 Task: Reply to email with the signature Cody Rivera with the subject Request for a product demo from softage.1@softage.net with the message I need your assistance in resolving an issue that has come up in the project. Undo the message and rewrite the message as Please let me know if there are any updates on this issue. Send the email
Action: Mouse pressed left at (608, 765)
Screenshot: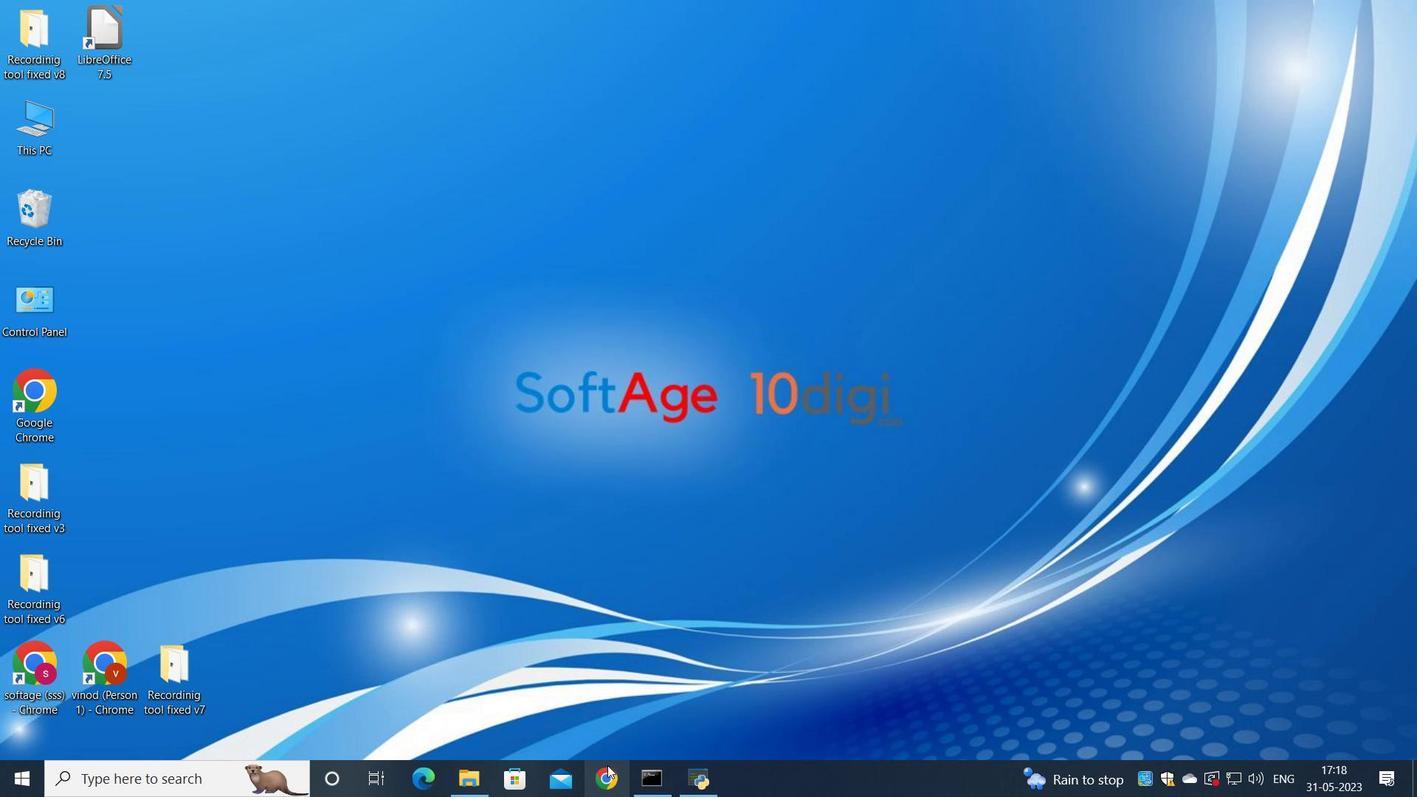 
Action: Mouse moved to (620, 492)
Screenshot: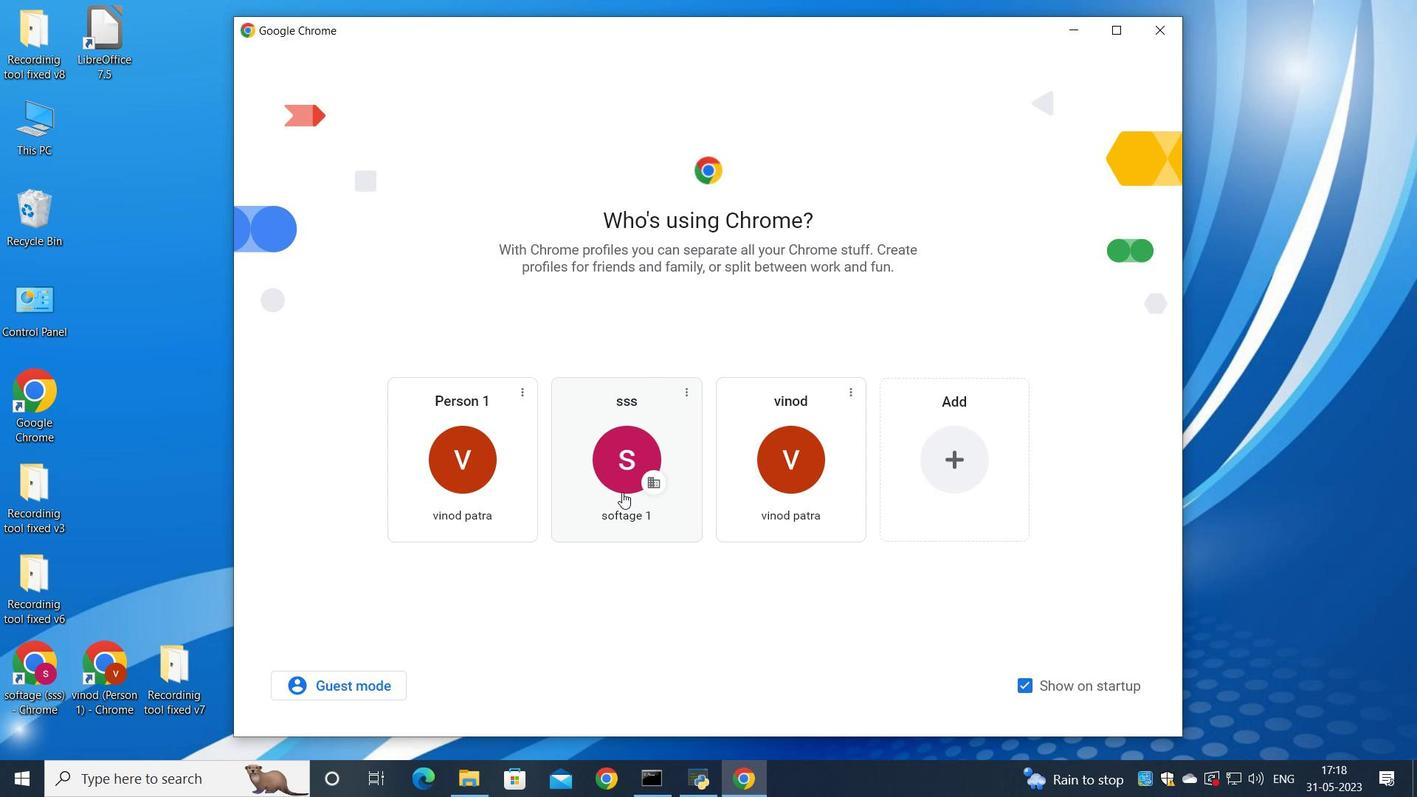 
Action: Mouse pressed left at (620, 492)
Screenshot: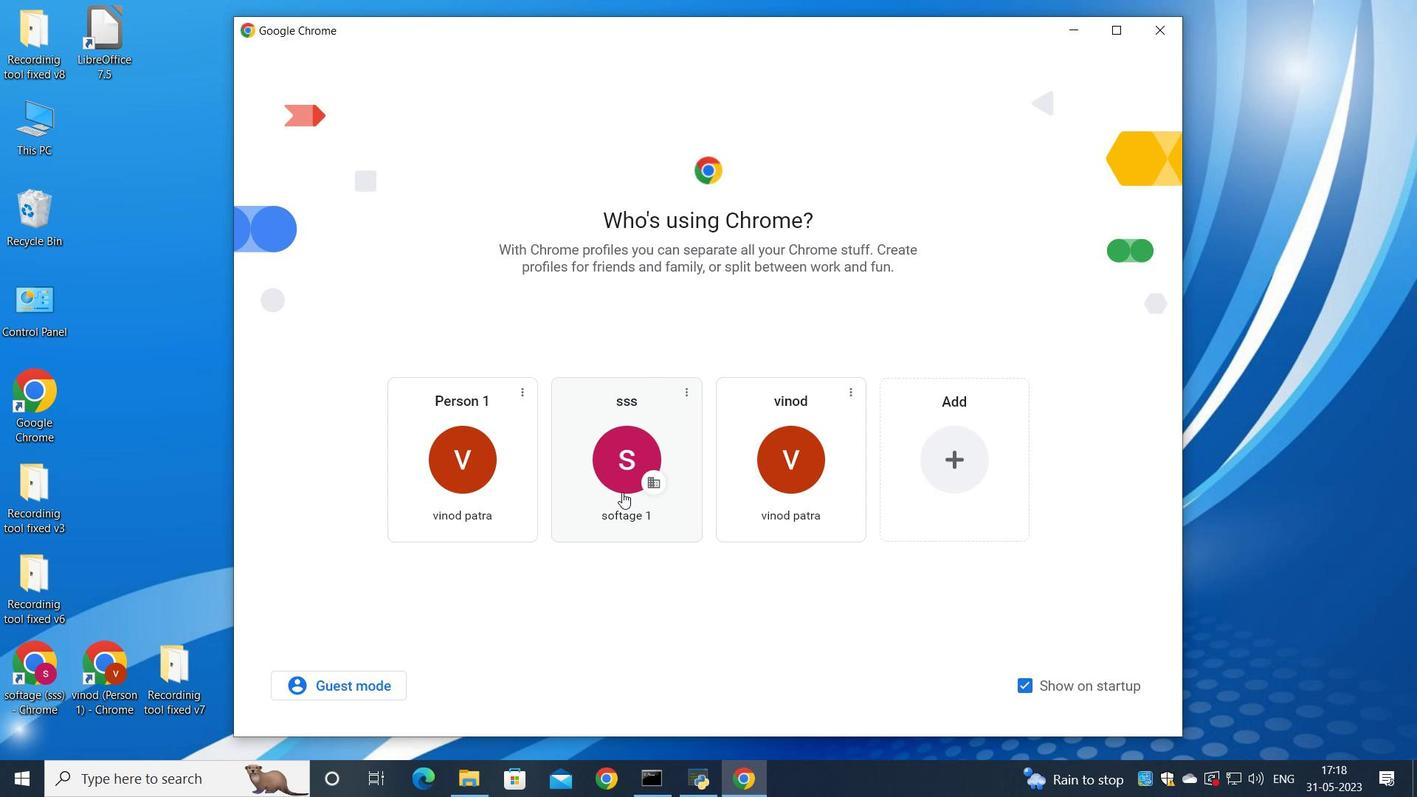 
Action: Mouse moved to (1246, 93)
Screenshot: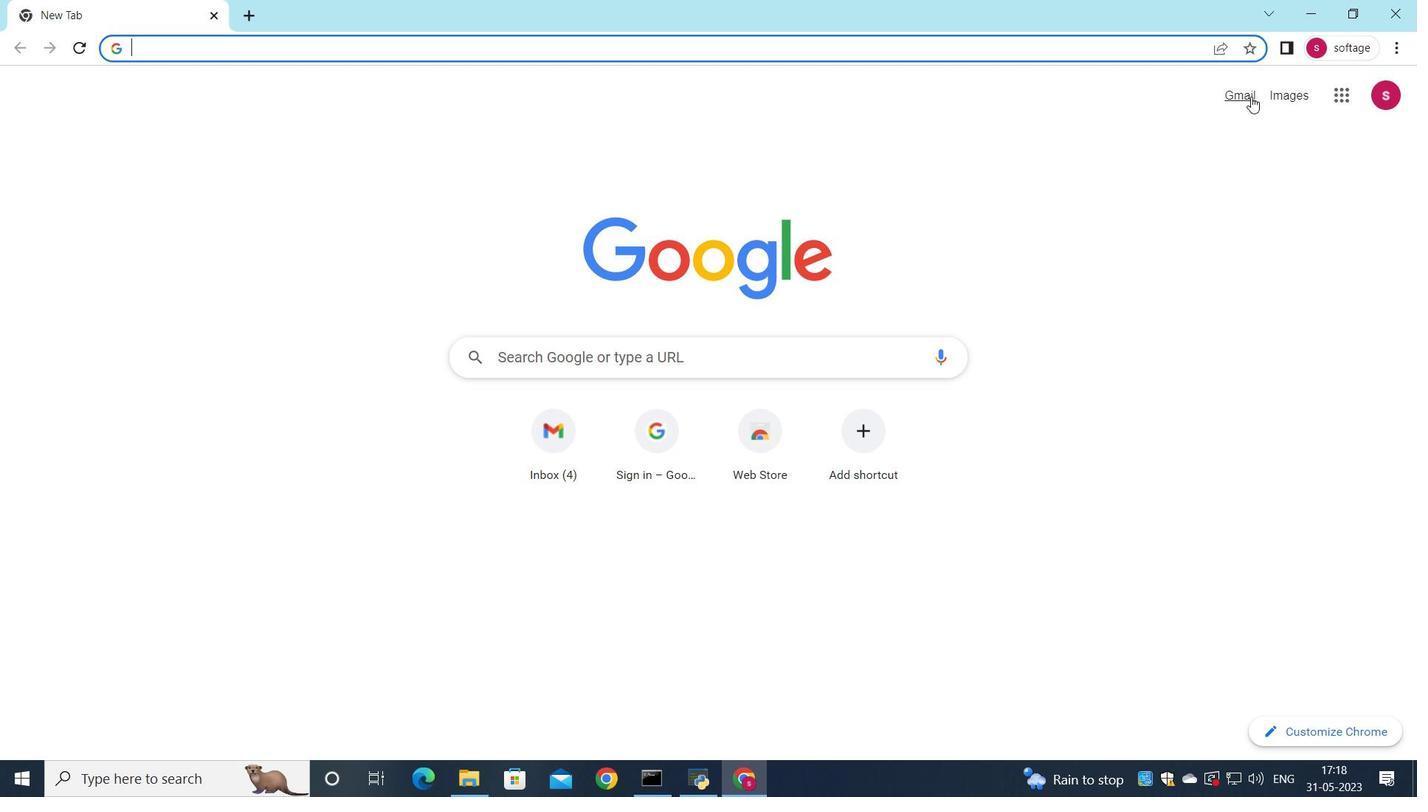 
Action: Mouse pressed left at (1246, 93)
Screenshot: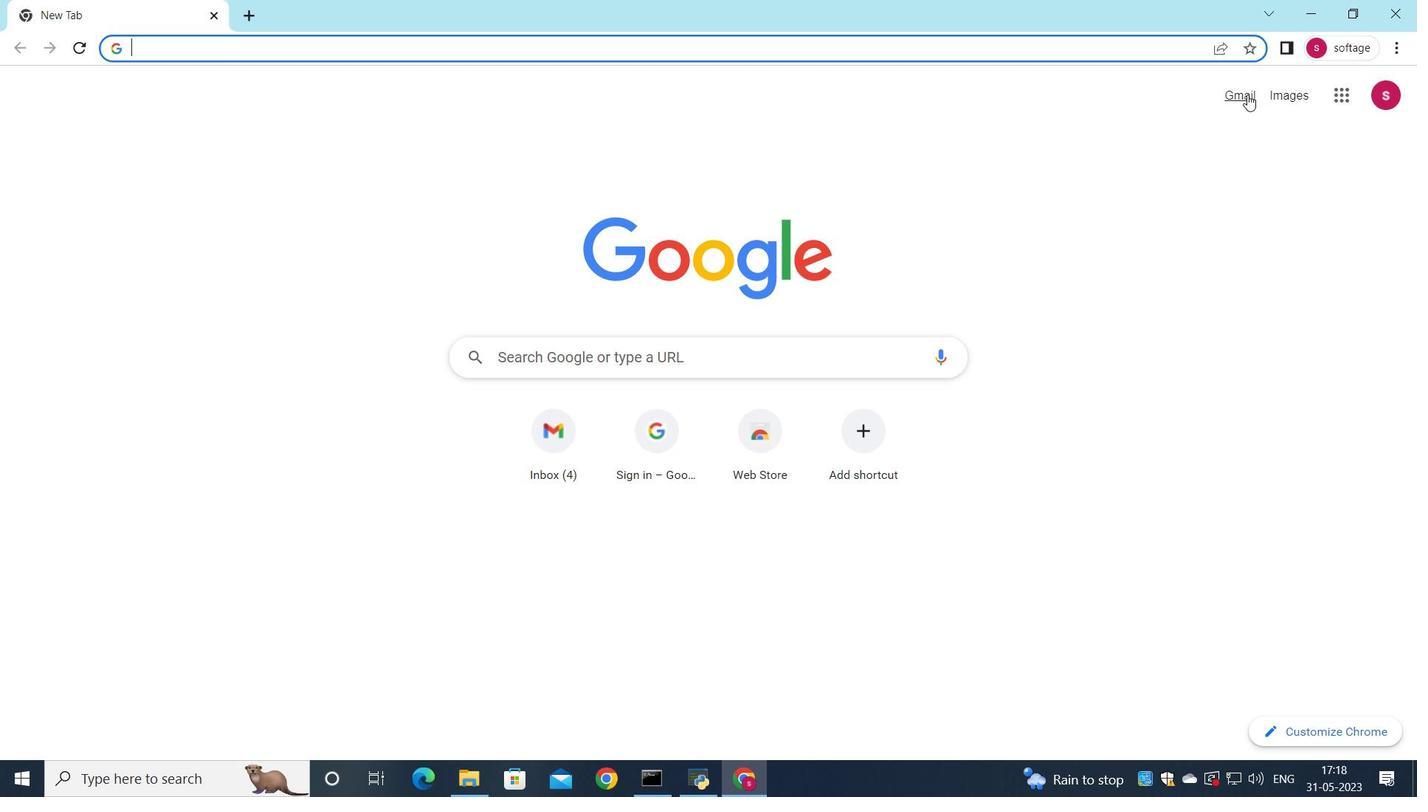 
Action: Mouse moved to (1213, 125)
Screenshot: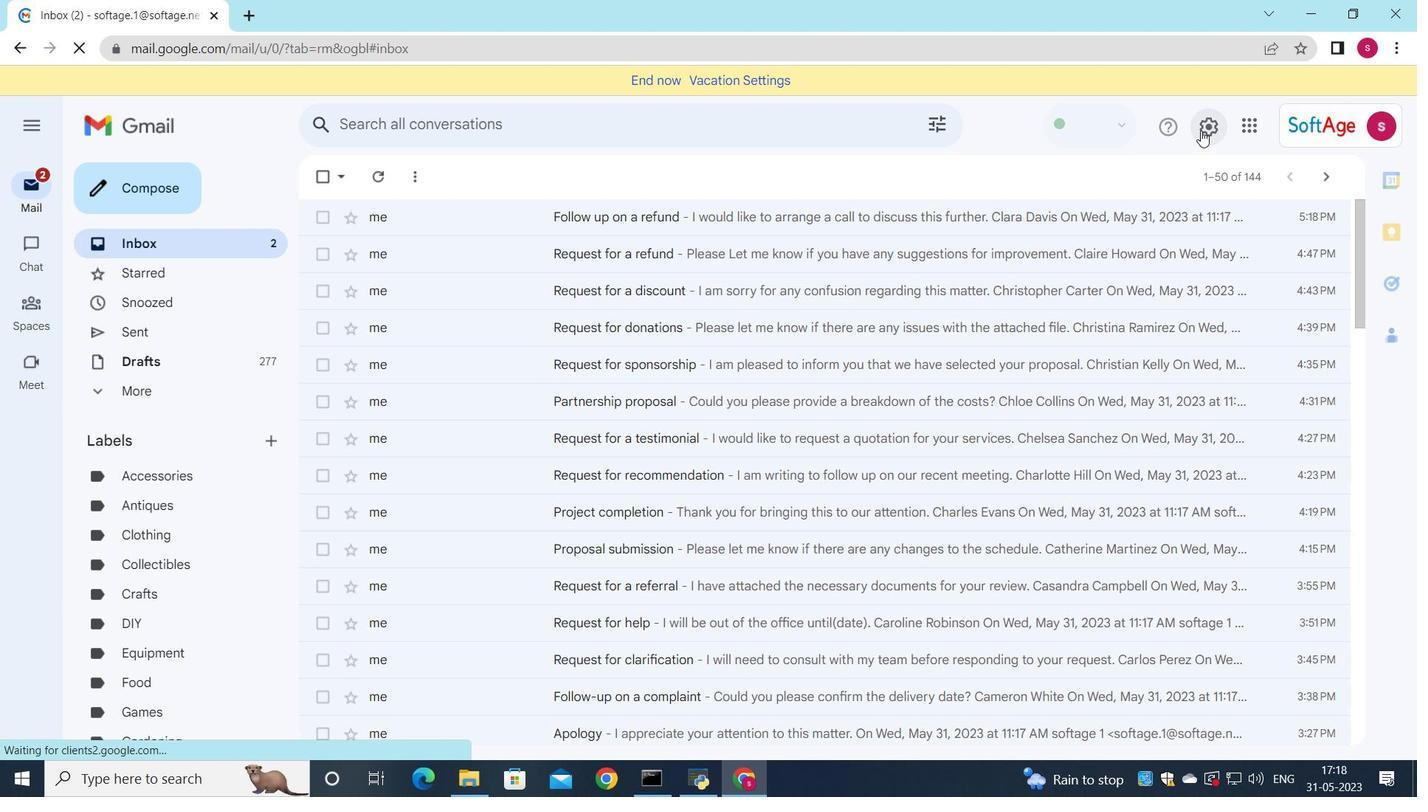 
Action: Mouse pressed left at (1213, 125)
Screenshot: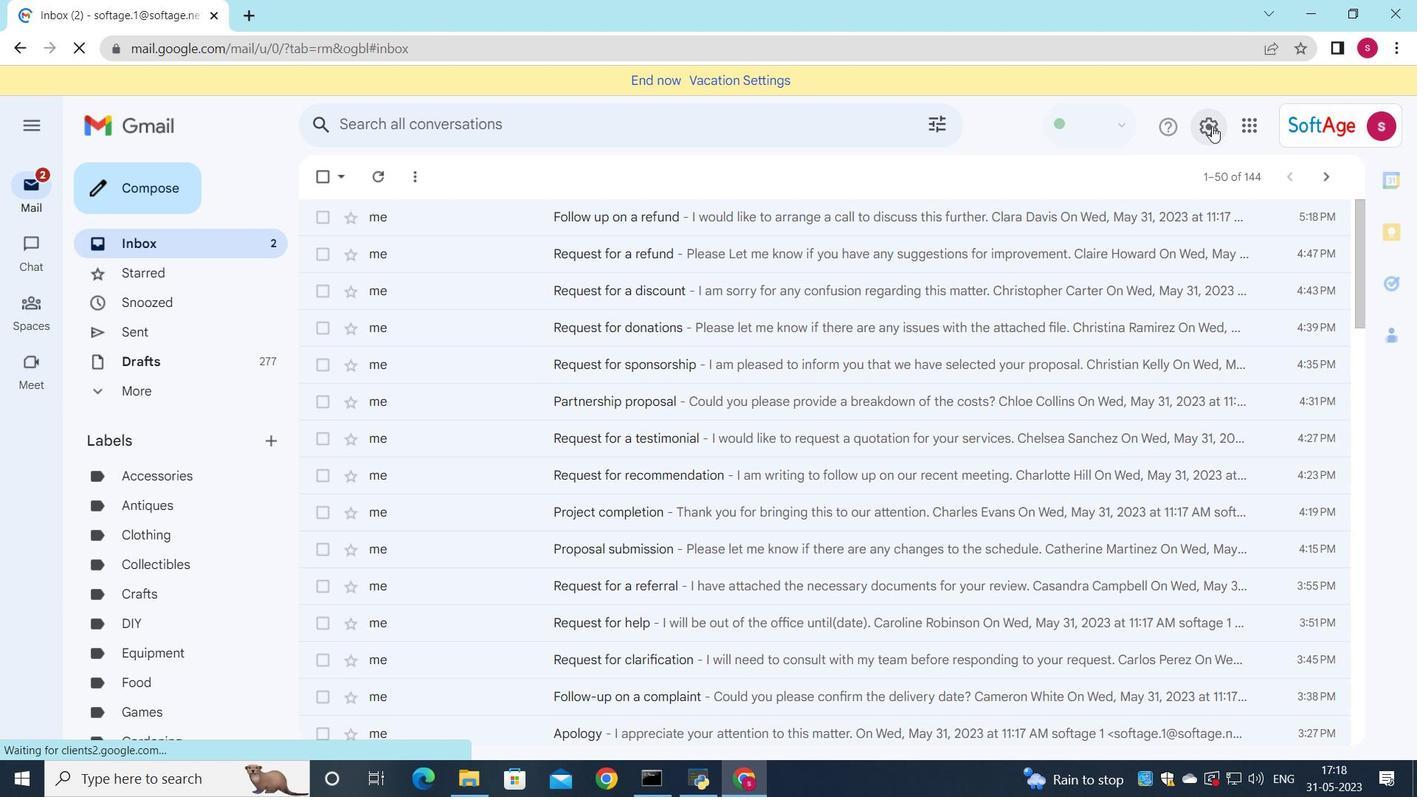 
Action: Mouse moved to (1242, 221)
Screenshot: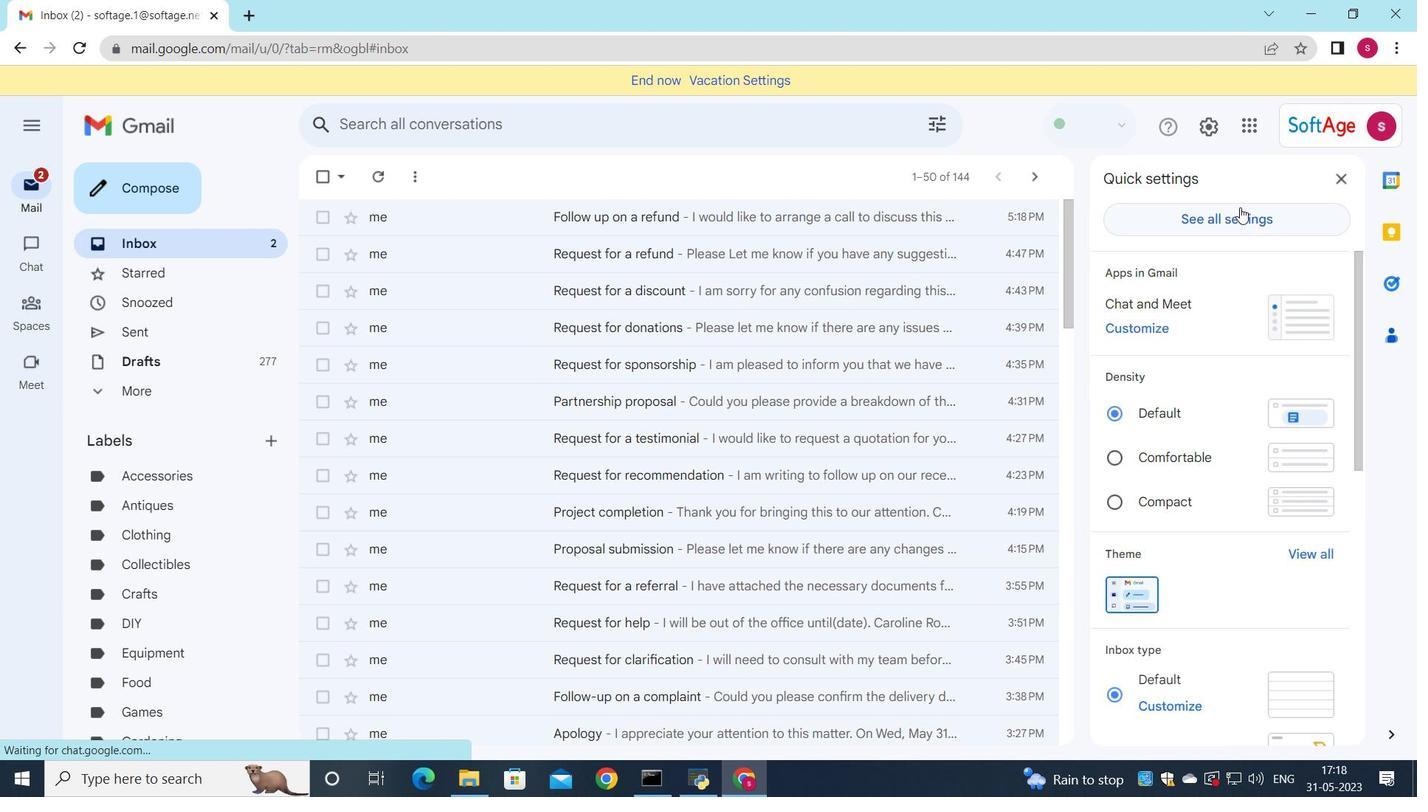 
Action: Mouse pressed left at (1242, 221)
Screenshot: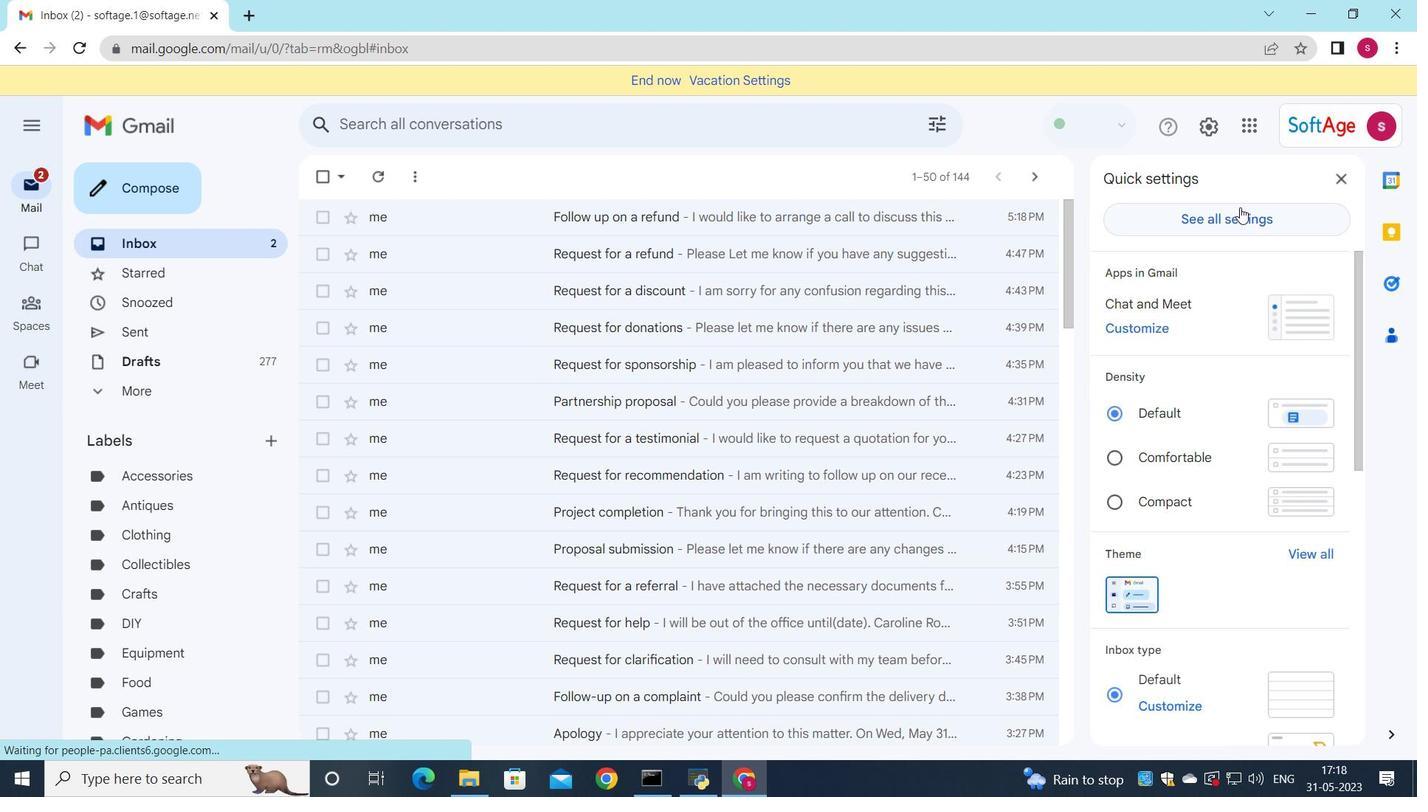 
Action: Mouse moved to (1211, 218)
Screenshot: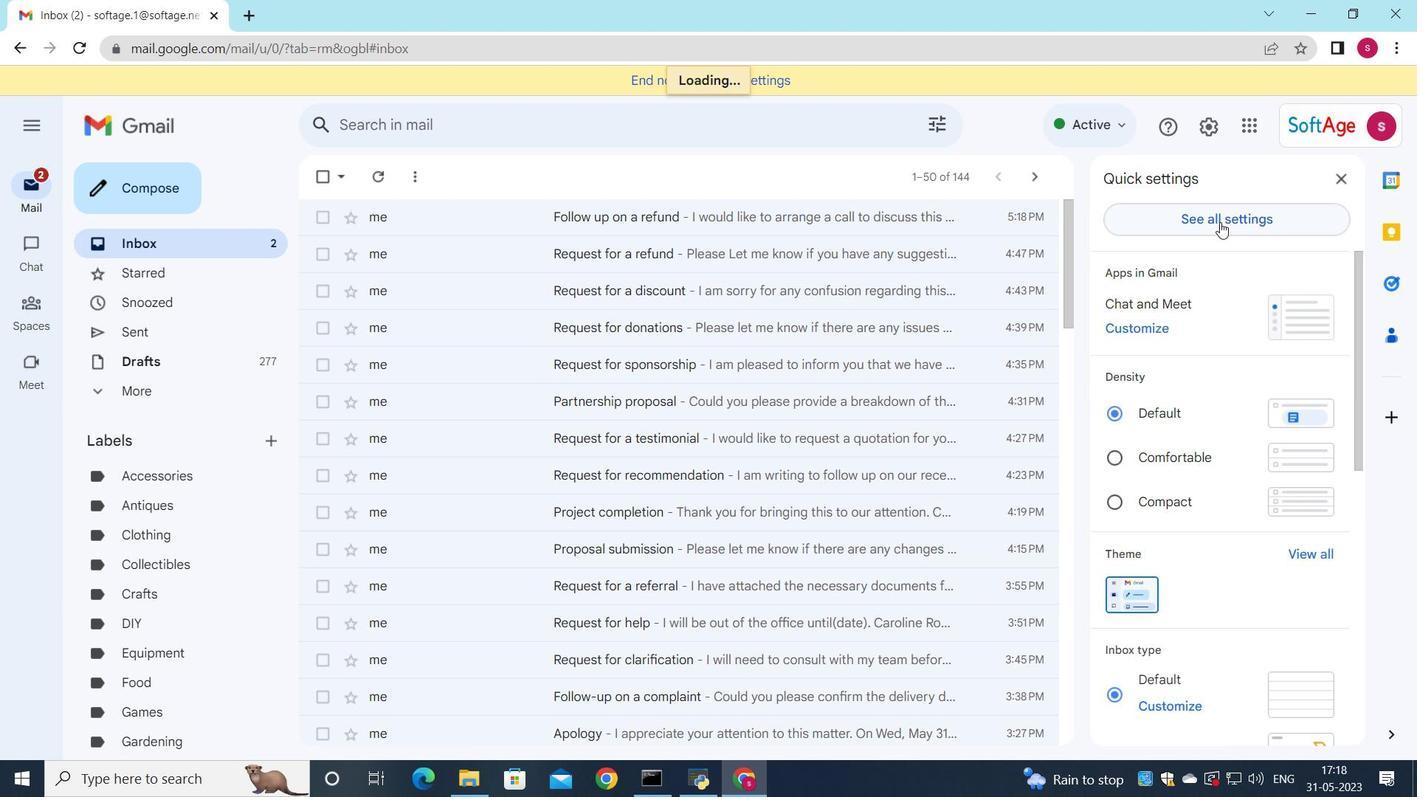 
Action: Mouse pressed left at (1211, 218)
Screenshot: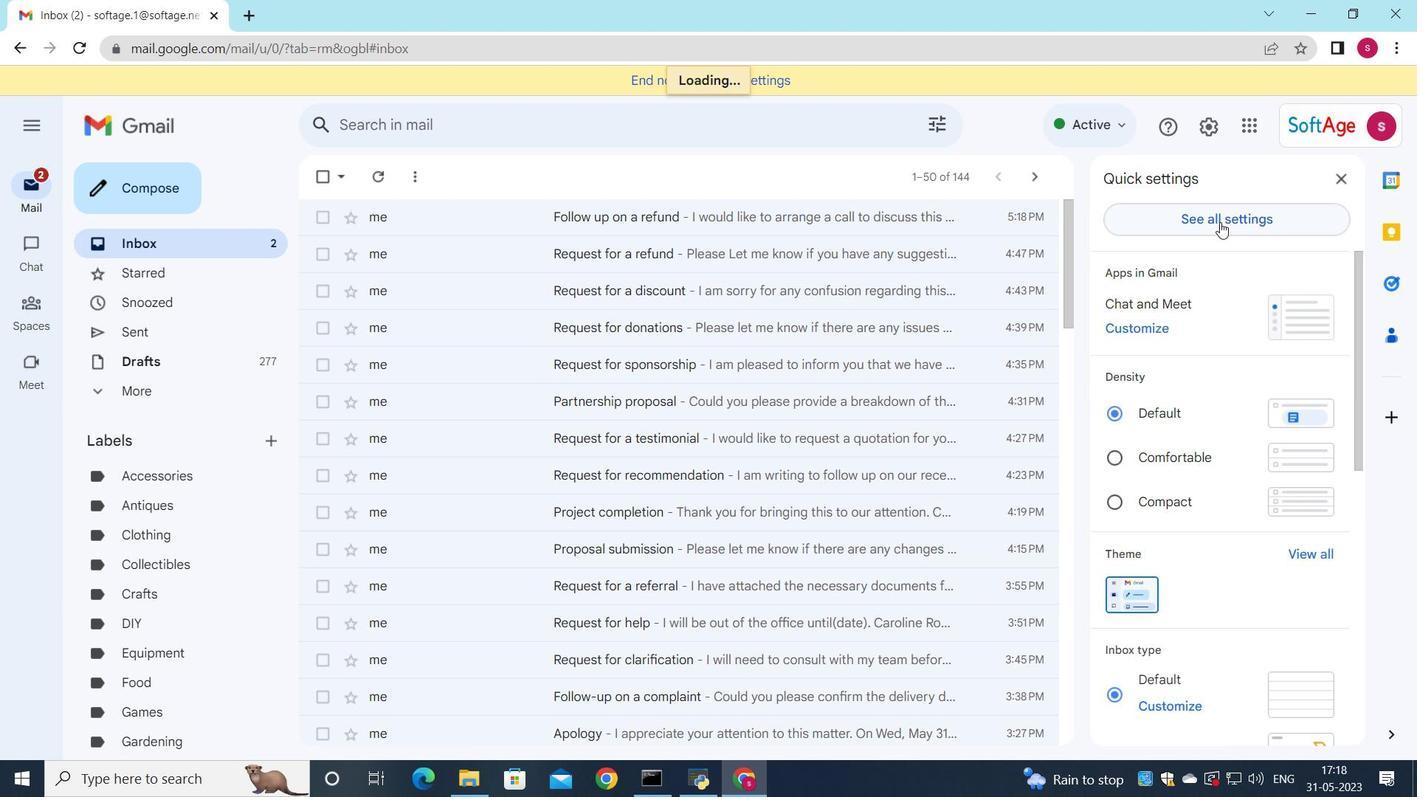 
Action: Mouse moved to (829, 269)
Screenshot: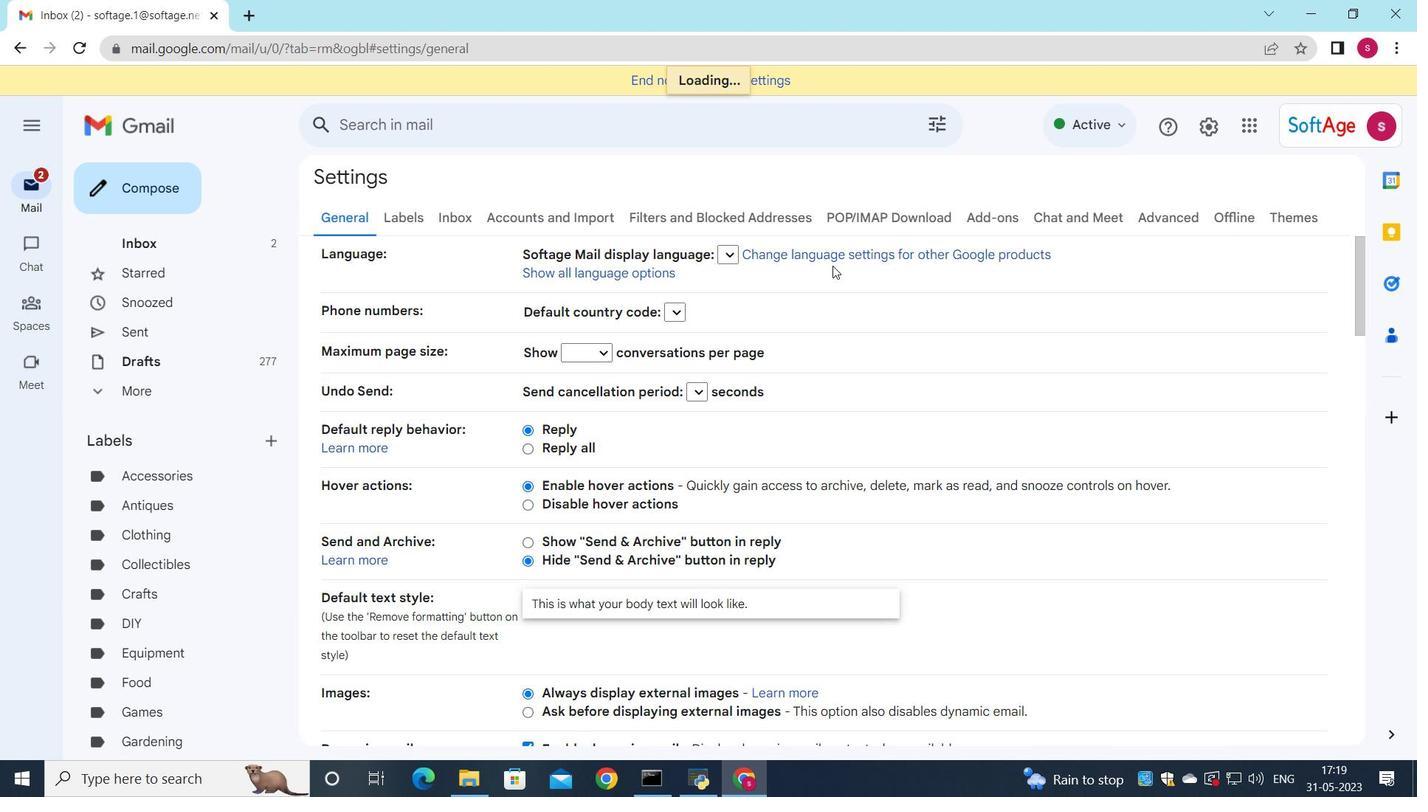 
Action: Mouse scrolled (829, 268) with delta (0, 0)
Screenshot: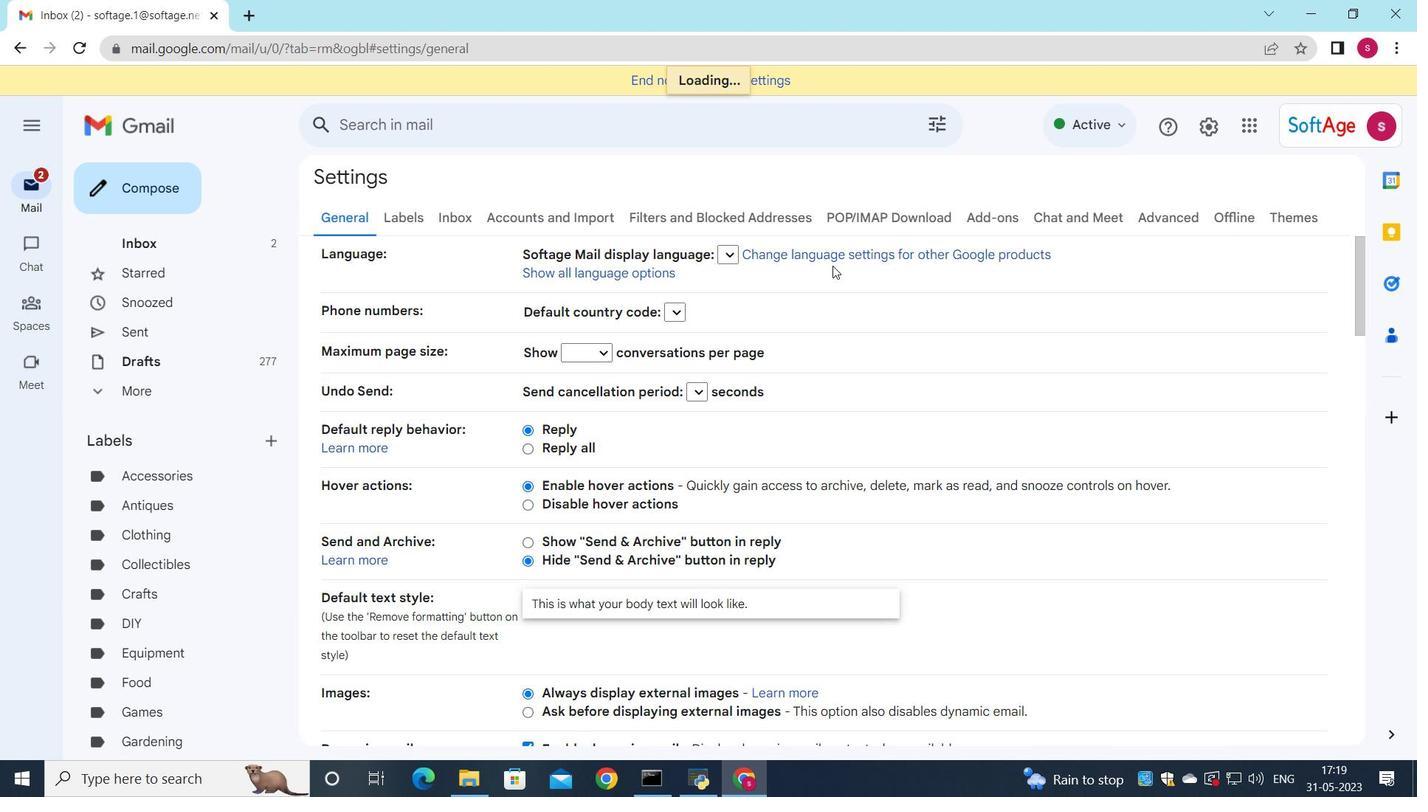 
Action: Mouse moved to (829, 270)
Screenshot: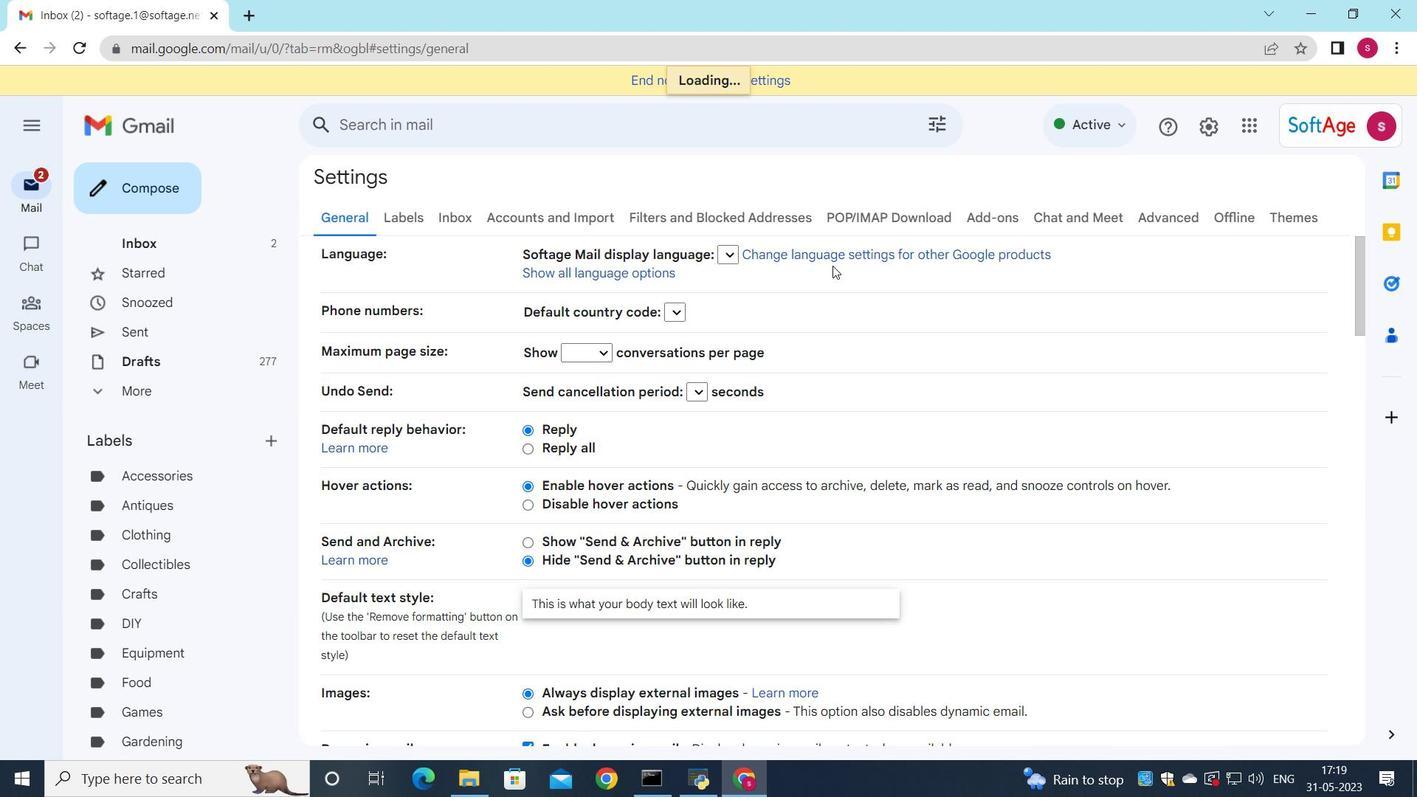 
Action: Mouse scrolled (829, 269) with delta (0, 0)
Screenshot: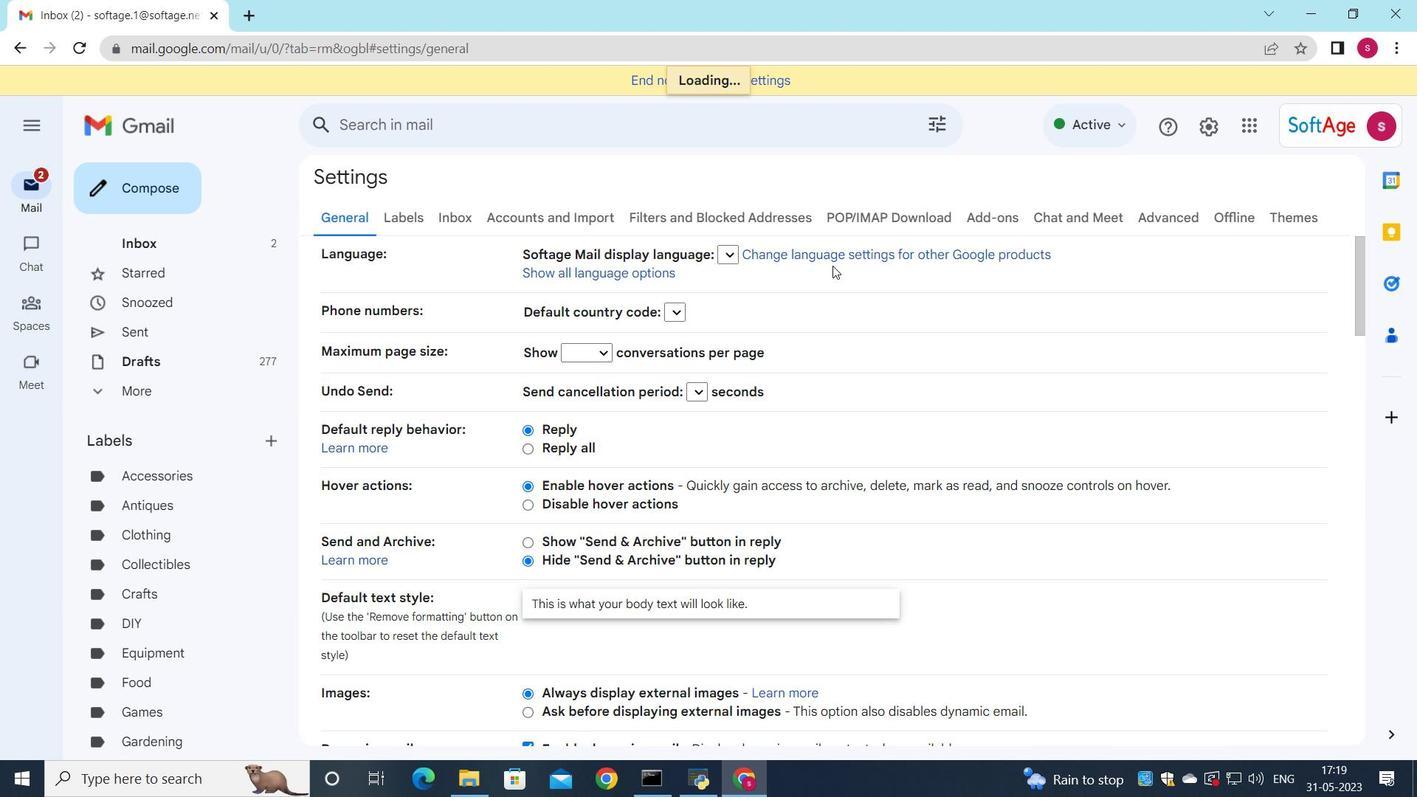 
Action: Mouse moved to (826, 272)
Screenshot: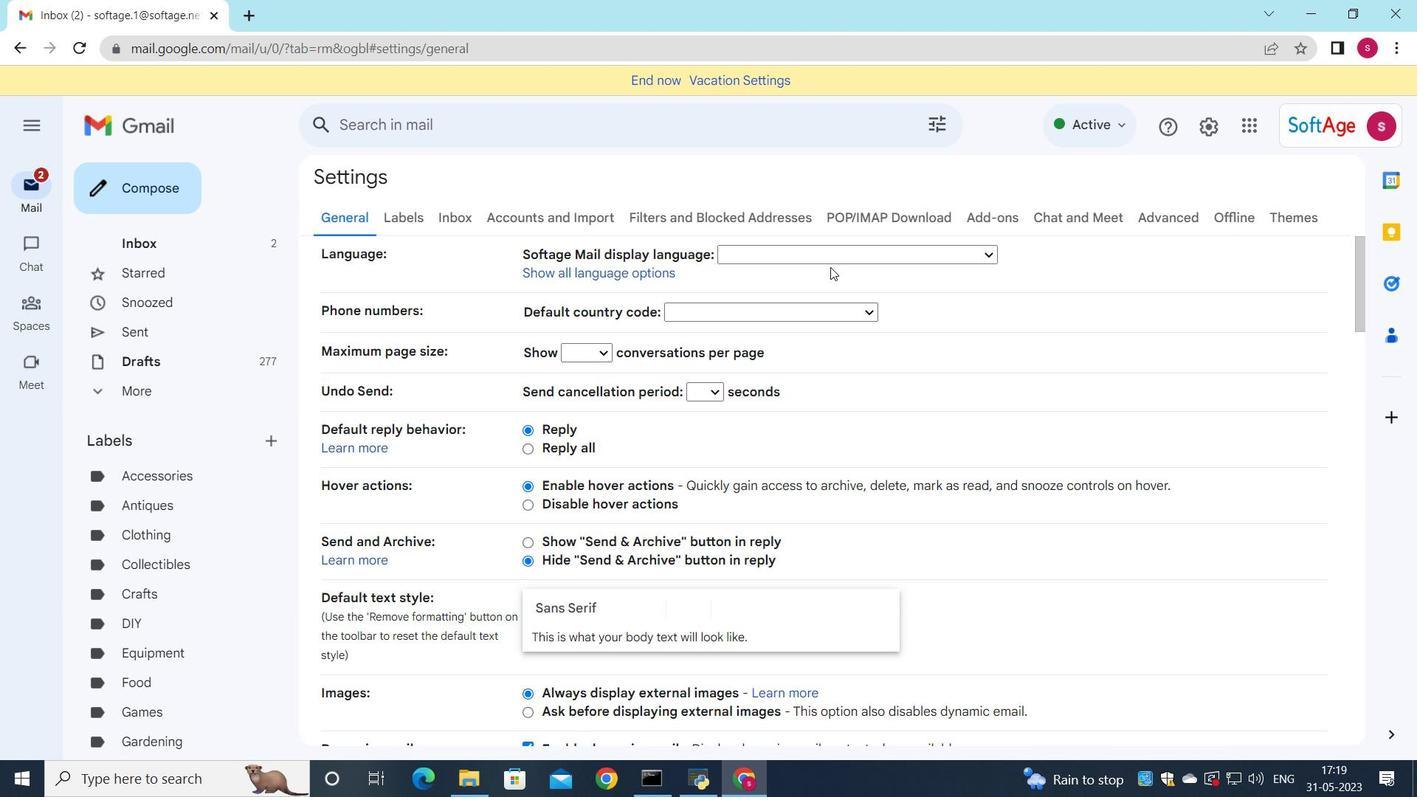 
Action: Mouse scrolled (826, 271) with delta (0, 0)
Screenshot: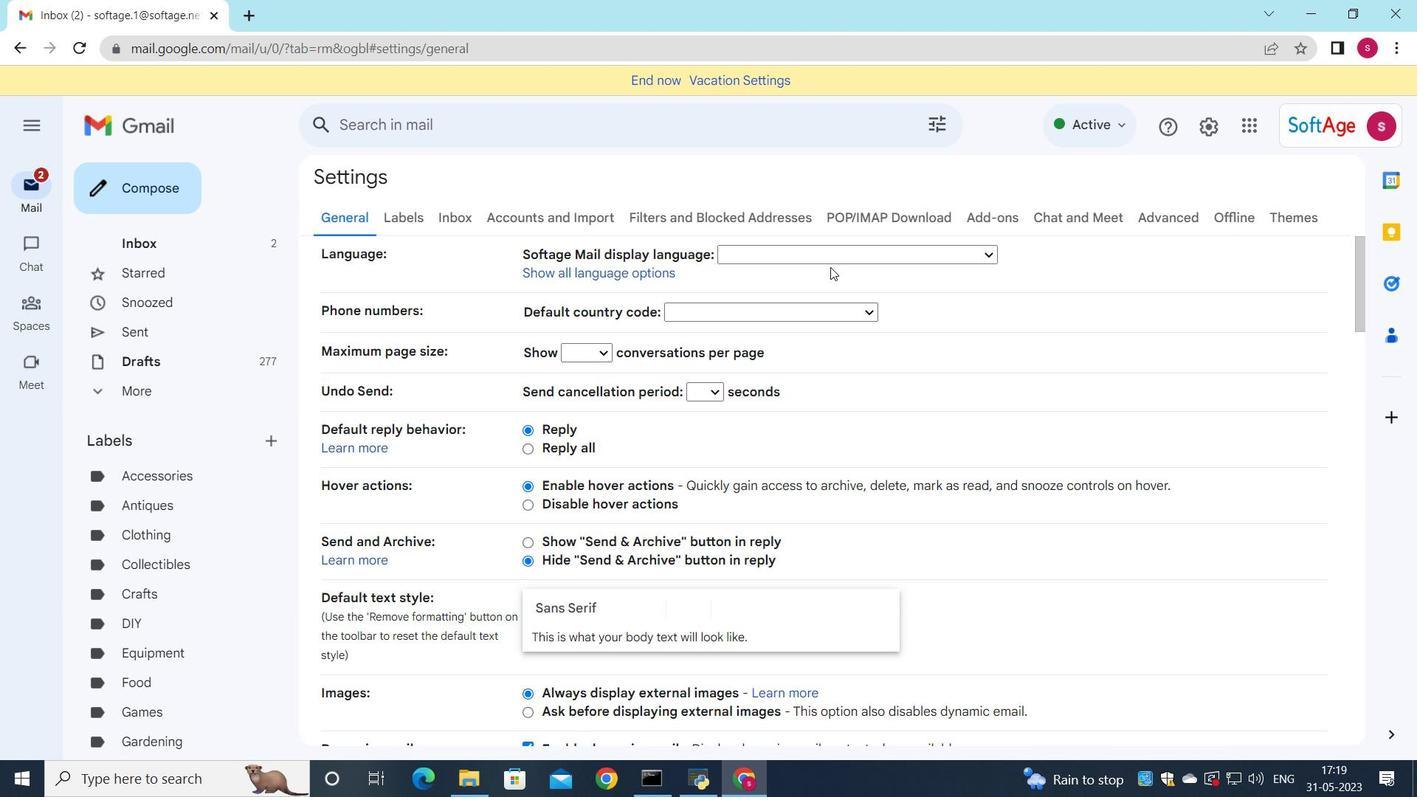 
Action: Mouse moved to (794, 295)
Screenshot: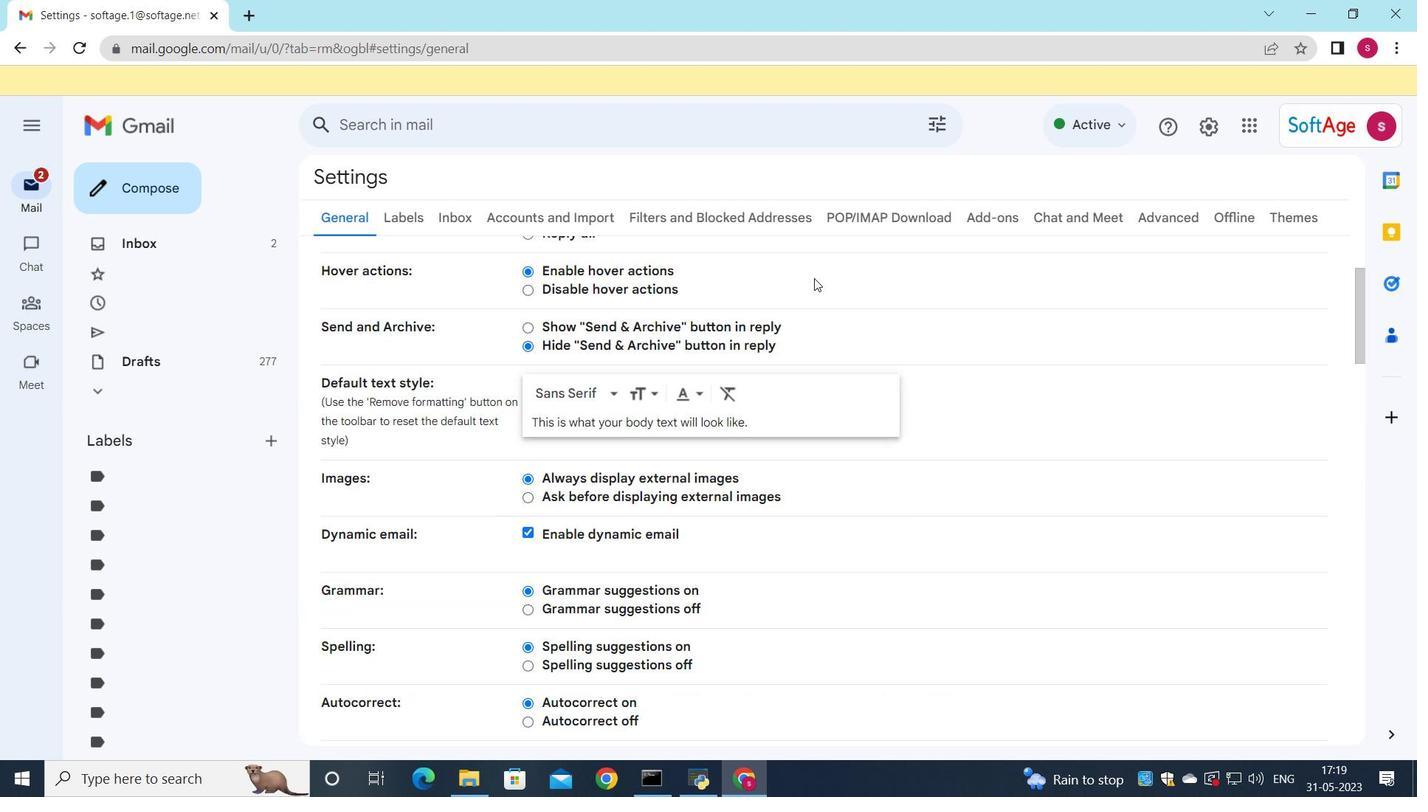 
Action: Mouse scrolled (794, 294) with delta (0, 0)
Screenshot: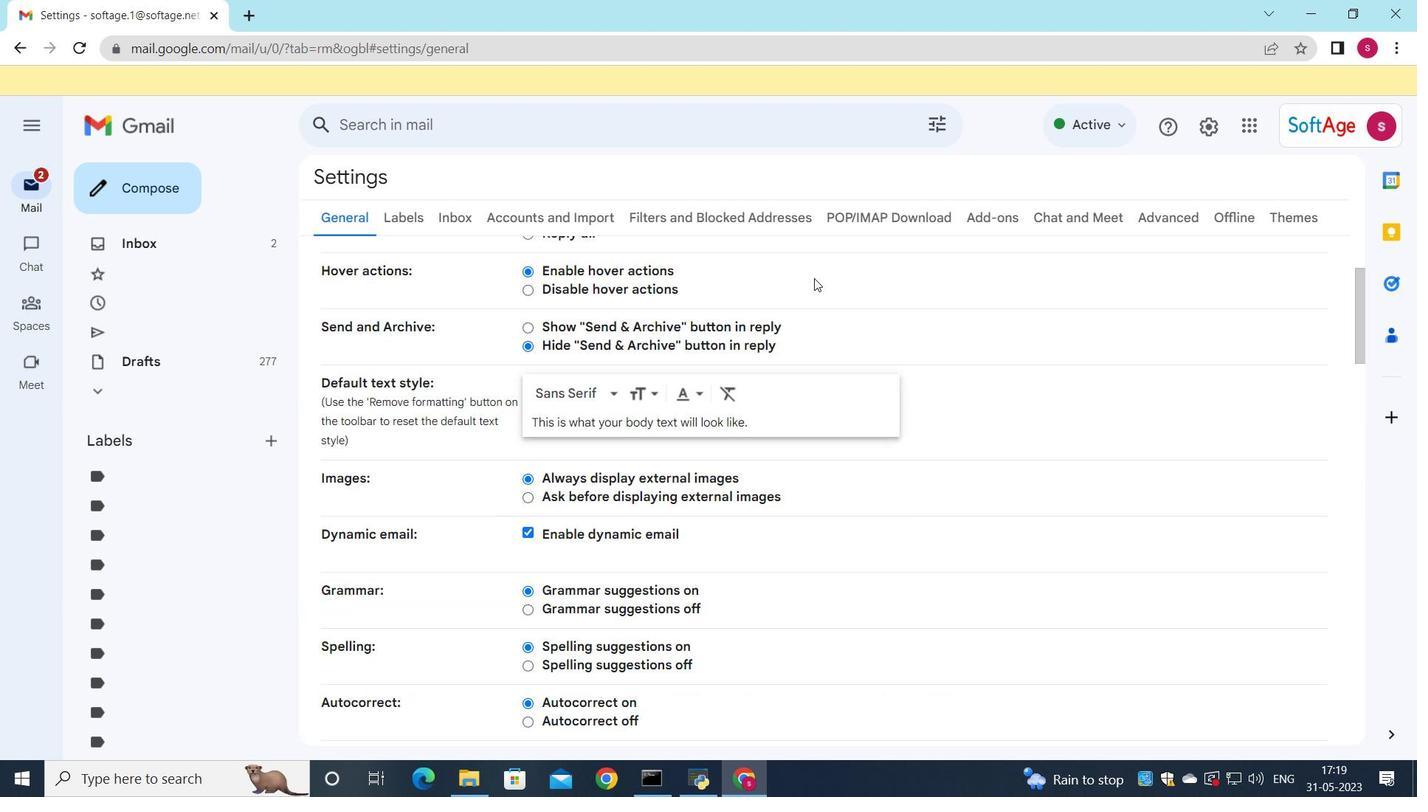 
Action: Mouse moved to (792, 298)
Screenshot: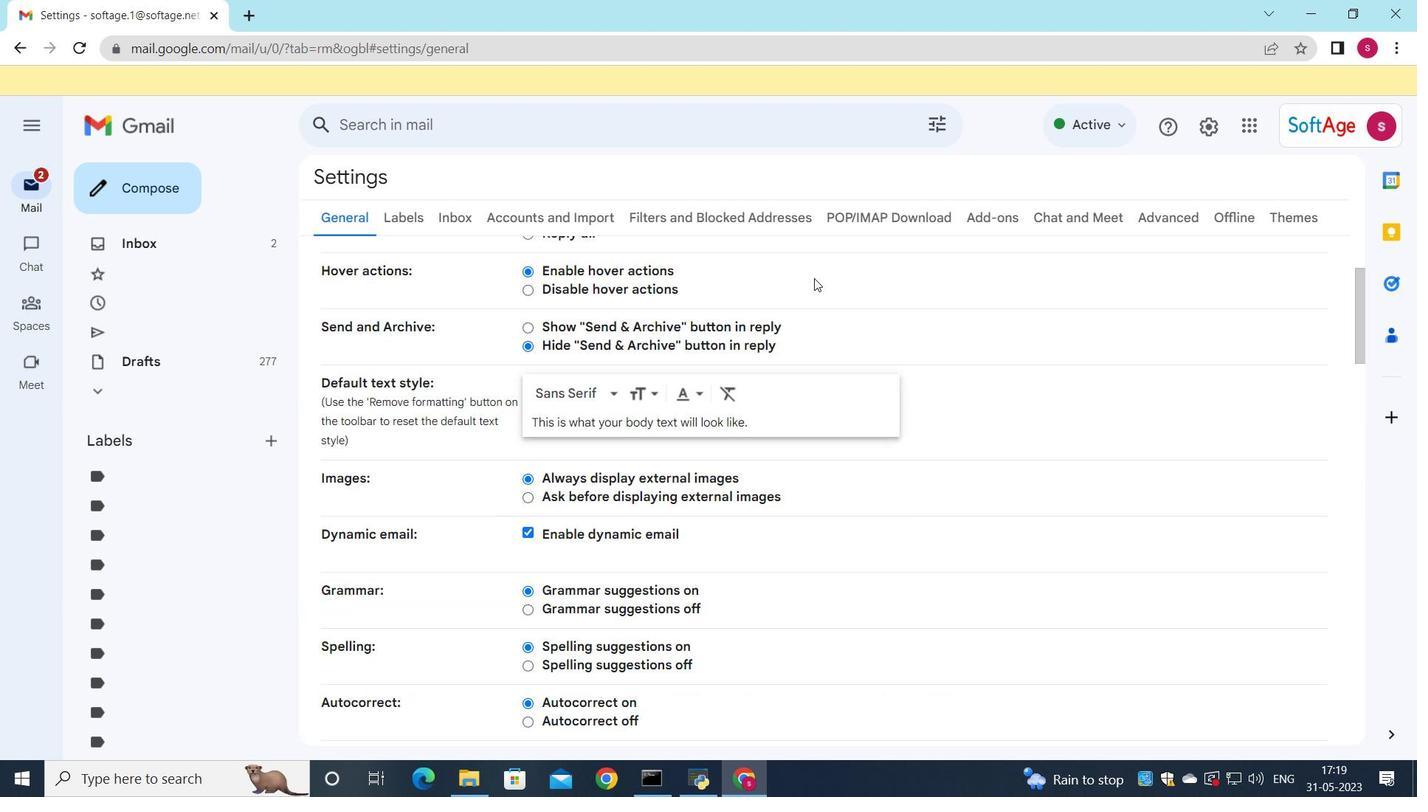
Action: Mouse scrolled (792, 298) with delta (0, 0)
Screenshot: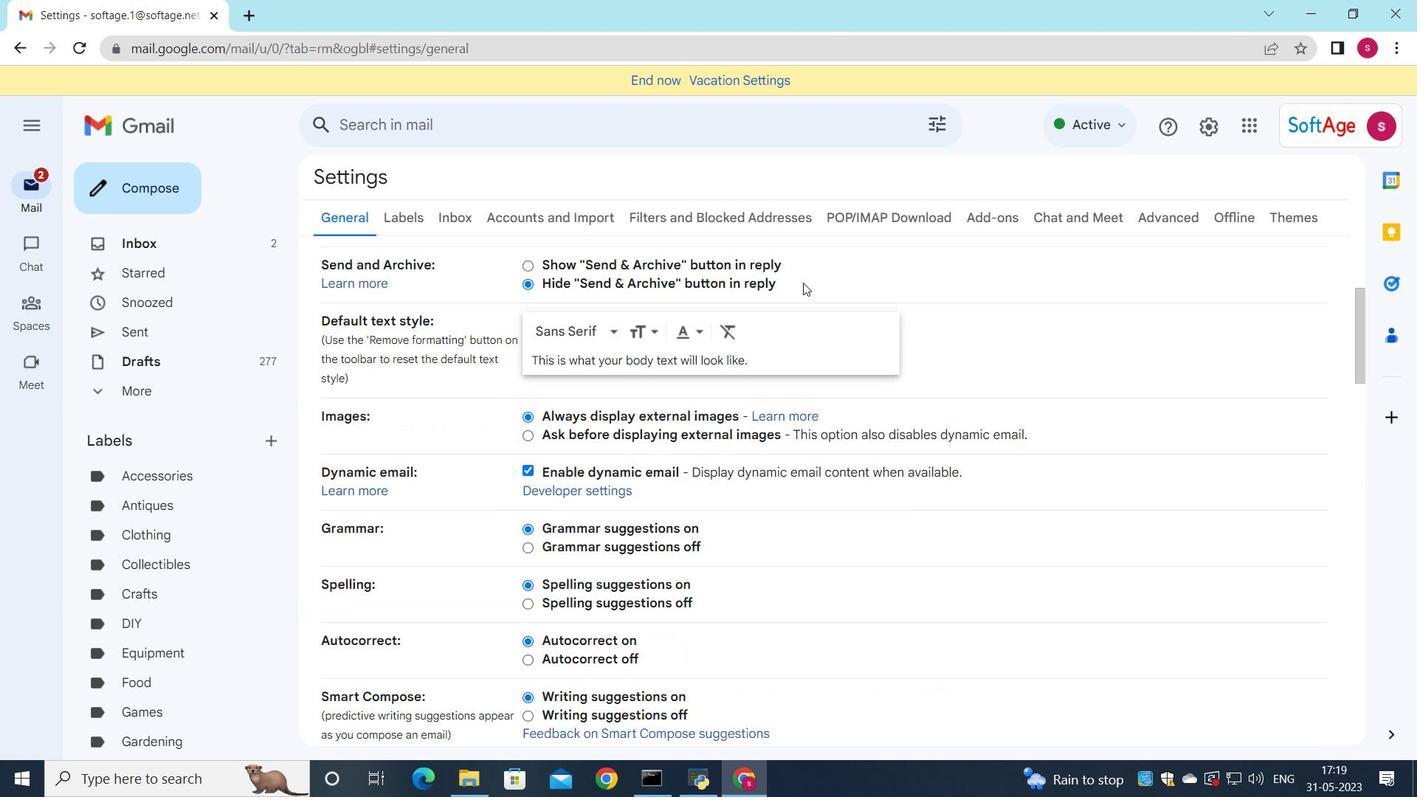 
Action: Mouse moved to (792, 300)
Screenshot: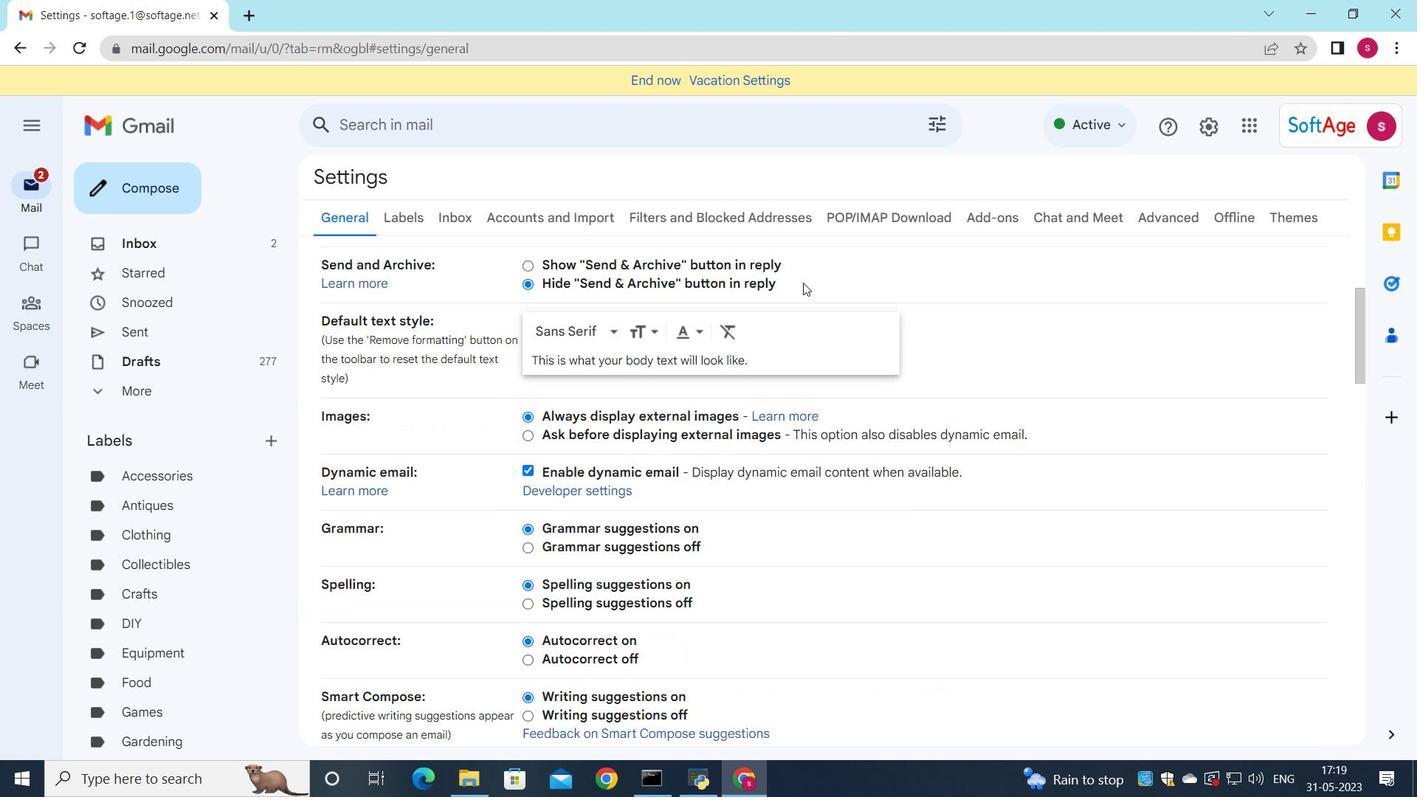 
Action: Mouse scrolled (792, 299) with delta (0, 0)
Screenshot: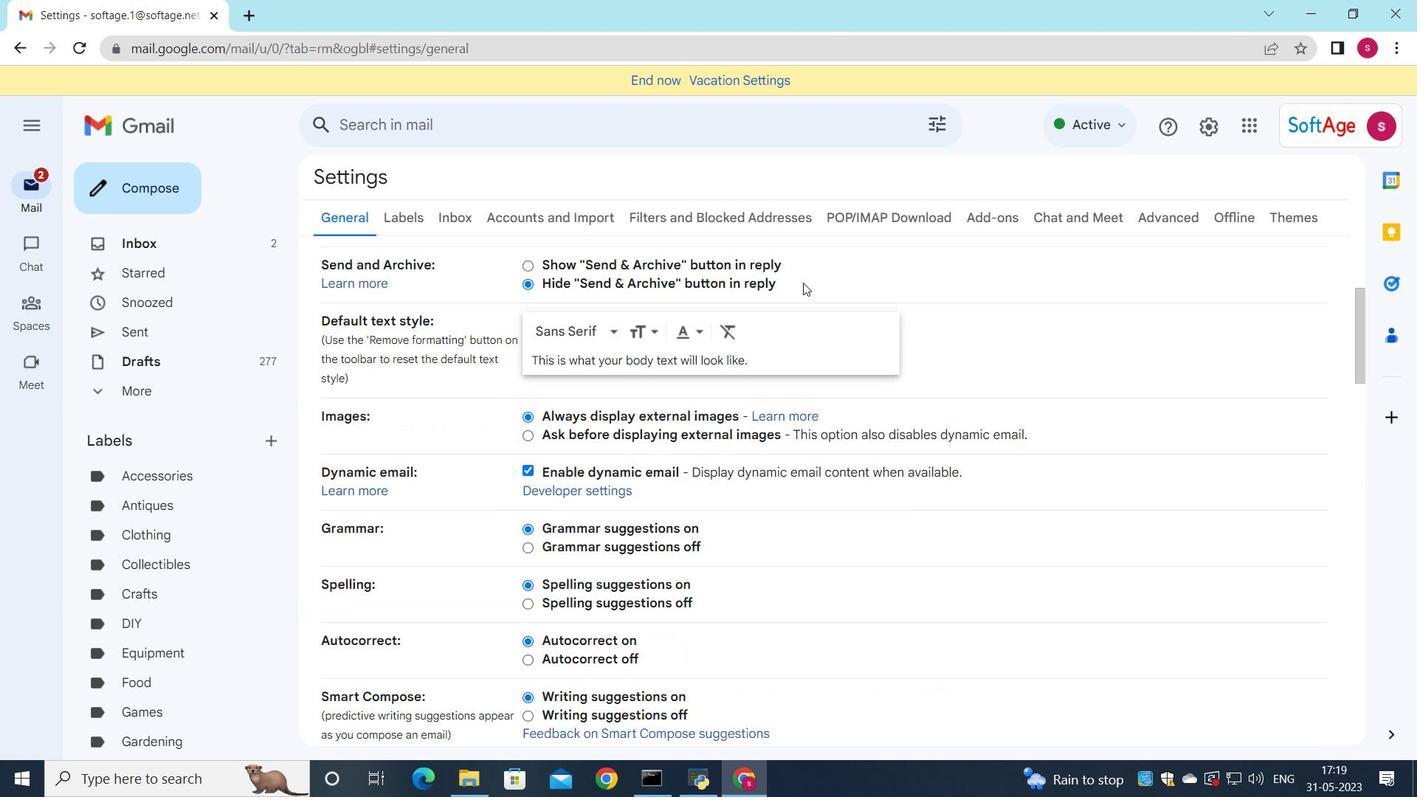 
Action: Mouse moved to (789, 306)
Screenshot: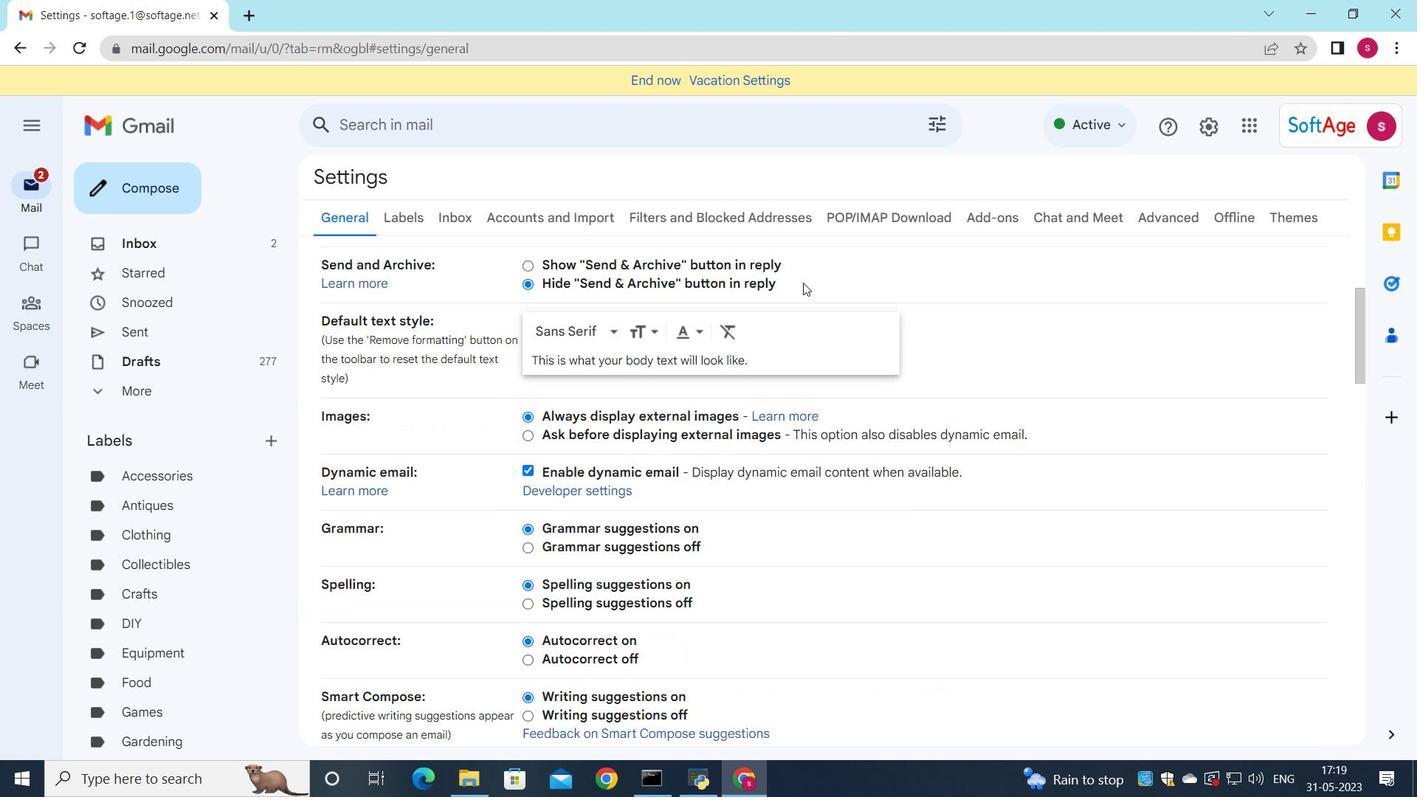 
Action: Mouse scrolled (789, 305) with delta (0, 0)
Screenshot: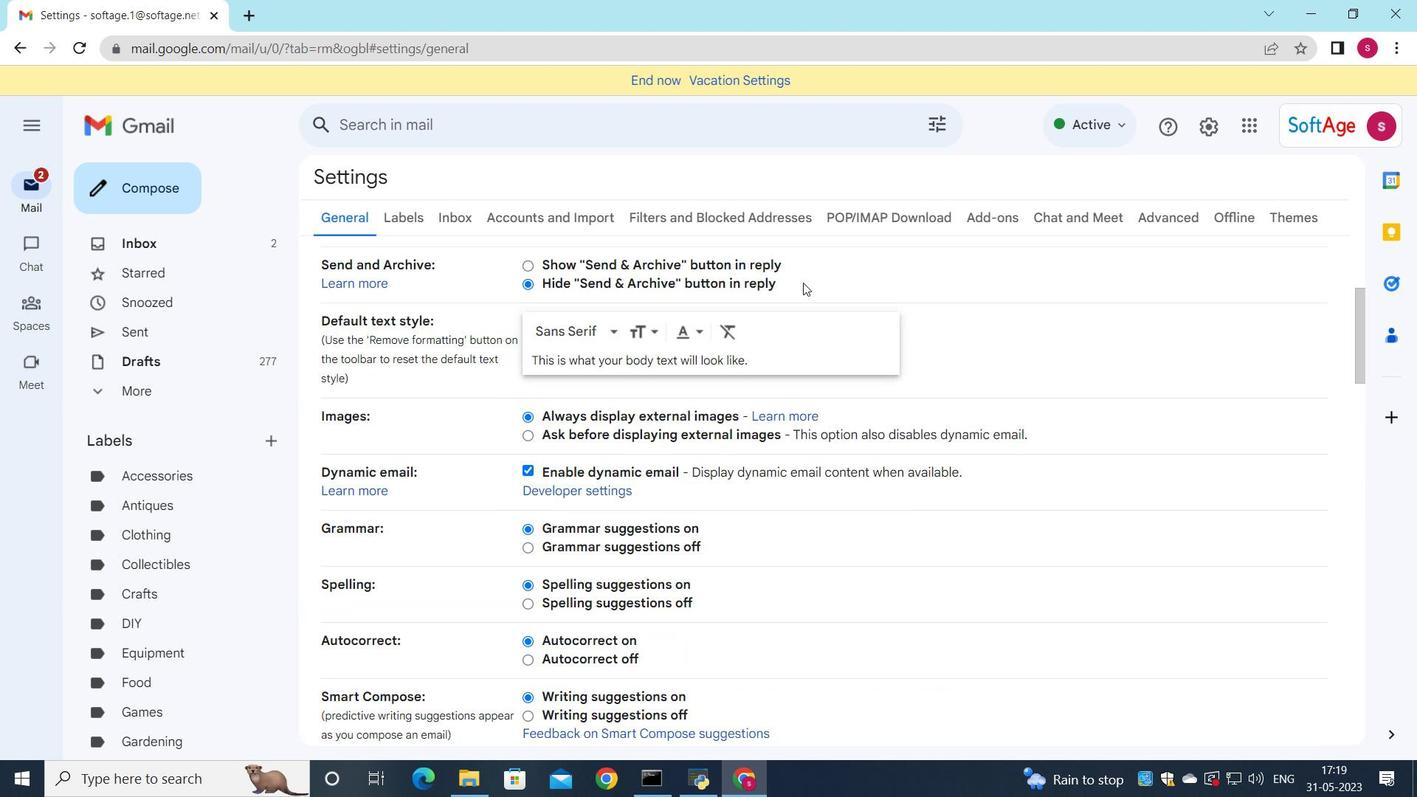 
Action: Mouse moved to (772, 321)
Screenshot: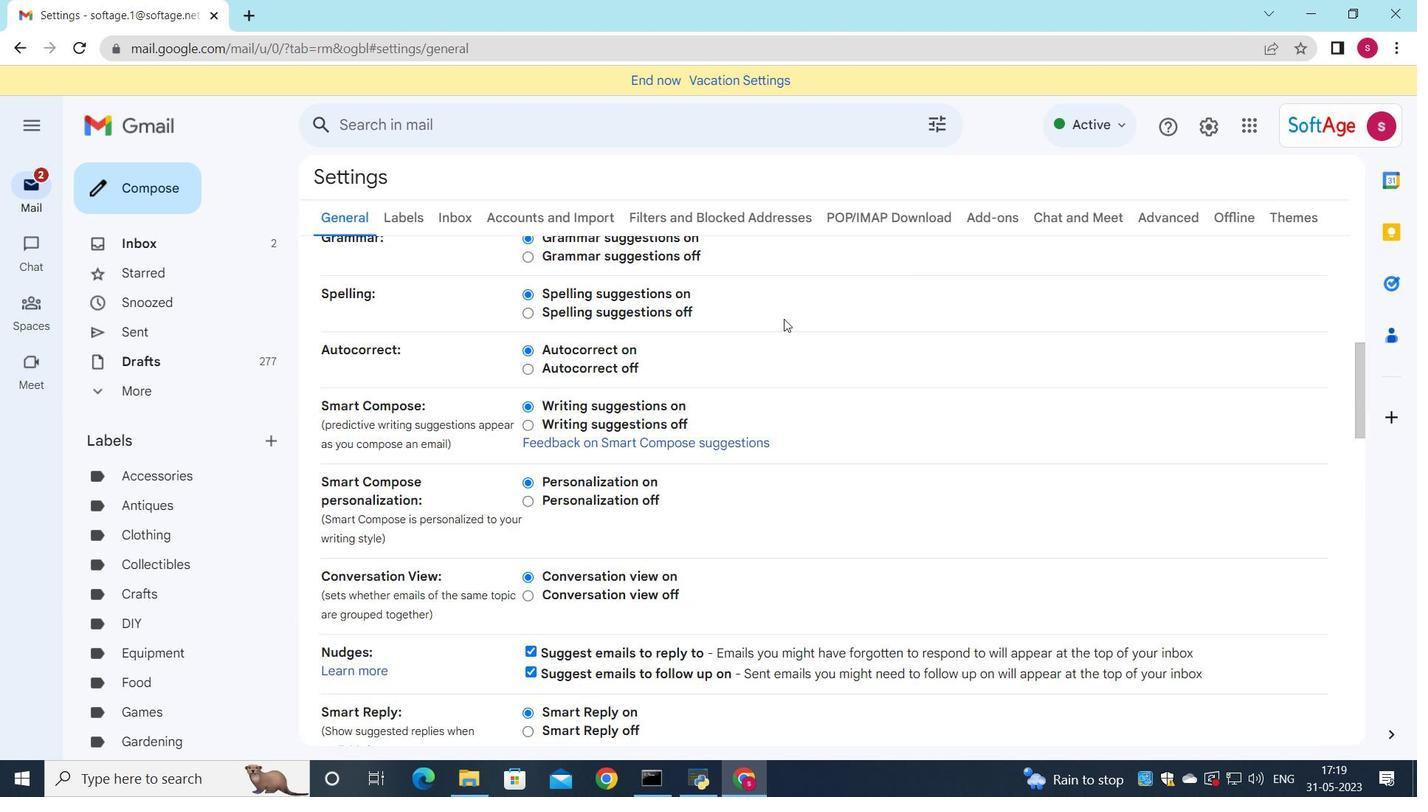 
Action: Mouse scrolled (772, 320) with delta (0, 0)
Screenshot: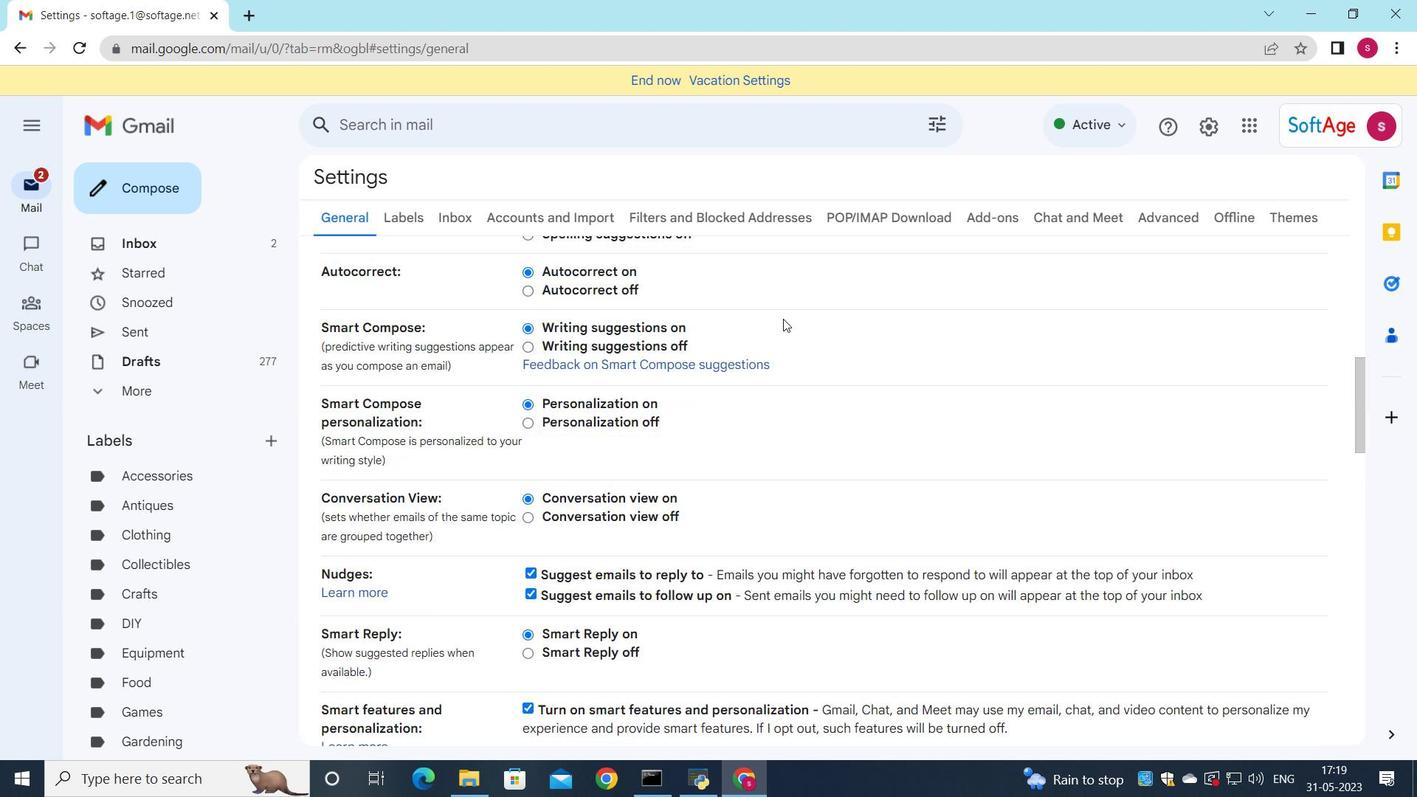
Action: Mouse moved to (772, 321)
Screenshot: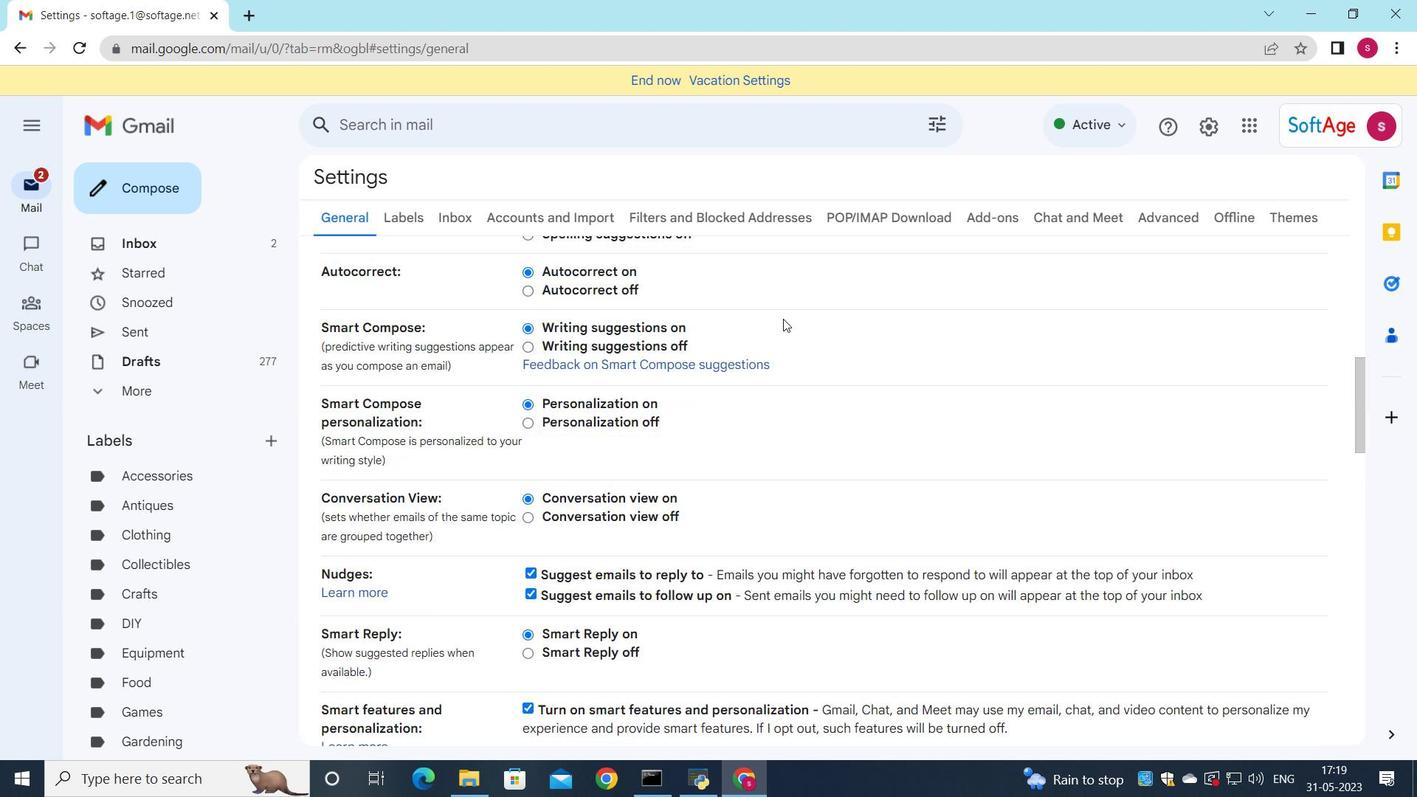 
Action: Mouse scrolled (772, 320) with delta (0, 0)
Screenshot: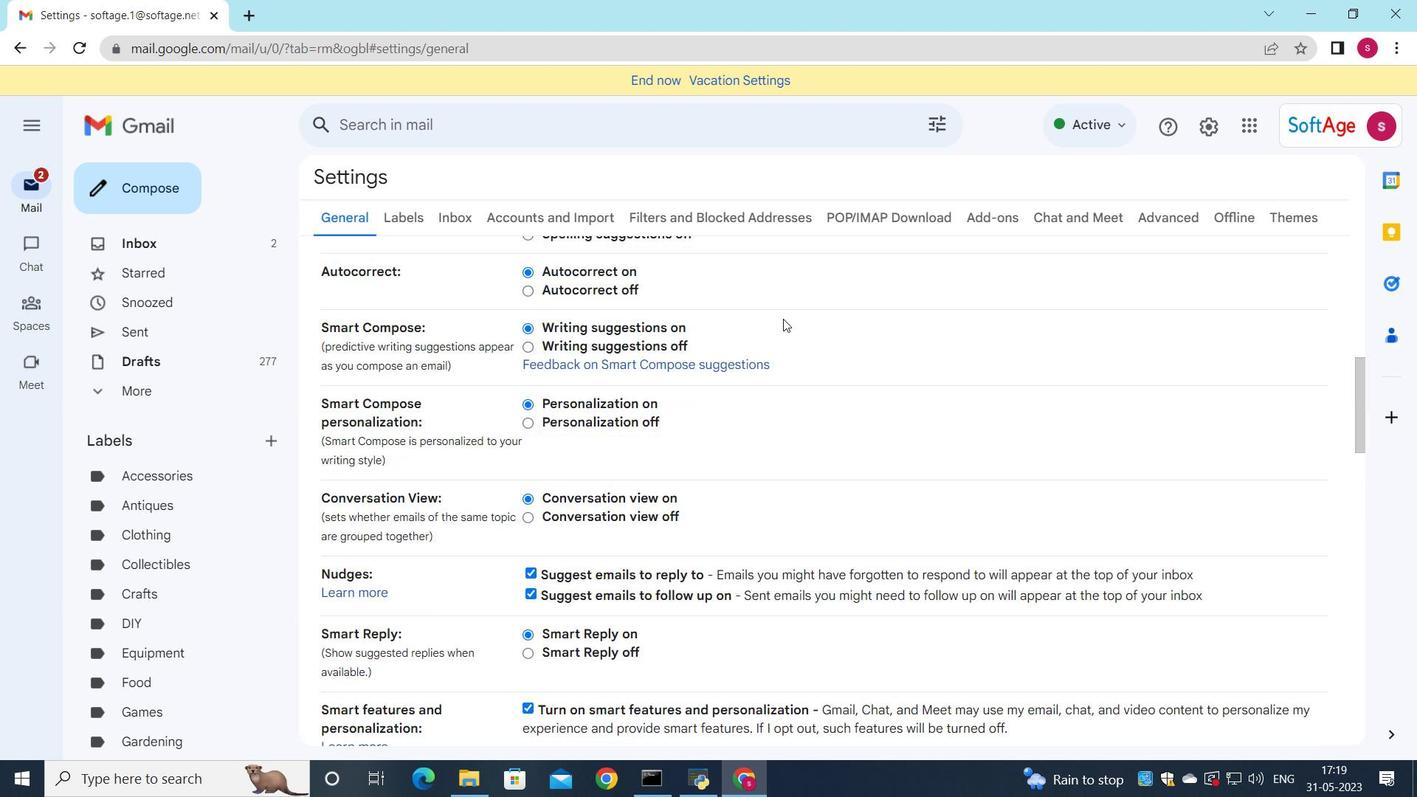
Action: Mouse scrolled (772, 320) with delta (0, 0)
Screenshot: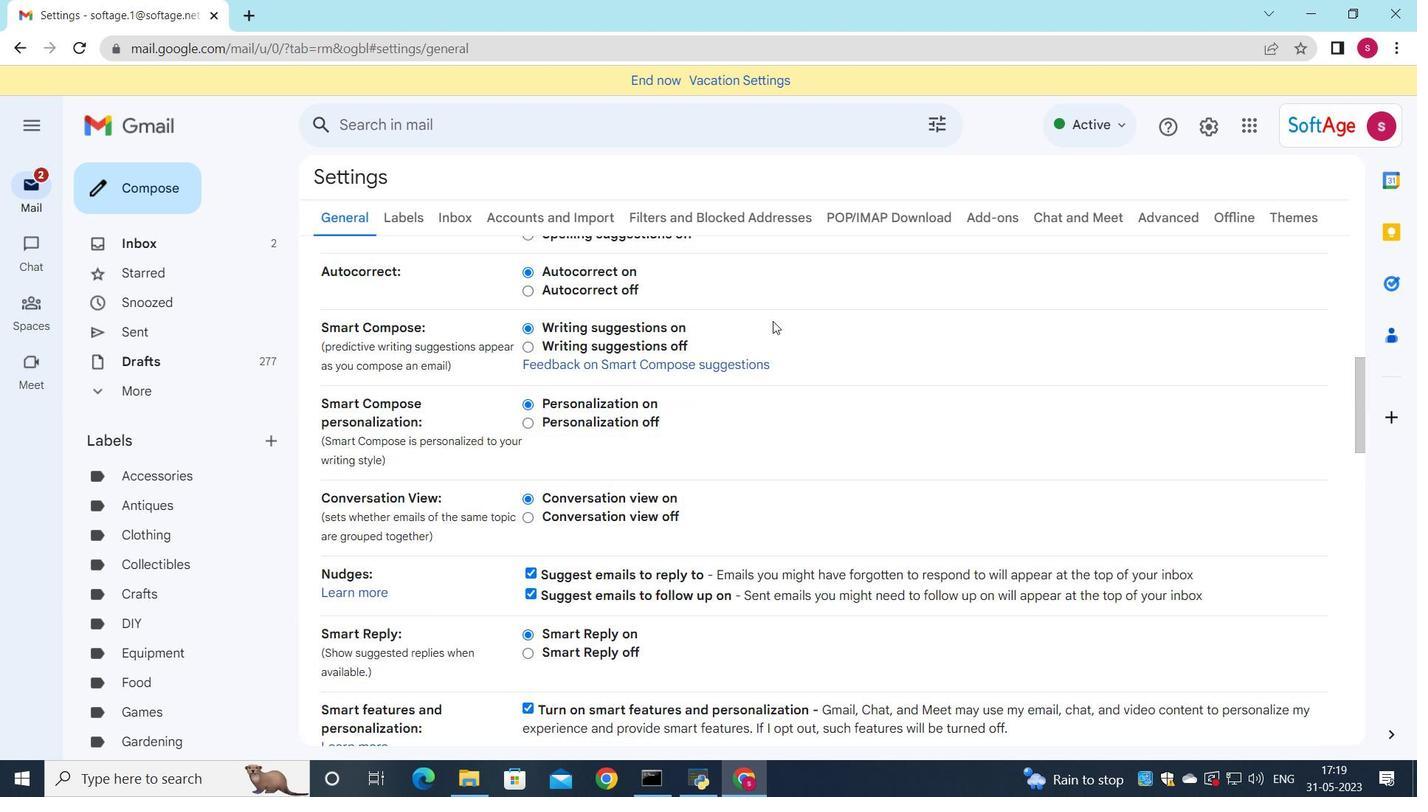 
Action: Mouse scrolled (772, 320) with delta (0, 0)
Screenshot: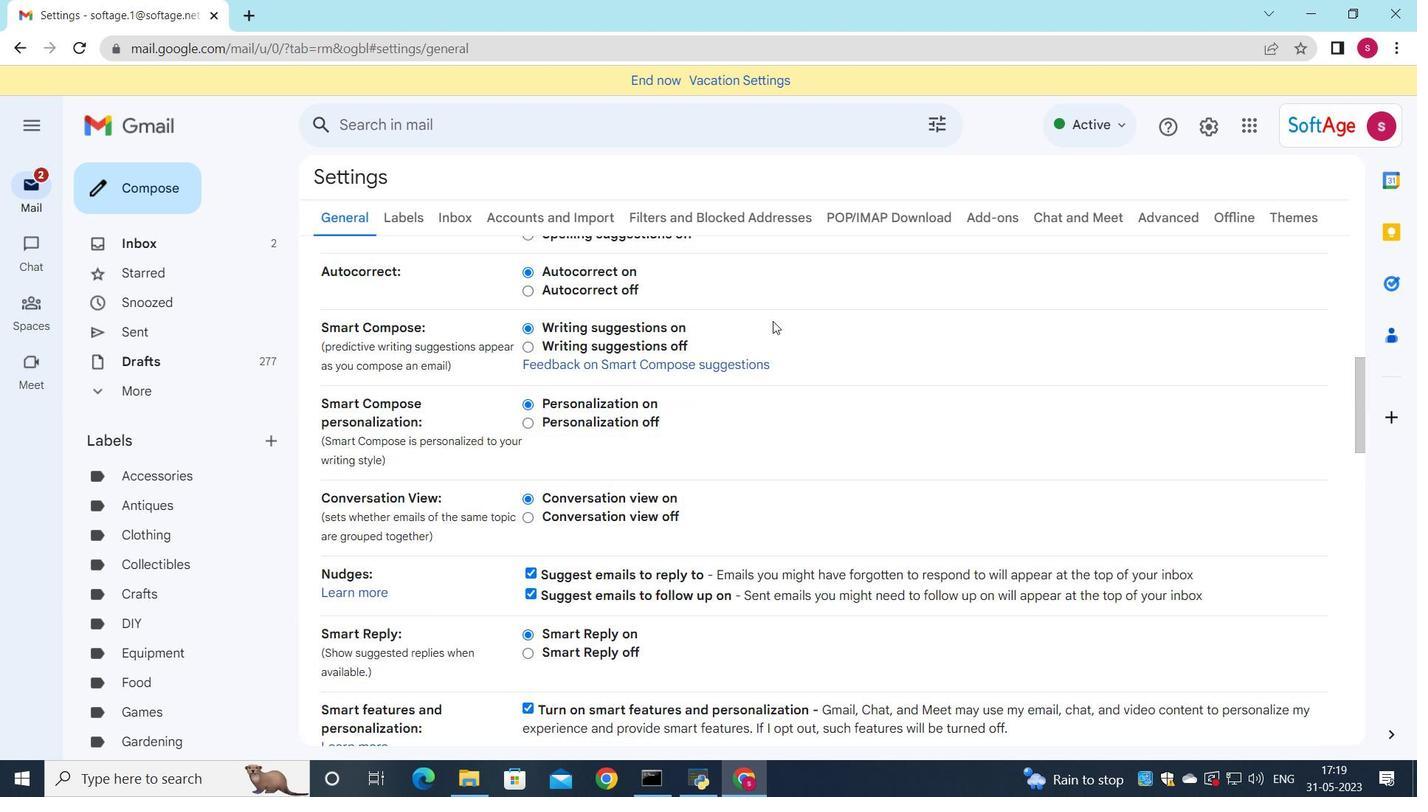 
Action: Mouse moved to (772, 322)
Screenshot: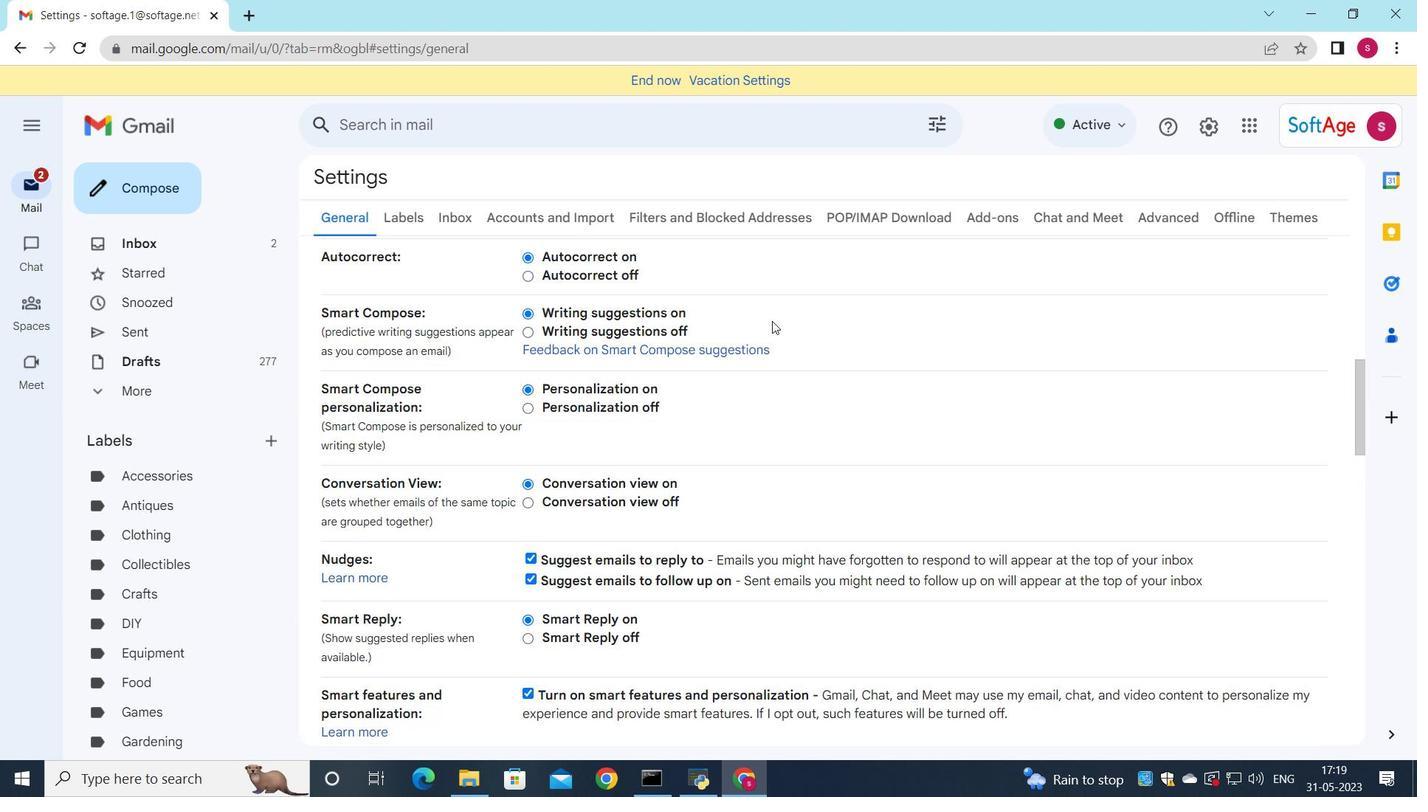 
Action: Mouse scrolled (772, 321) with delta (0, 0)
Screenshot: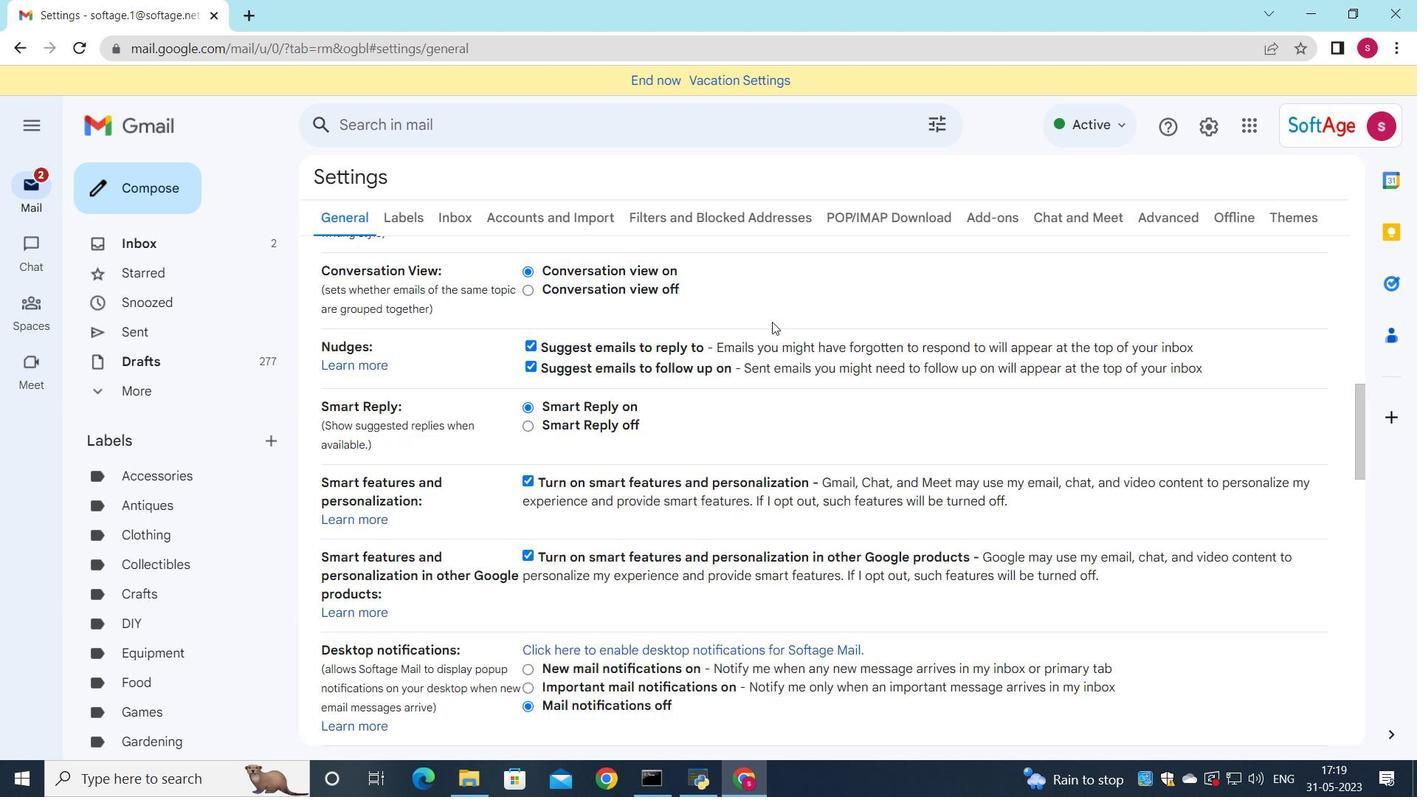 
Action: Mouse scrolled (772, 321) with delta (0, 0)
Screenshot: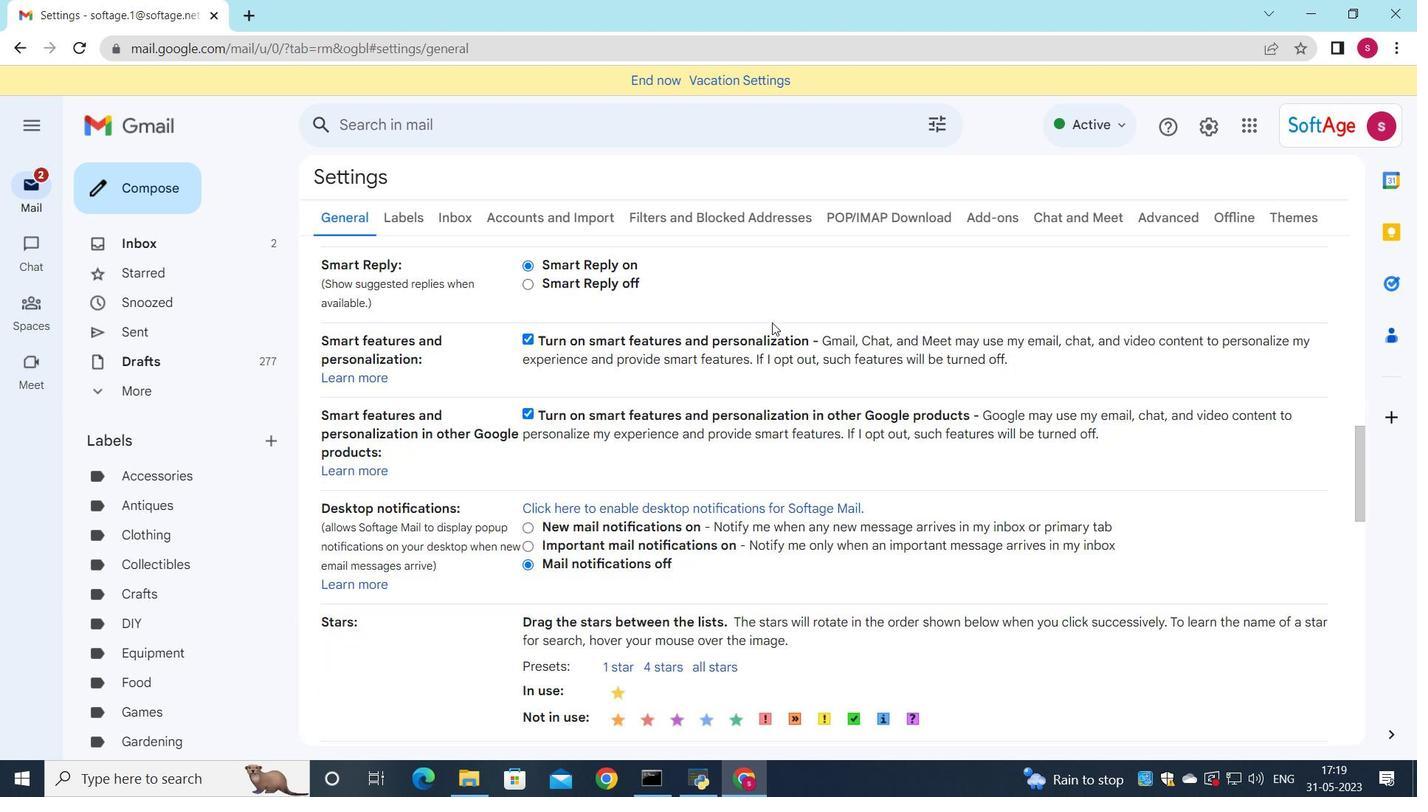
Action: Mouse scrolled (772, 321) with delta (0, 0)
Screenshot: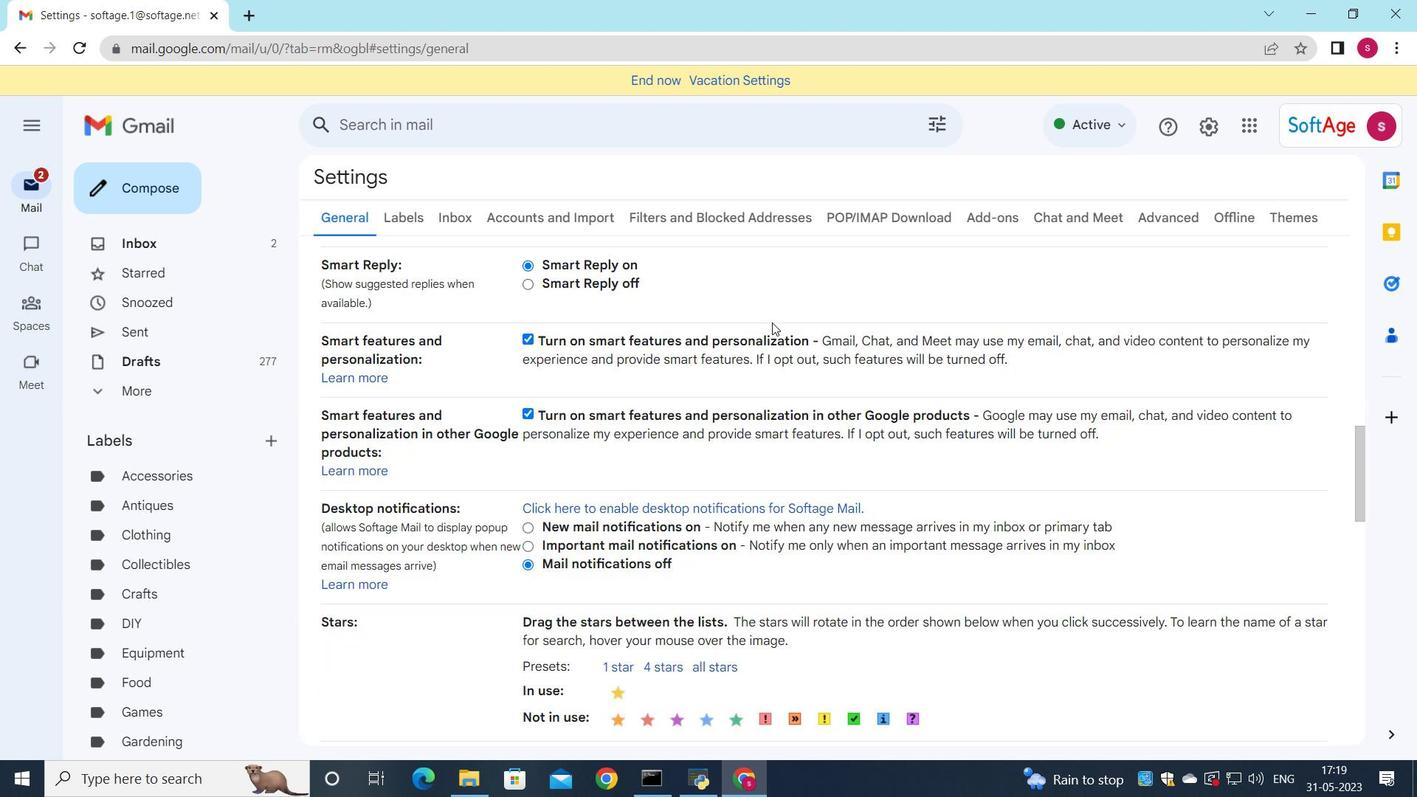 
Action: Mouse scrolled (772, 321) with delta (0, 0)
Screenshot: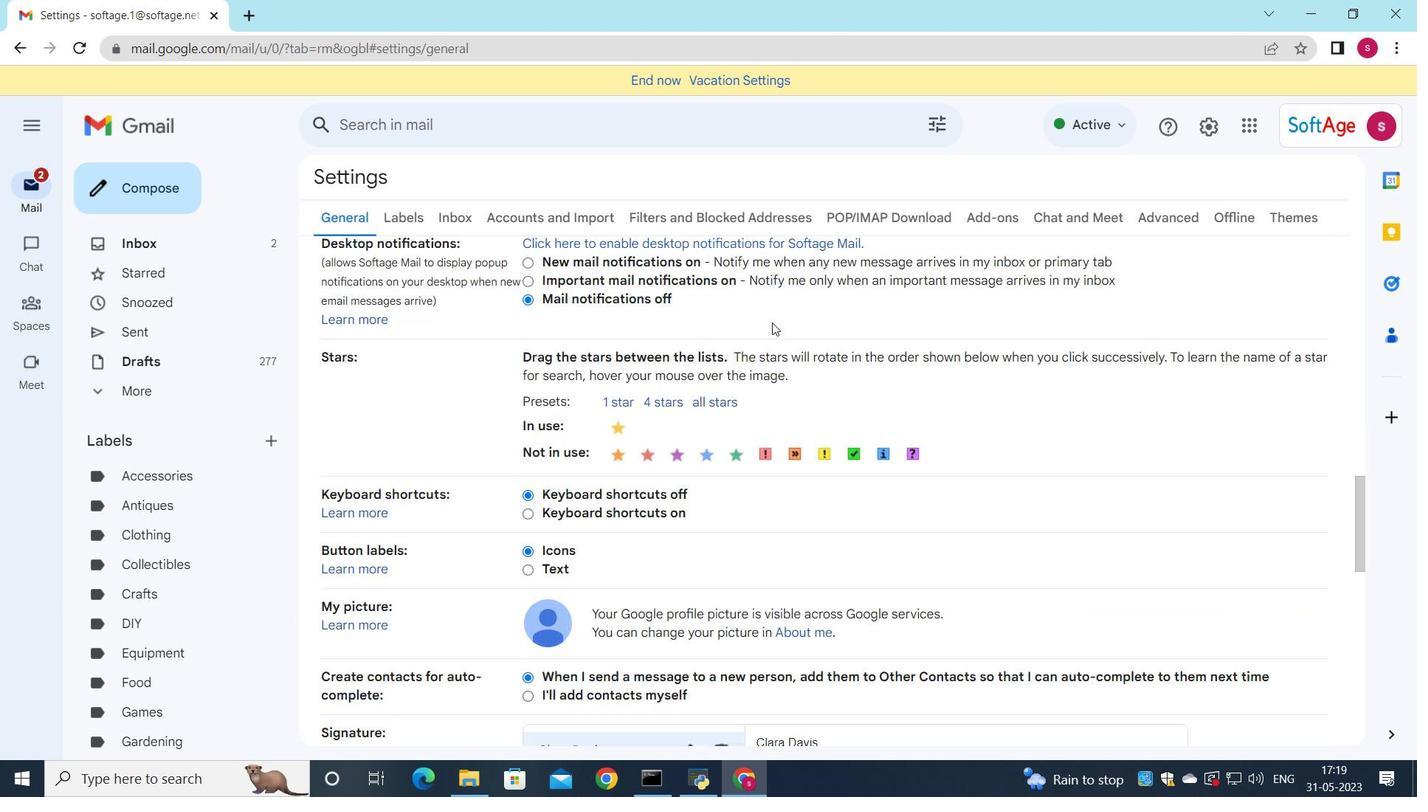 
Action: Mouse scrolled (772, 321) with delta (0, 0)
Screenshot: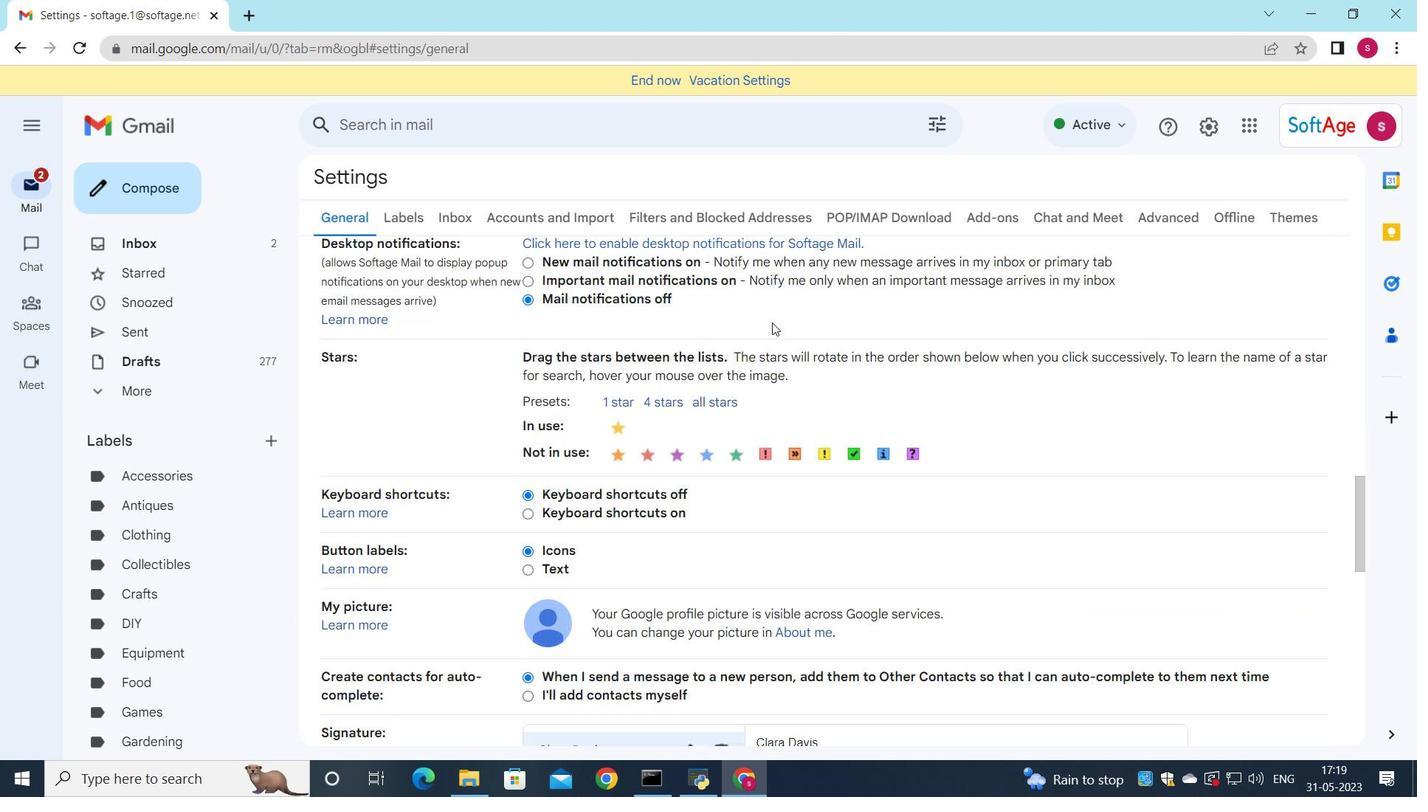 
Action: Mouse scrolled (772, 321) with delta (0, 0)
Screenshot: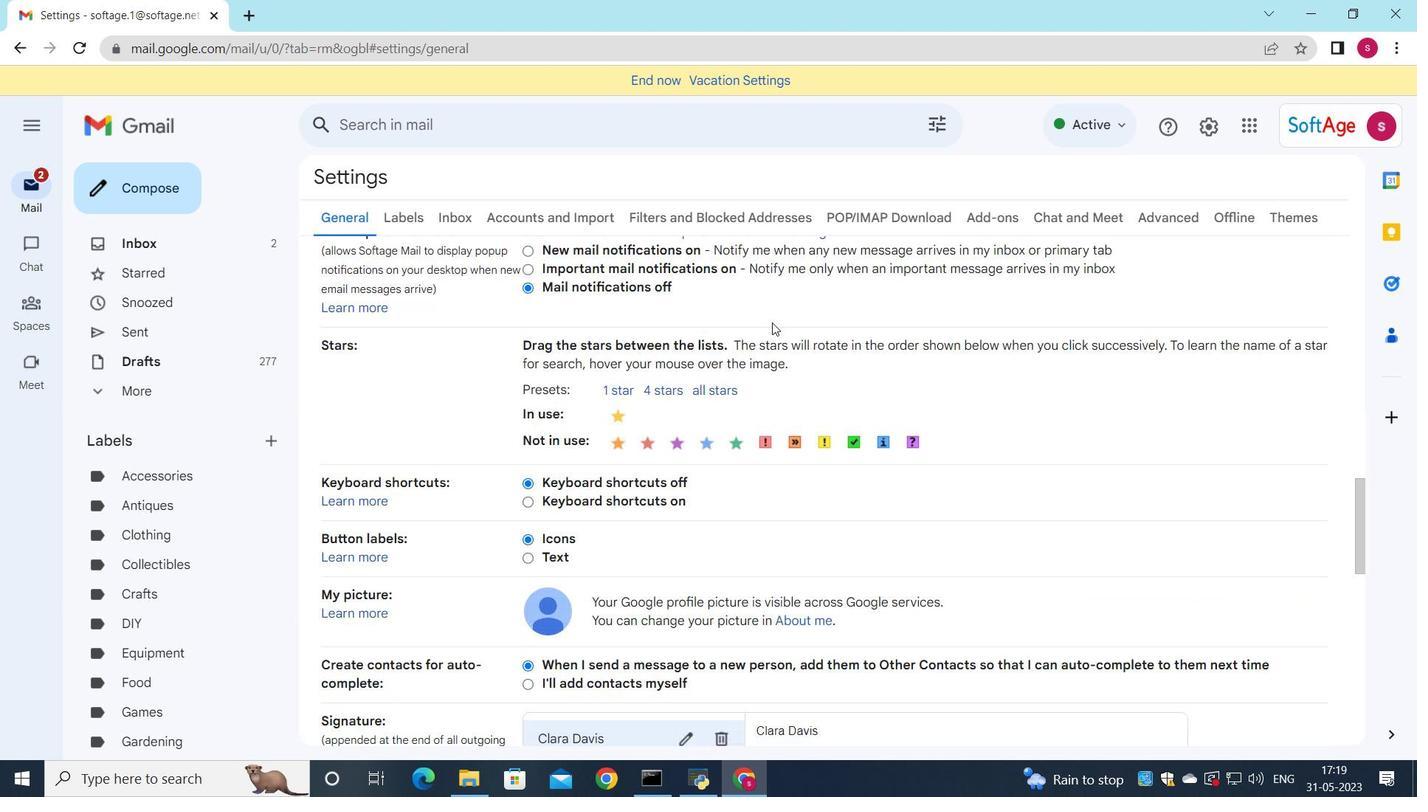 
Action: Mouse scrolled (772, 321) with delta (0, 0)
Screenshot: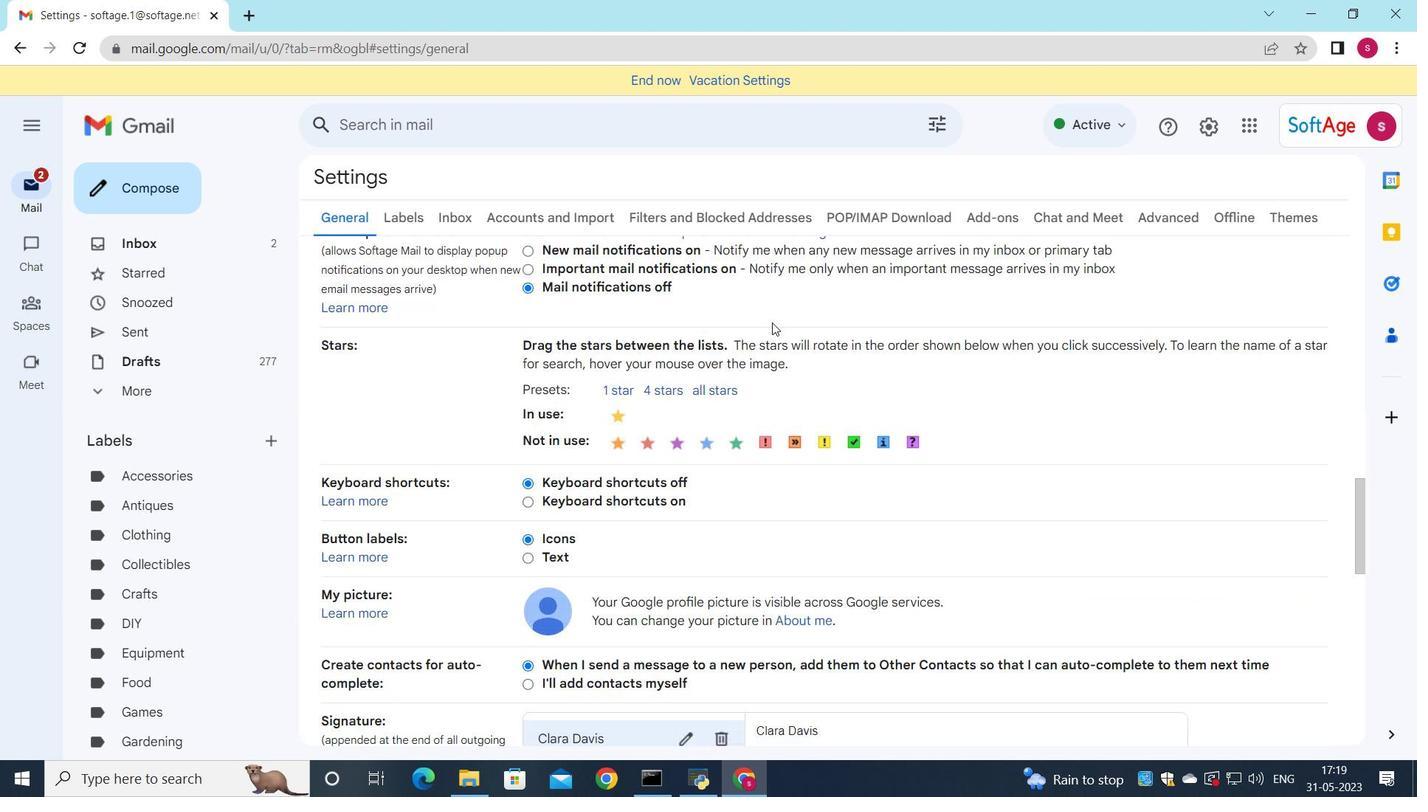 
Action: Mouse moved to (727, 370)
Screenshot: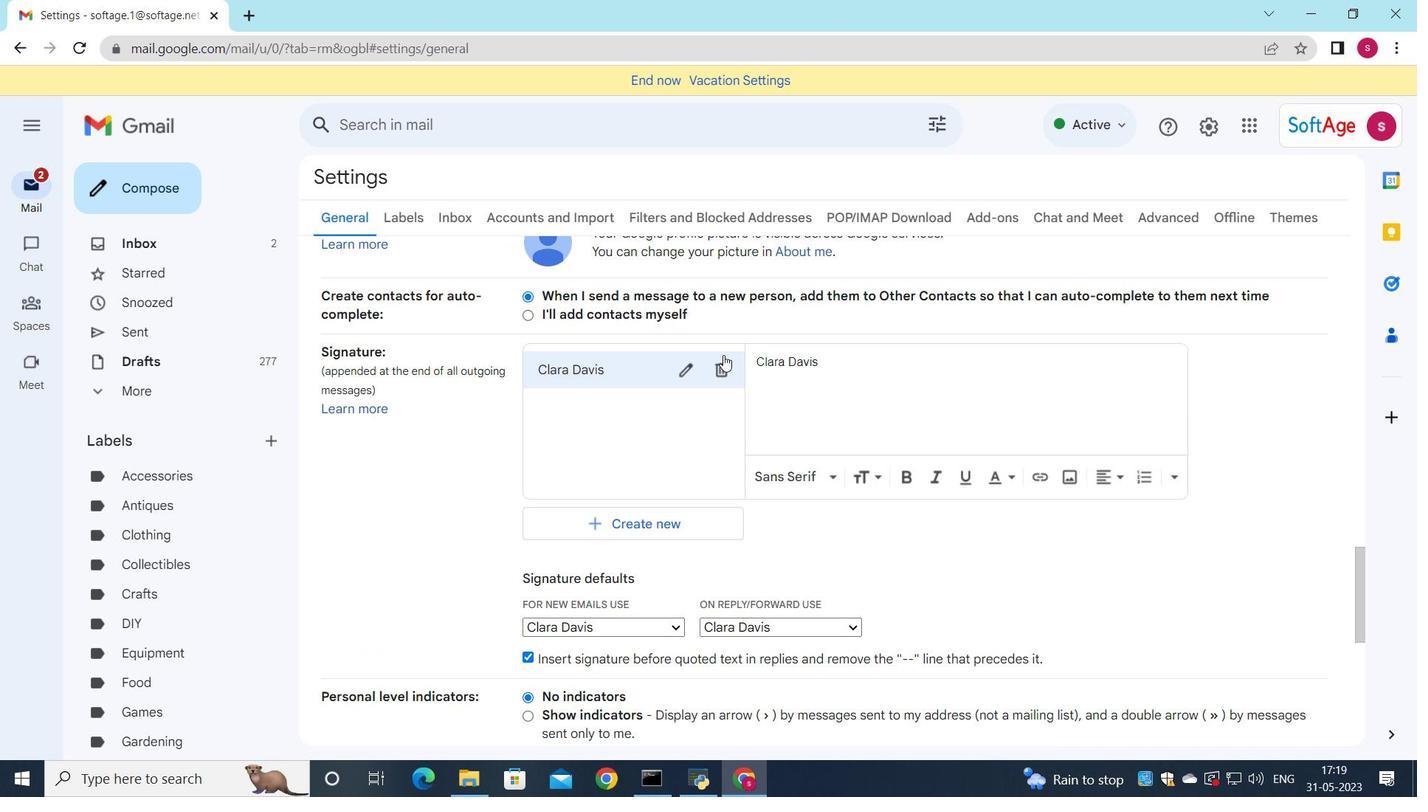 
Action: Mouse pressed left at (727, 370)
Screenshot: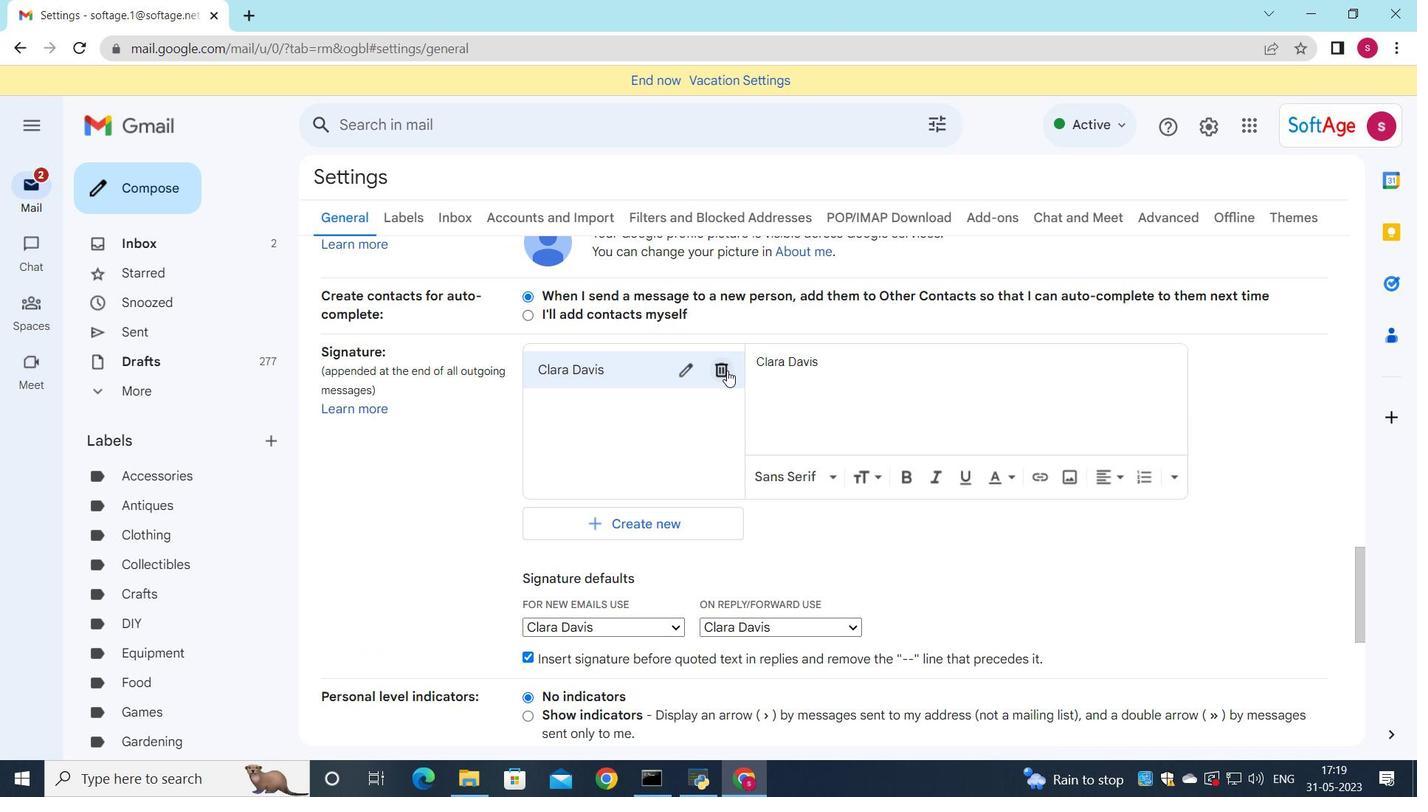 
Action: Mouse moved to (862, 445)
Screenshot: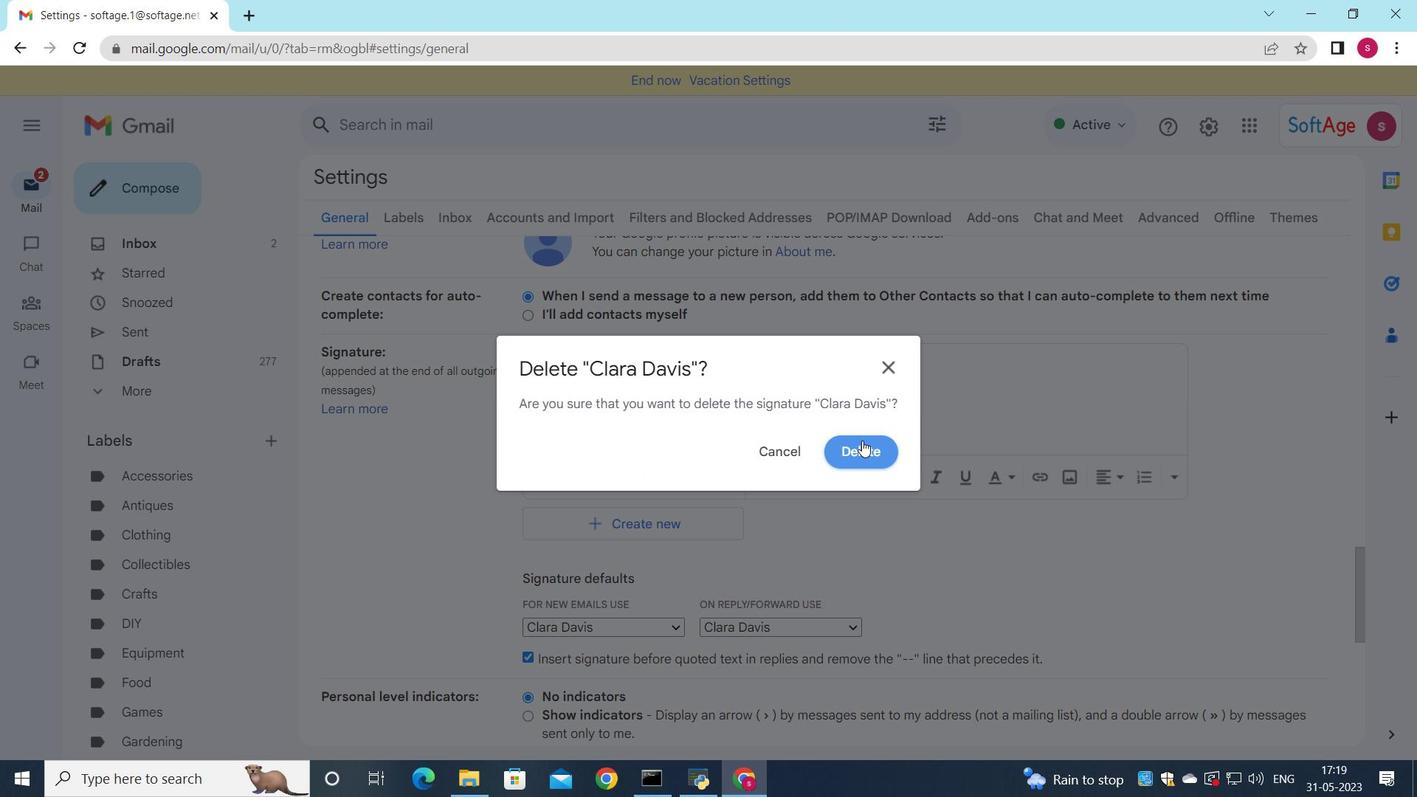 
Action: Mouse pressed left at (862, 445)
Screenshot: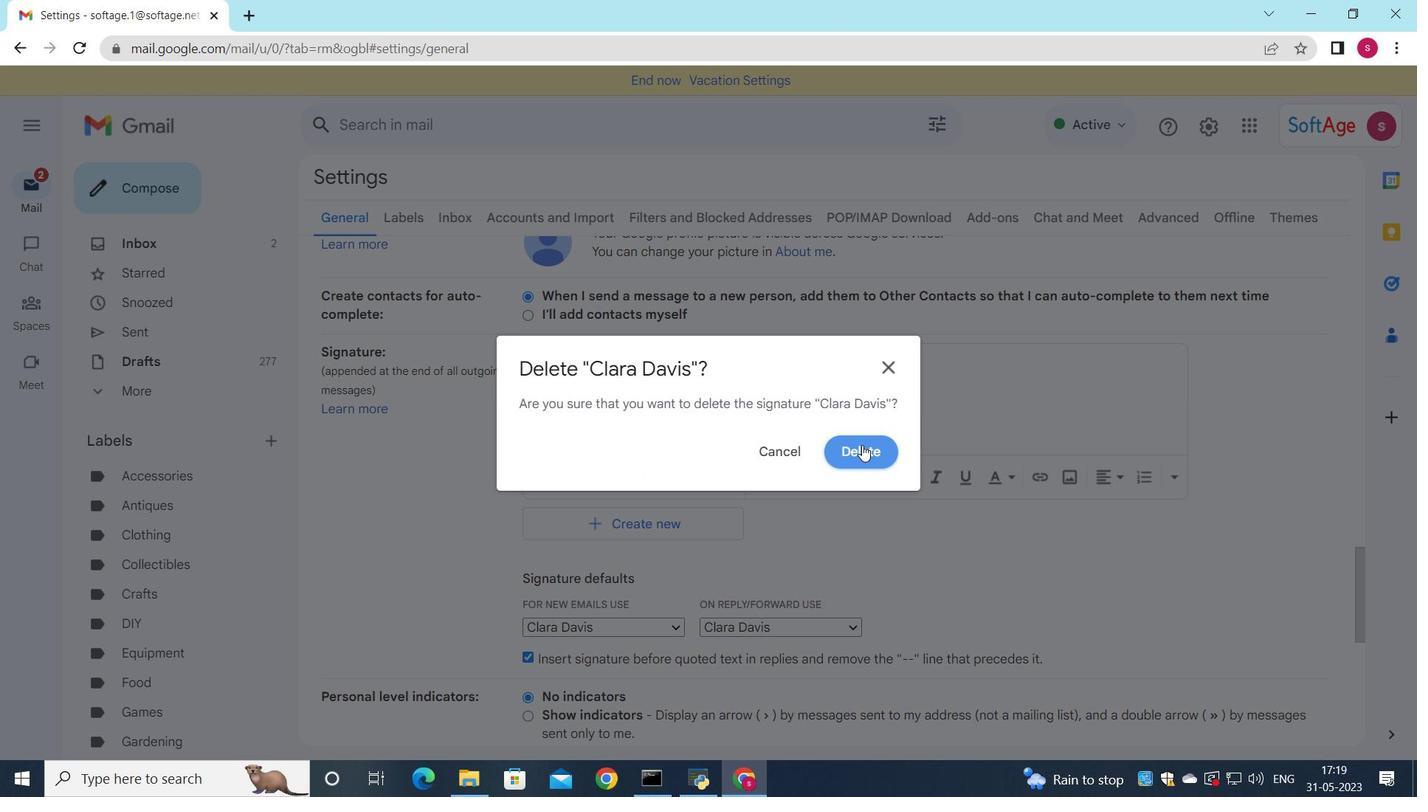 
Action: Mouse moved to (579, 389)
Screenshot: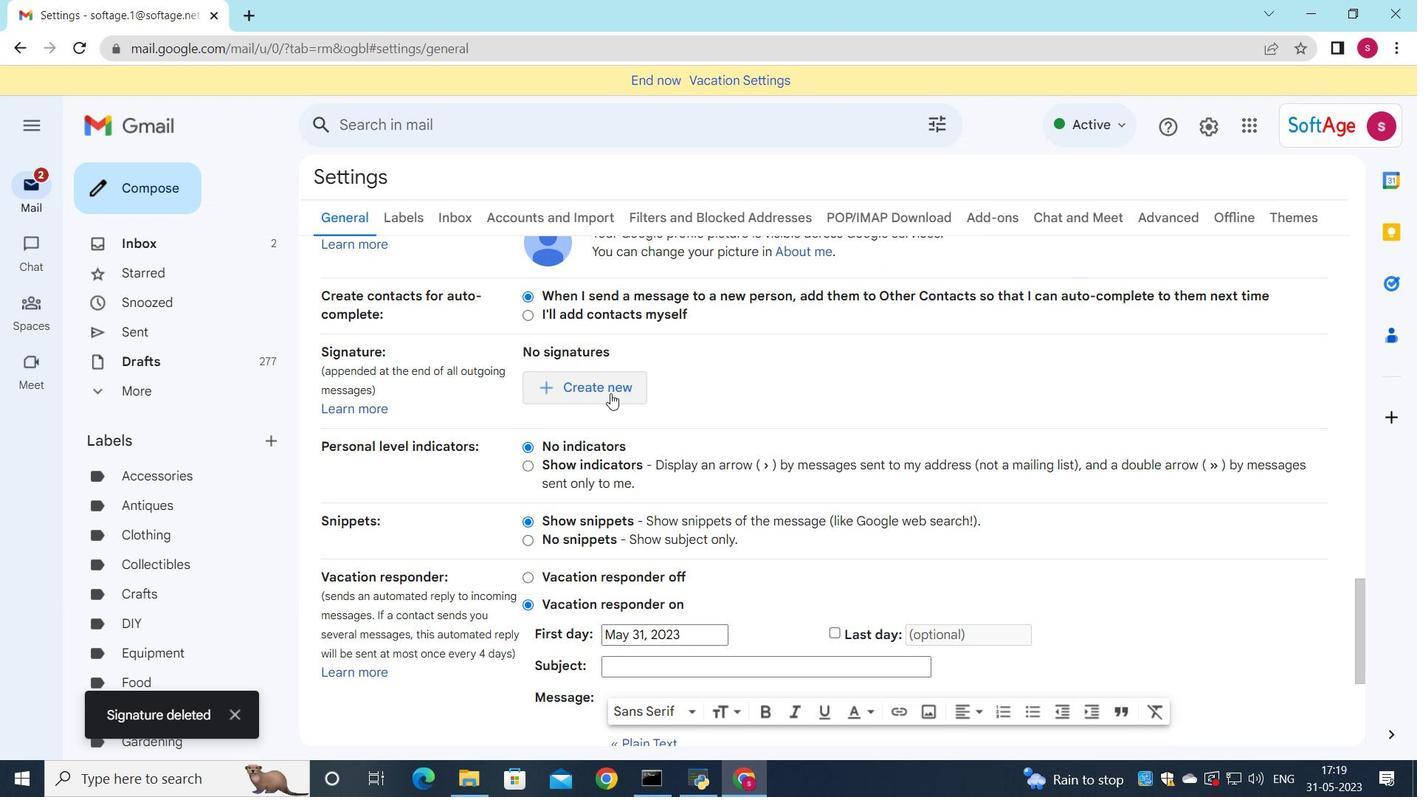 
Action: Mouse pressed left at (579, 389)
Screenshot: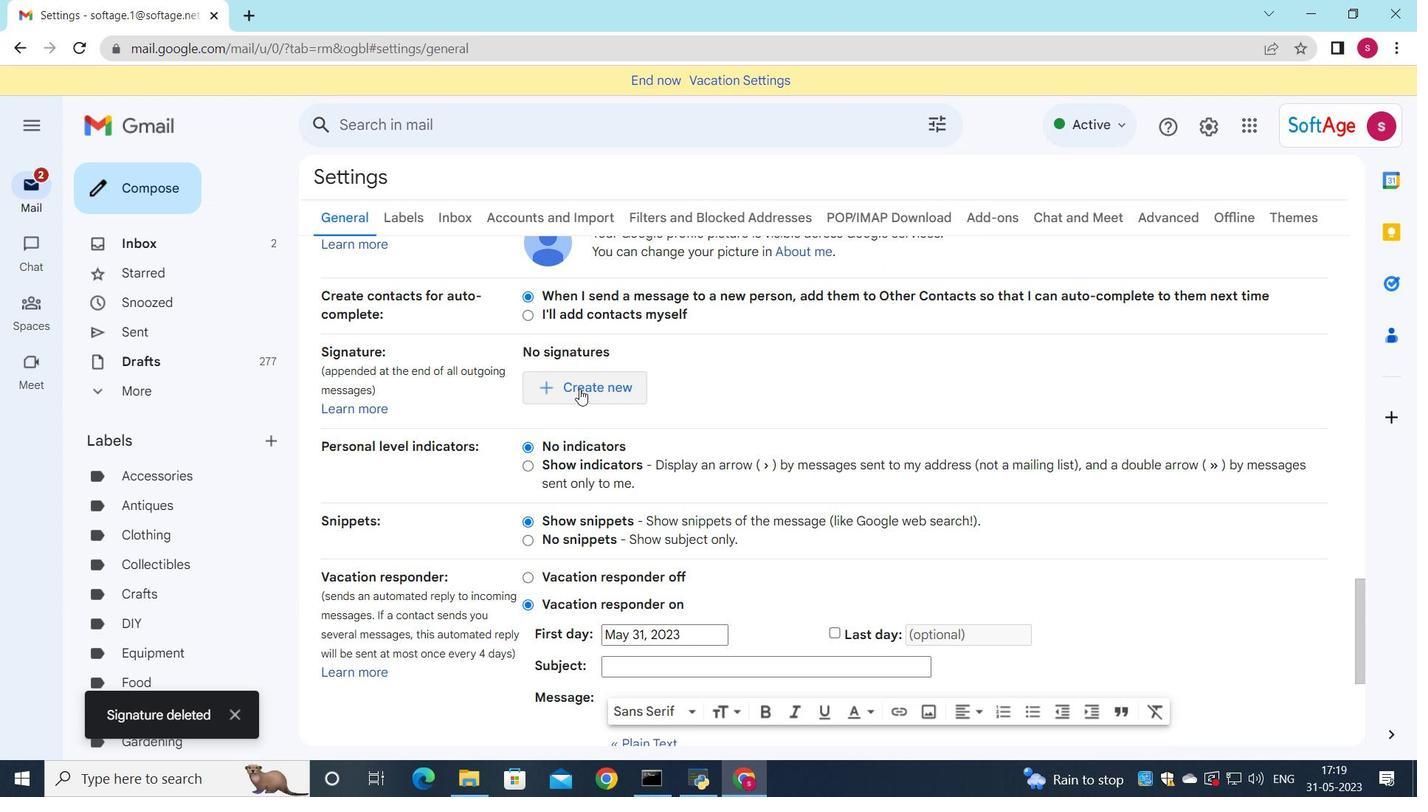 
Action: Mouse moved to (736, 383)
Screenshot: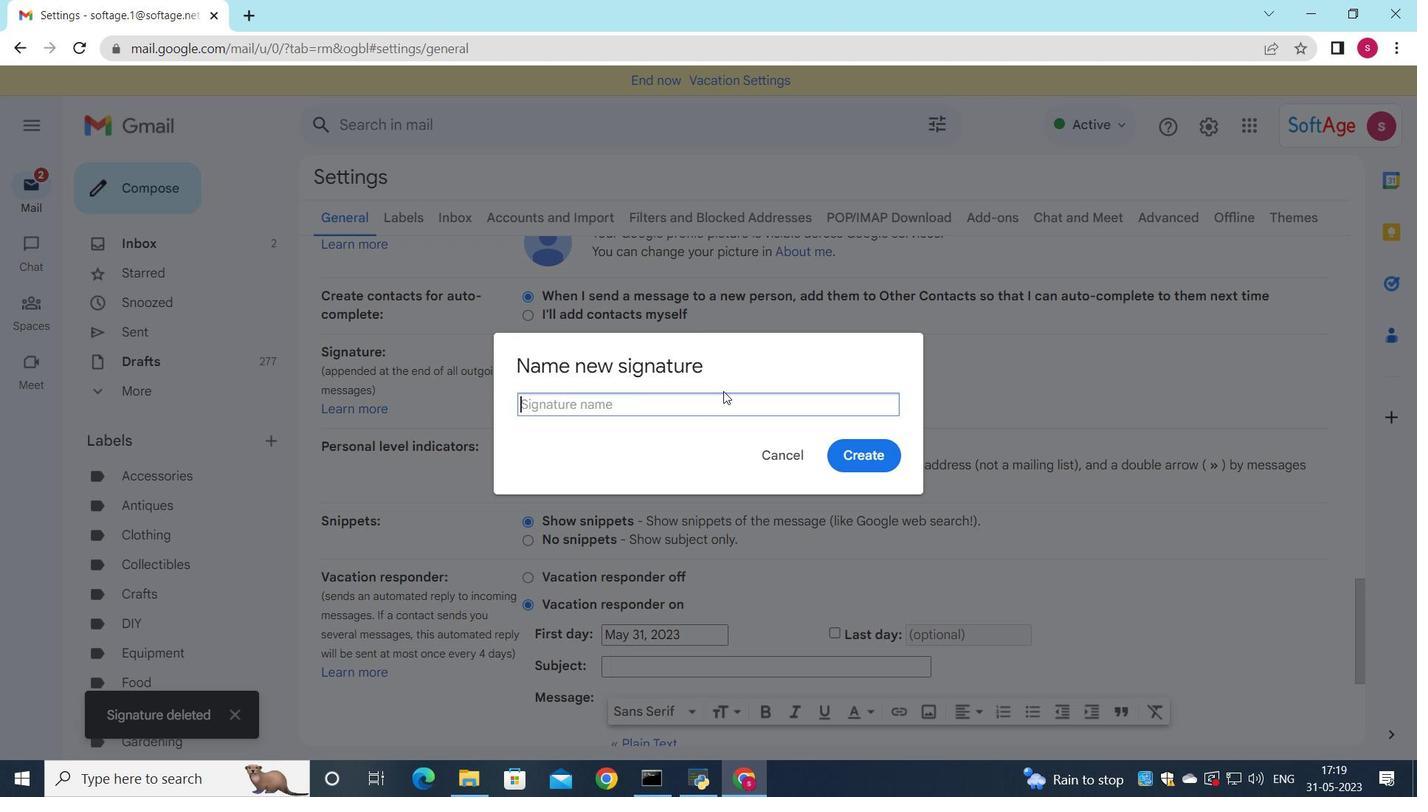 
Action: Key pressed <Key.shift>cody<Key.space><Key.shift>Rivera
Screenshot: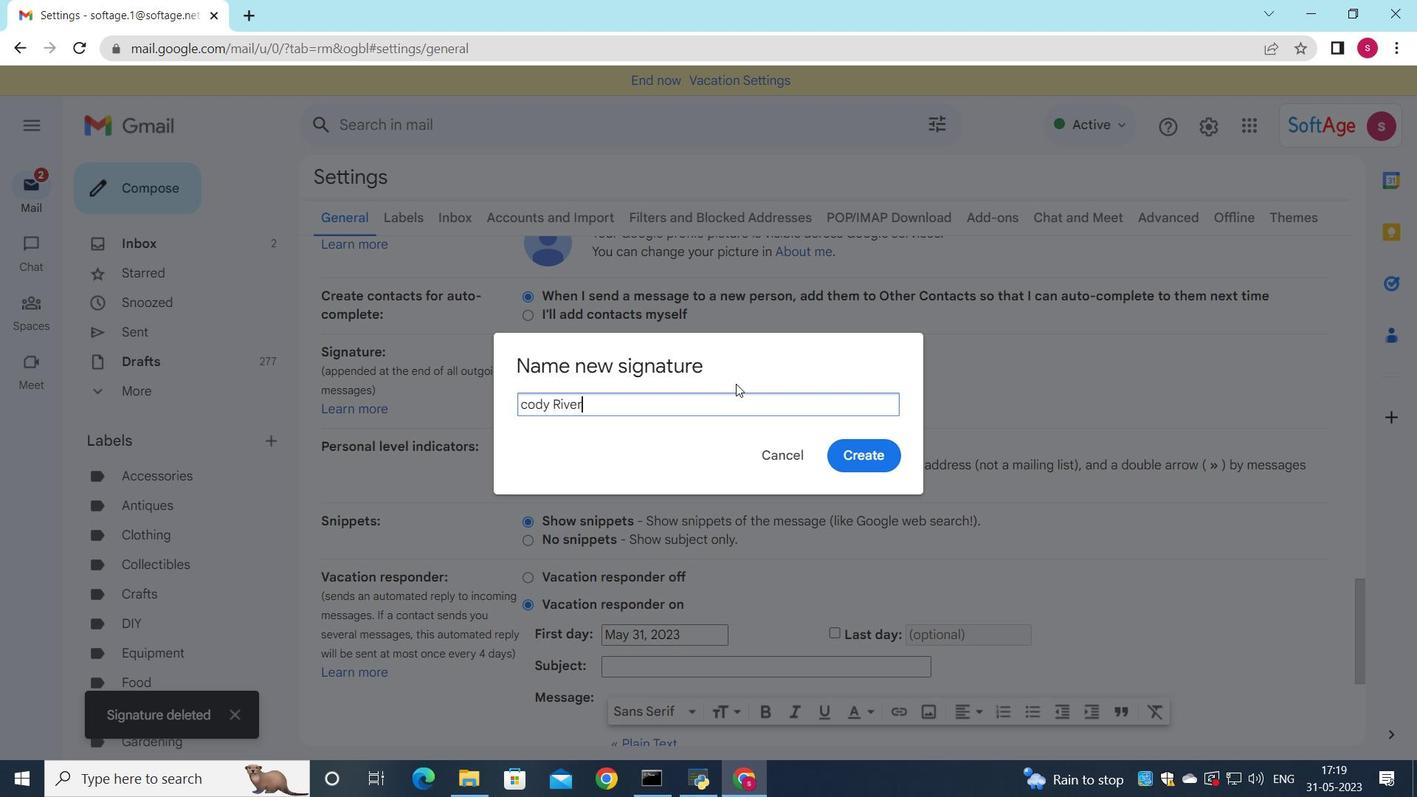 
Action: Mouse moved to (527, 406)
Screenshot: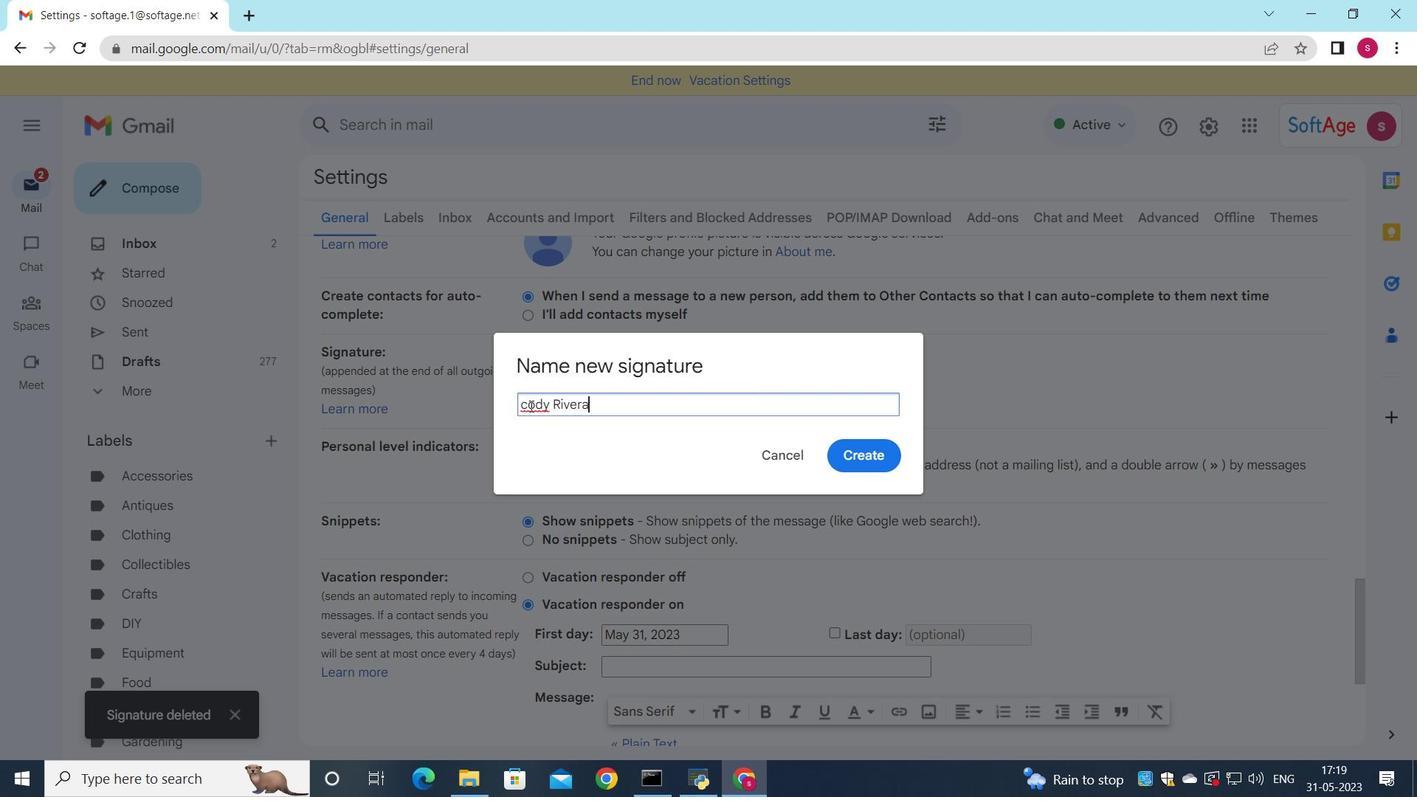 
Action: Mouse pressed left at (527, 406)
Screenshot: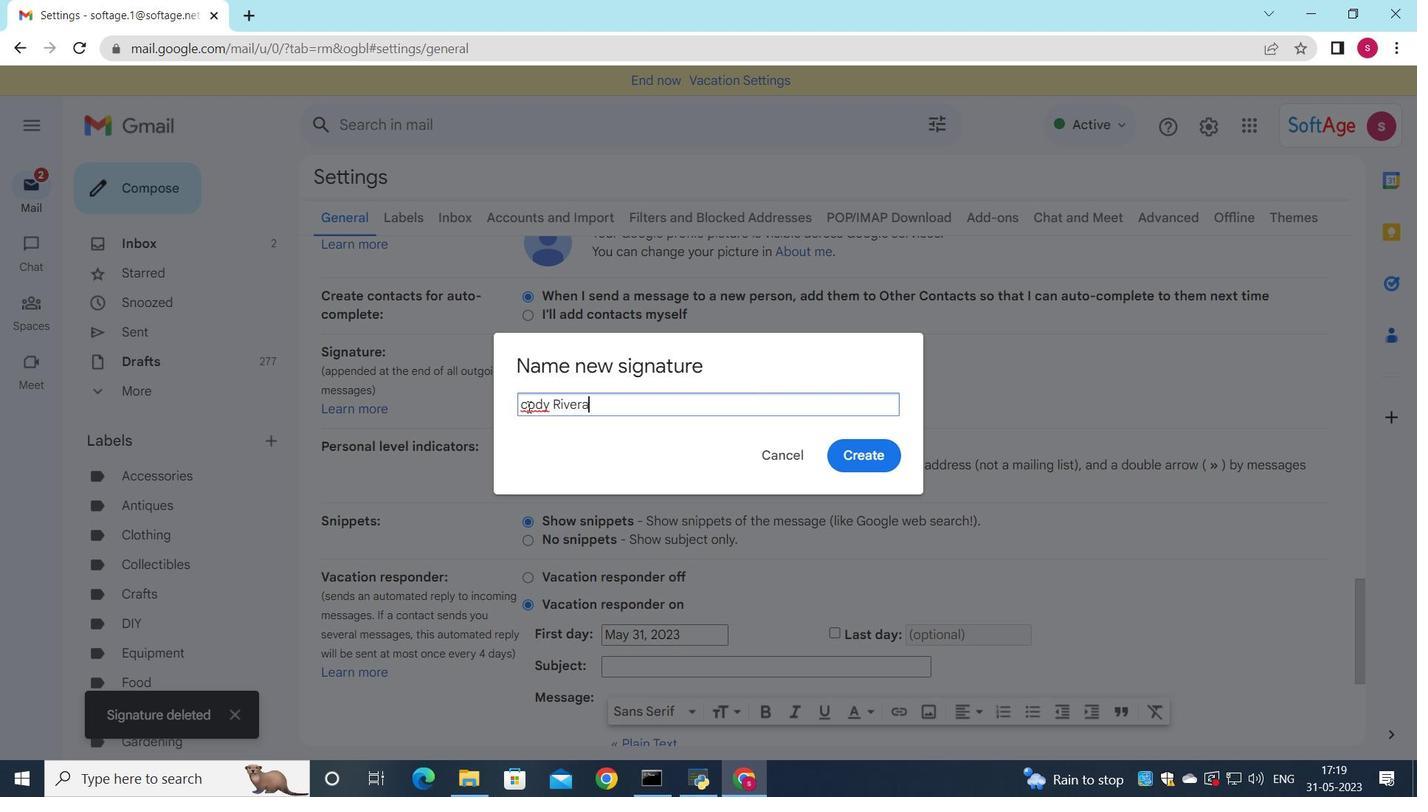 
Action: Key pressed <Key.backspace><Key.shift>c<Key.backspace><Key.shift><Key.shift>C
Screenshot: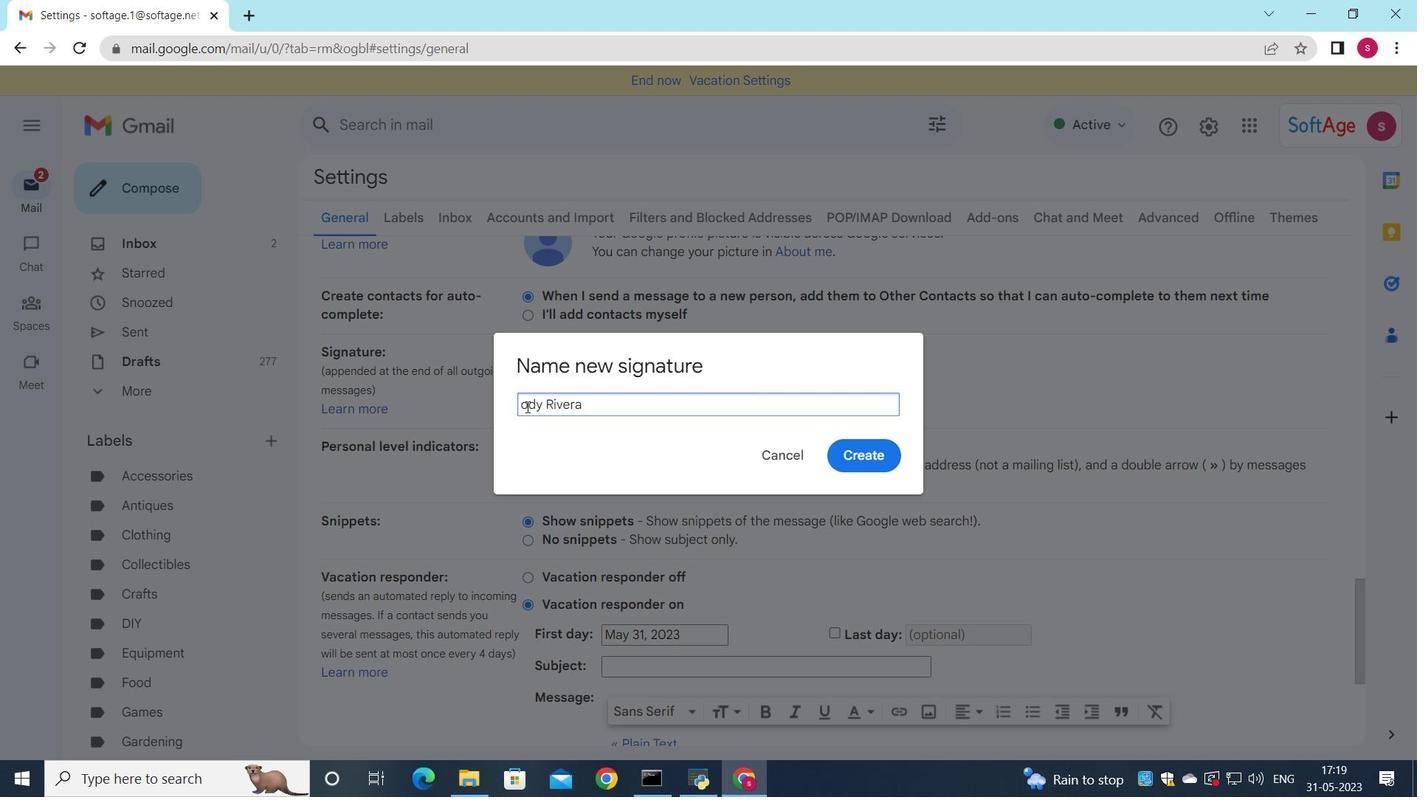 
Action: Mouse moved to (878, 453)
Screenshot: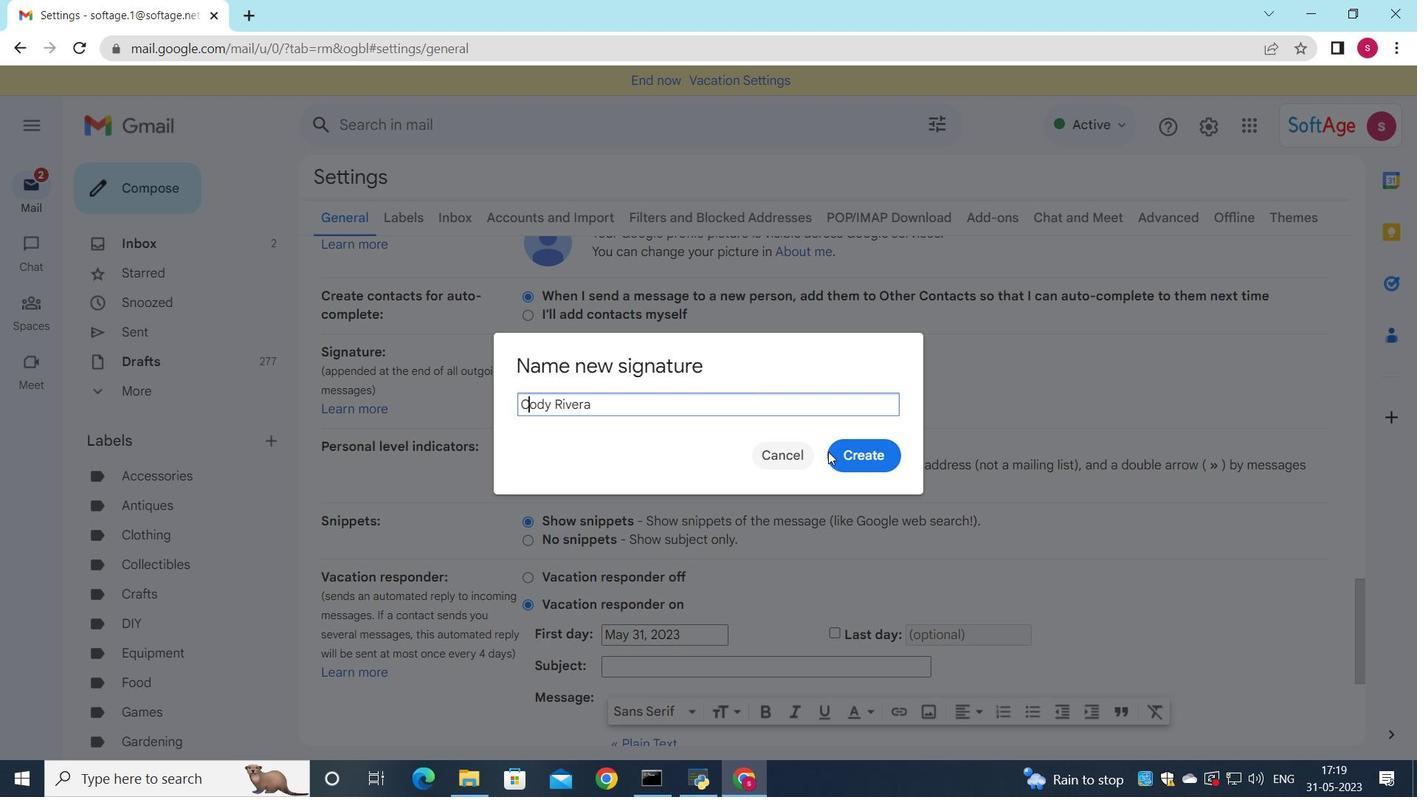 
Action: Mouse pressed left at (878, 453)
Screenshot: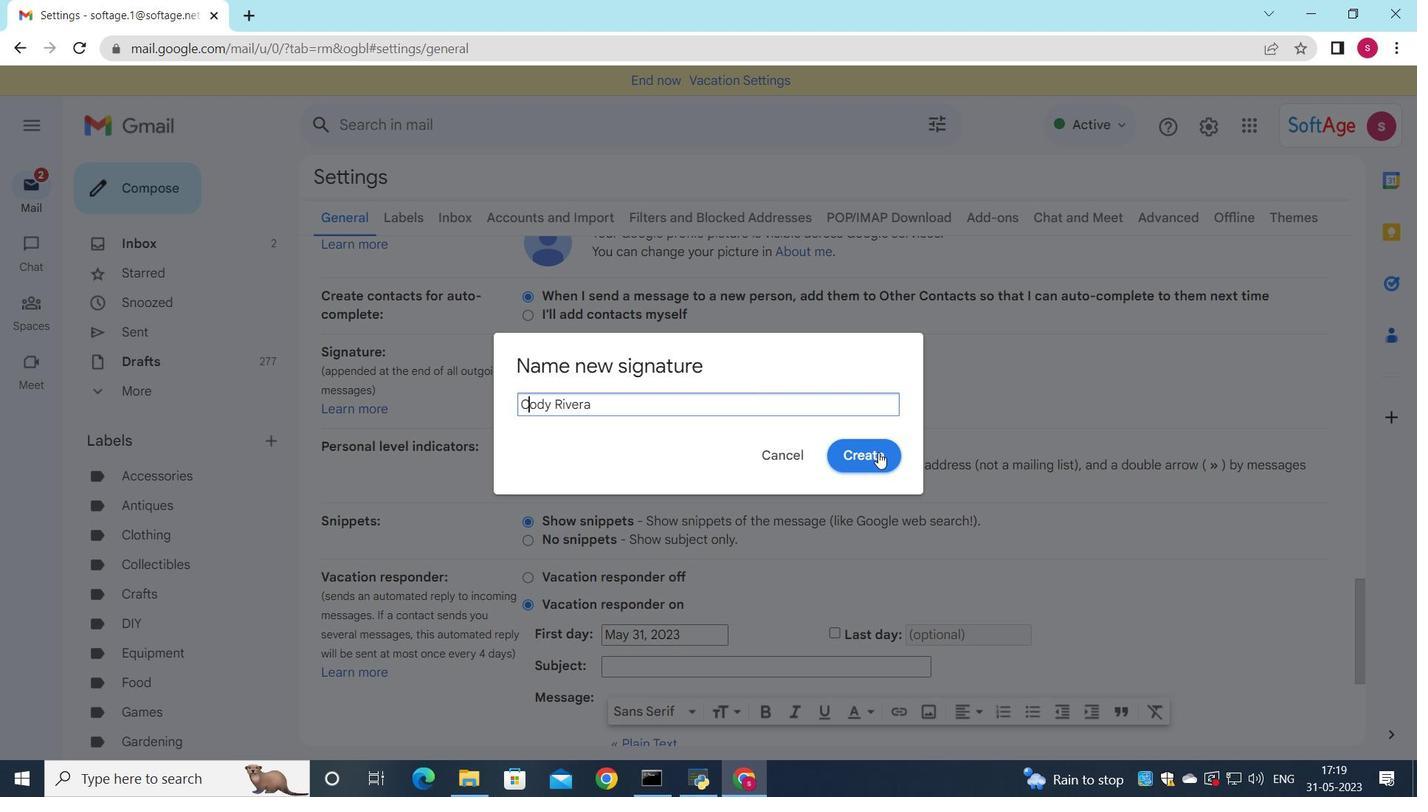 
Action: Mouse moved to (851, 391)
Screenshot: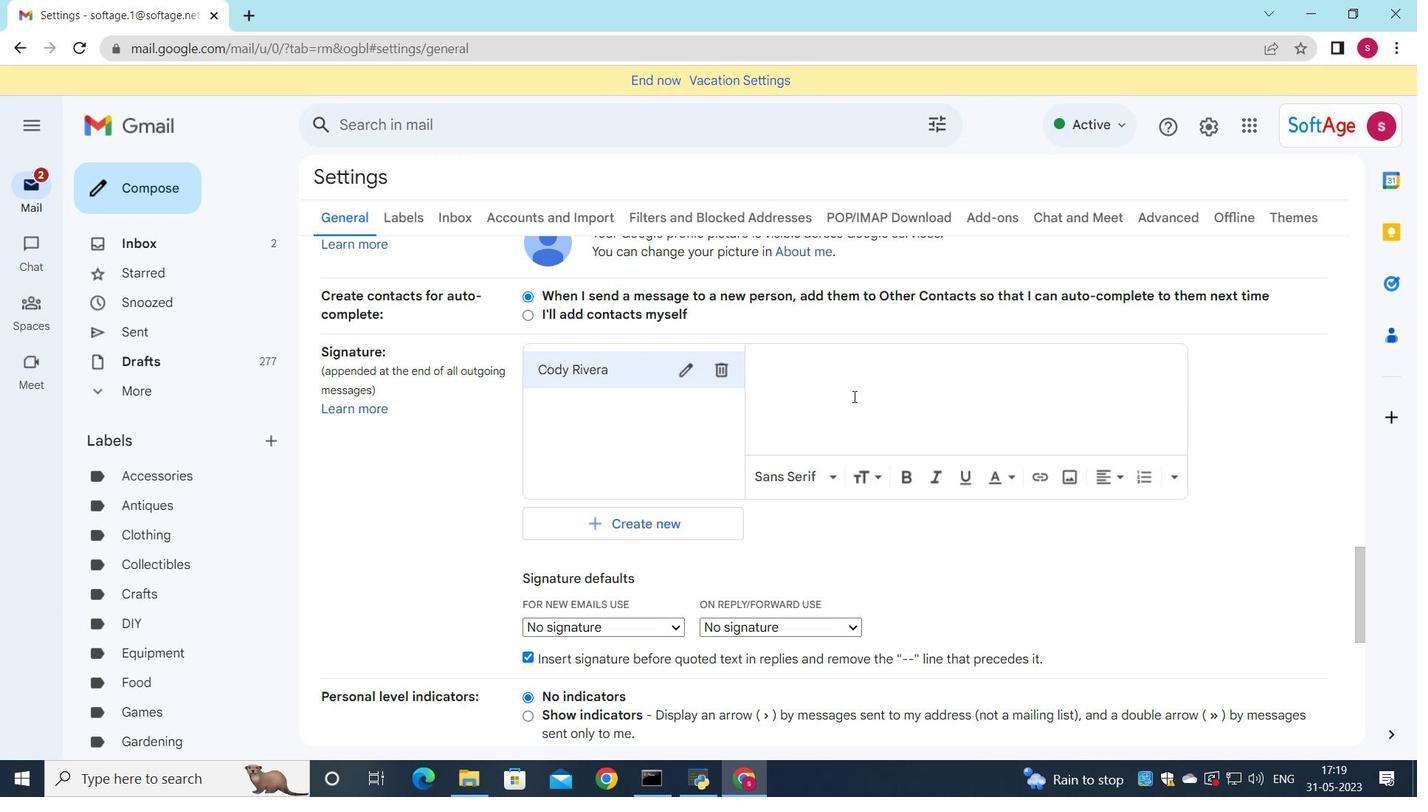 
Action: Mouse pressed left at (851, 391)
Screenshot: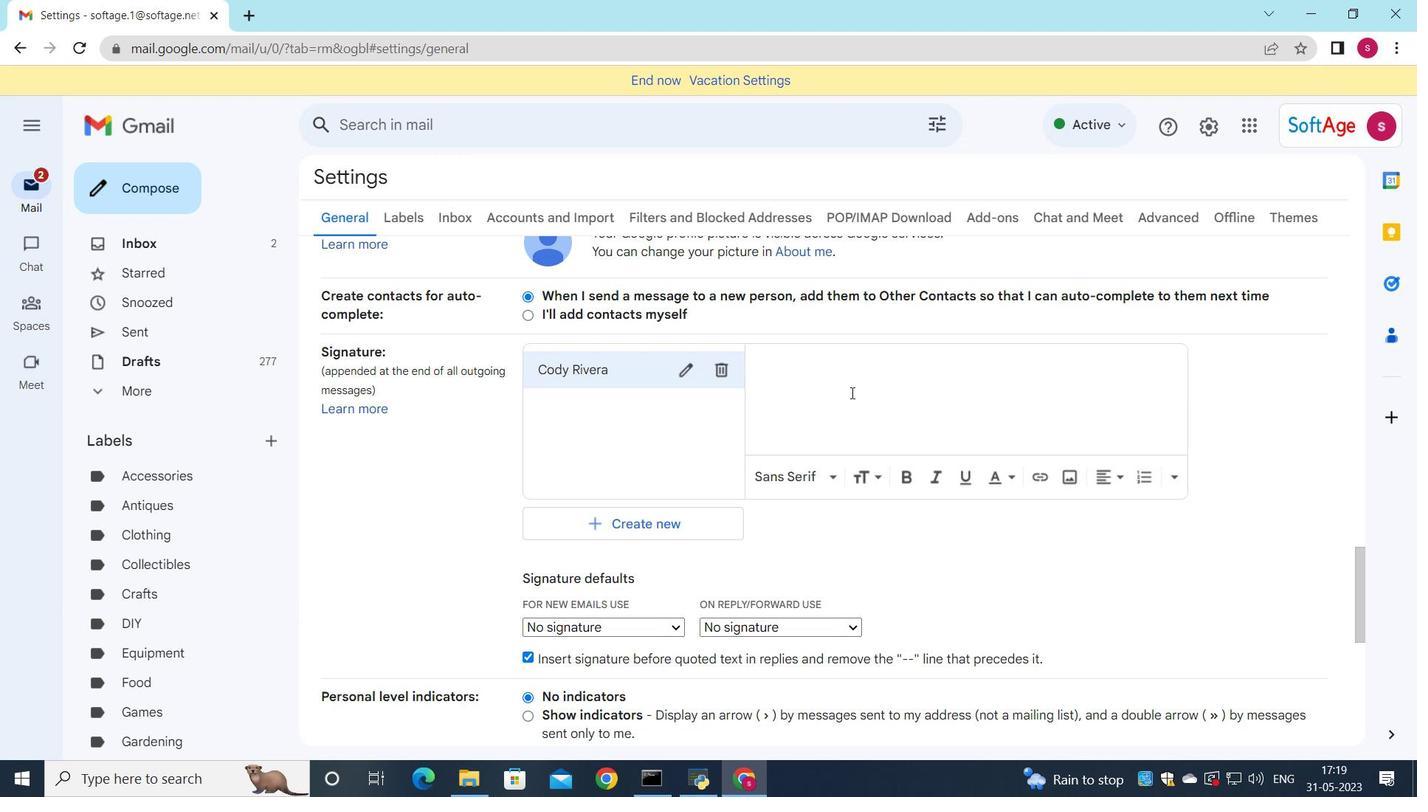 
Action: Key pressed <Key.shift><Key.shift><Key.shift><Key.shift><Key.shift><Key.shift>Cody<Key.space><Key.shift>Rivera
Screenshot: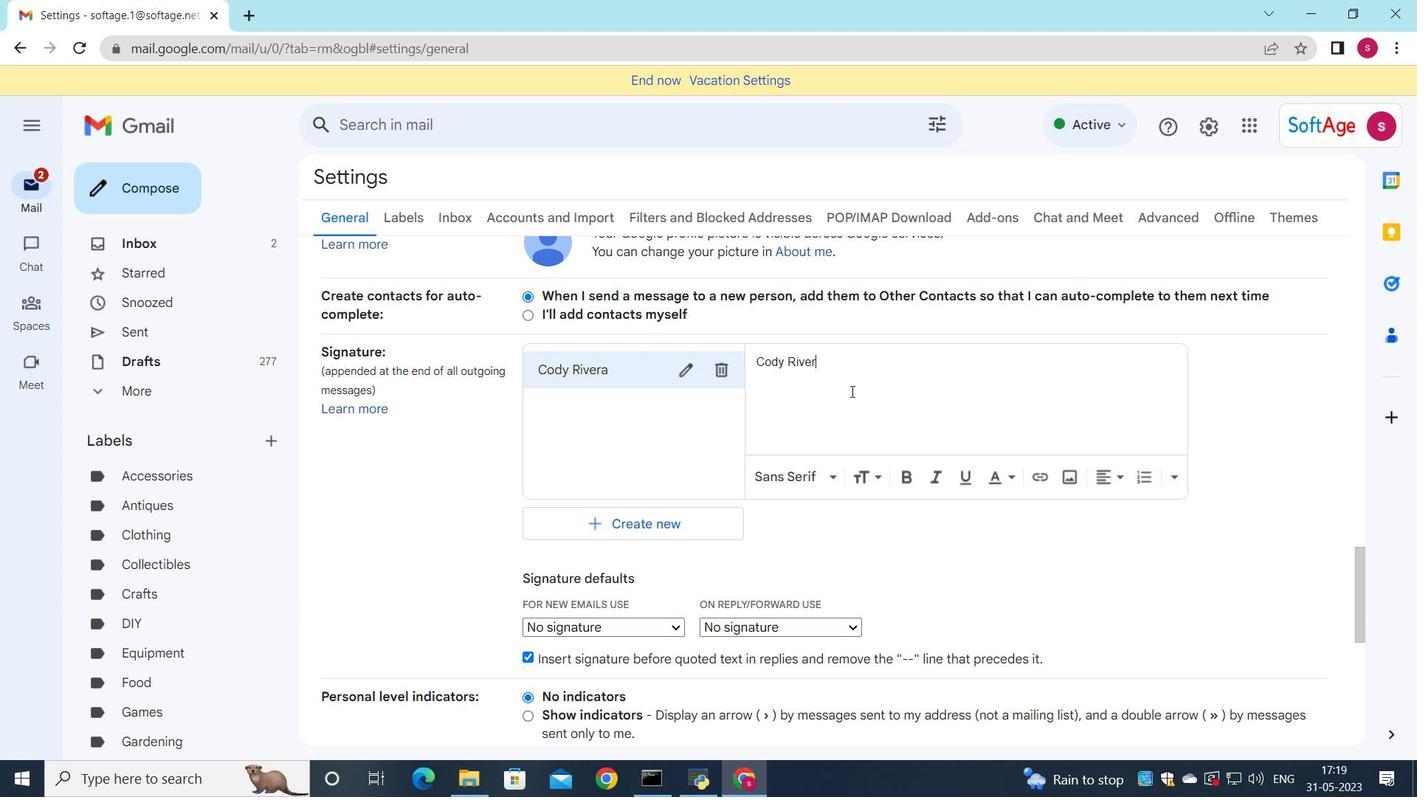 
Action: Mouse moved to (555, 575)
Screenshot: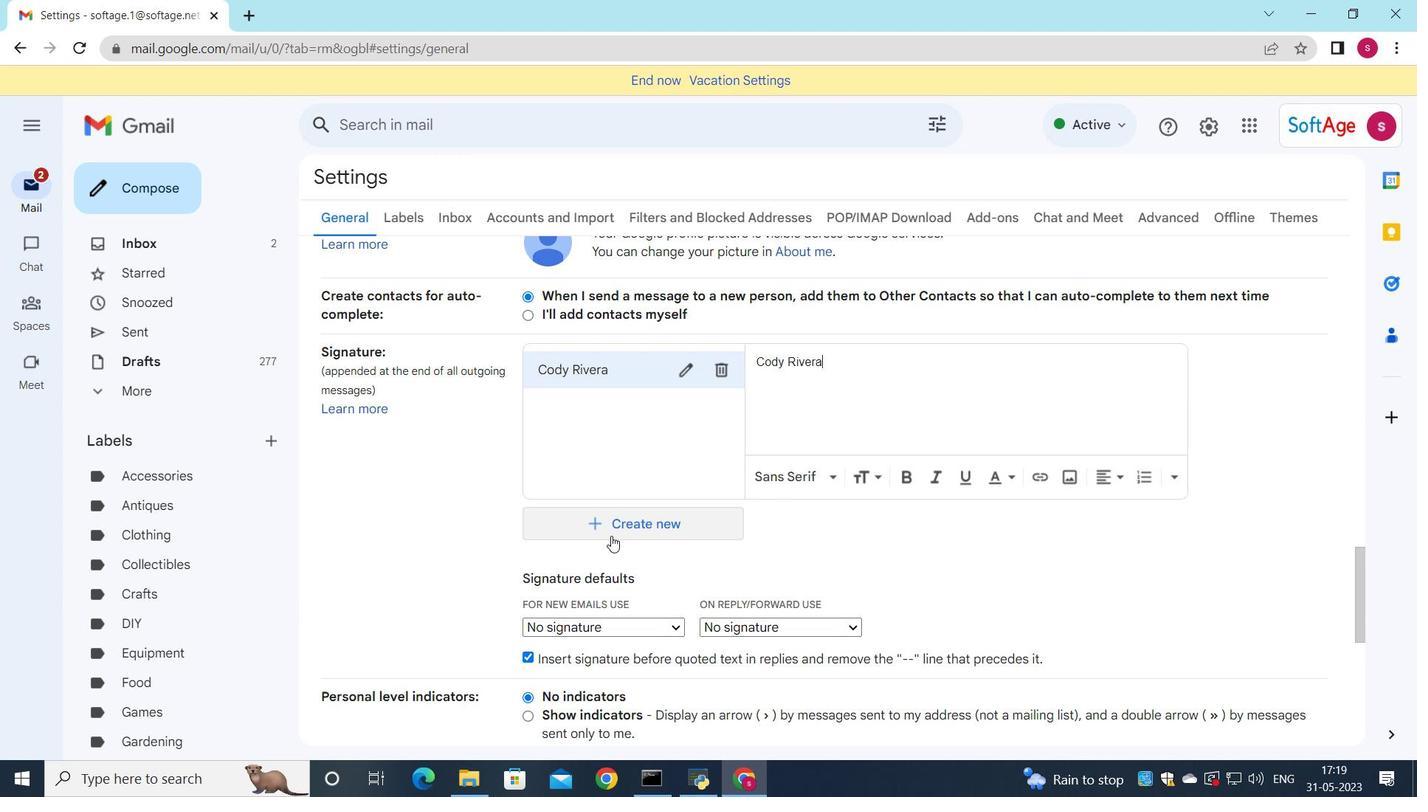 
Action: Mouse scrolled (555, 574) with delta (0, 0)
Screenshot: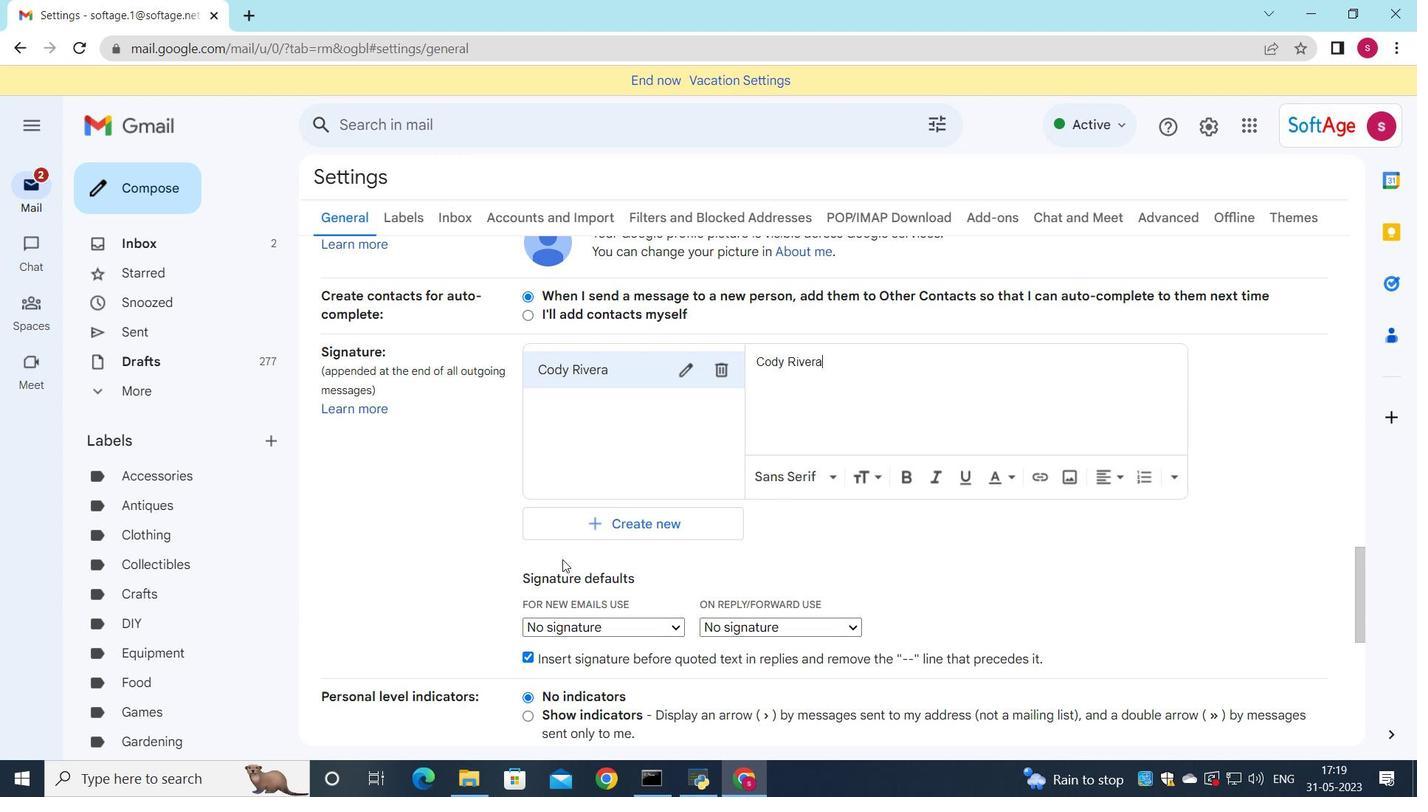 
Action: Mouse moved to (609, 536)
Screenshot: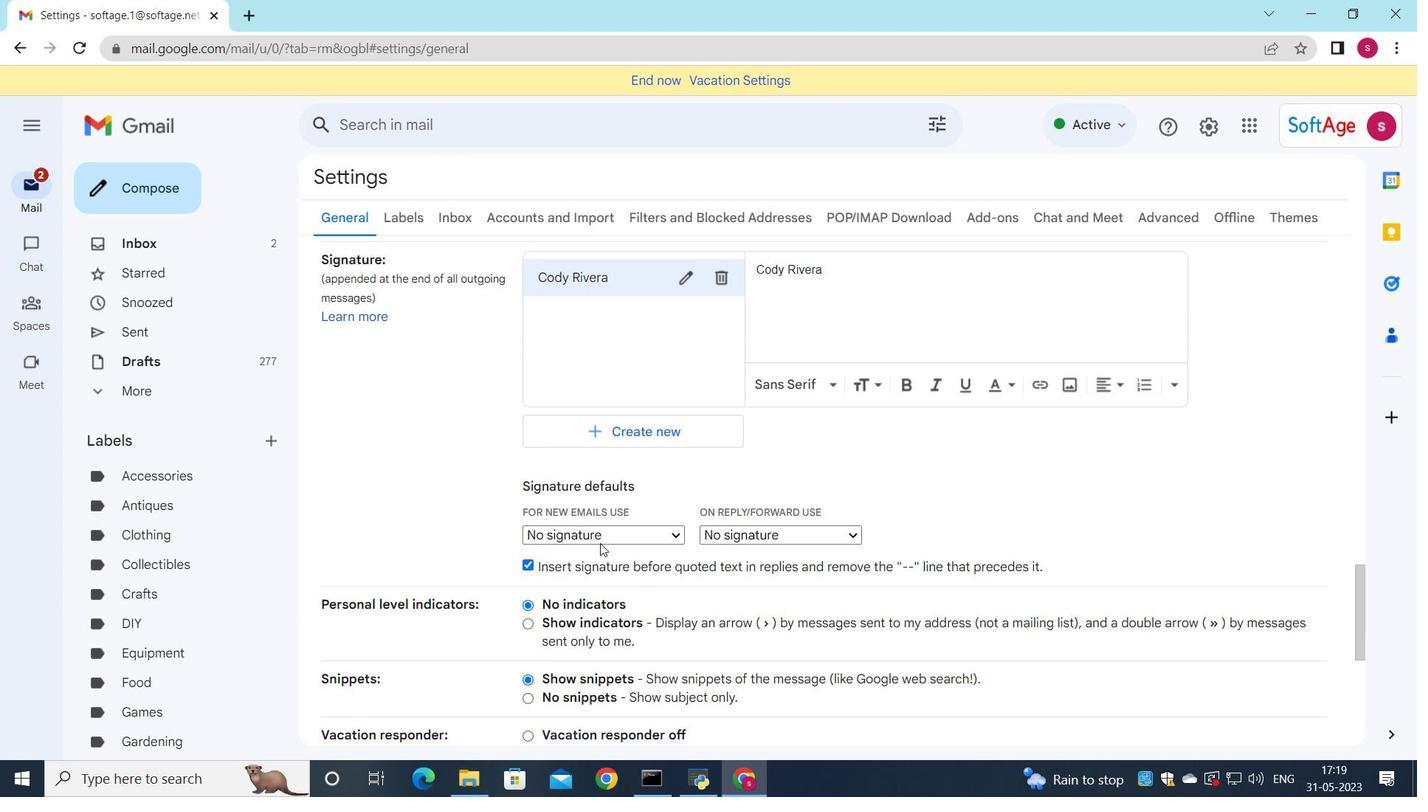 
Action: Mouse pressed left at (609, 536)
Screenshot: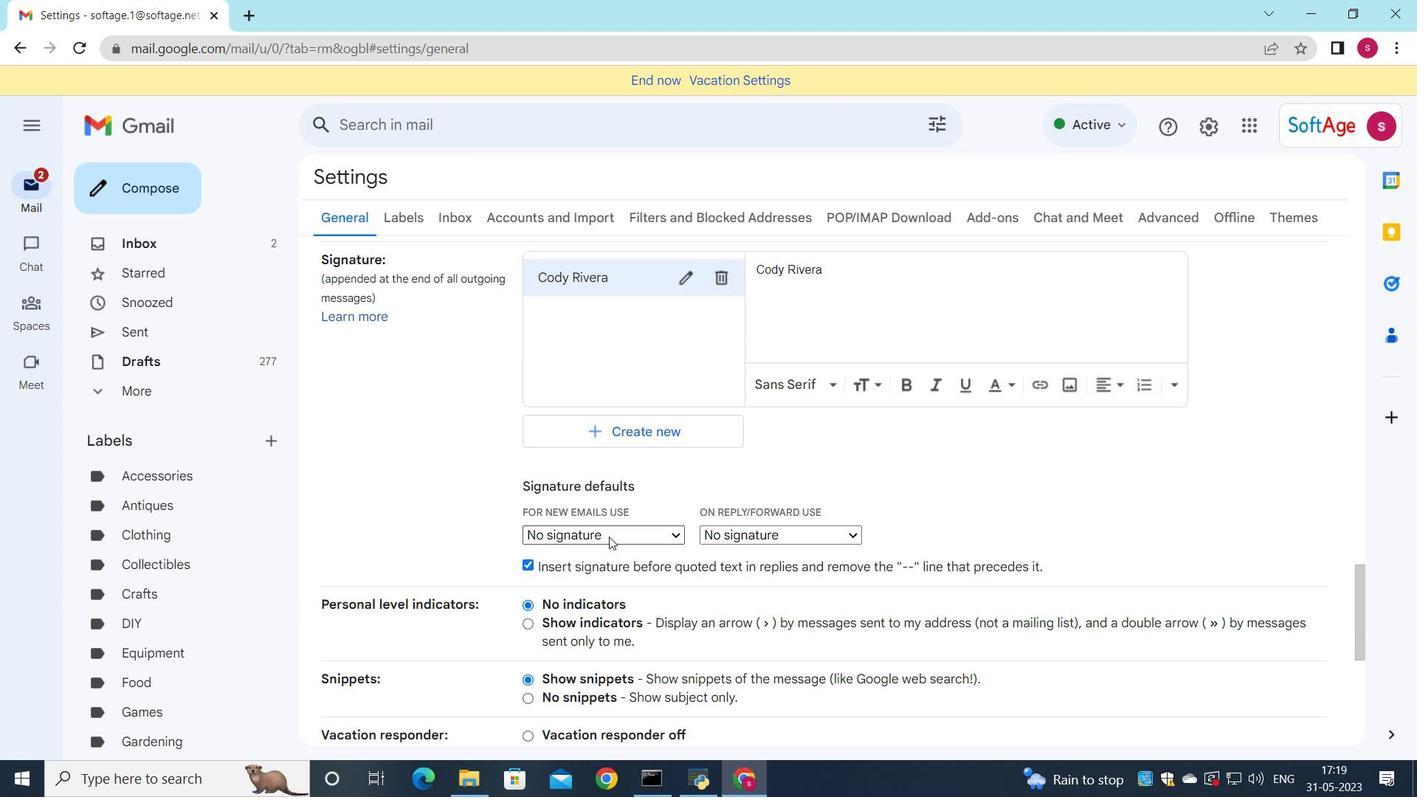 
Action: Mouse moved to (609, 578)
Screenshot: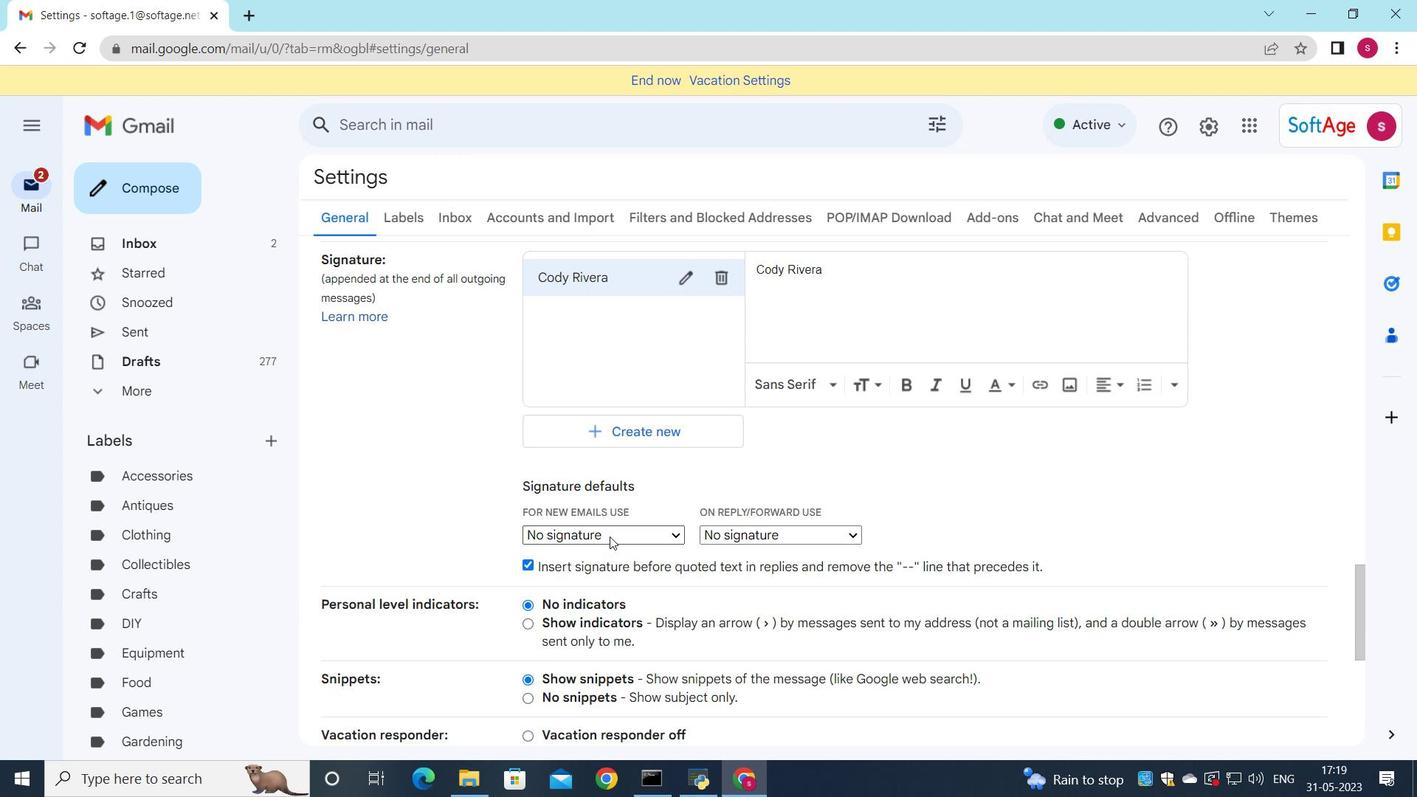 
Action: Mouse pressed left at (609, 578)
Screenshot: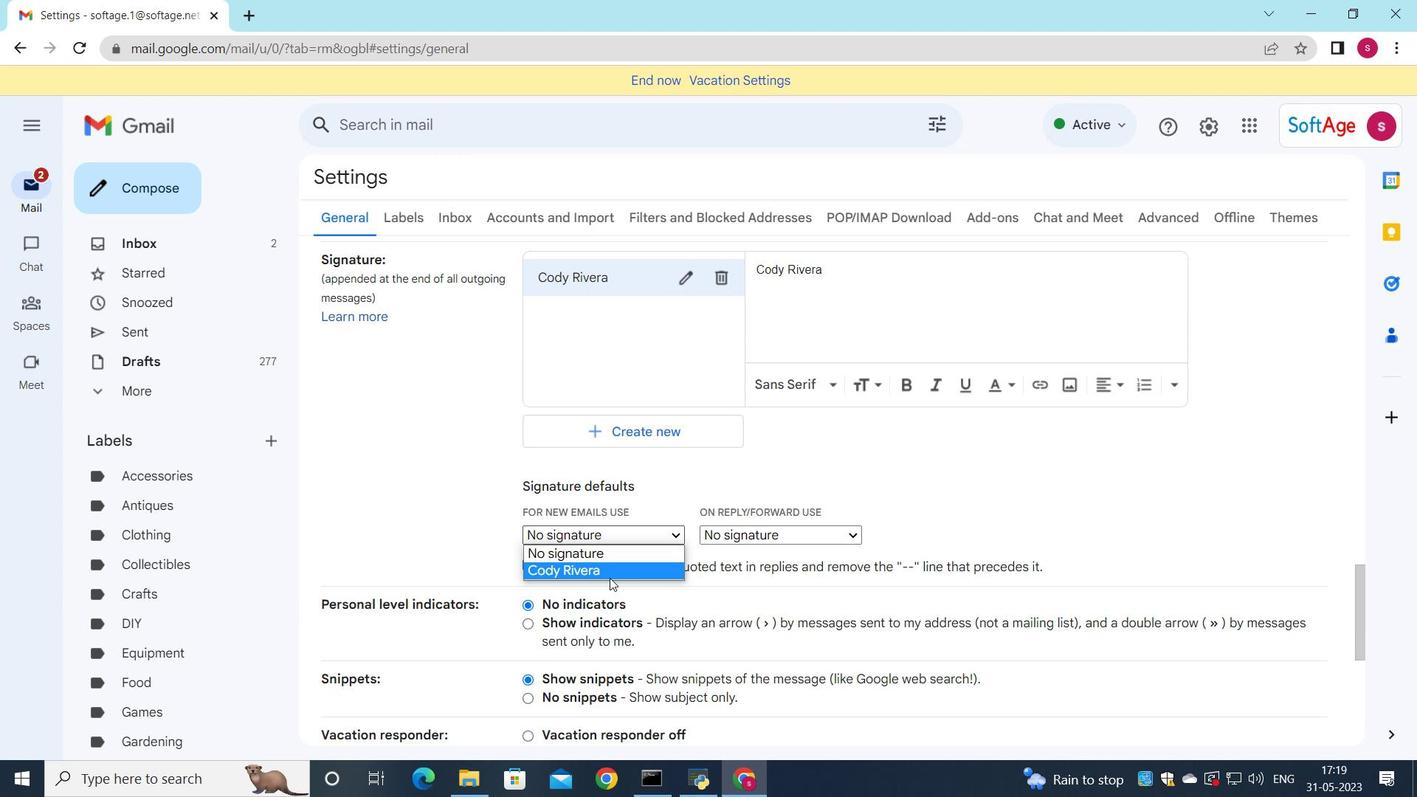 
Action: Mouse moved to (744, 544)
Screenshot: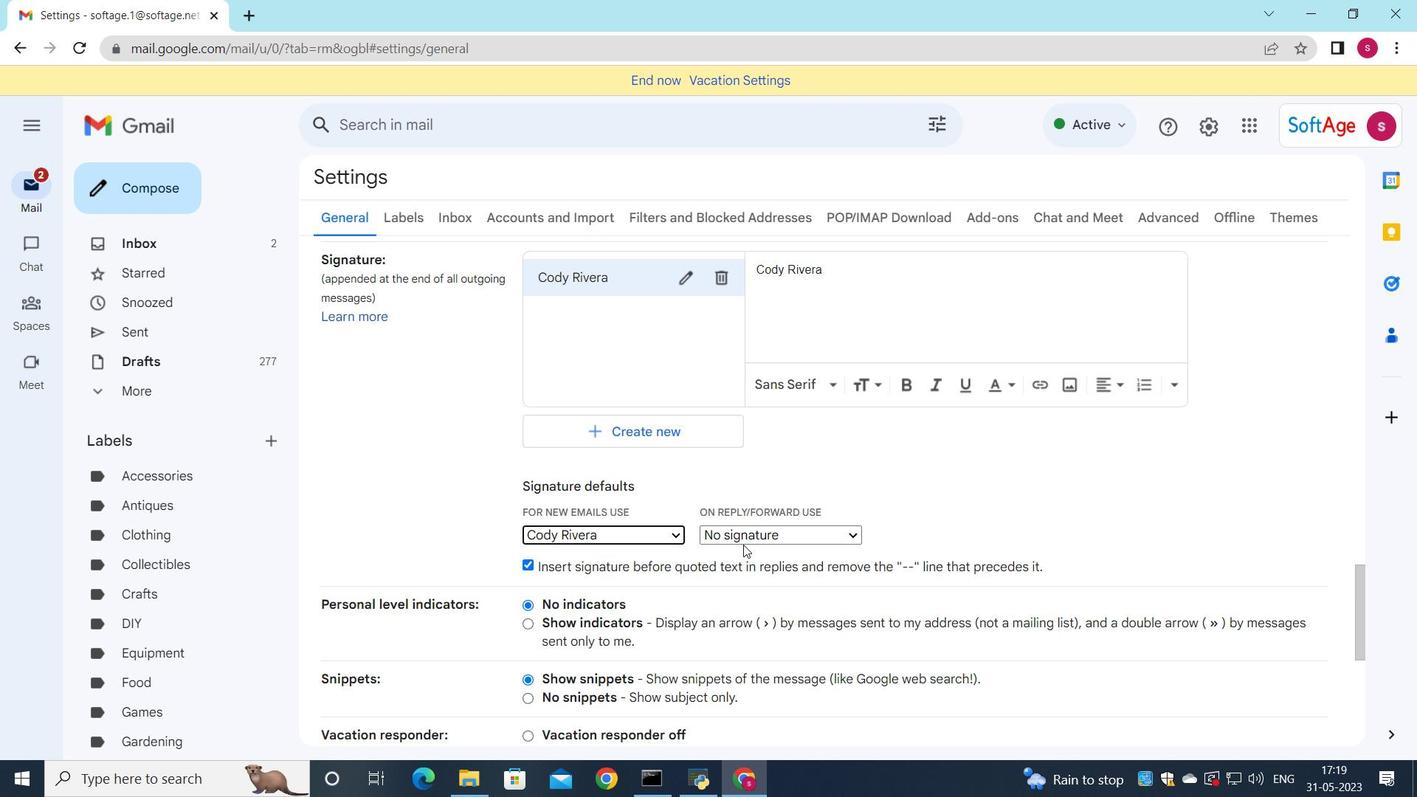 
Action: Mouse pressed left at (744, 544)
Screenshot: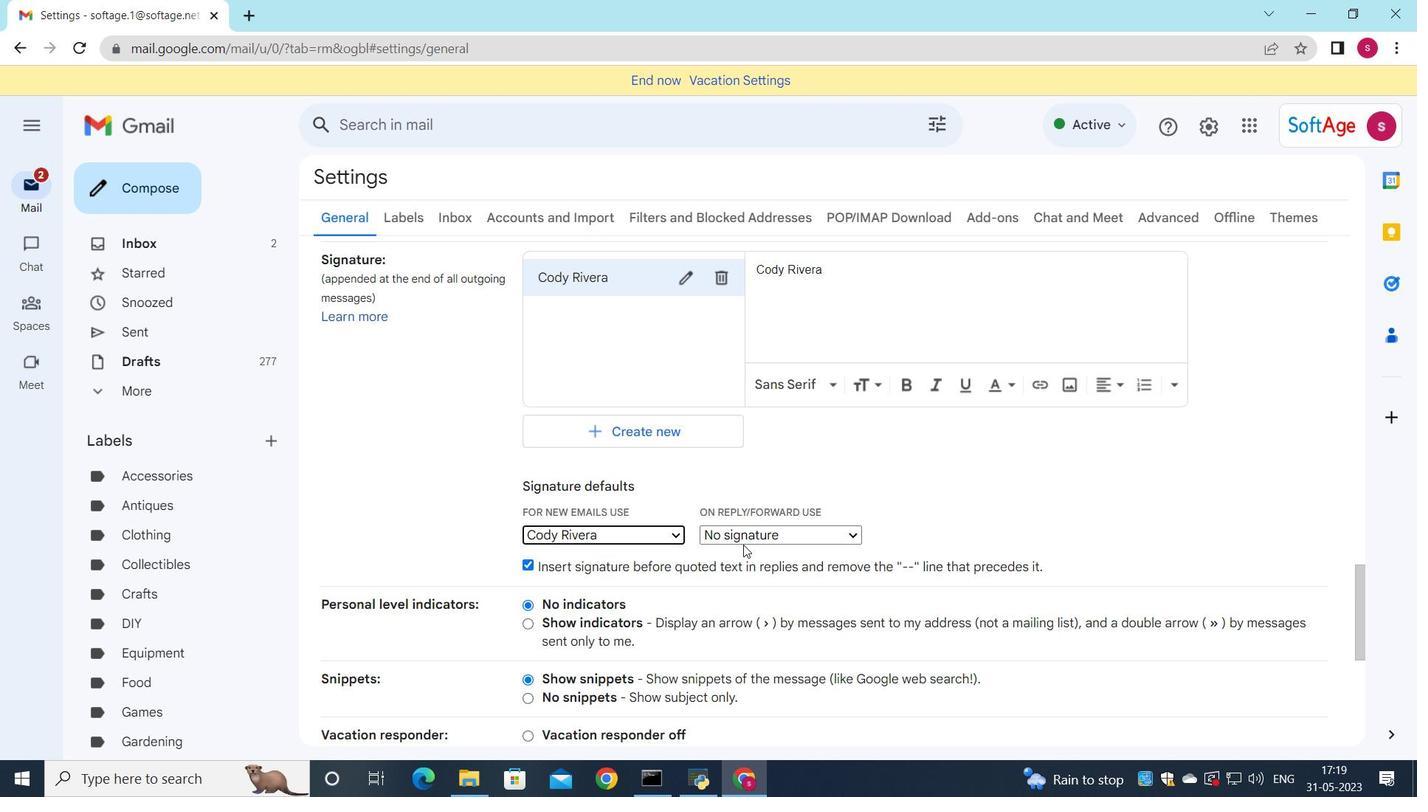 
Action: Mouse moved to (747, 538)
Screenshot: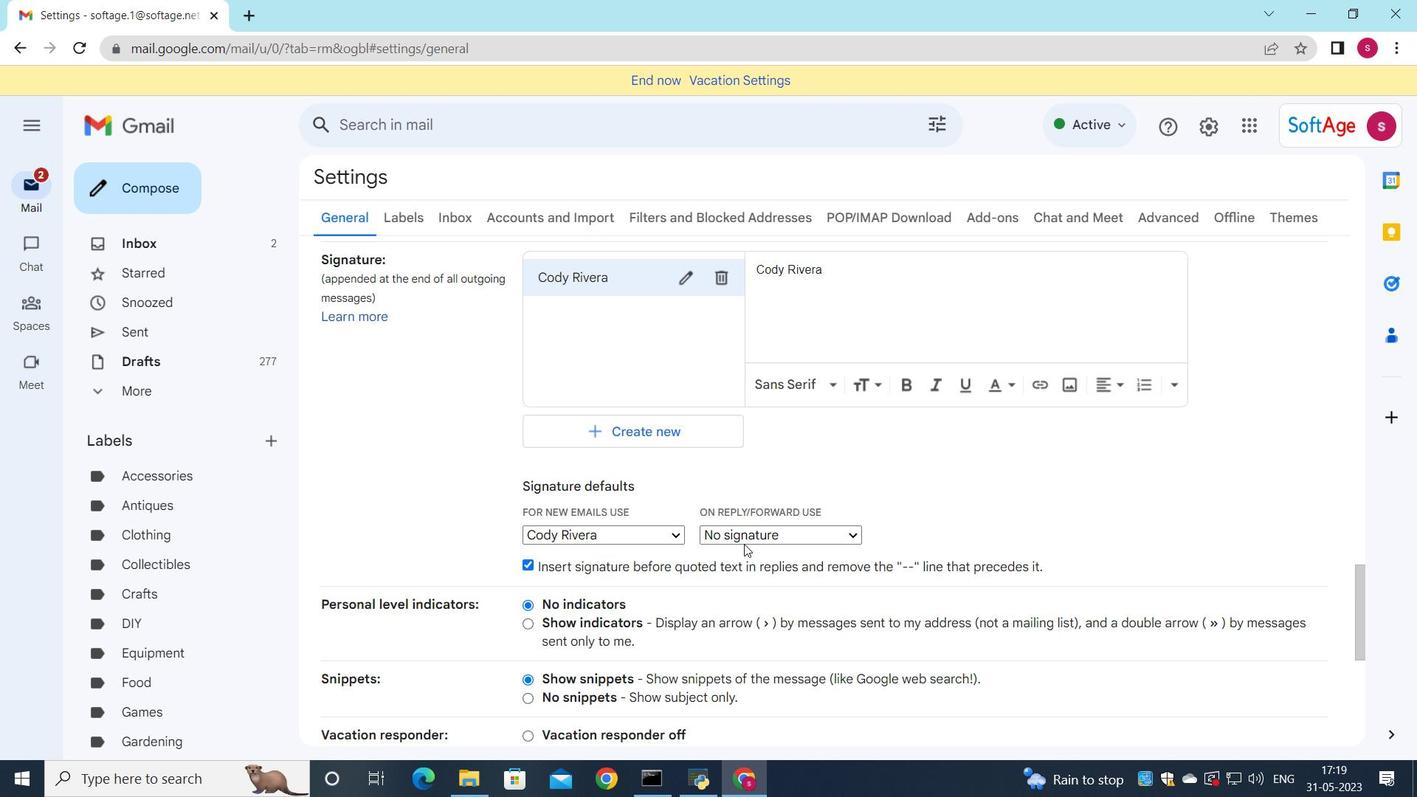 
Action: Mouse pressed left at (747, 538)
Screenshot: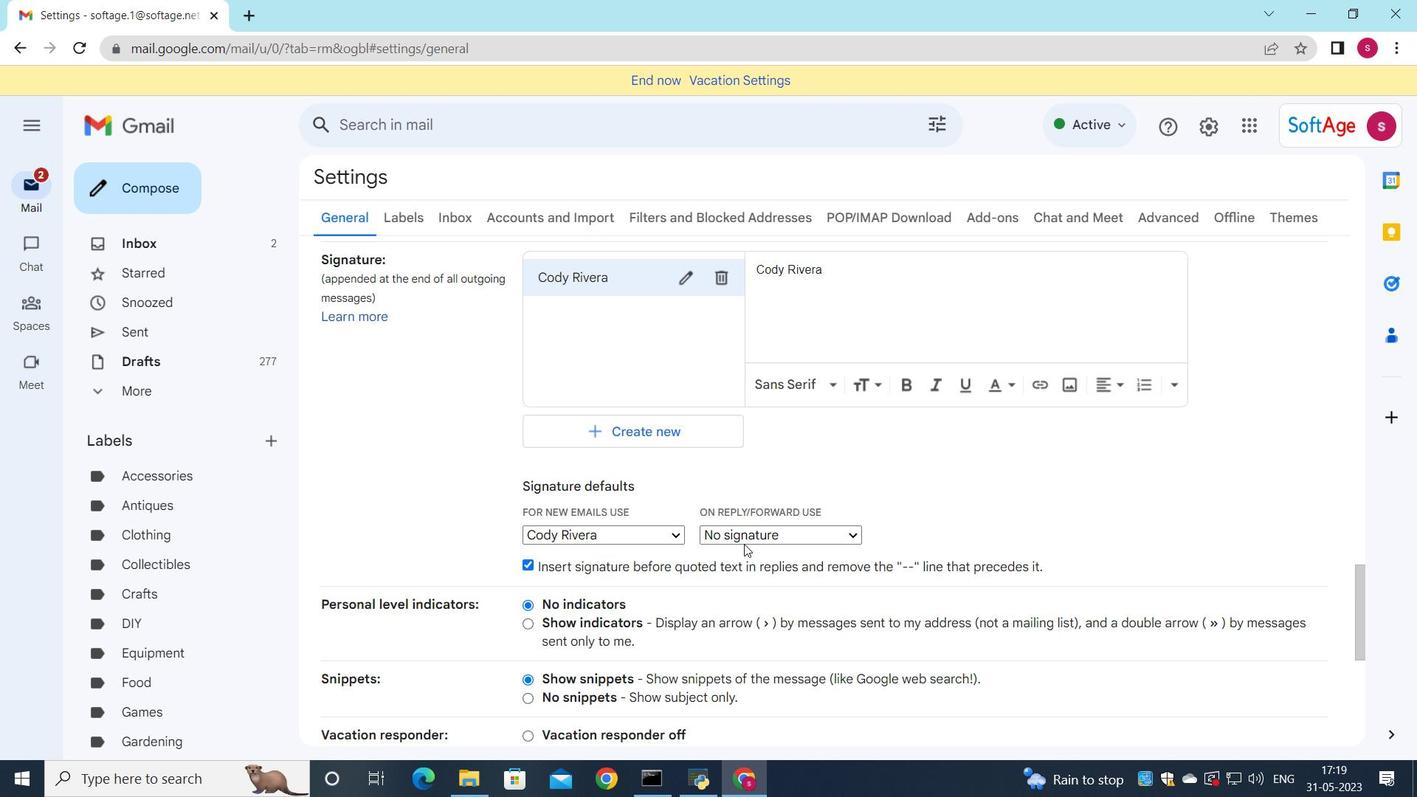 
Action: Mouse moved to (748, 574)
Screenshot: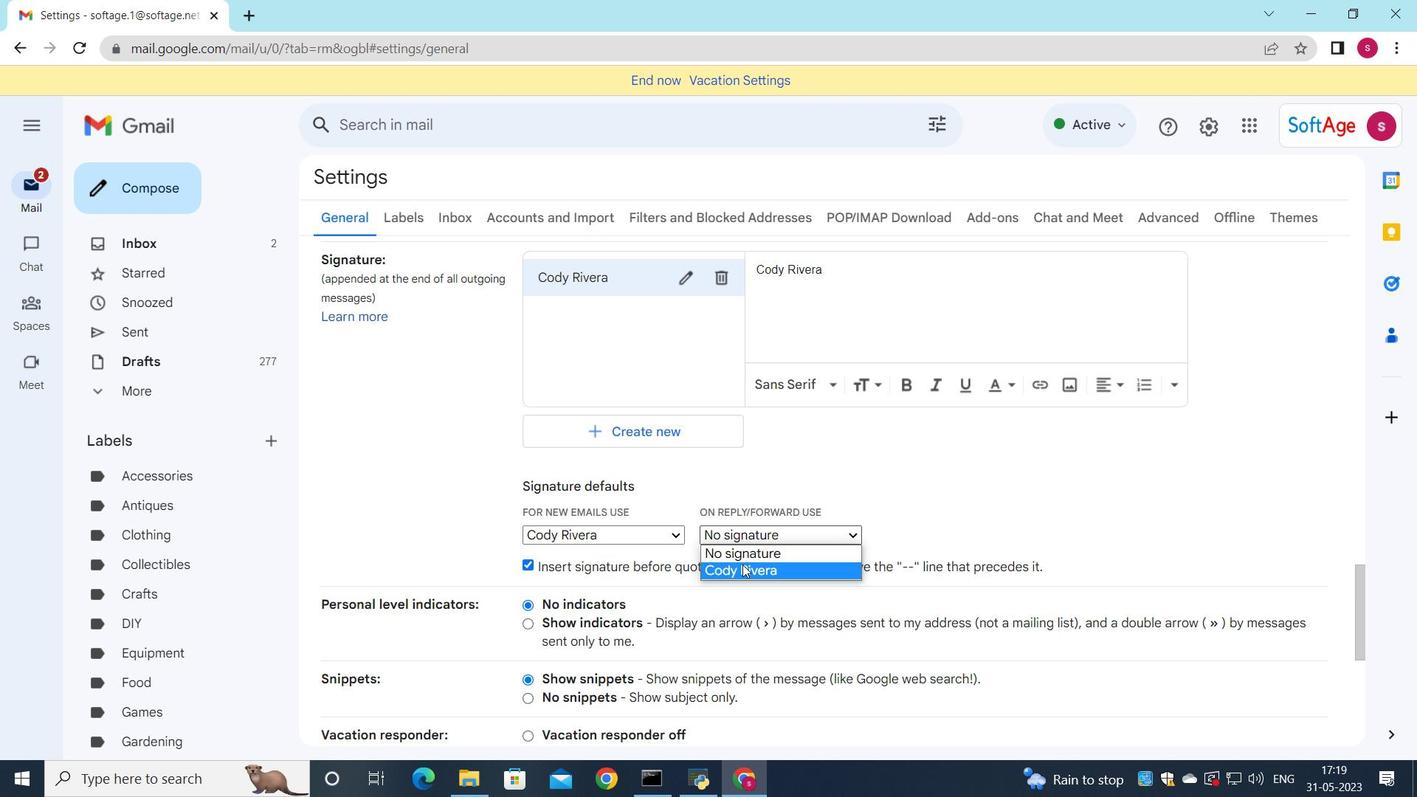 
Action: Mouse pressed left at (748, 574)
Screenshot: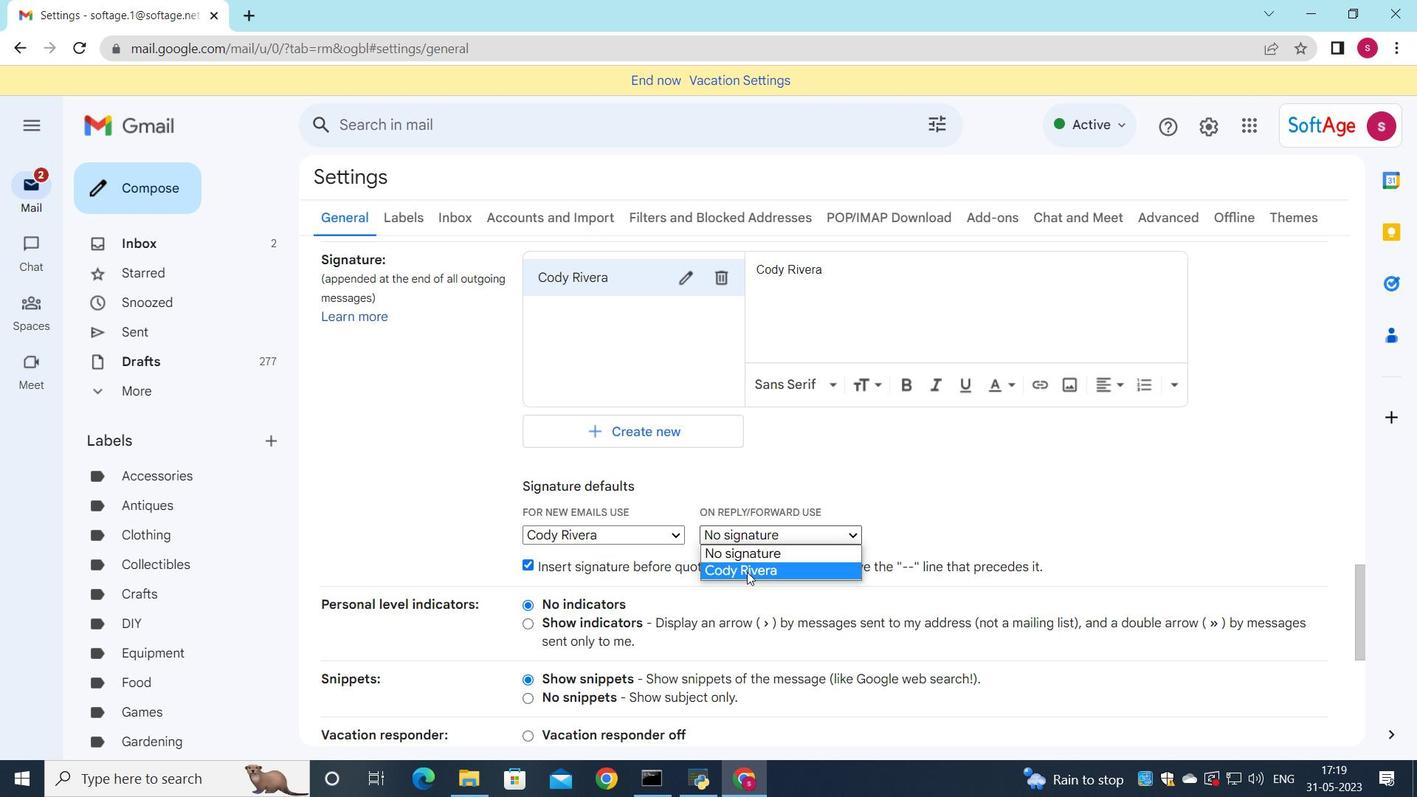 
Action: Mouse moved to (746, 542)
Screenshot: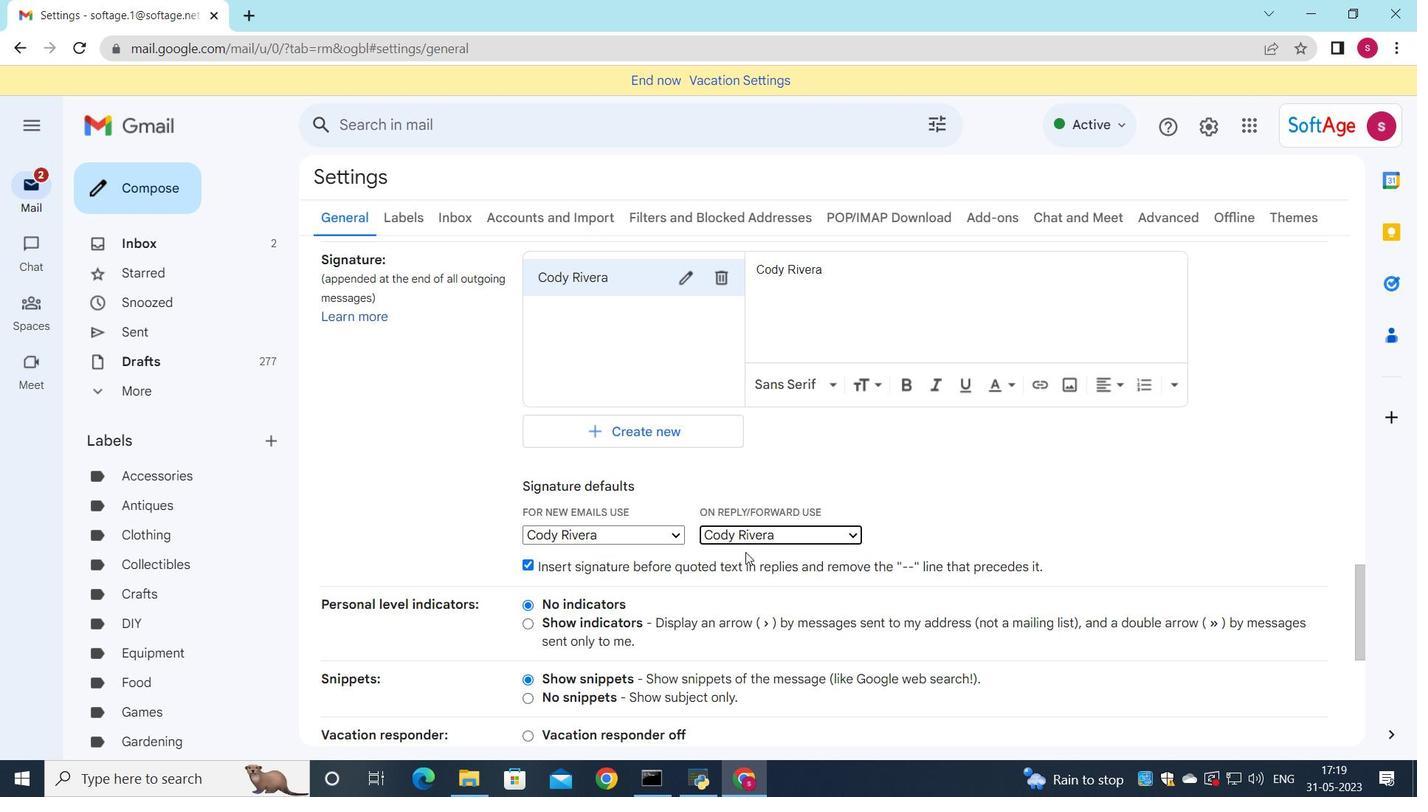 
Action: Mouse scrolled (746, 541) with delta (0, 0)
Screenshot: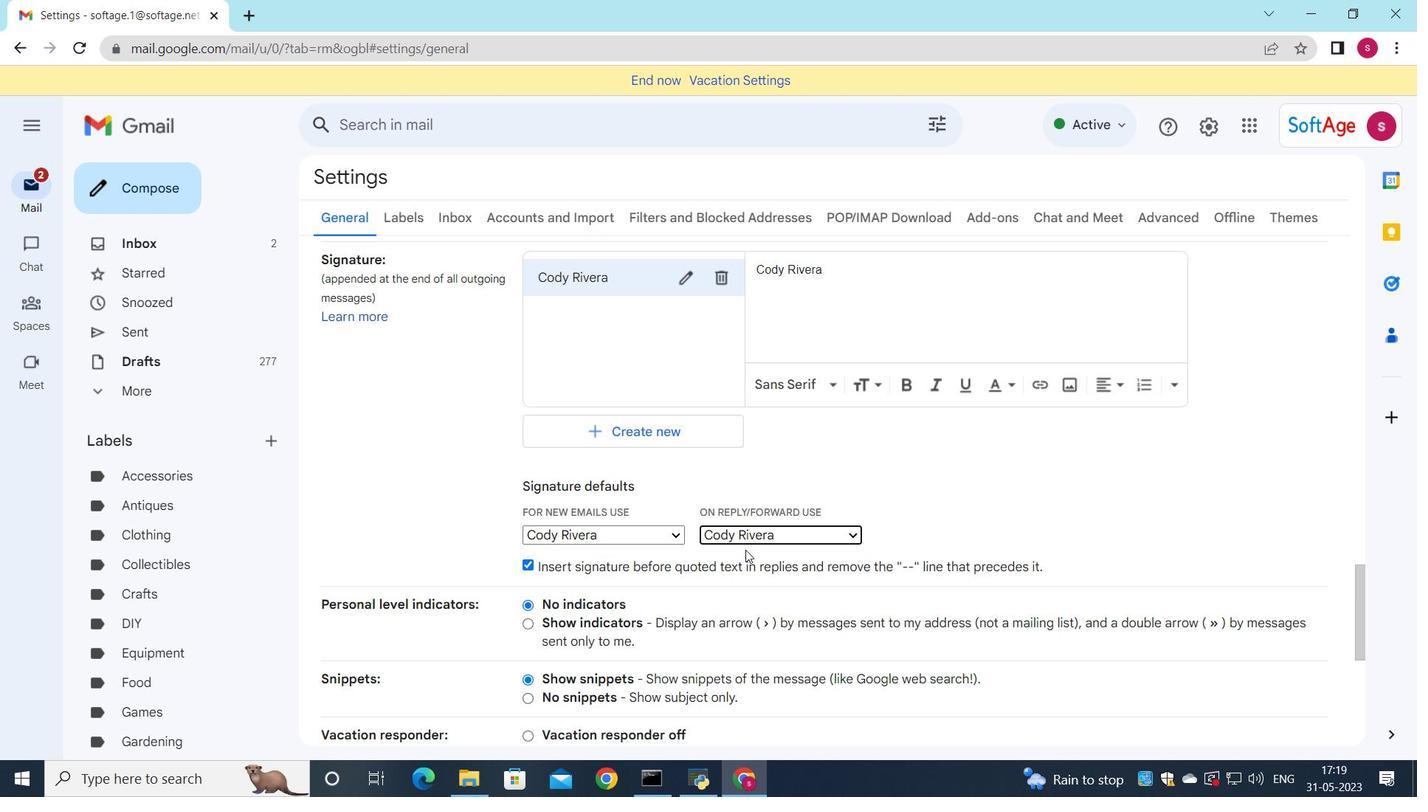 
Action: Mouse scrolled (746, 541) with delta (0, 0)
Screenshot: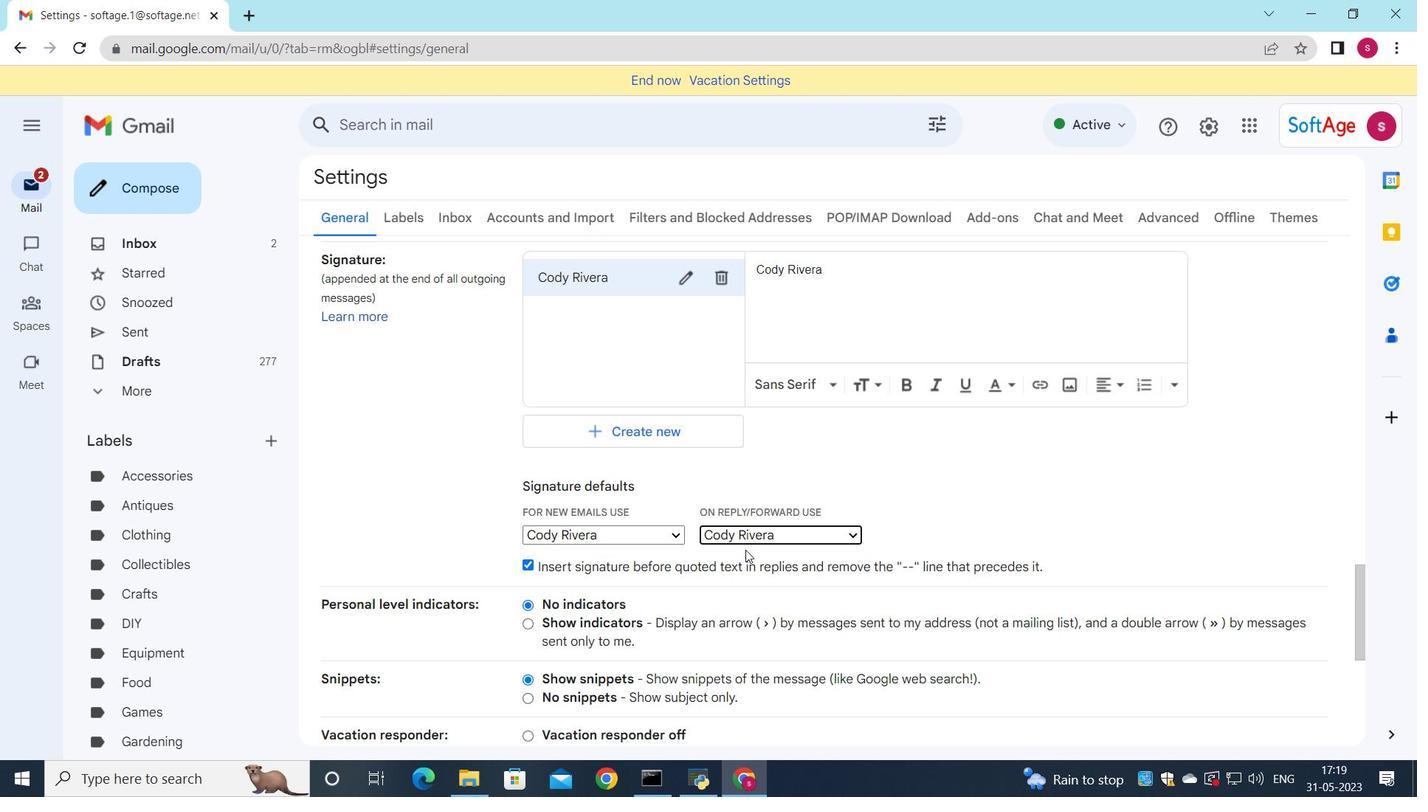 
Action: Mouse scrolled (746, 541) with delta (0, 0)
Screenshot: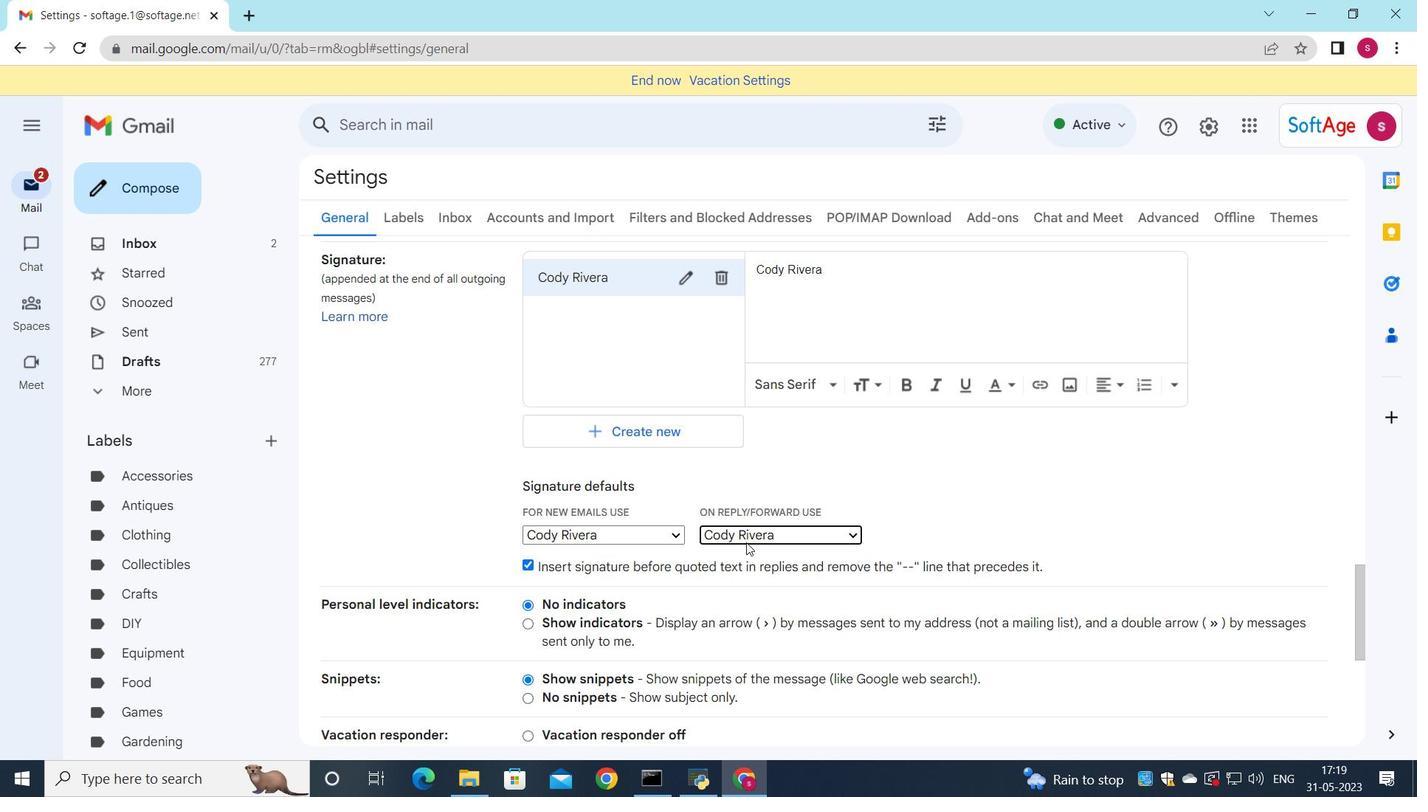 
Action: Mouse moved to (746, 541)
Screenshot: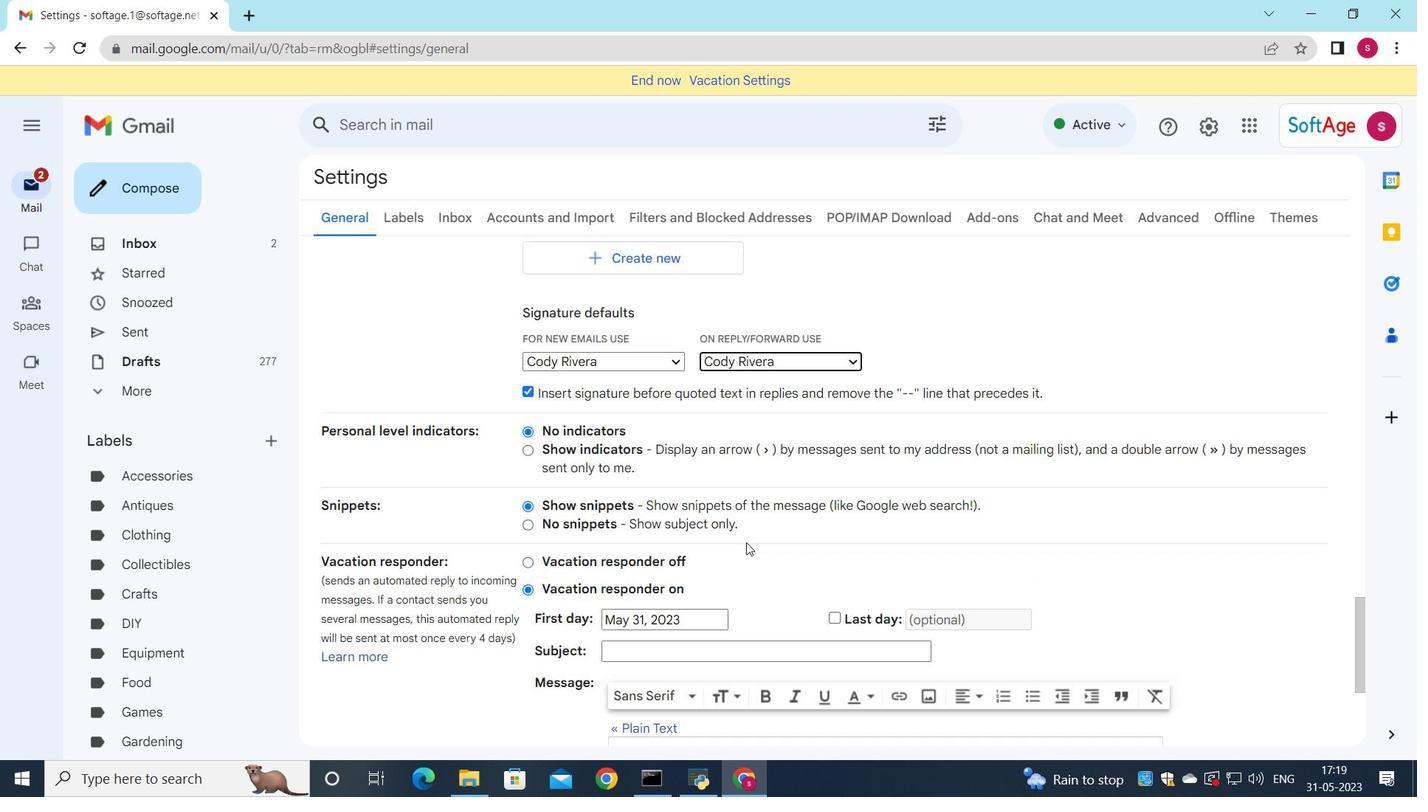 
Action: Mouse scrolled (746, 541) with delta (0, 0)
Screenshot: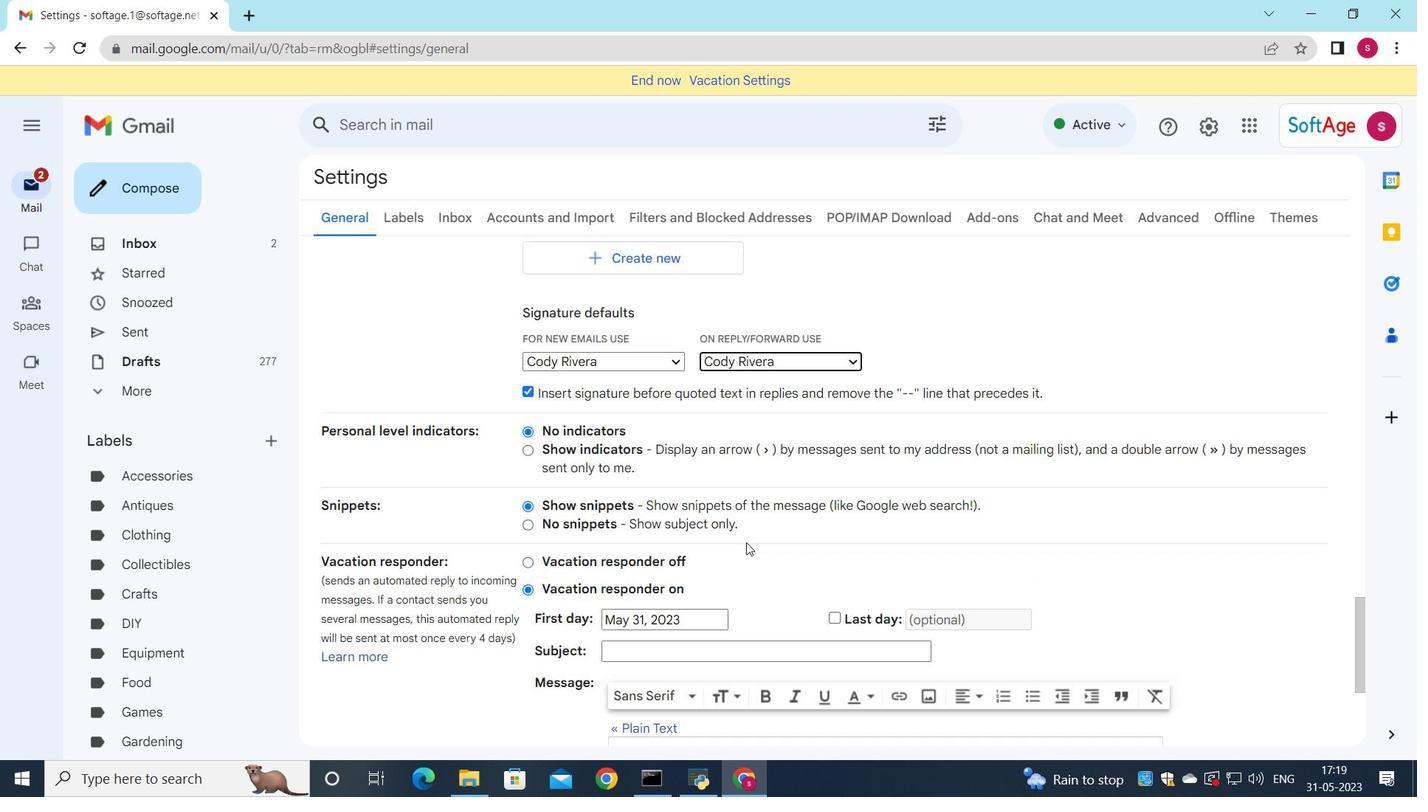 
Action: Mouse moved to (747, 537)
Screenshot: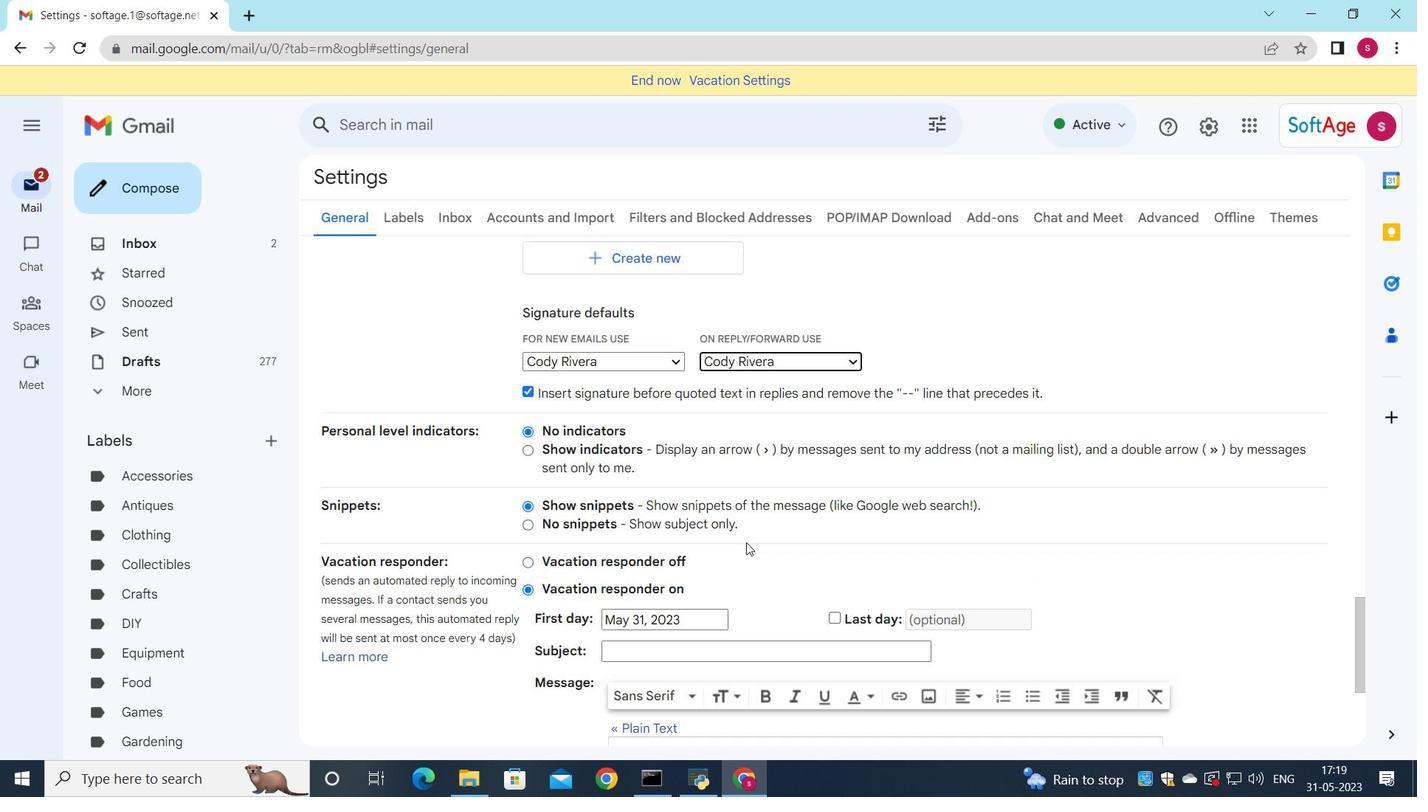 
Action: Mouse scrolled (747, 536) with delta (0, 0)
Screenshot: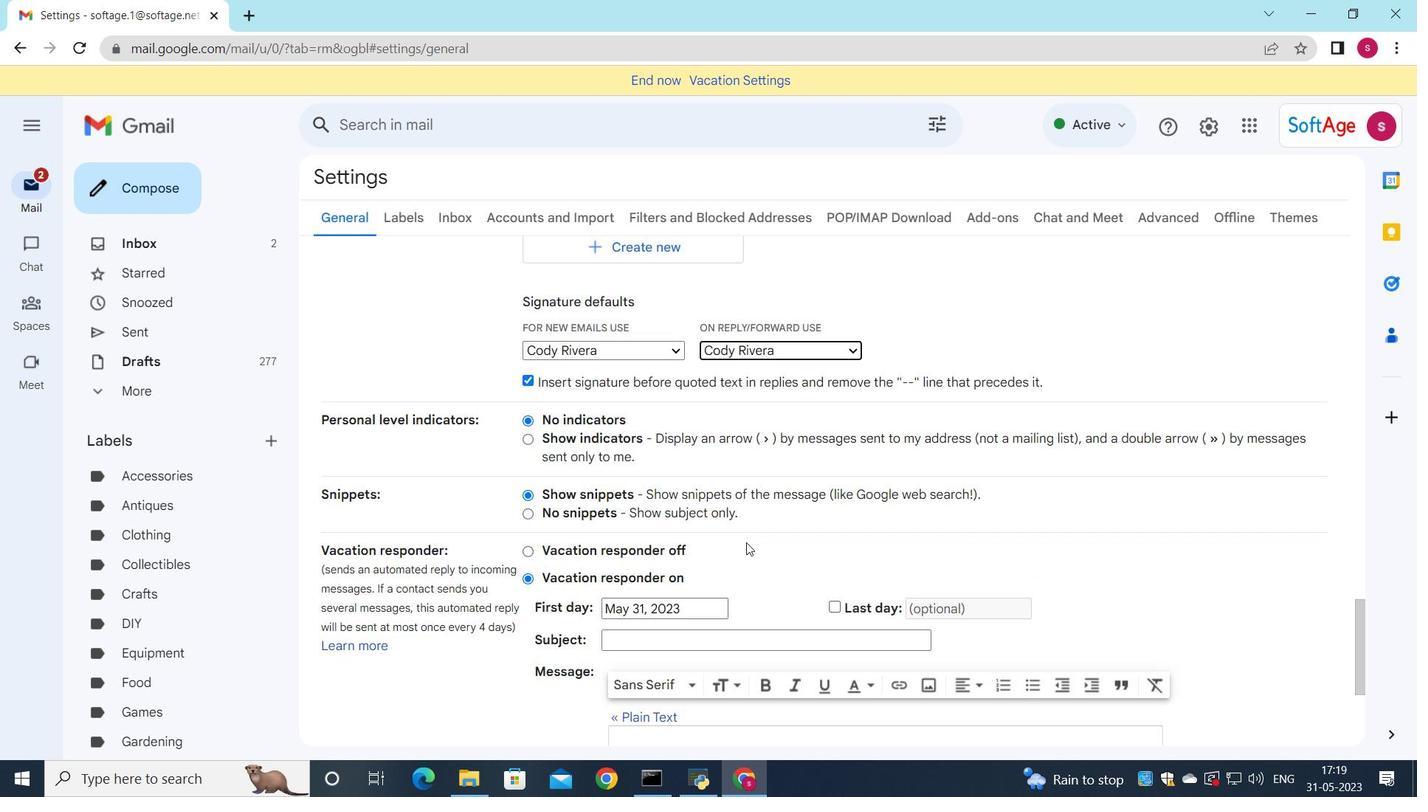 
Action: Mouse scrolled (747, 536) with delta (0, 0)
Screenshot: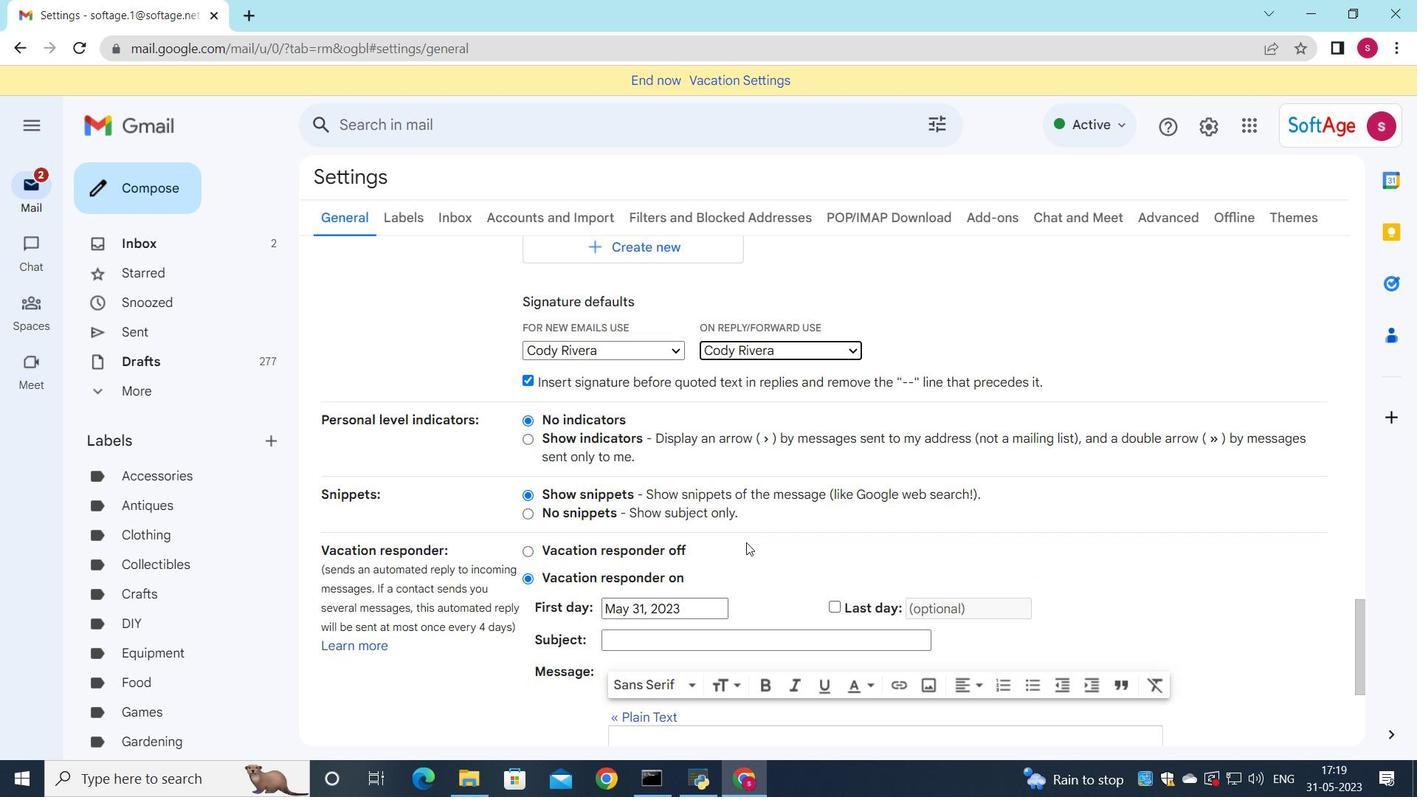 
Action: Mouse scrolled (747, 536) with delta (0, 0)
Screenshot: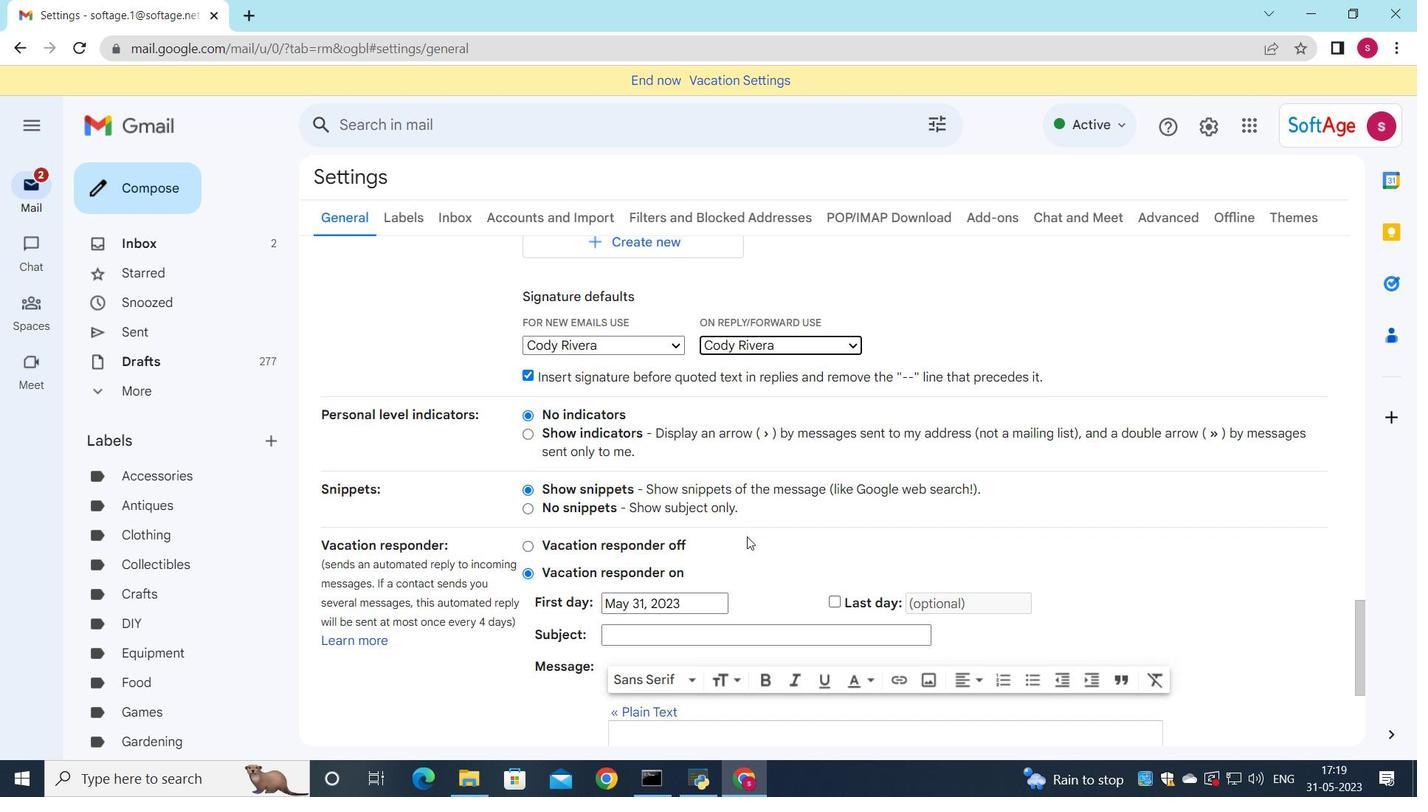 
Action: Mouse scrolled (747, 536) with delta (0, 0)
Screenshot: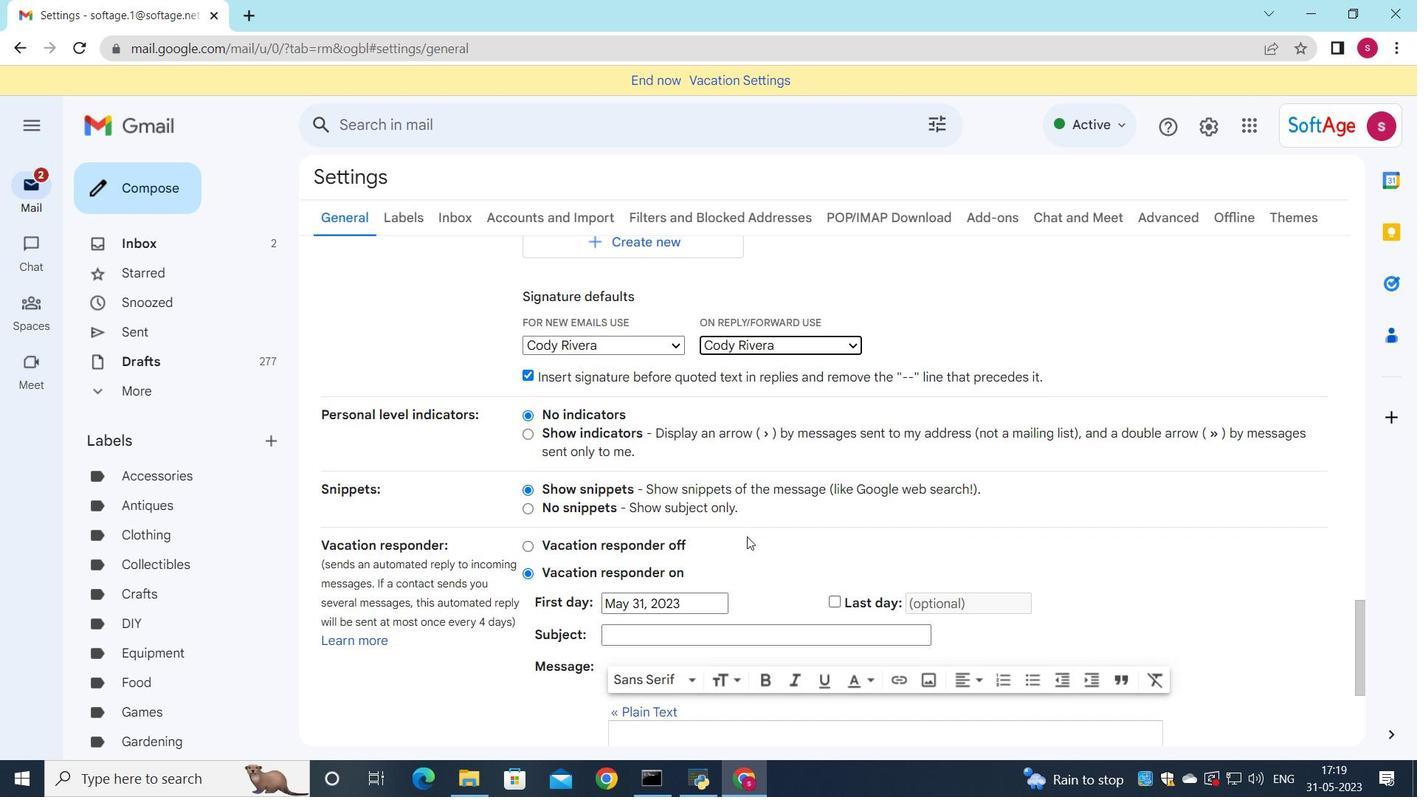 
Action: Mouse moved to (769, 650)
Screenshot: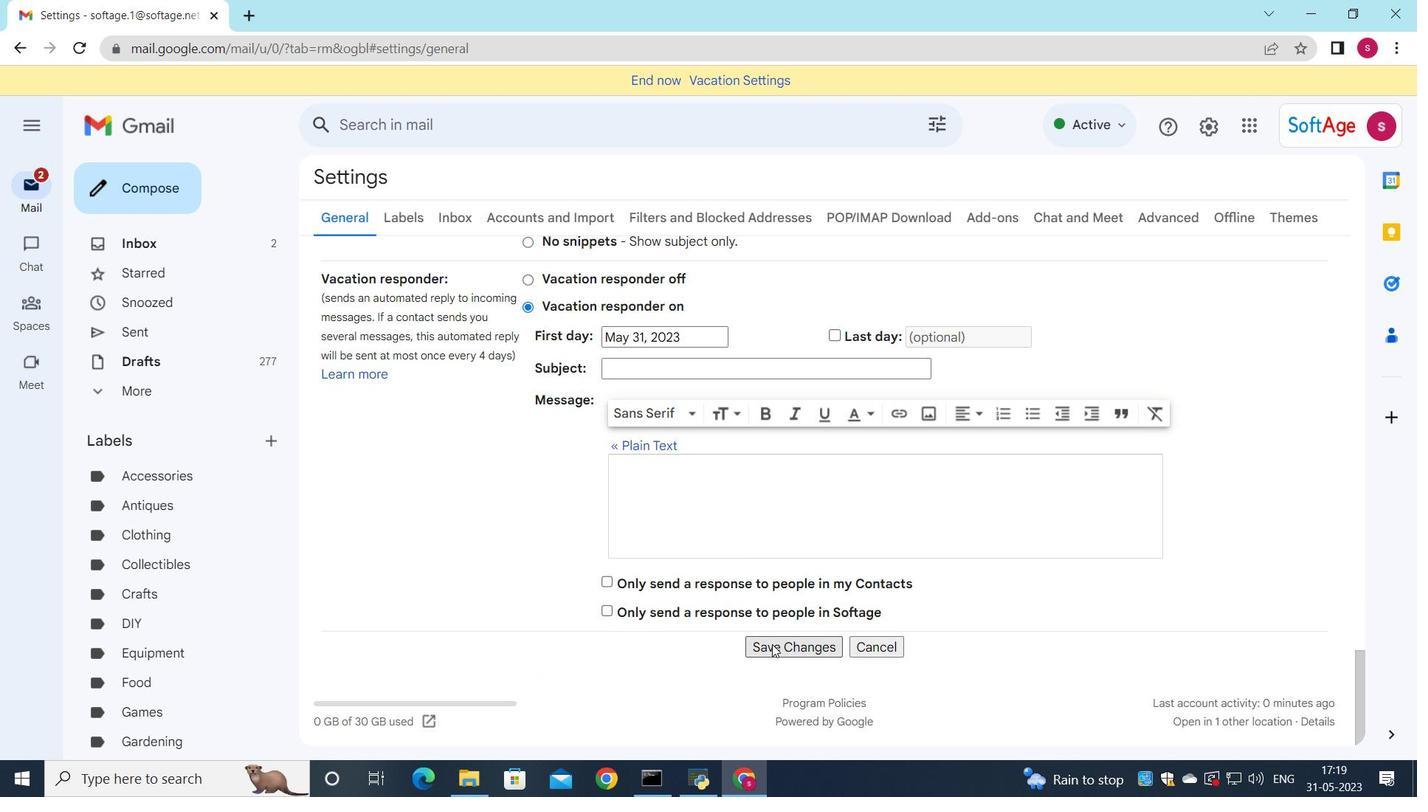 
Action: Mouse pressed left at (769, 650)
Screenshot: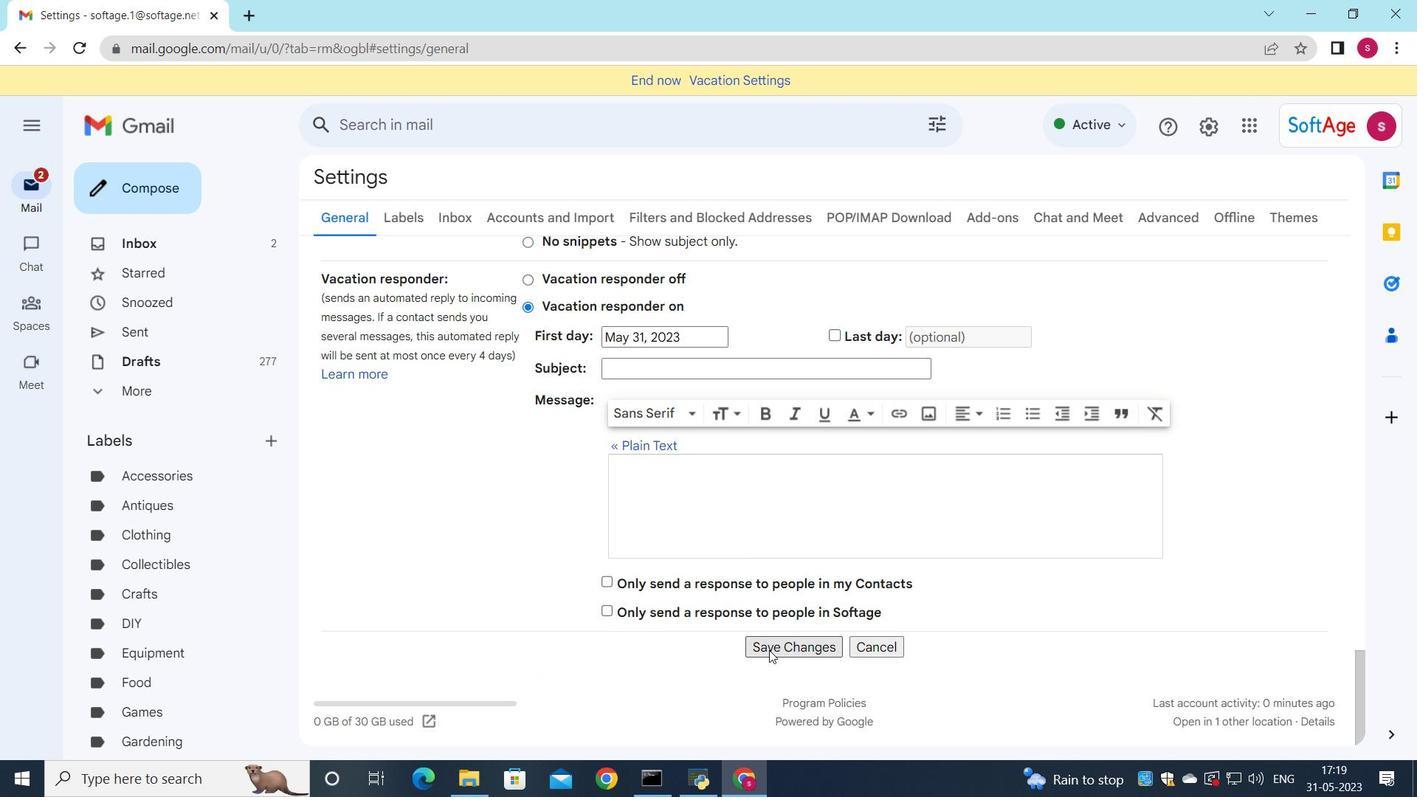 
Action: Mouse moved to (264, 236)
Screenshot: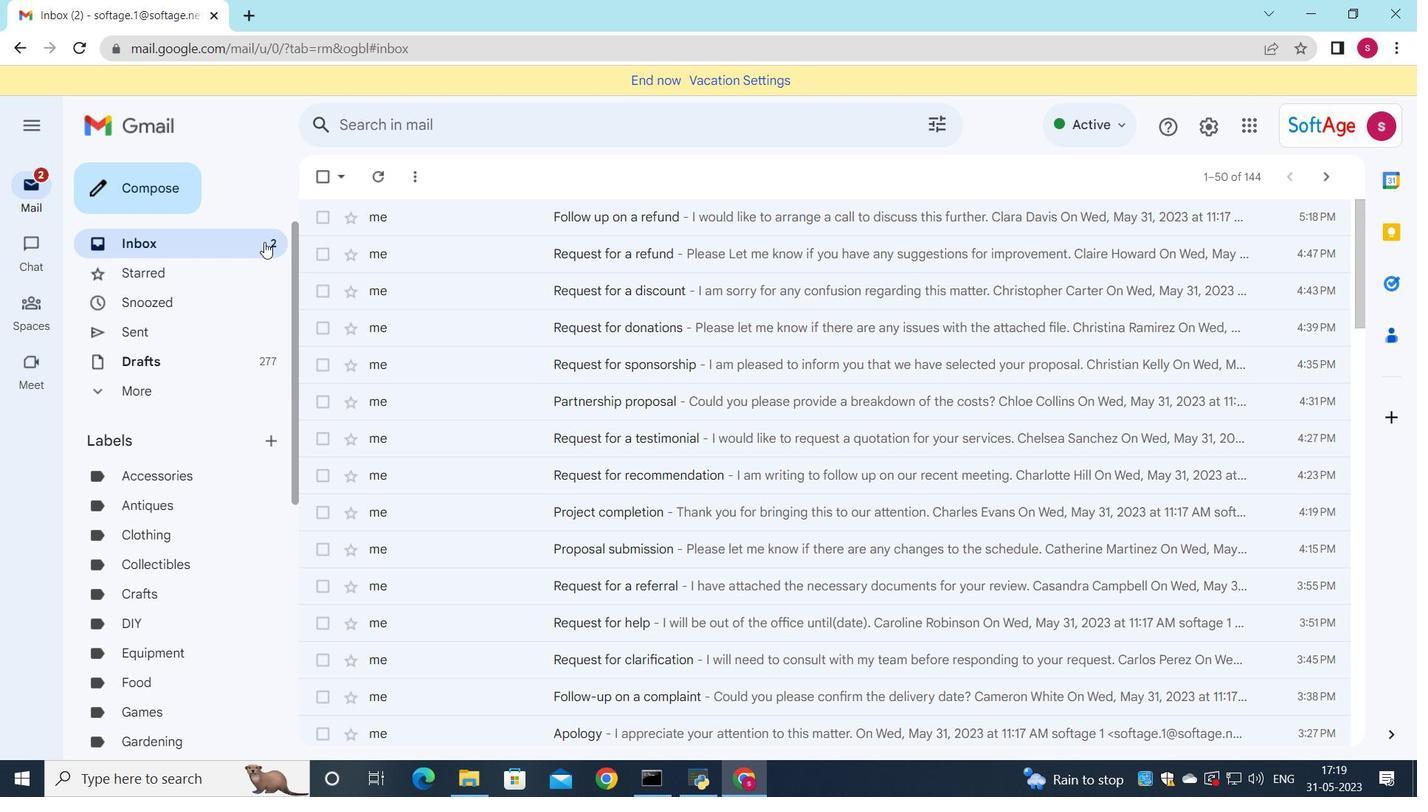 
Action: Mouse pressed left at (264, 236)
Screenshot: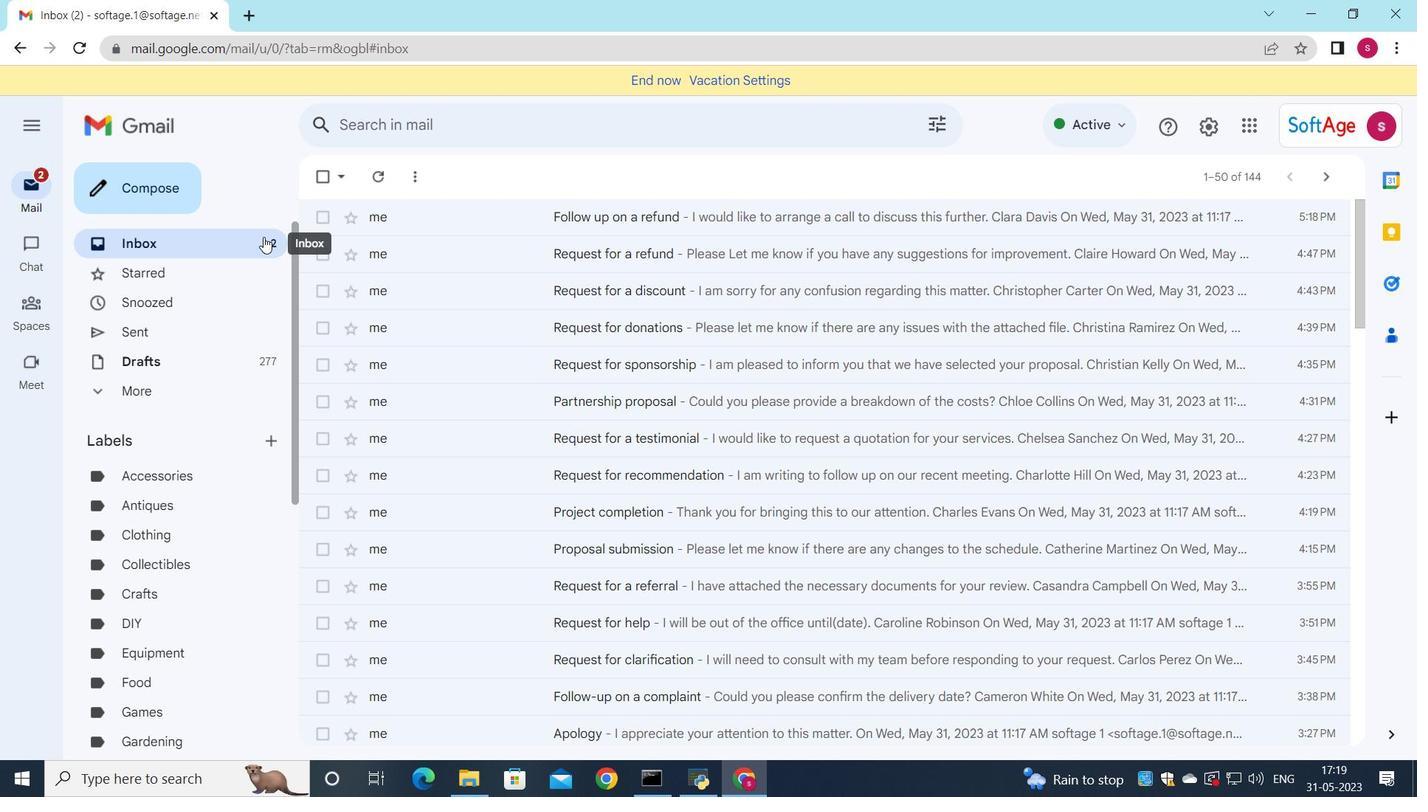 
Action: Mouse moved to (221, 234)
Screenshot: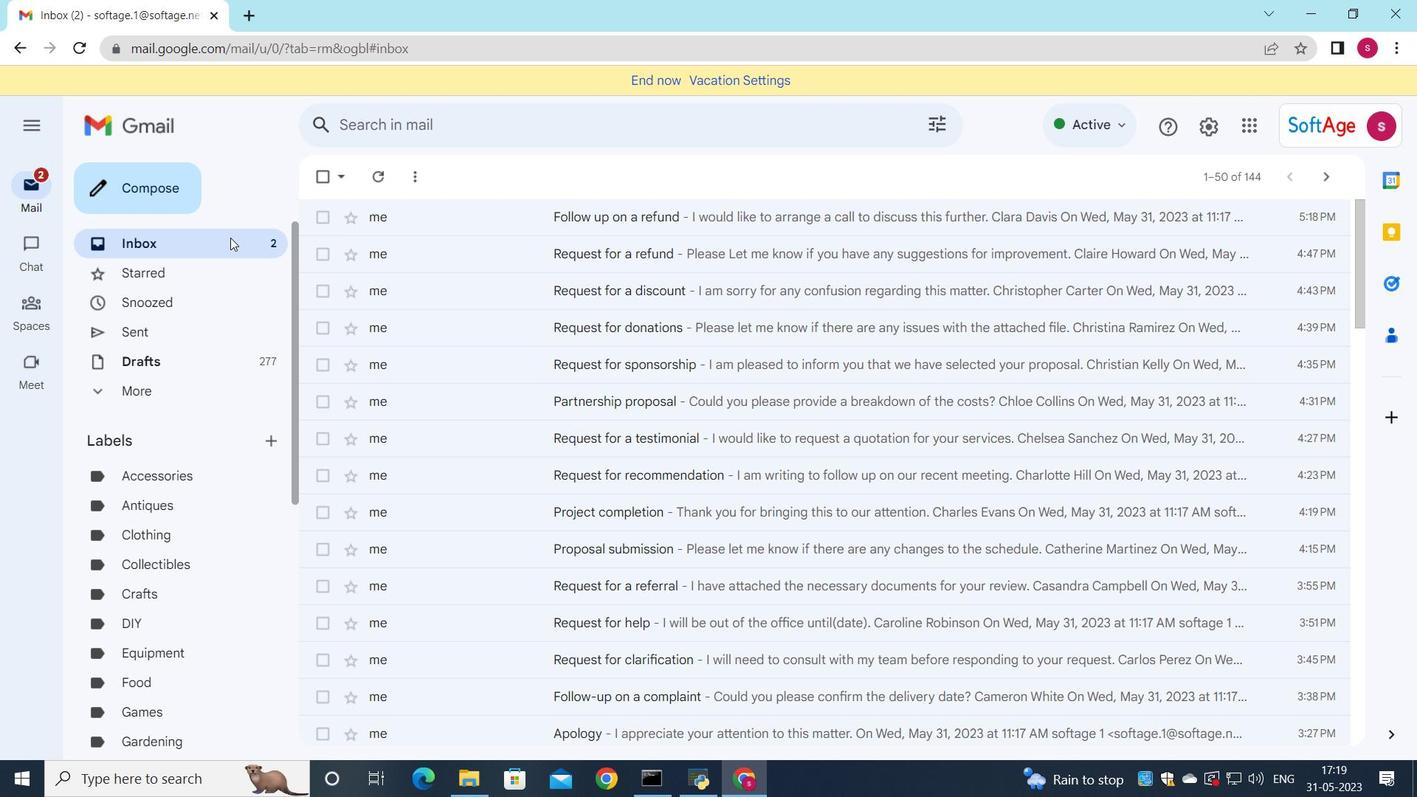 
Action: Mouse pressed left at (221, 234)
Screenshot: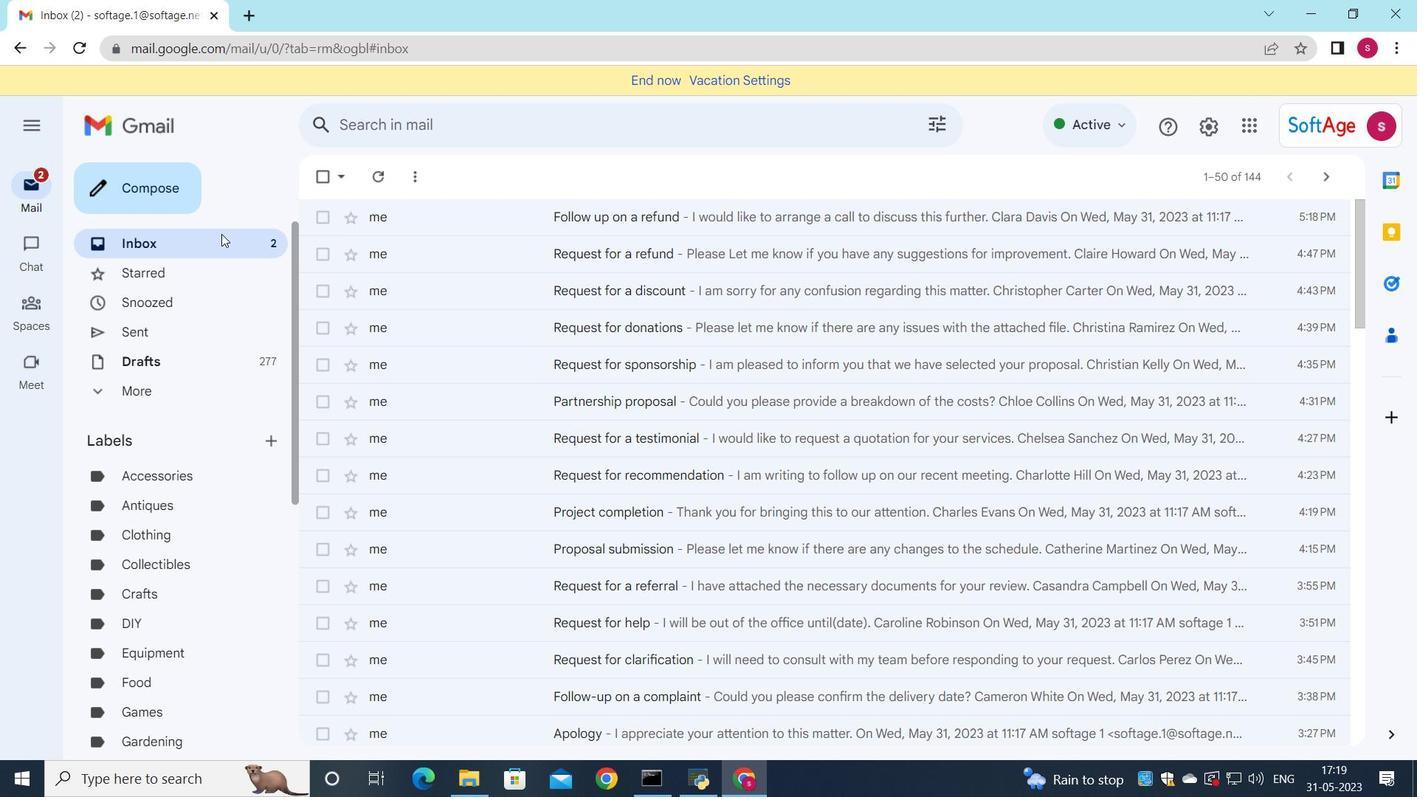 
Action: Mouse moved to (614, 479)
Screenshot: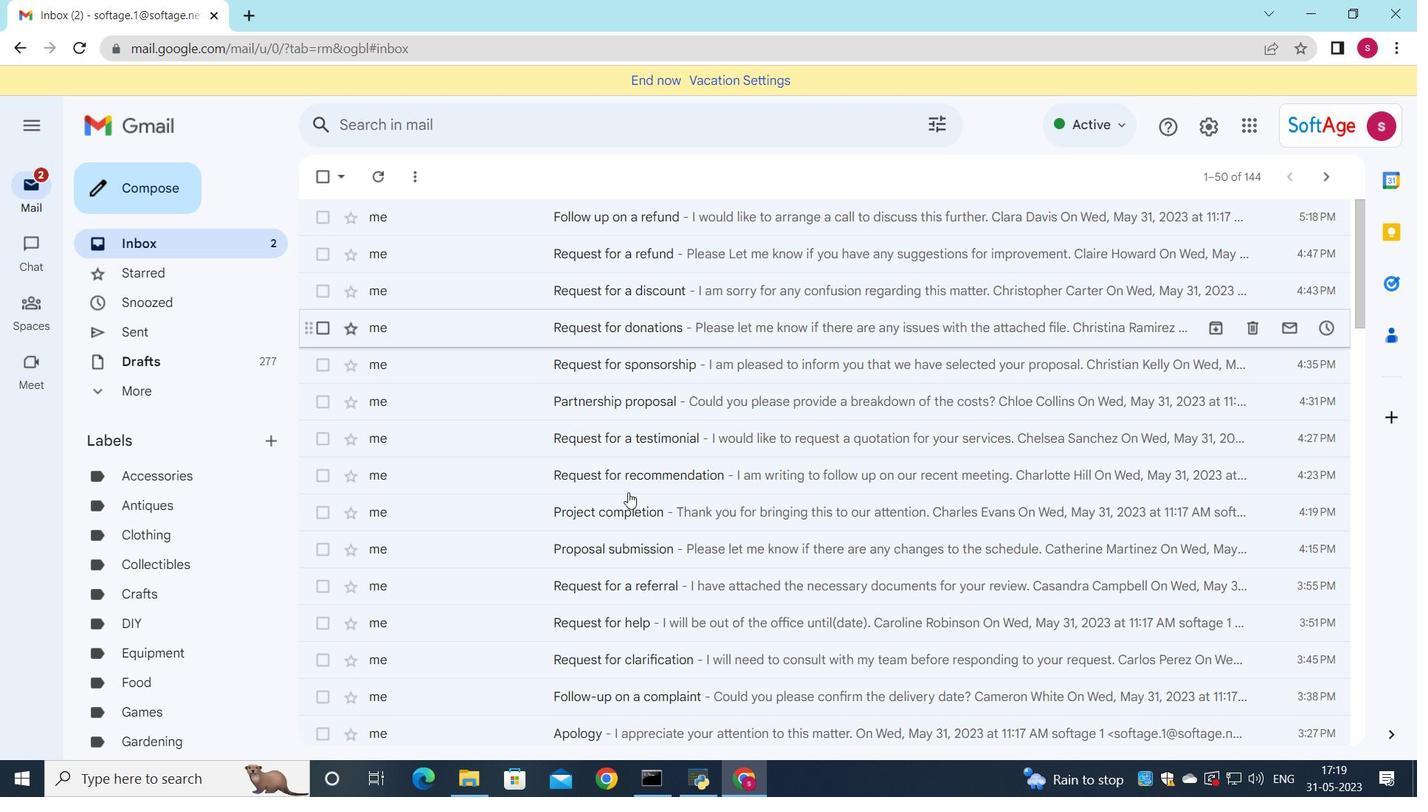 
Action: Mouse scrolled (614, 479) with delta (0, 0)
Screenshot: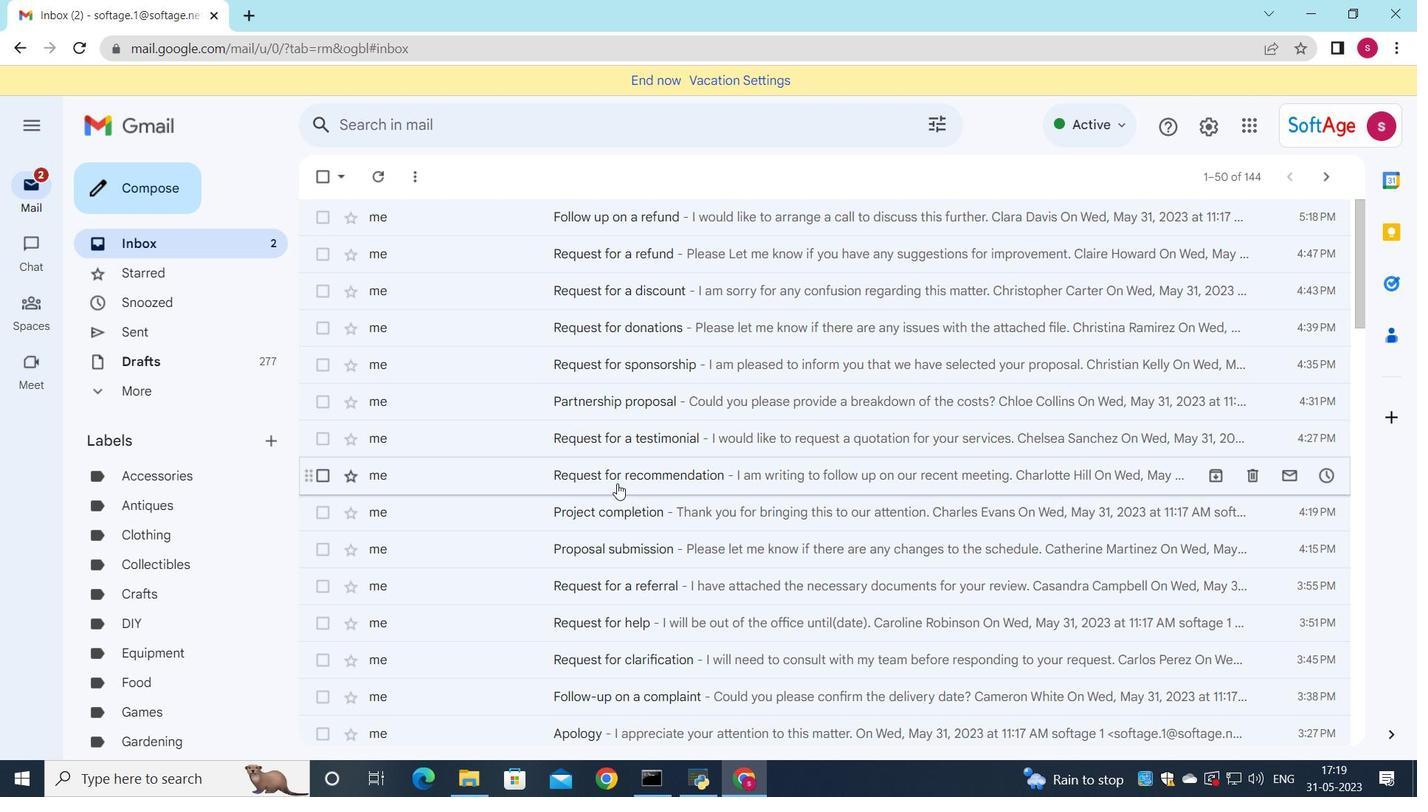 
Action: Mouse scrolled (614, 479) with delta (0, 0)
Screenshot: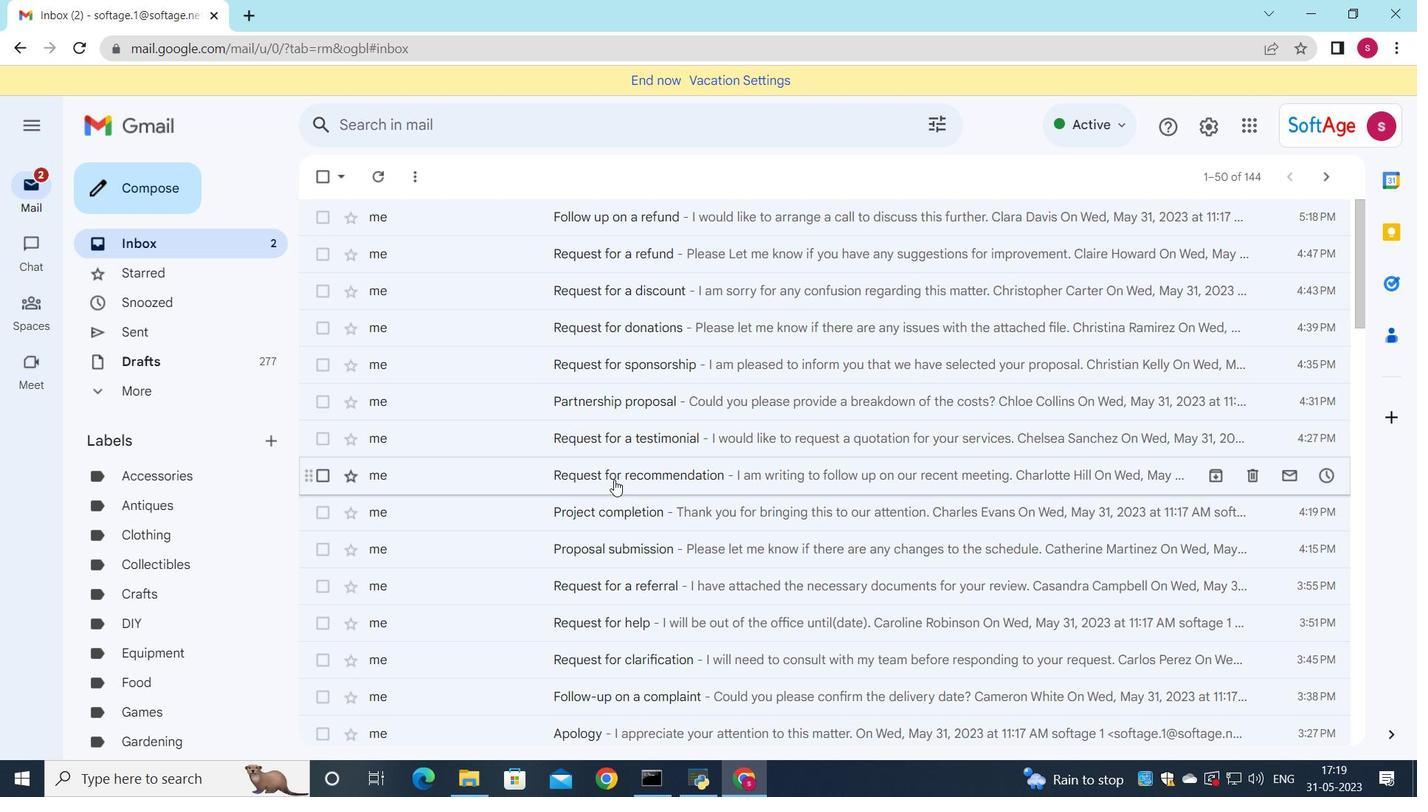 
Action: Mouse scrolled (614, 479) with delta (0, 0)
Screenshot: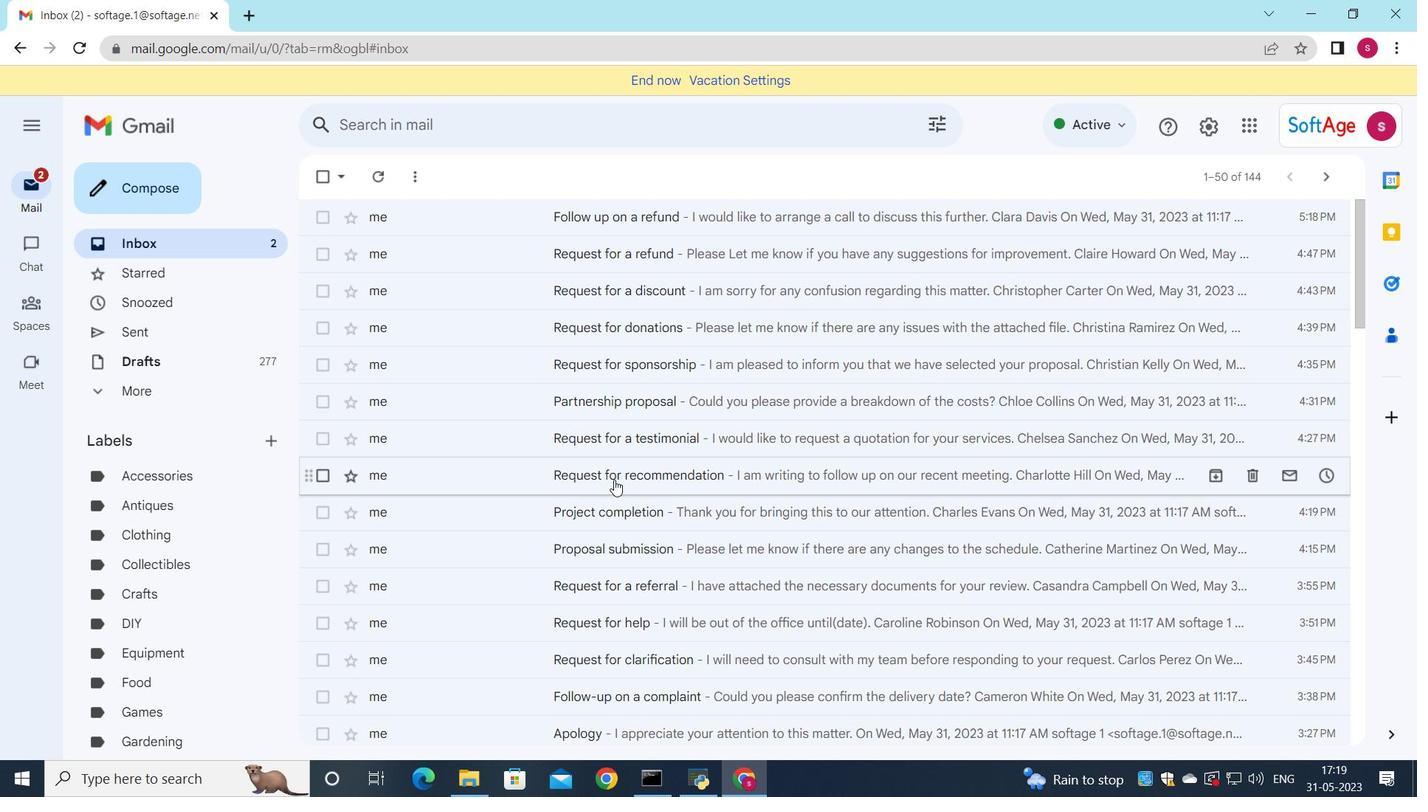 
Action: Mouse scrolled (614, 479) with delta (0, 0)
Screenshot: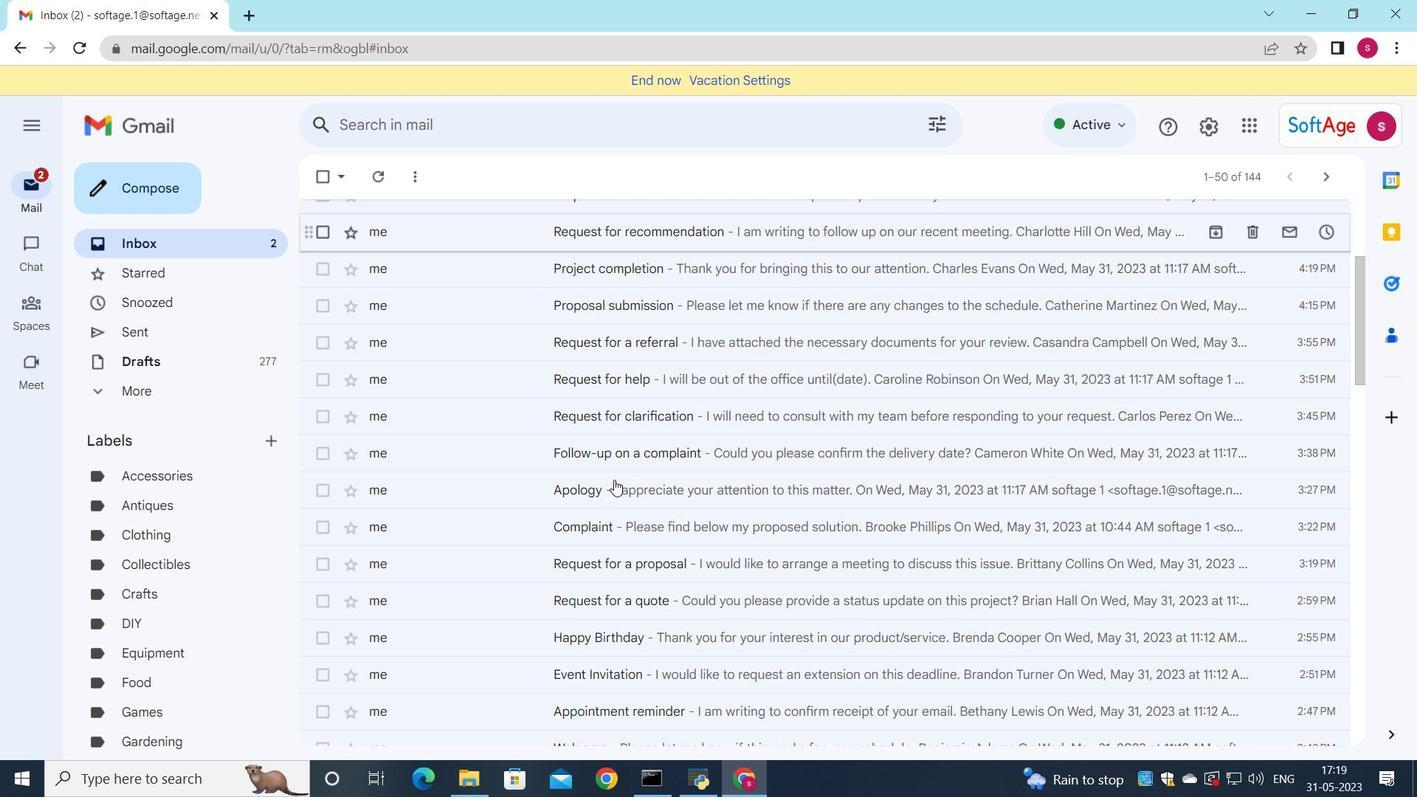 
Action: Mouse scrolled (614, 479) with delta (0, 0)
Screenshot: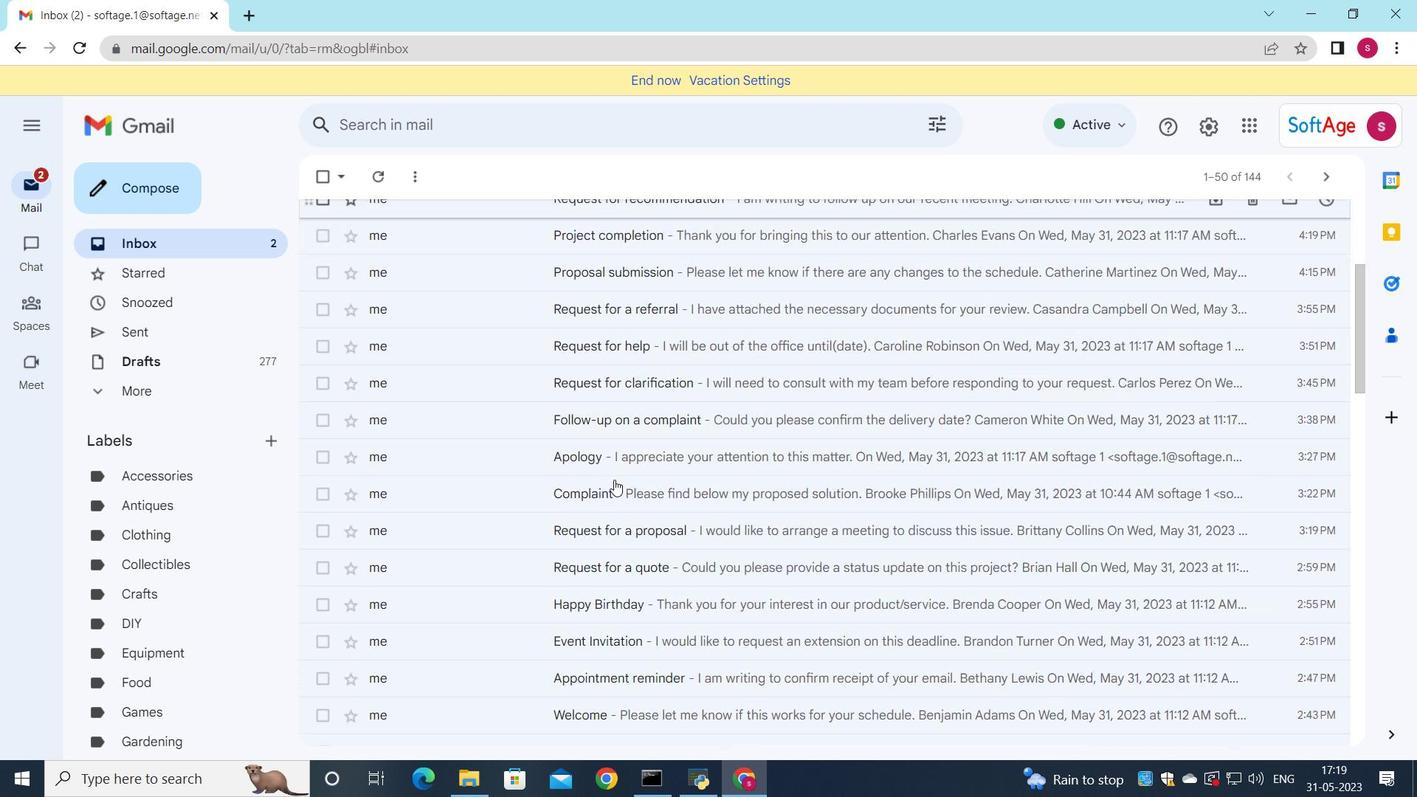 
Action: Mouse moved to (611, 480)
Screenshot: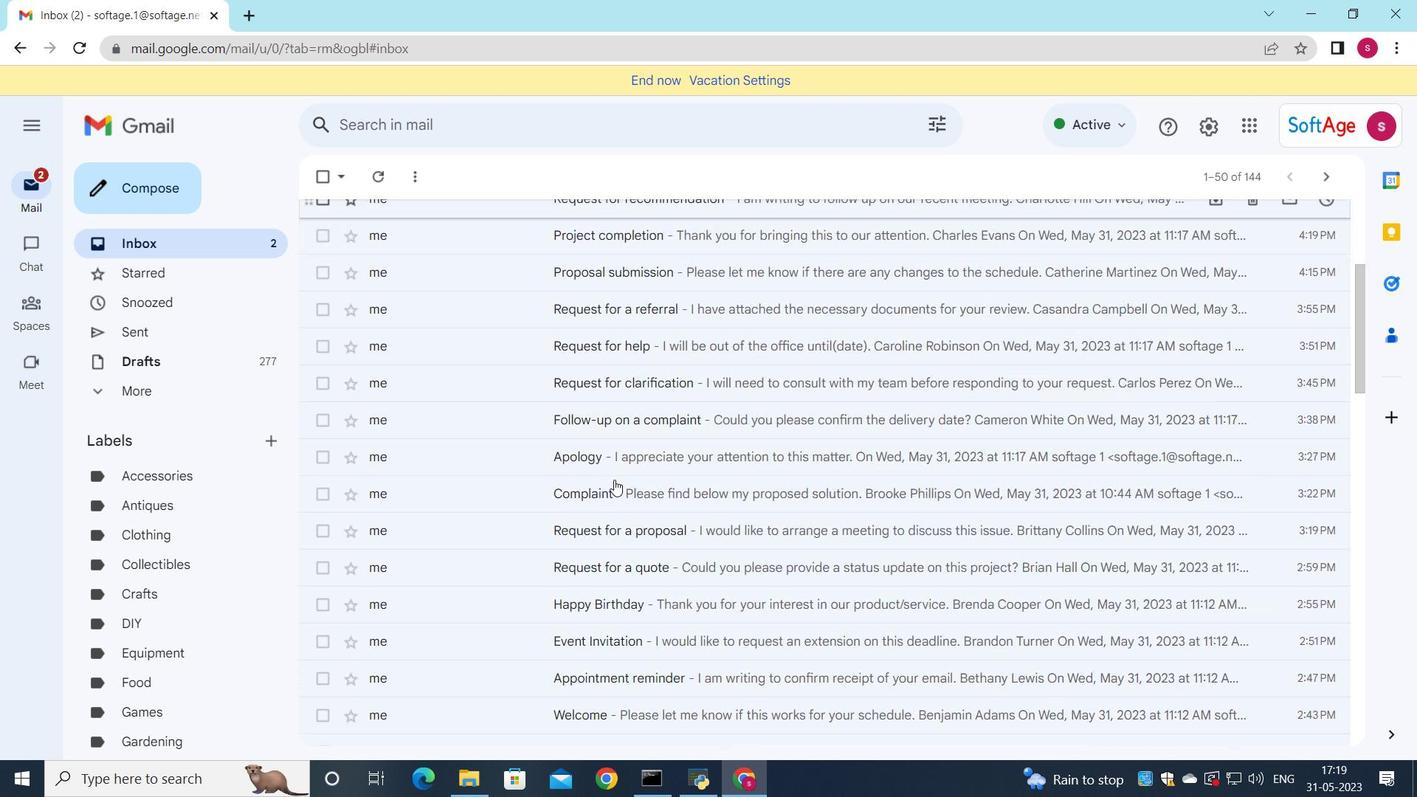 
Action: Mouse scrolled (611, 479) with delta (0, 0)
Screenshot: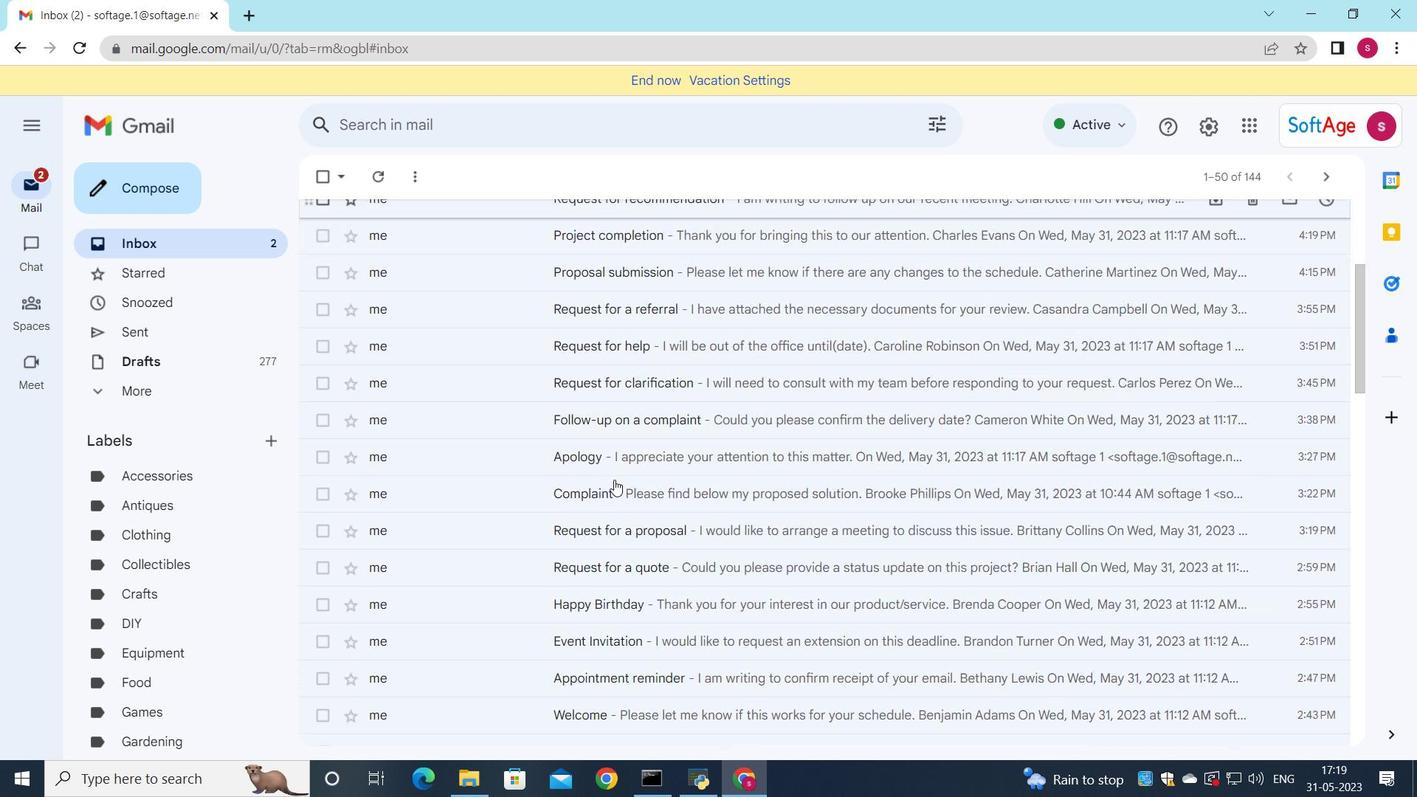 
Action: Mouse moved to (609, 481)
Screenshot: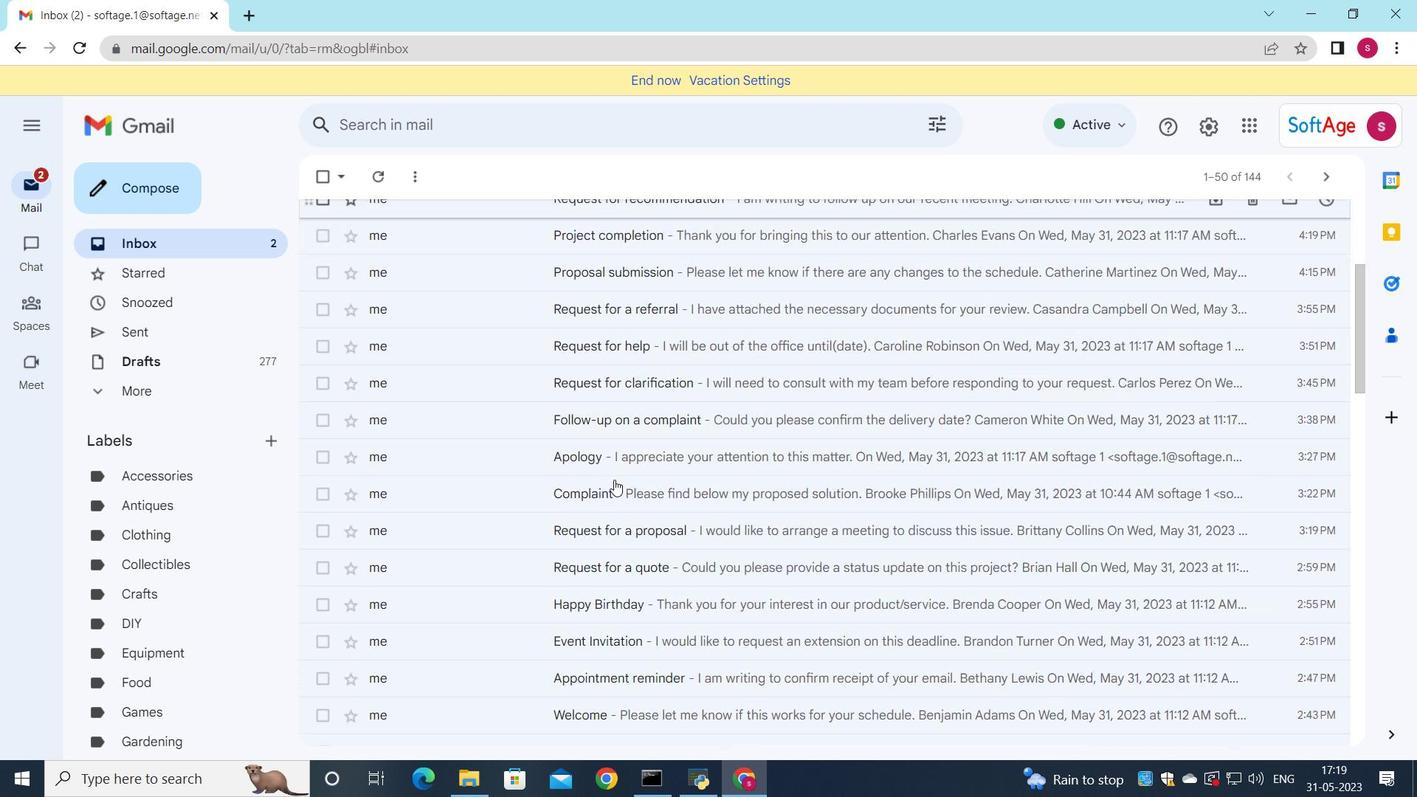 
Action: Mouse scrolled (609, 480) with delta (0, 0)
Screenshot: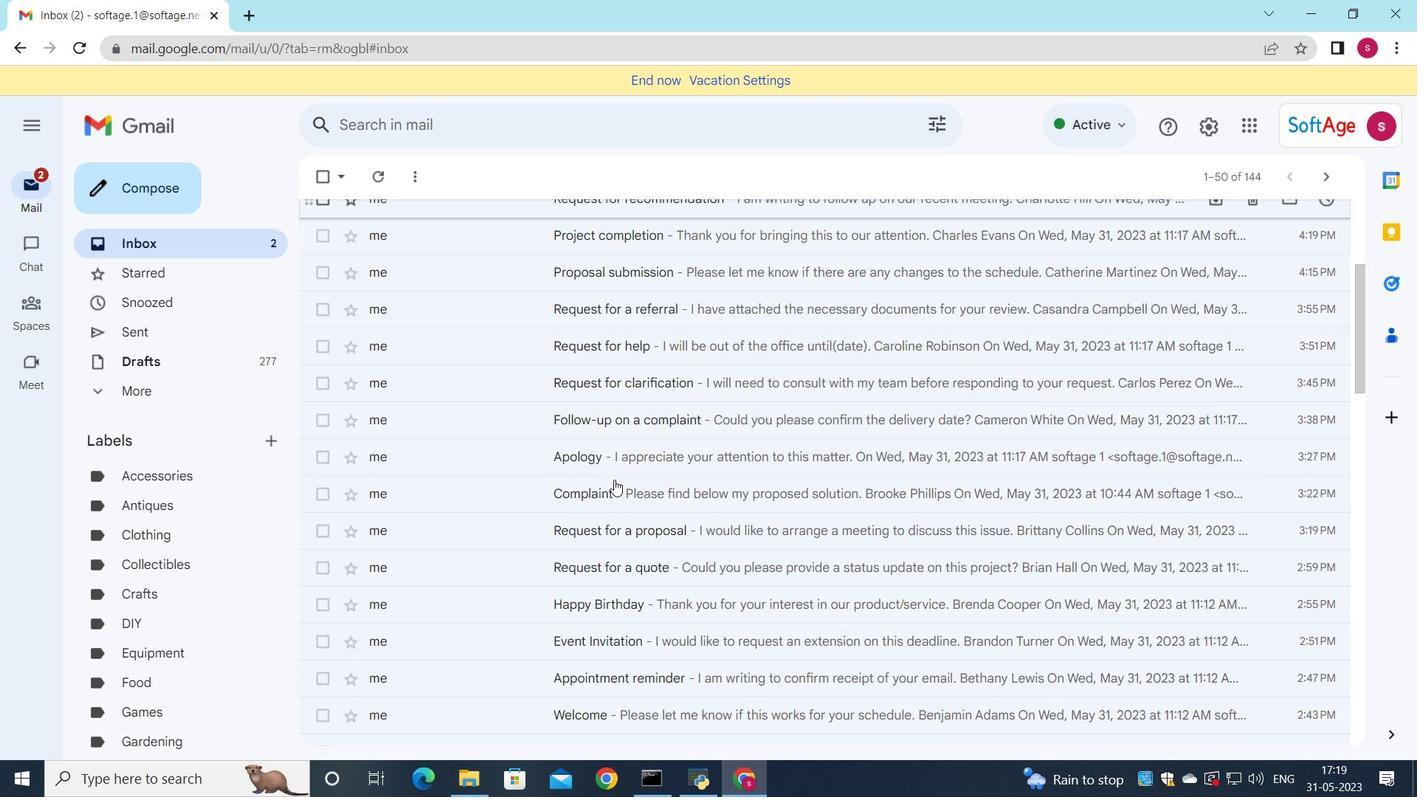
Action: Mouse moved to (608, 482)
Screenshot: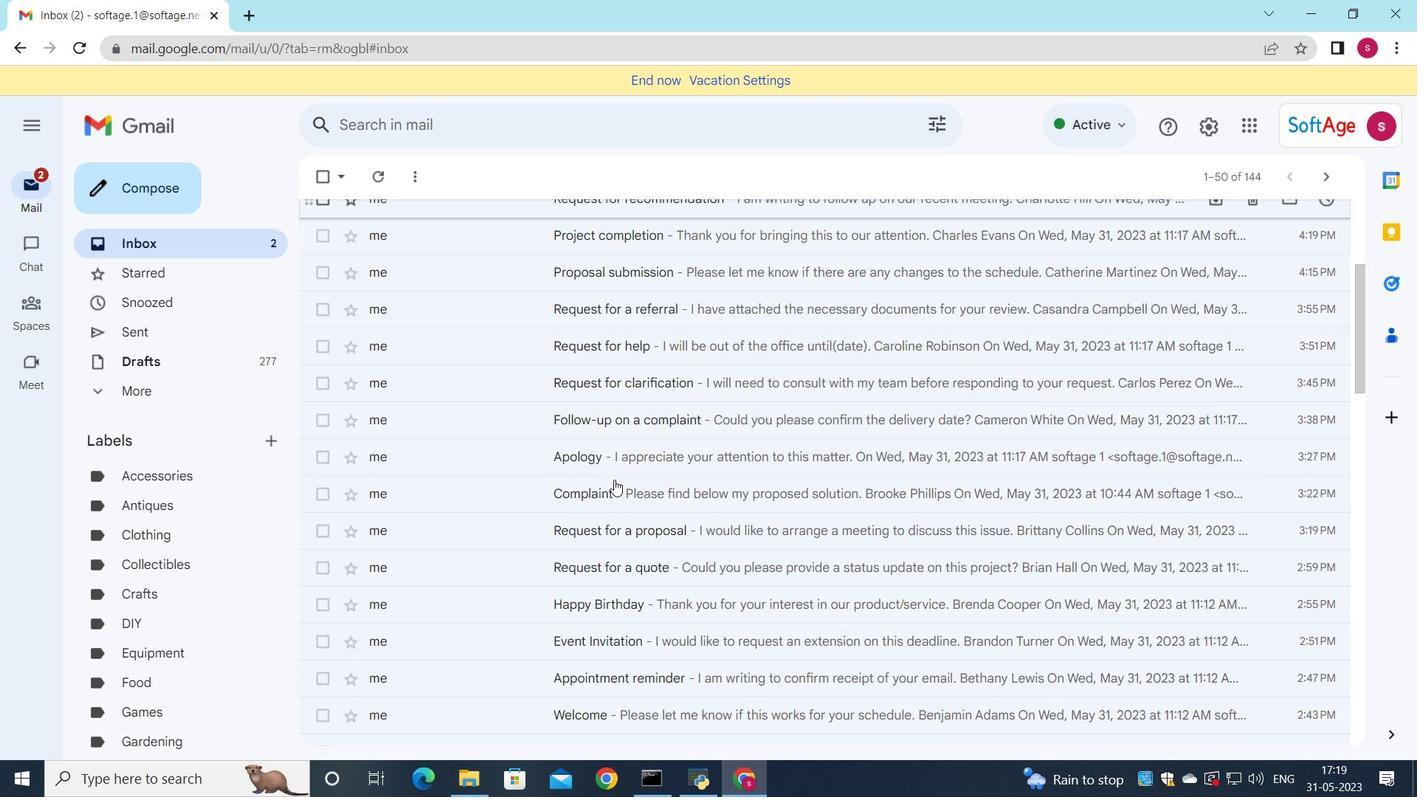 
Action: Mouse scrolled (608, 482) with delta (0, 0)
Screenshot: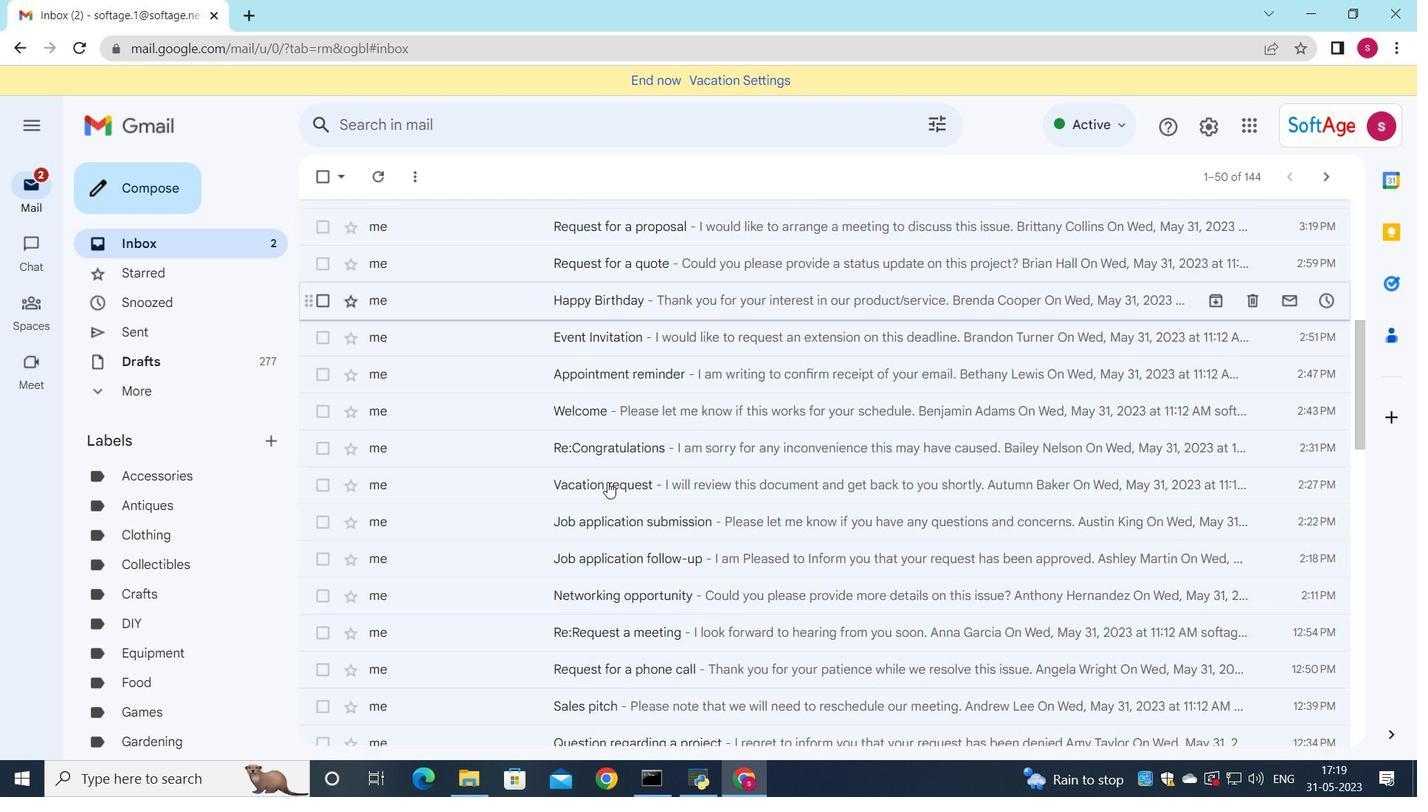 
Action: Mouse scrolled (608, 482) with delta (0, 0)
Screenshot: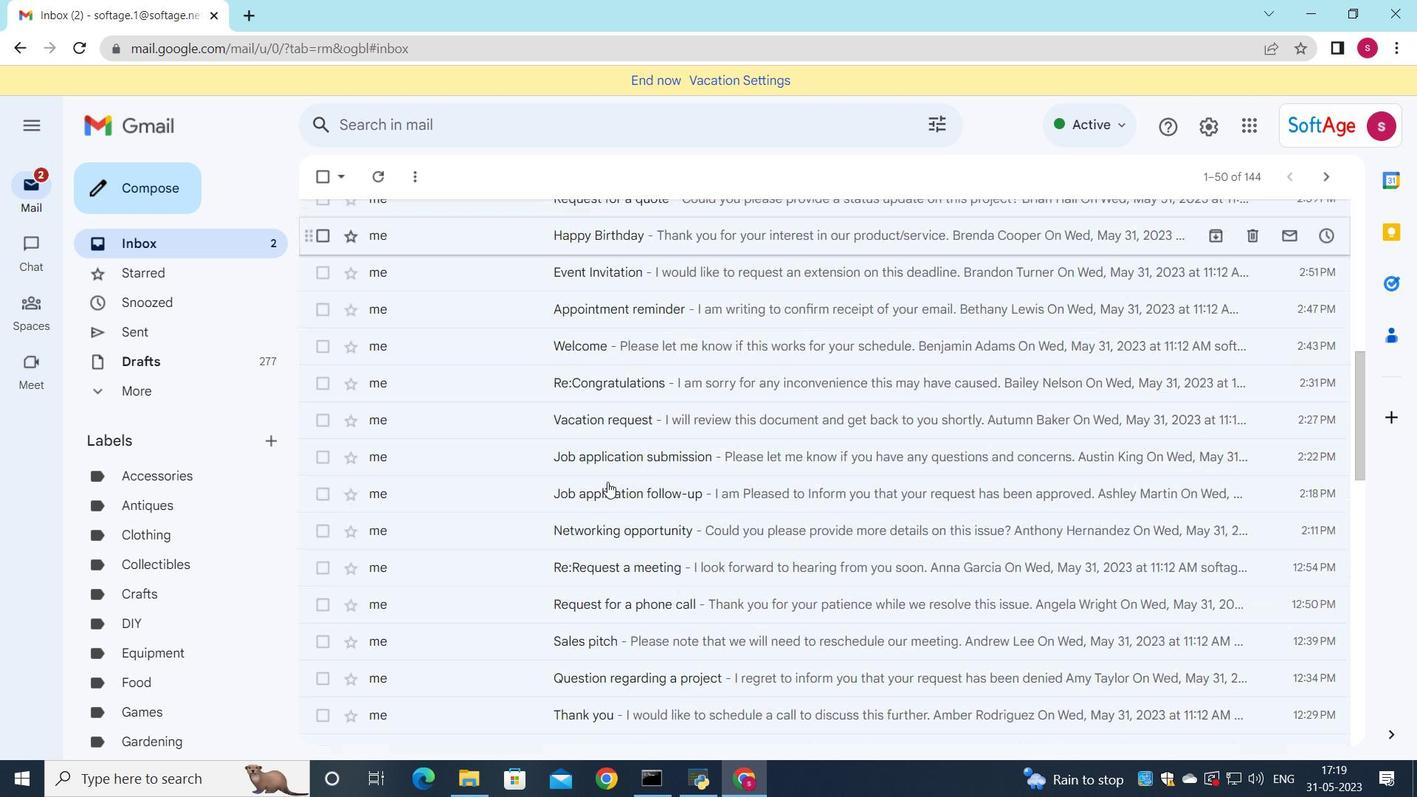 
Action: Mouse scrolled (608, 482) with delta (0, 0)
Screenshot: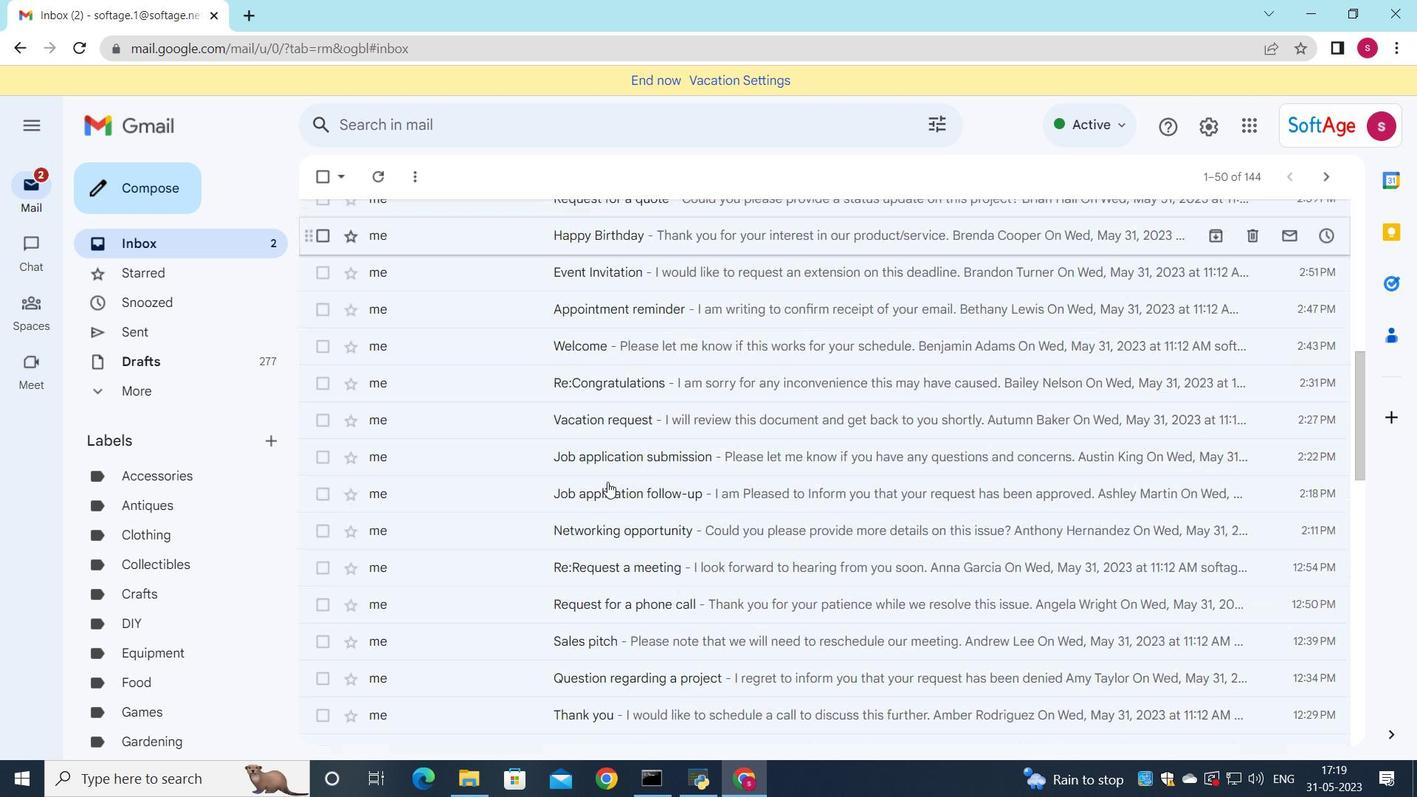 
Action: Mouse scrolled (608, 482) with delta (0, 0)
Screenshot: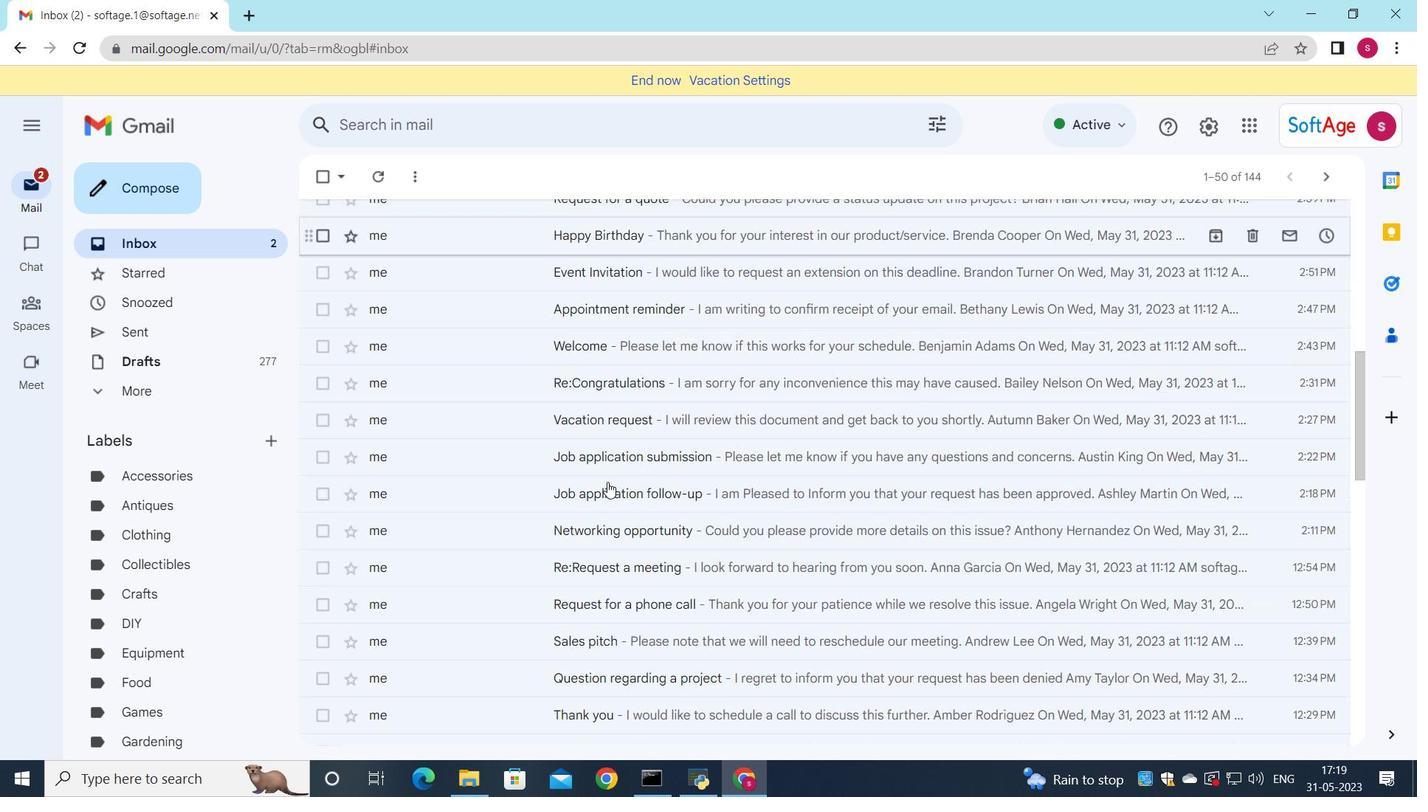 
Action: Mouse scrolled (608, 482) with delta (0, 0)
Screenshot: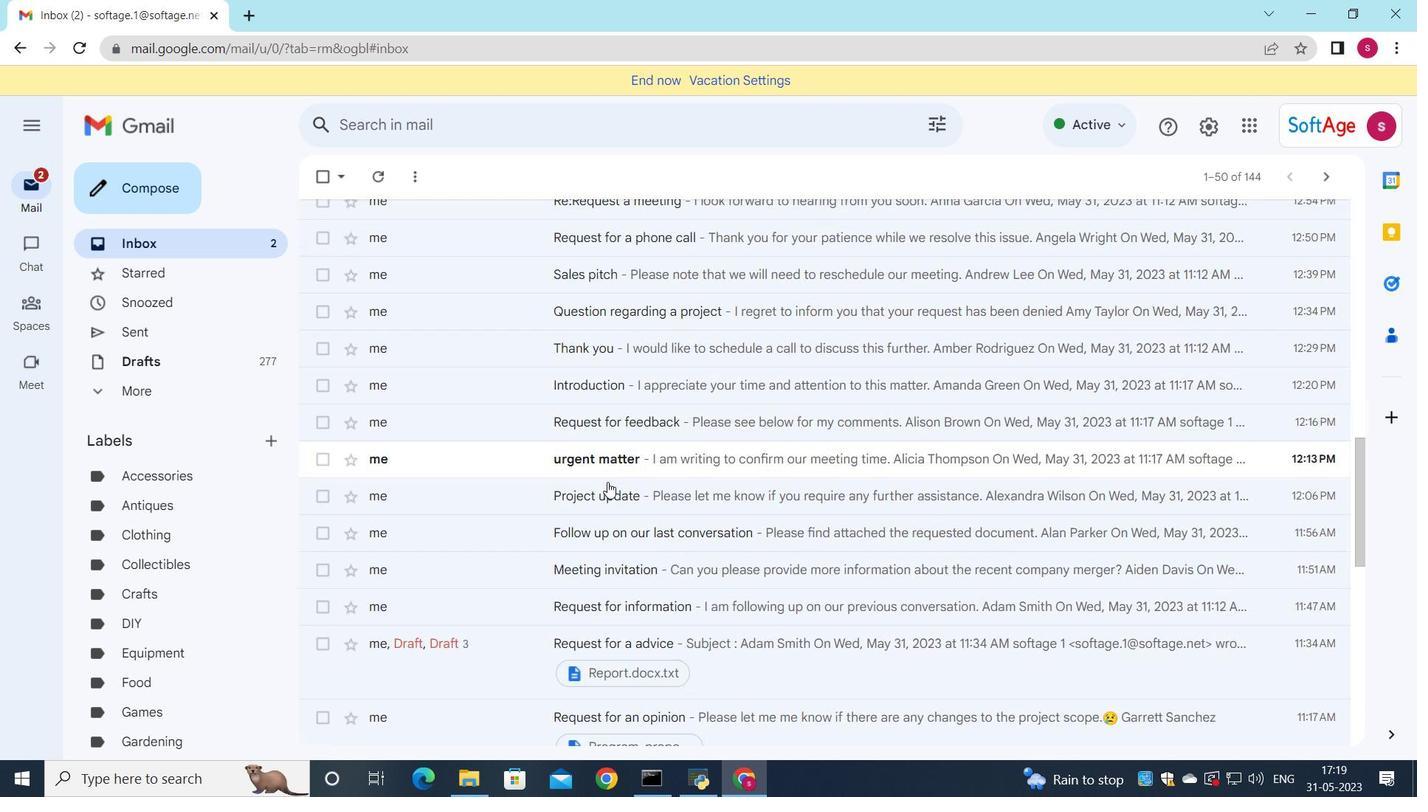 
Action: Mouse scrolled (608, 482) with delta (0, 0)
Screenshot: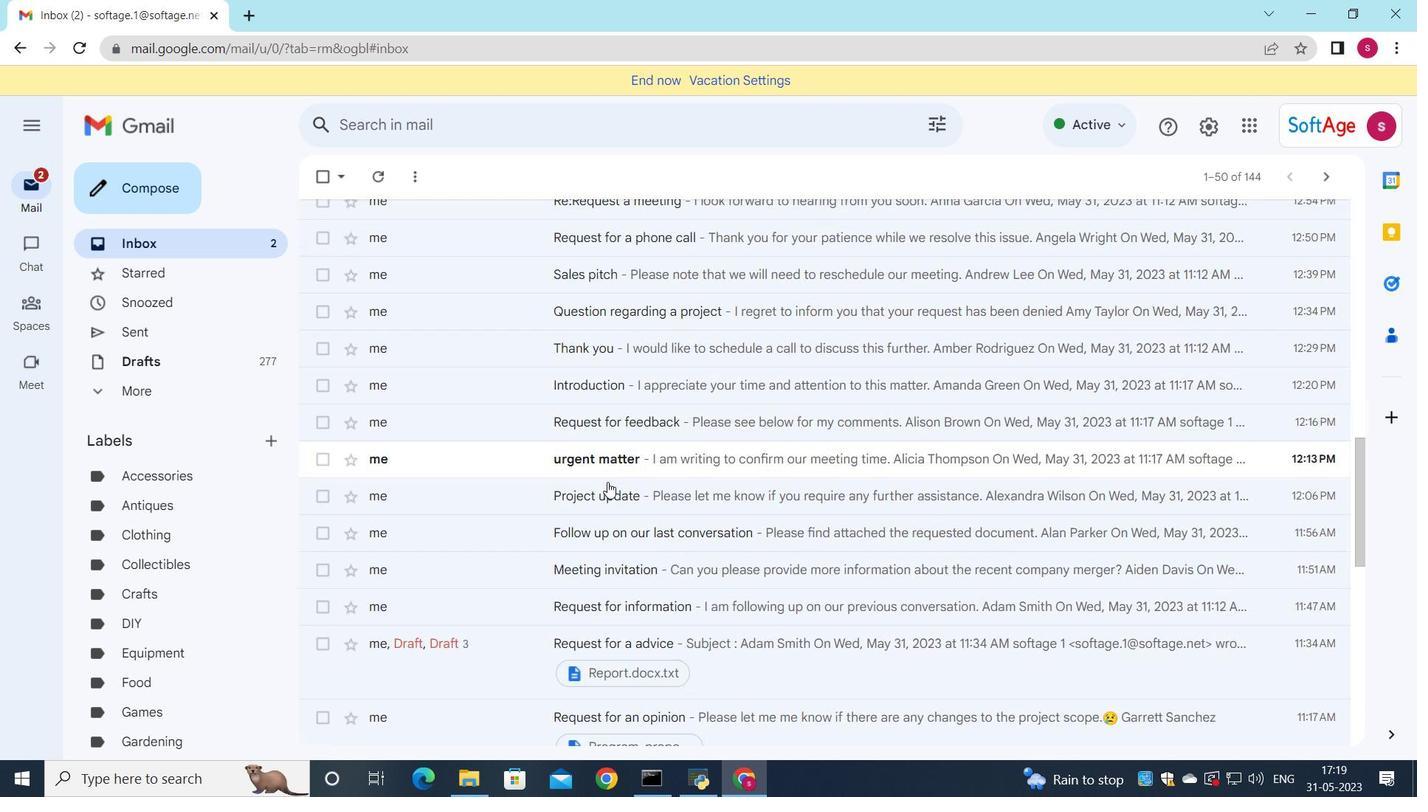 
Action: Mouse scrolled (608, 482) with delta (0, 0)
Screenshot: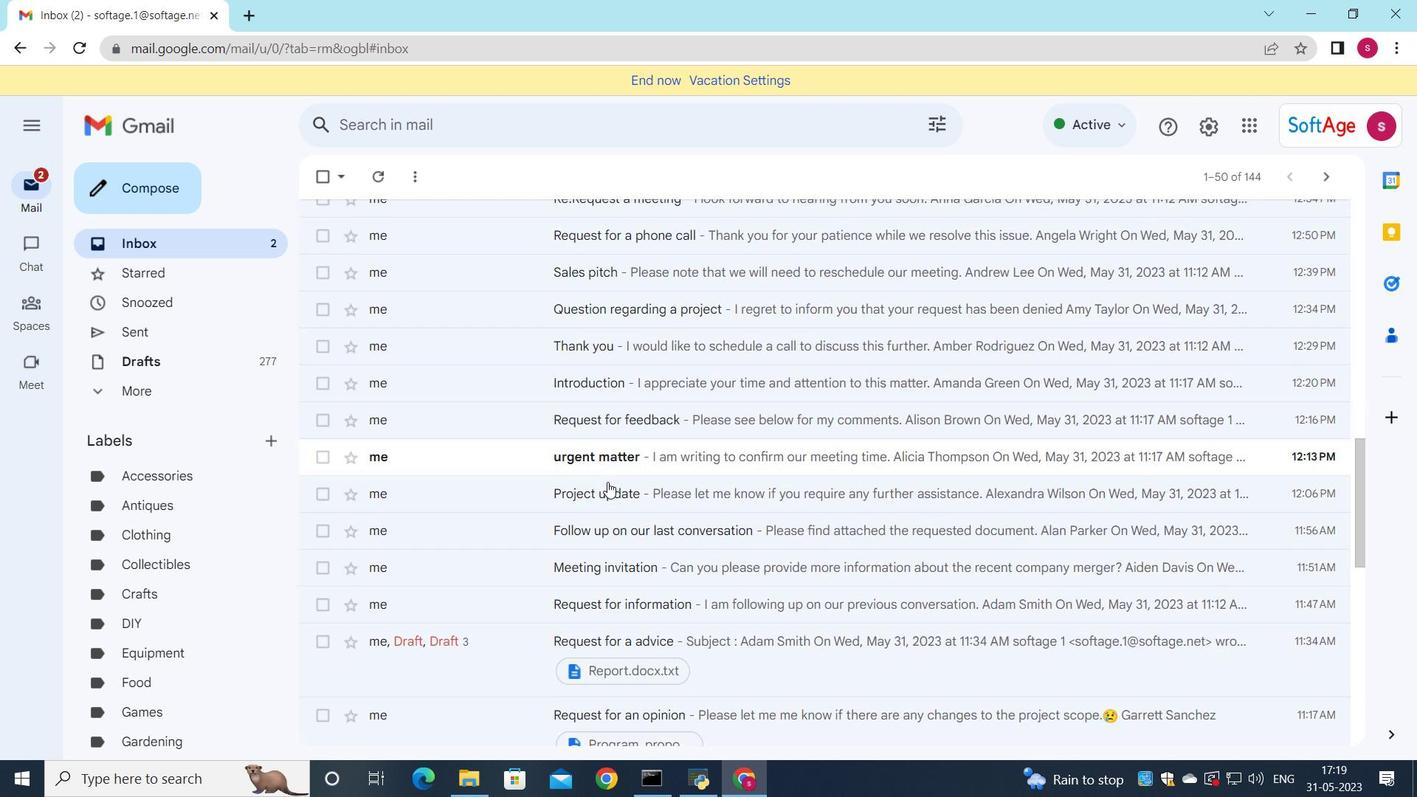
Action: Mouse moved to (736, 523)
Screenshot: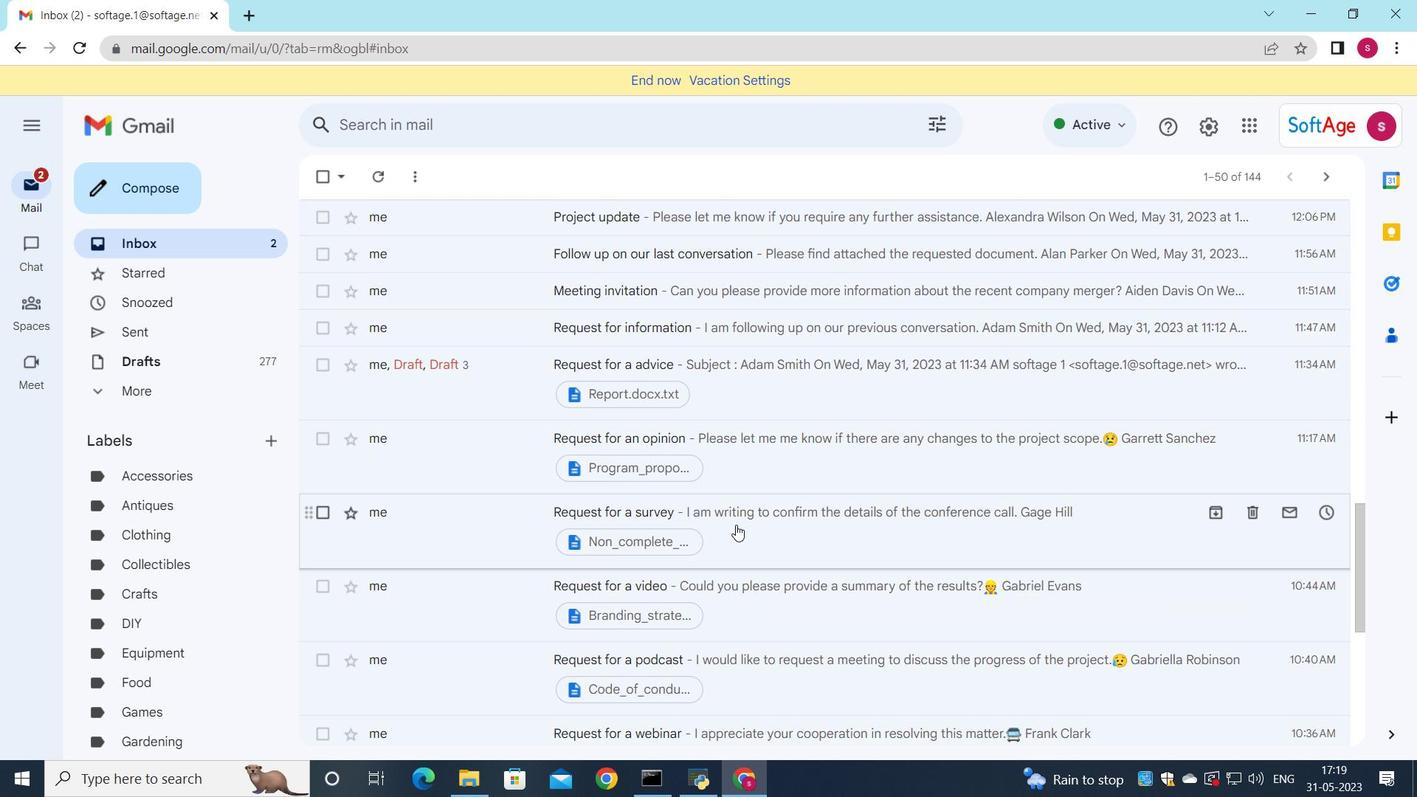 
Action: Mouse pressed left at (736, 523)
Screenshot: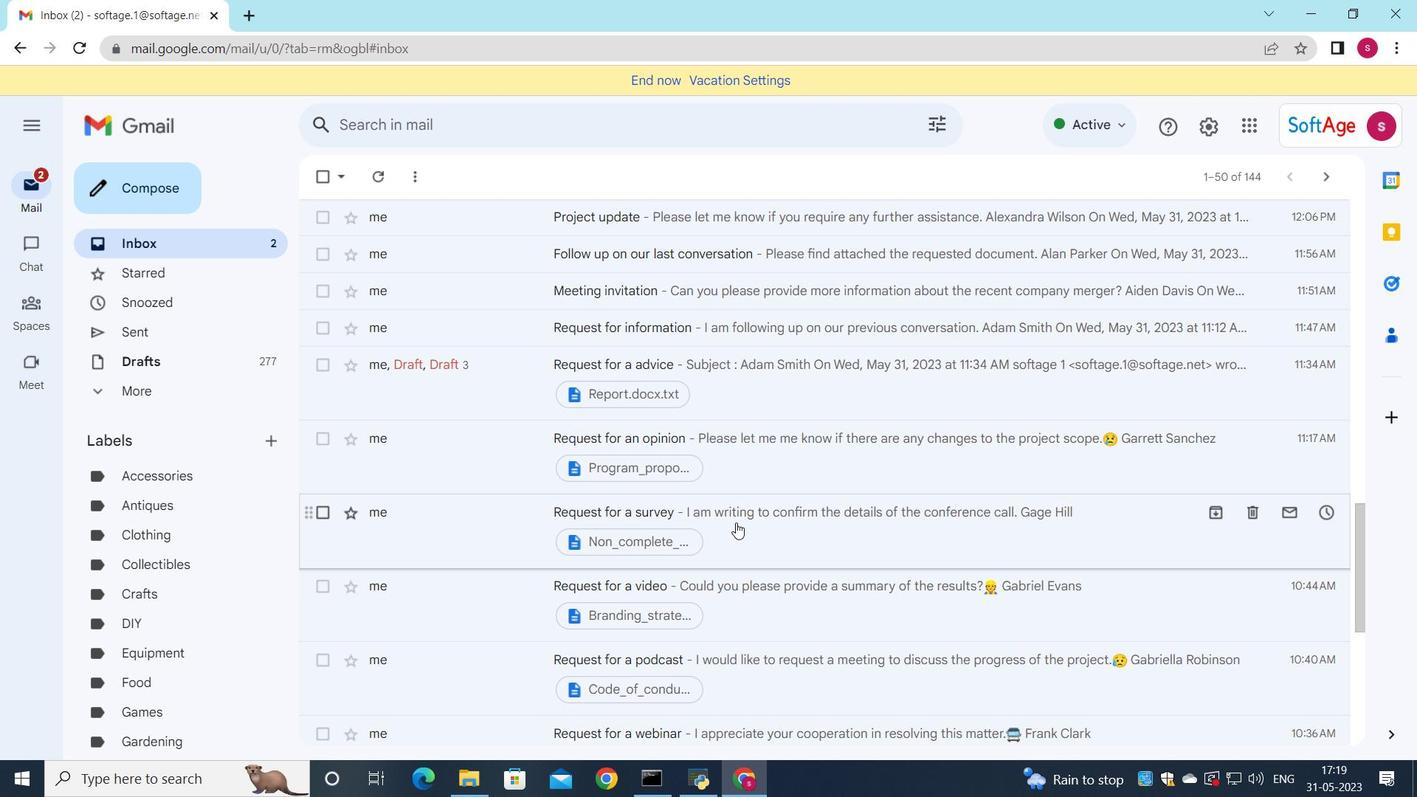 
Action: Mouse moved to (448, 579)
Screenshot: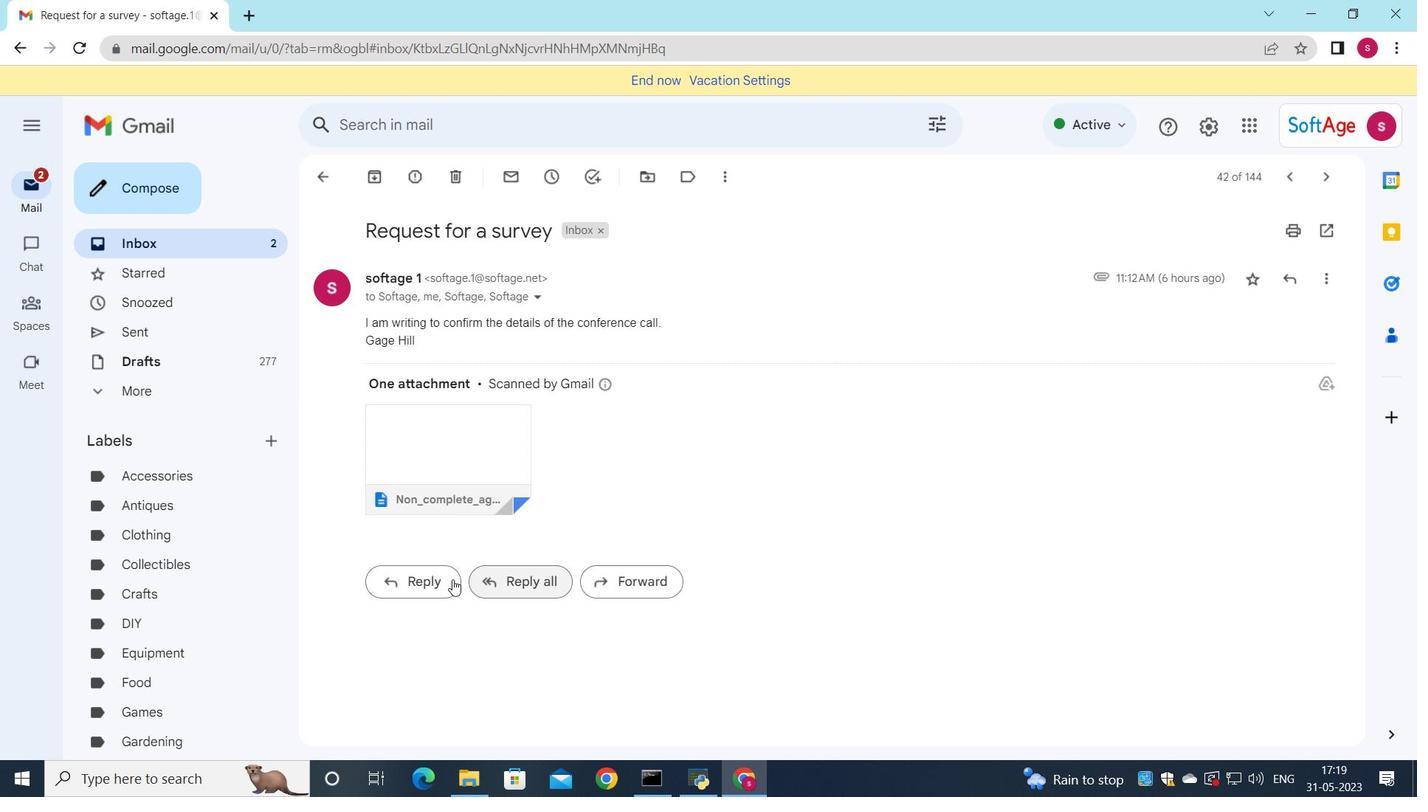 
Action: Mouse pressed left at (448, 579)
Screenshot: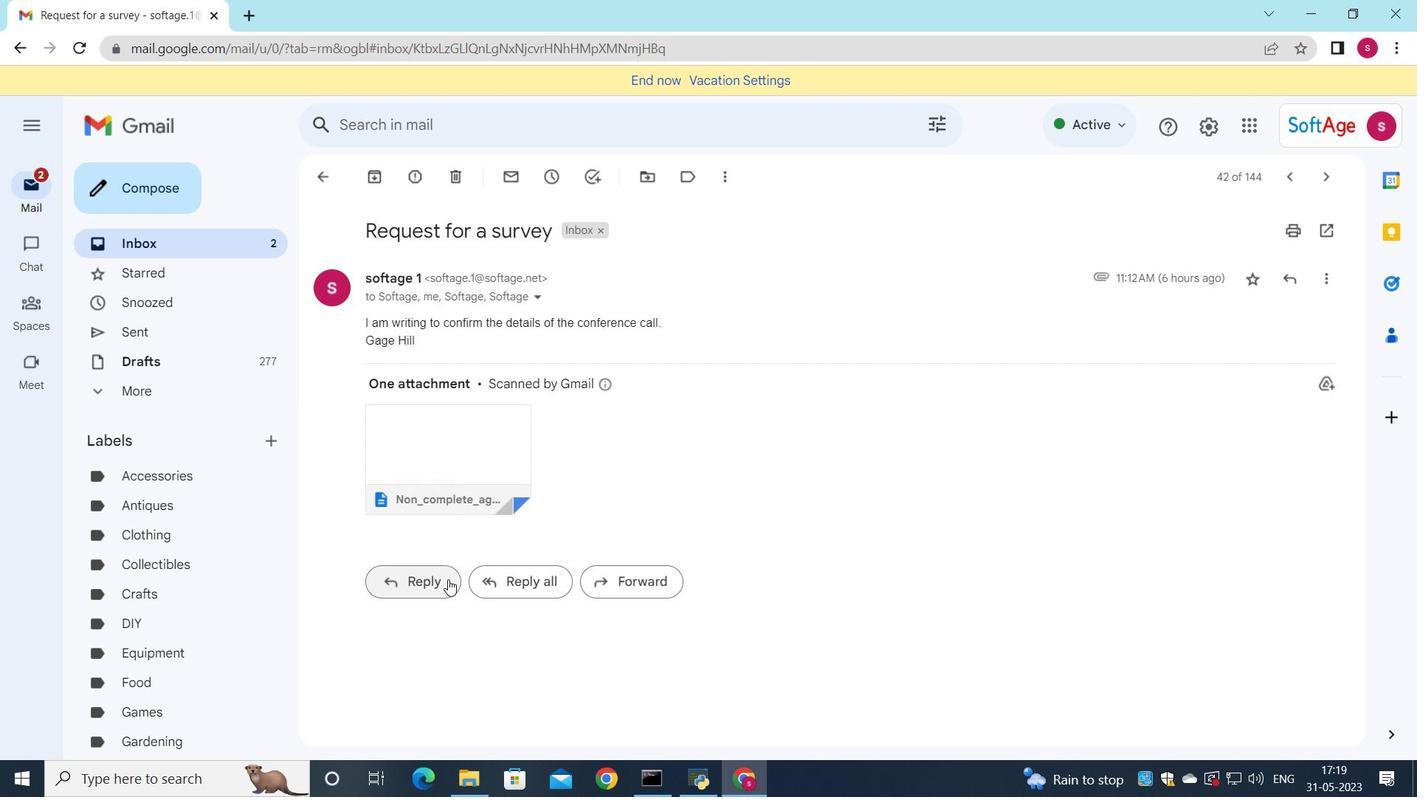 
Action: Mouse moved to (400, 503)
Screenshot: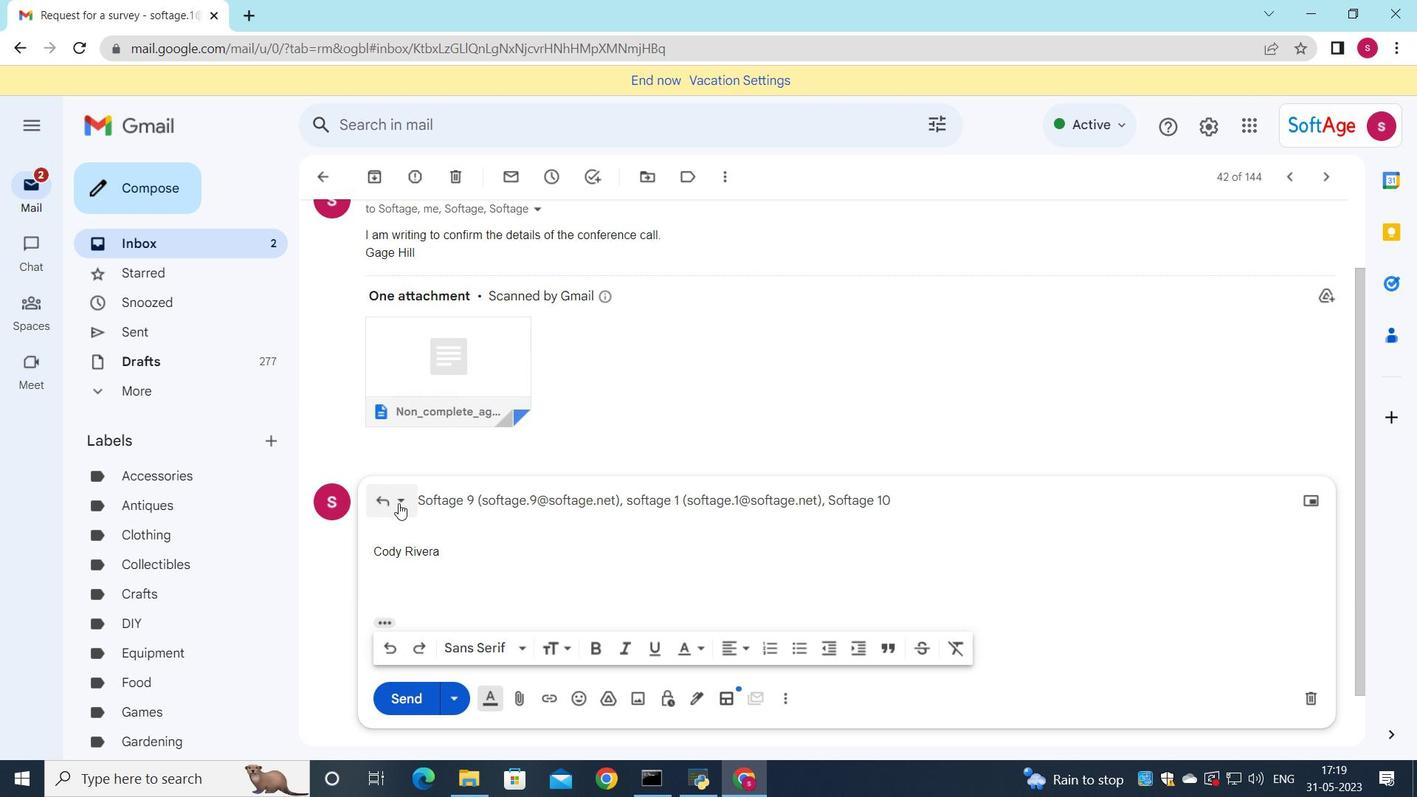 
Action: Mouse pressed left at (400, 503)
Screenshot: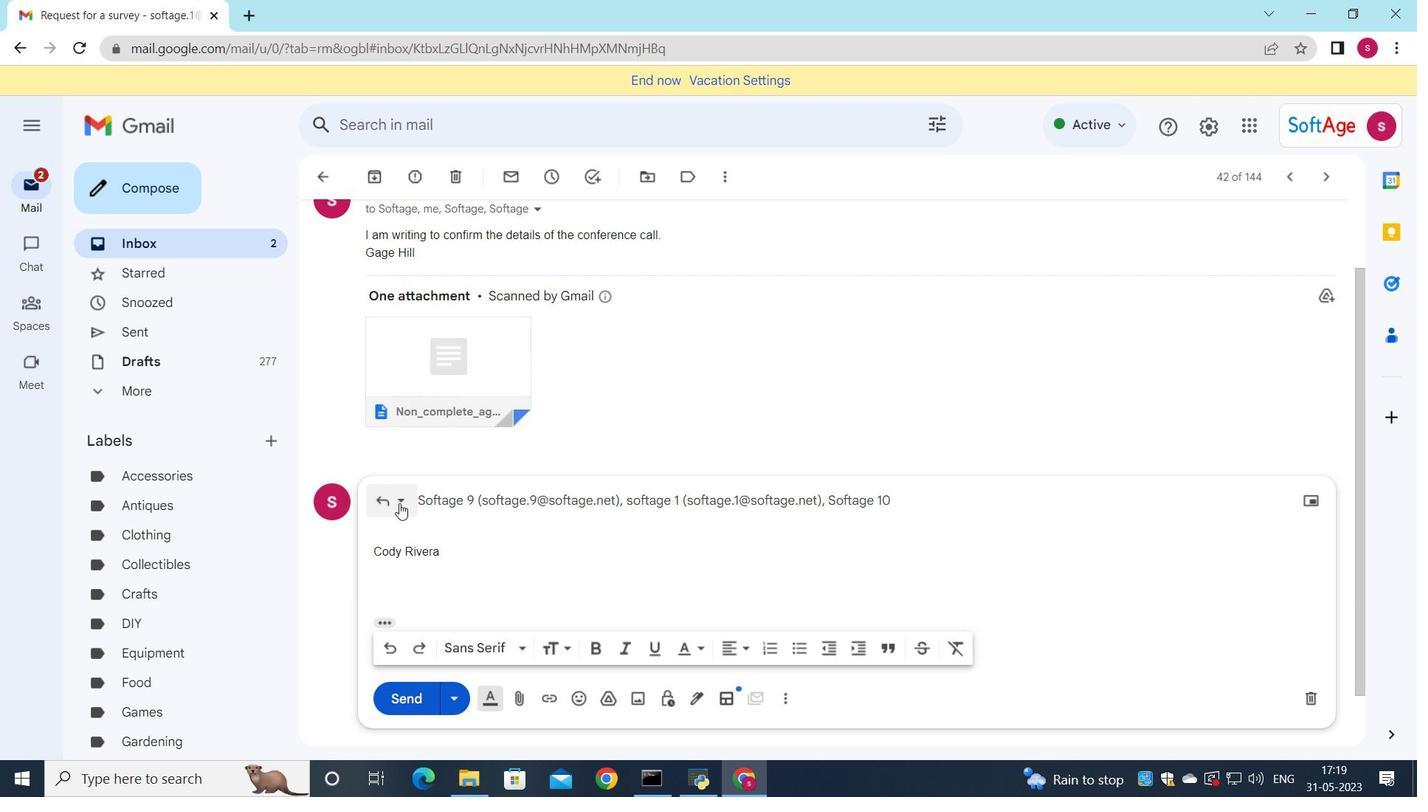 
Action: Mouse moved to (457, 634)
Screenshot: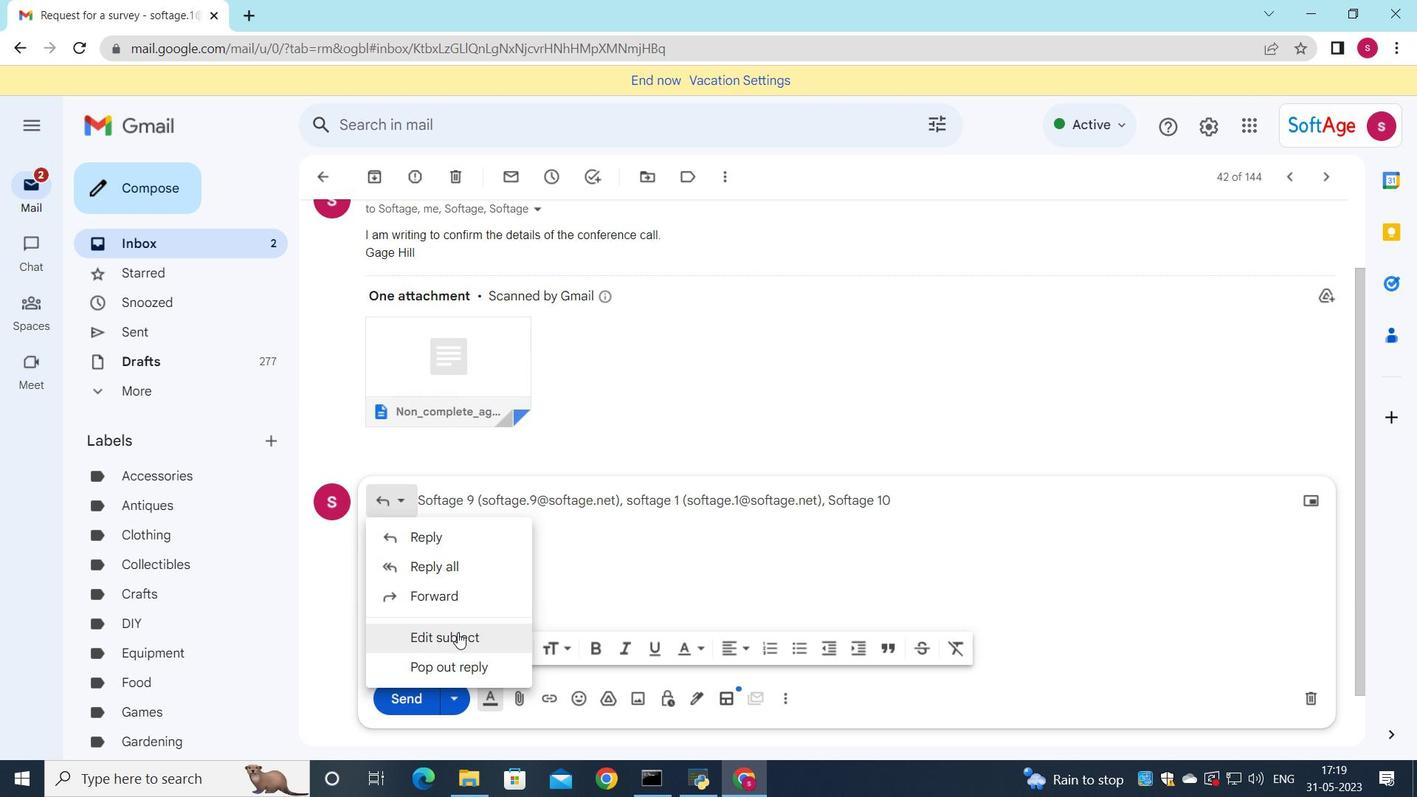 
Action: Mouse pressed left at (457, 634)
Screenshot: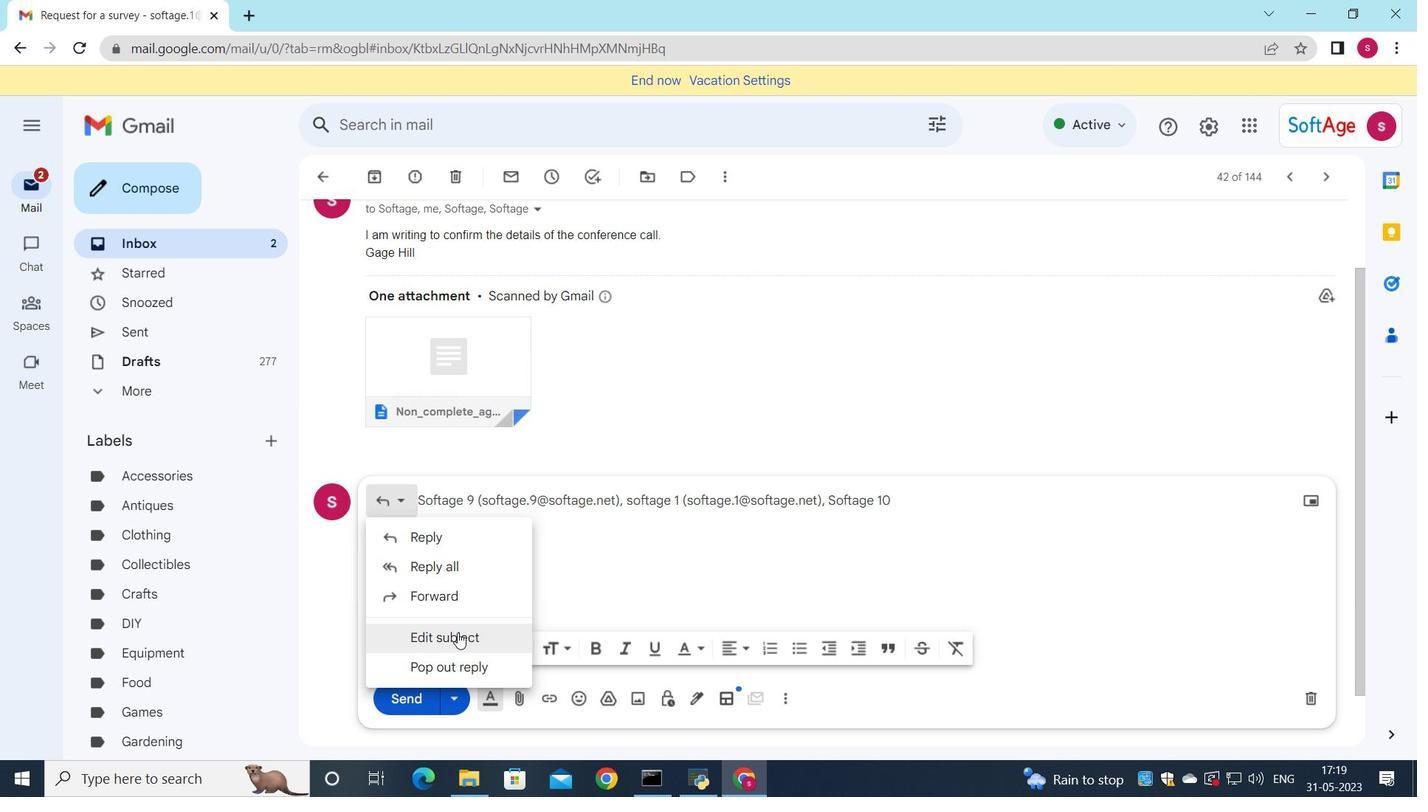 
Action: Mouse moved to (1002, 358)
Screenshot: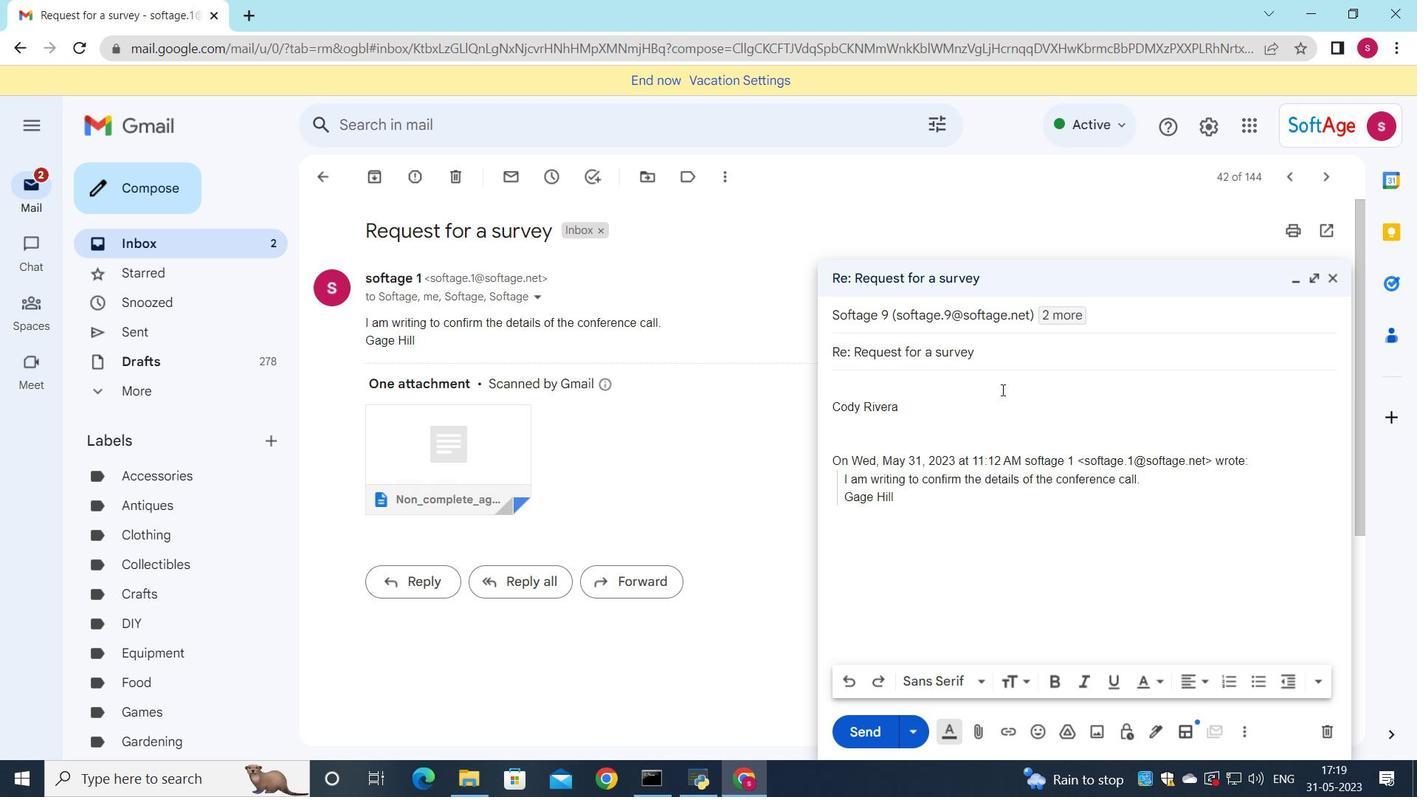 
Action: Mouse pressed left at (1002, 358)
Screenshot: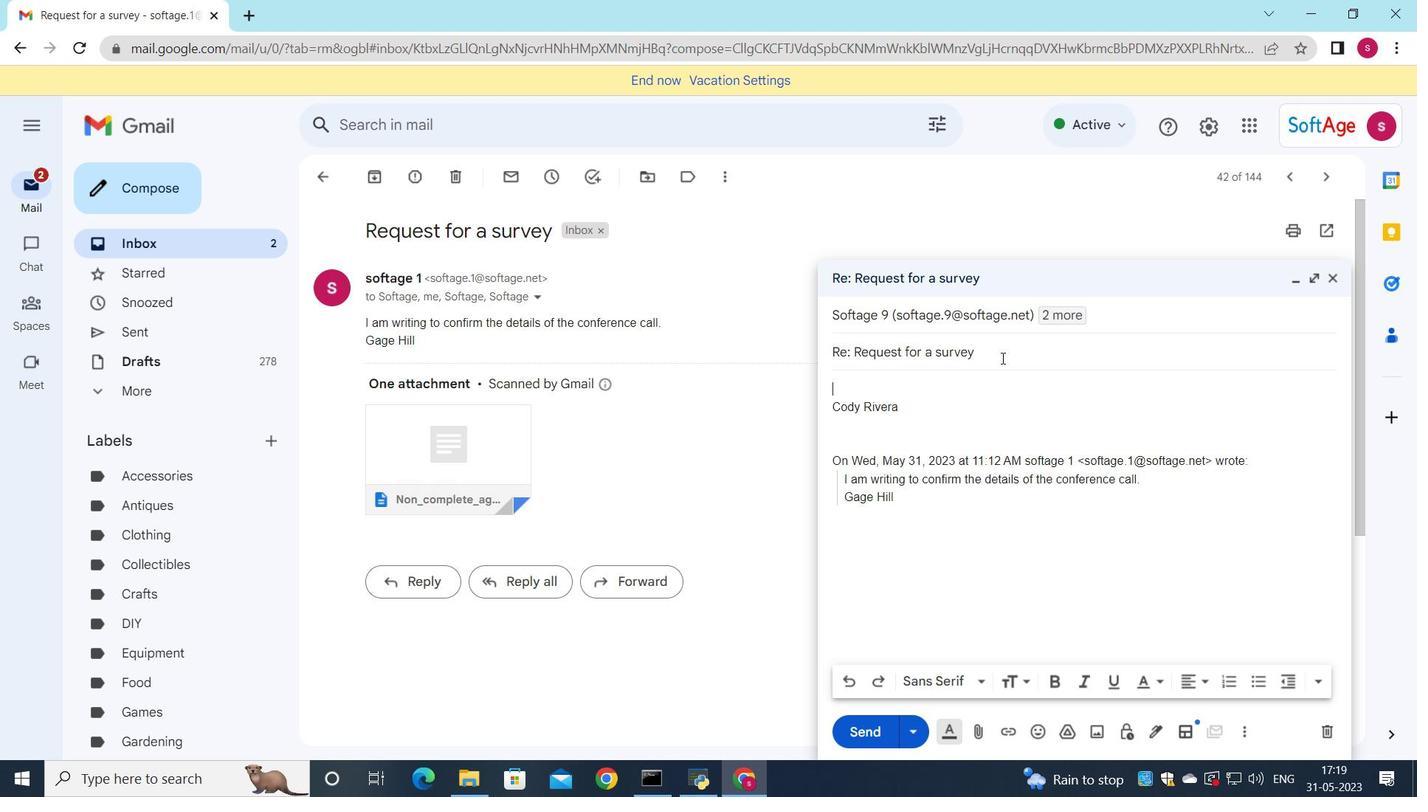 
Action: Key pressed <Key.backspace><Key.backspace><Key.backspace><Key.backspace><Key.backspace><Key.backspace><Key.backspace><Key.backspace><Key.backspace><Key.backspace><Key.backspace><Key.backspace><Key.backspace><Key.backspace><Key.backspace><Key.backspace><Key.backspace><Key.backspace><Key.backspace><Key.backspace><Key.backspace><Key.backspace><Key.backspace><Key.backspace><Key.shift>Request<Key.space>for<Key.space>a<Key.space>product<Key.space>demo
Screenshot: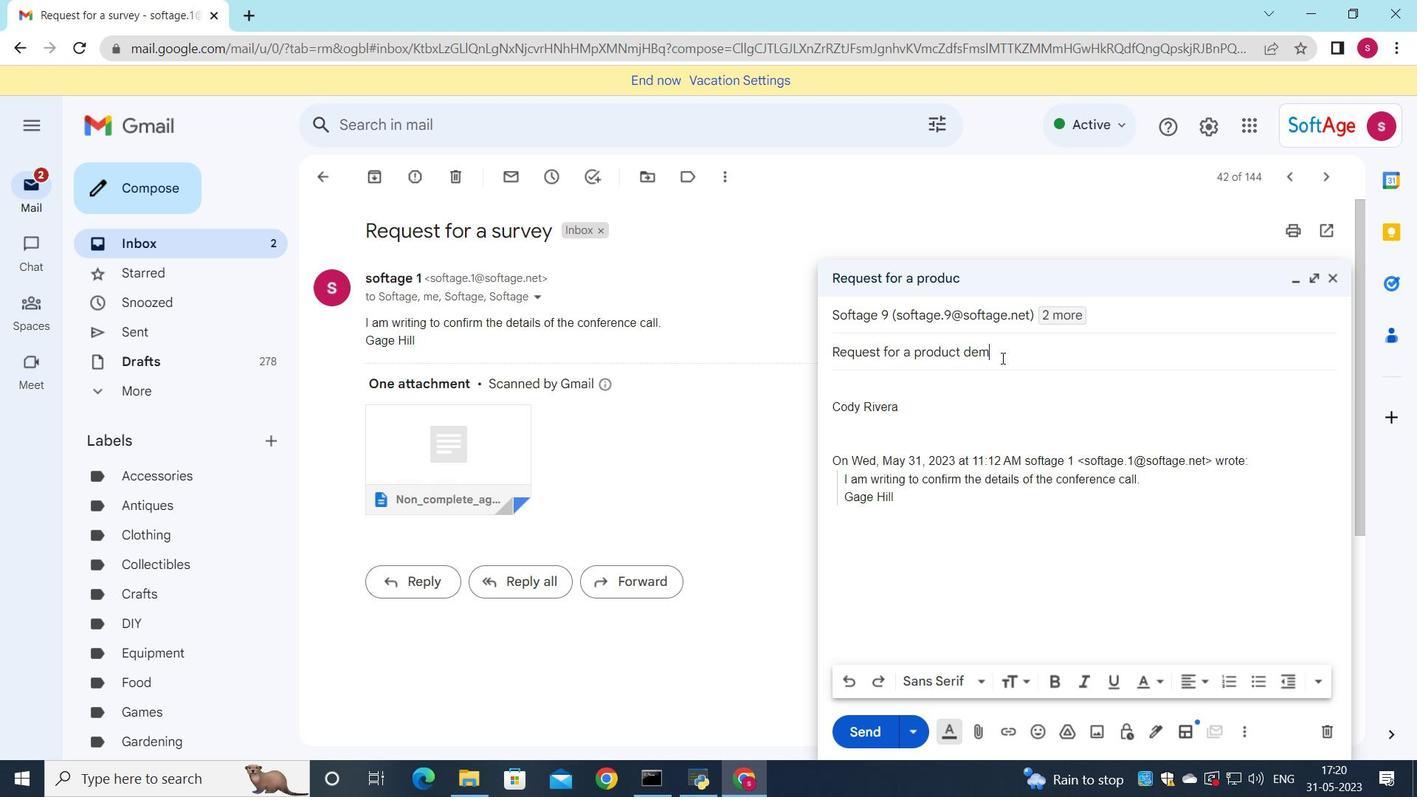 
Action: Mouse moved to (845, 377)
Screenshot: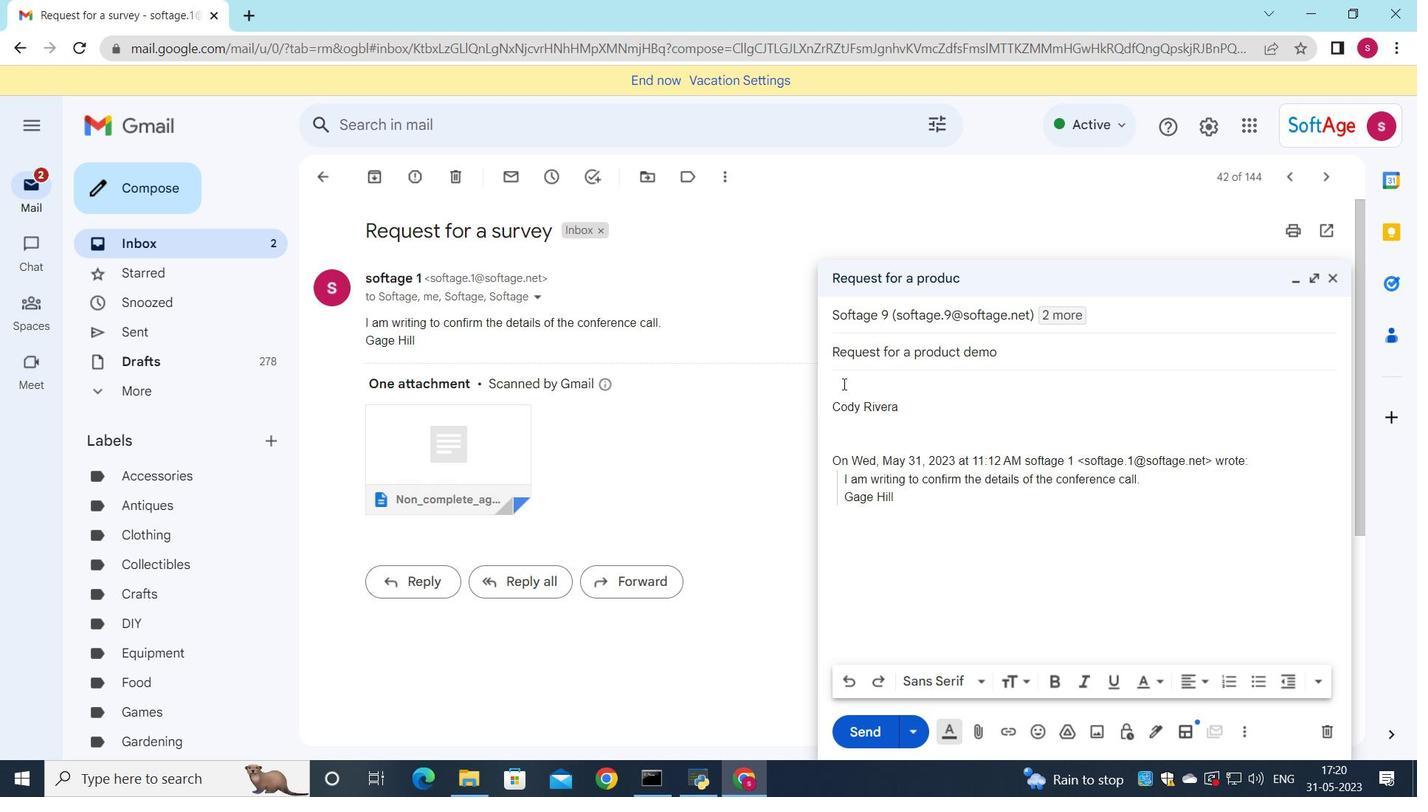
Action: Mouse pressed left at (845, 377)
Screenshot: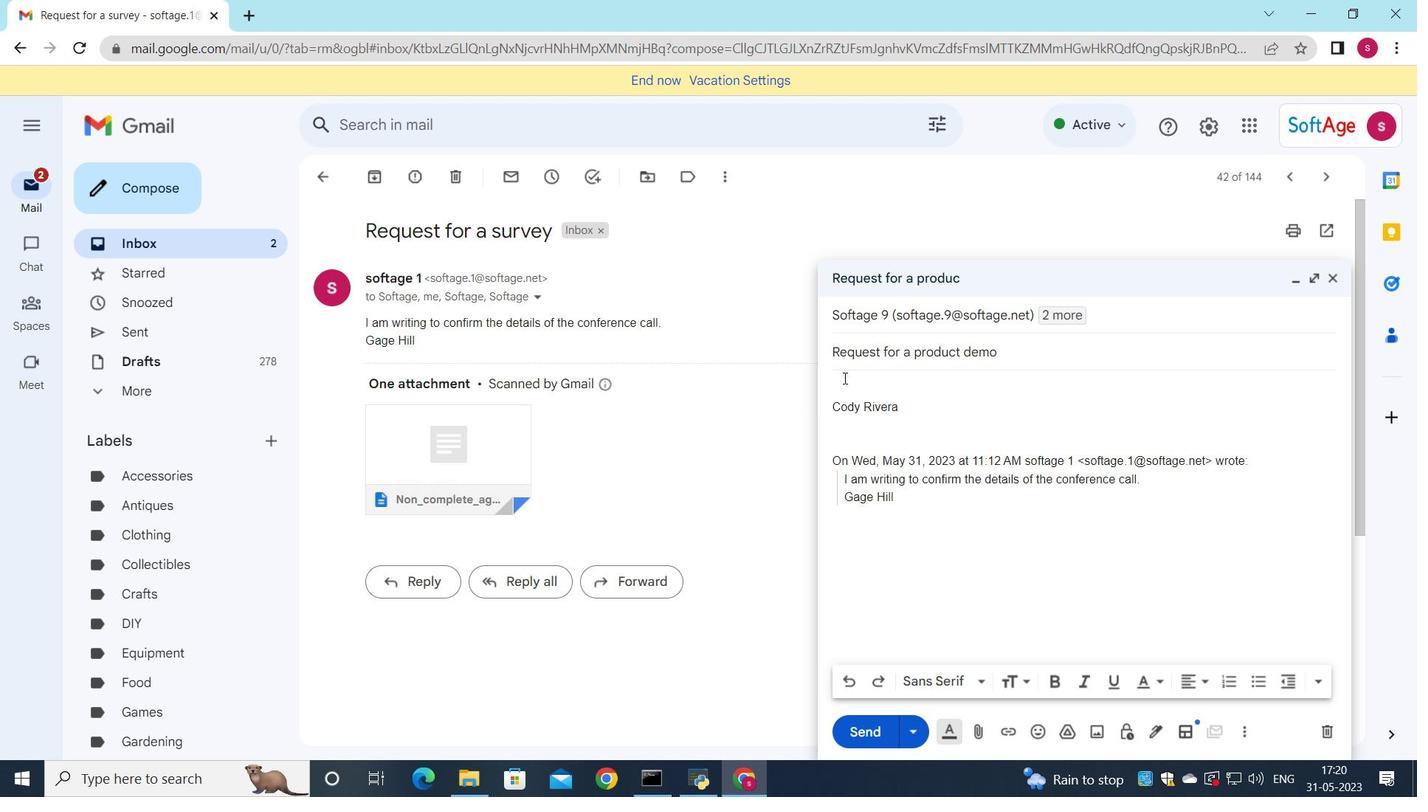 
Action: Key pressed <Key.shift>I<Key.space>need<Key.space>your<Key.space>assistance<Key.space>in<Key.space>resolving<Key.space>an<Key.space>issue<Key.space>that<Key.space>has<Key.space>come<Key.space>up<Key.space>in<Key.space>the<Key.space>project.
Screenshot: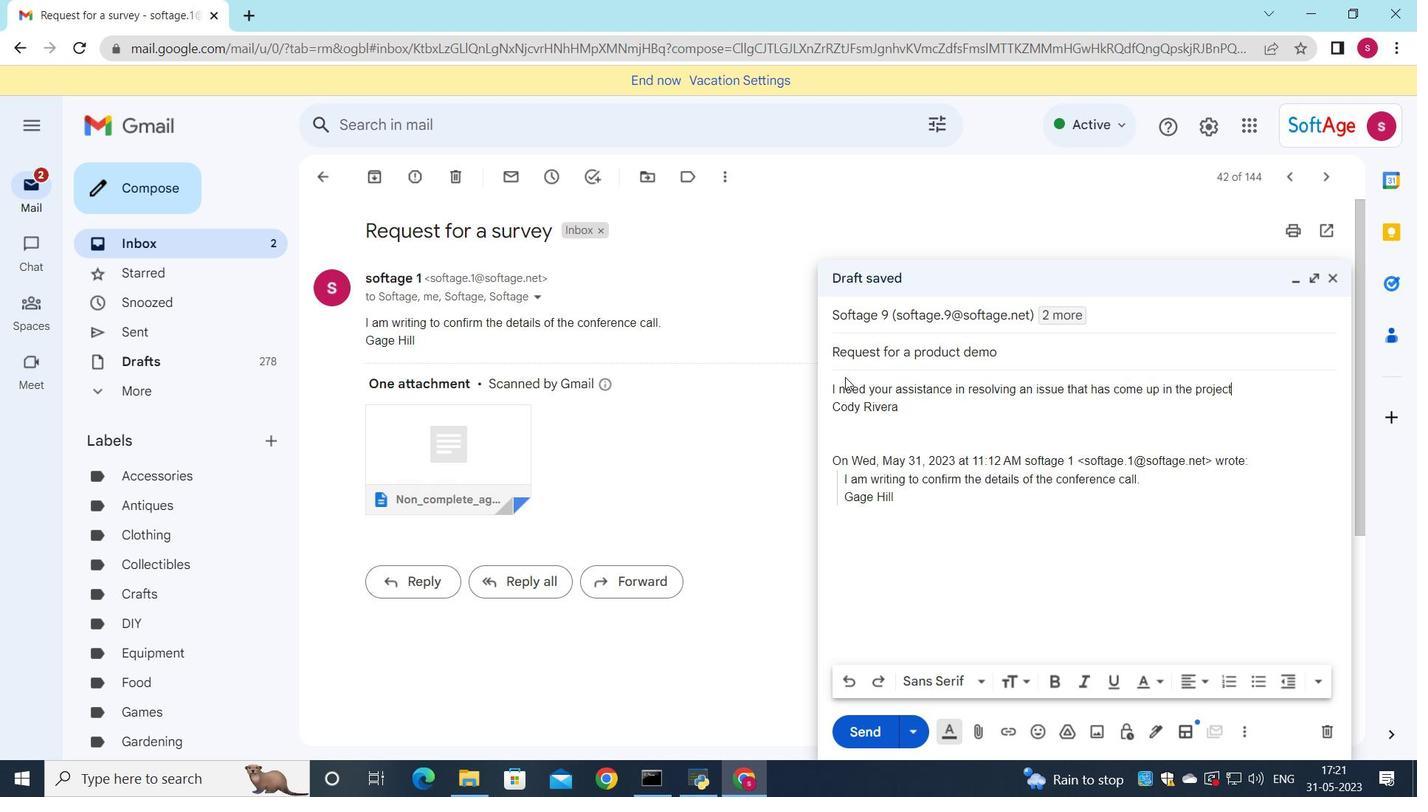 
Action: Mouse moved to (846, 682)
Screenshot: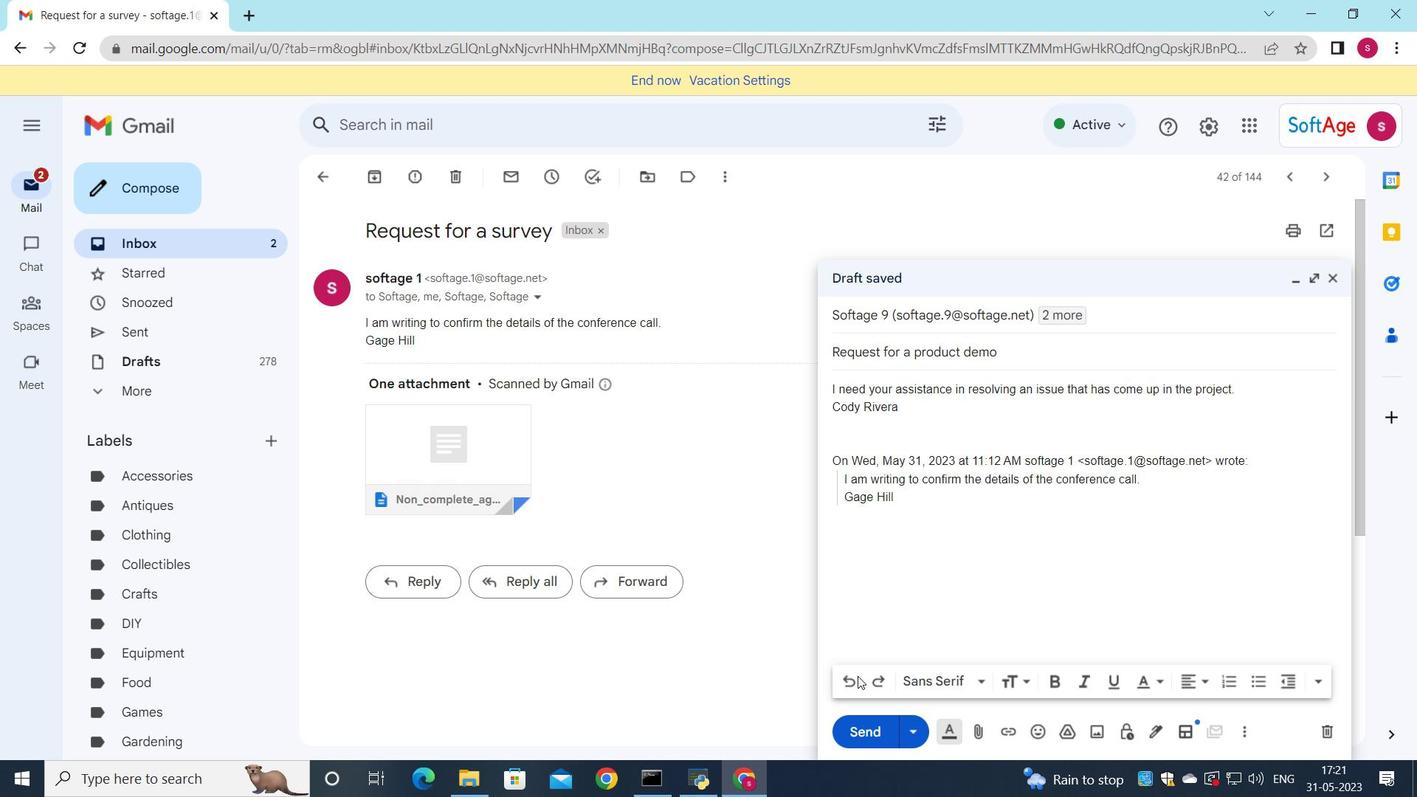 
Action: Mouse pressed left at (846, 682)
Screenshot: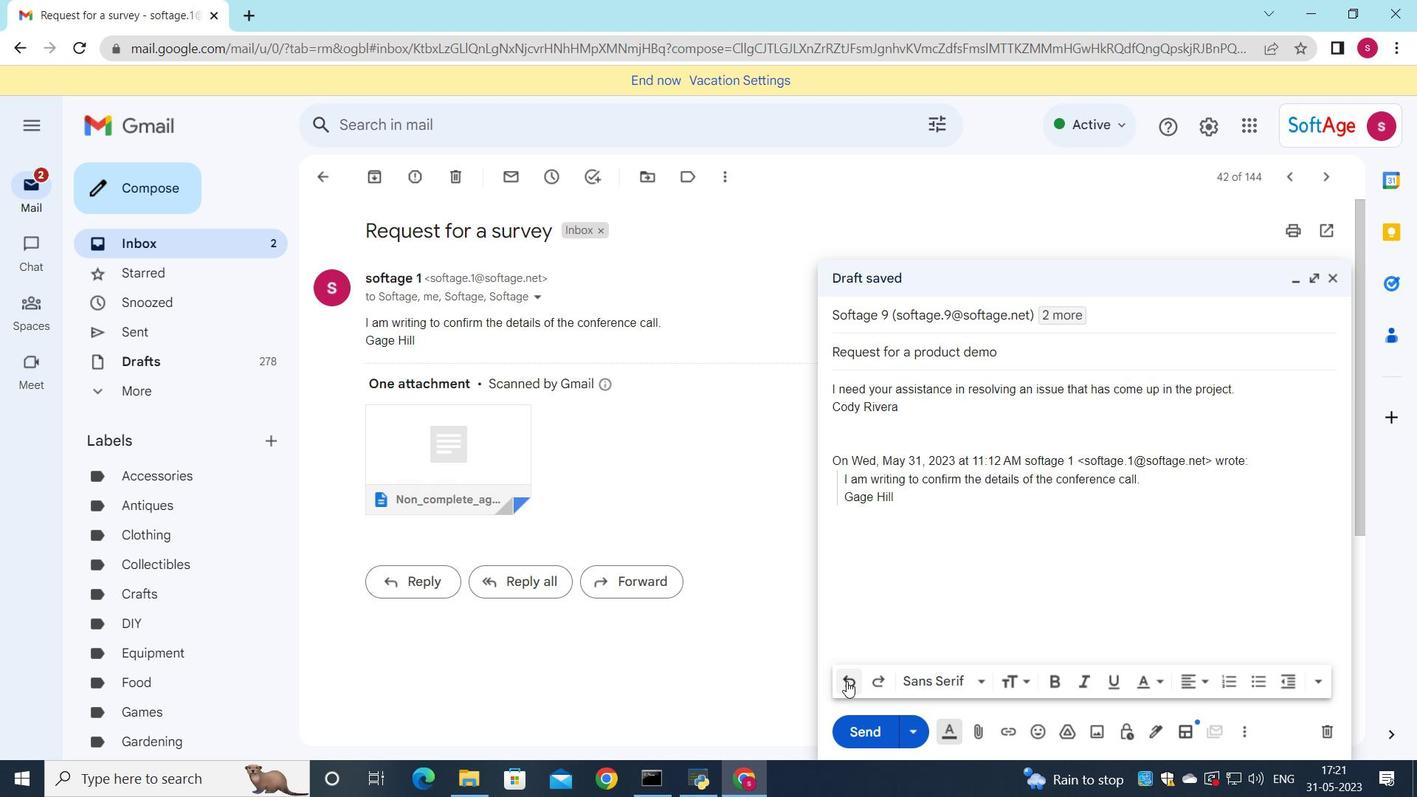 
Action: Mouse pressed left at (846, 682)
Screenshot: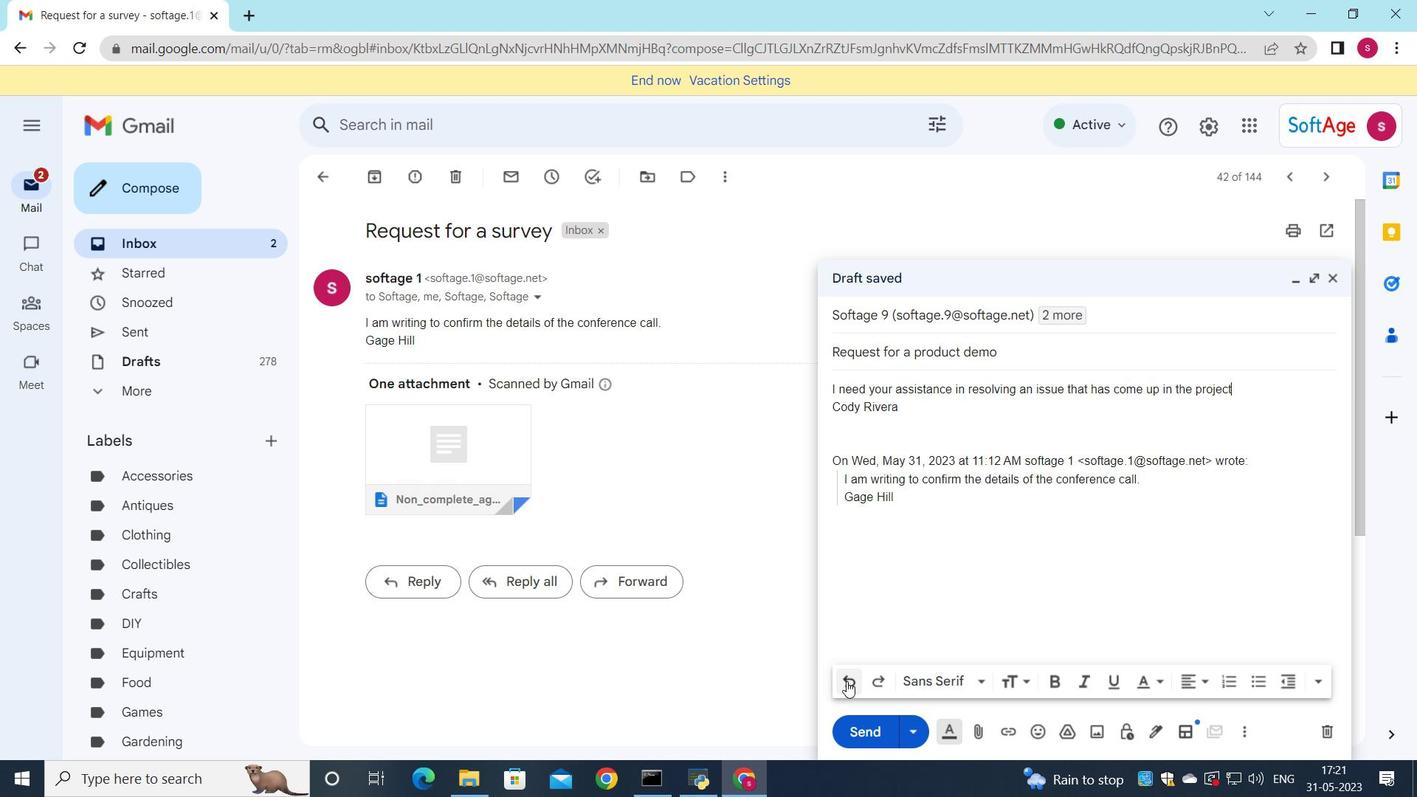 
Action: Mouse pressed left at (846, 682)
Screenshot: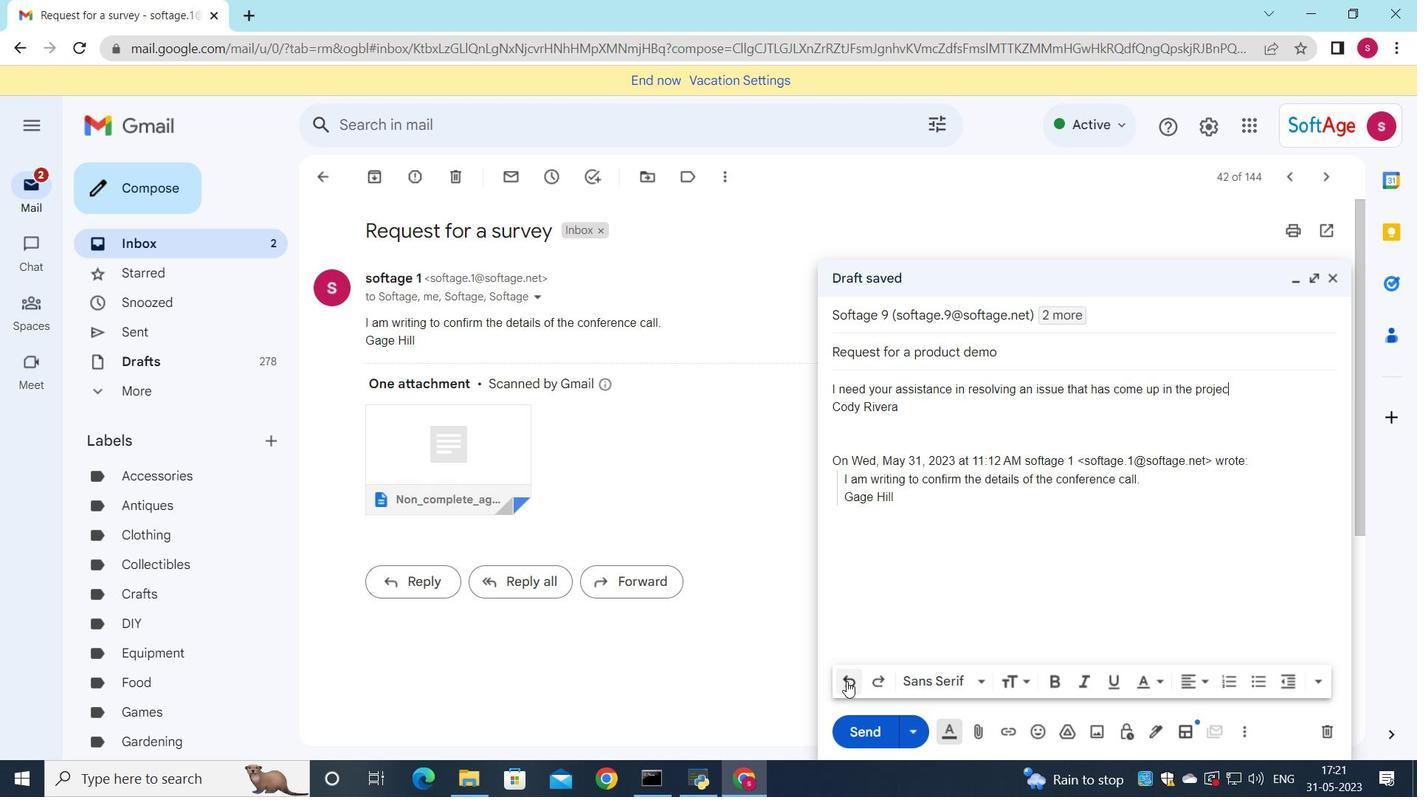 
Action: Mouse pressed left at (846, 682)
Screenshot: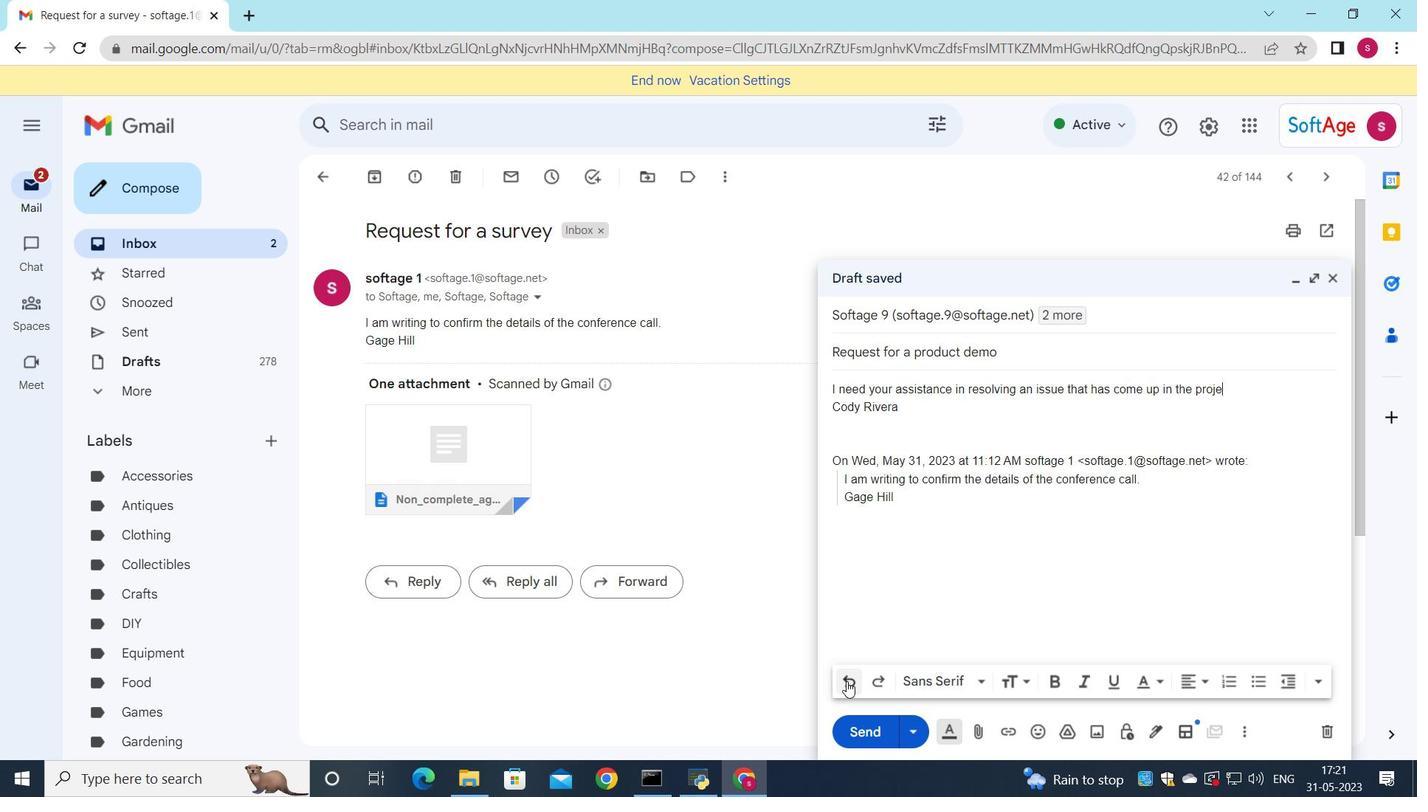 
Action: Mouse pressed left at (846, 682)
Screenshot: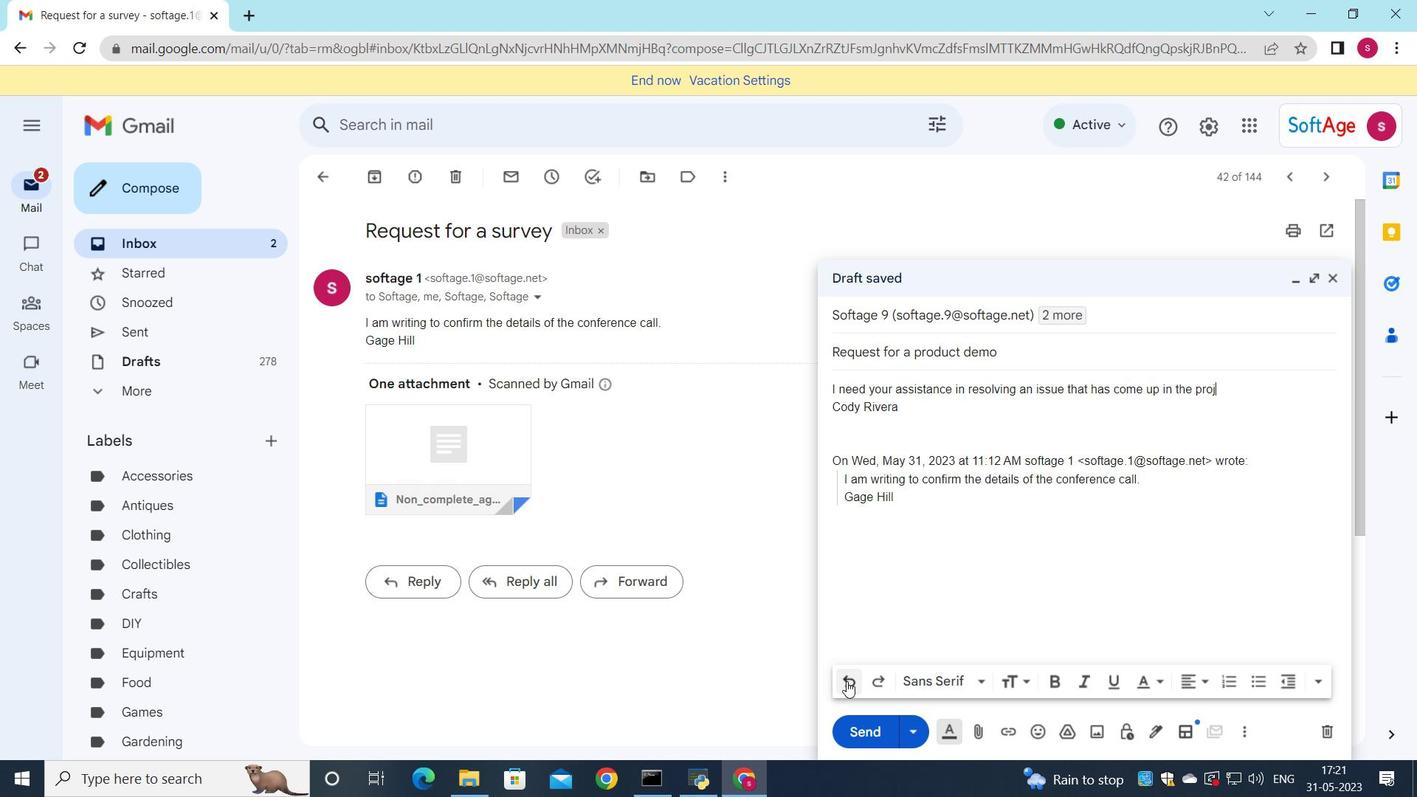 
Action: Mouse pressed left at (846, 682)
Screenshot: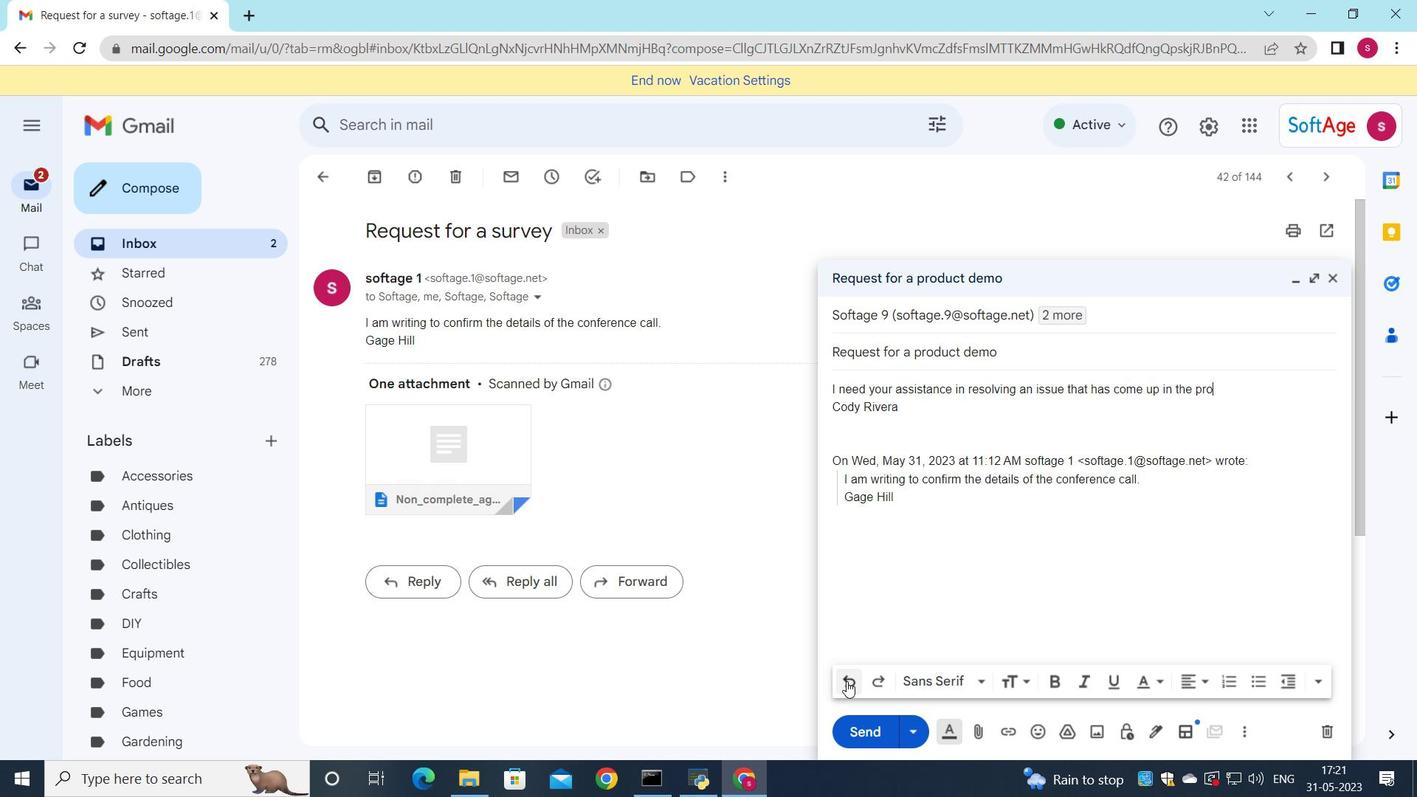 
Action: Mouse pressed left at (846, 682)
Screenshot: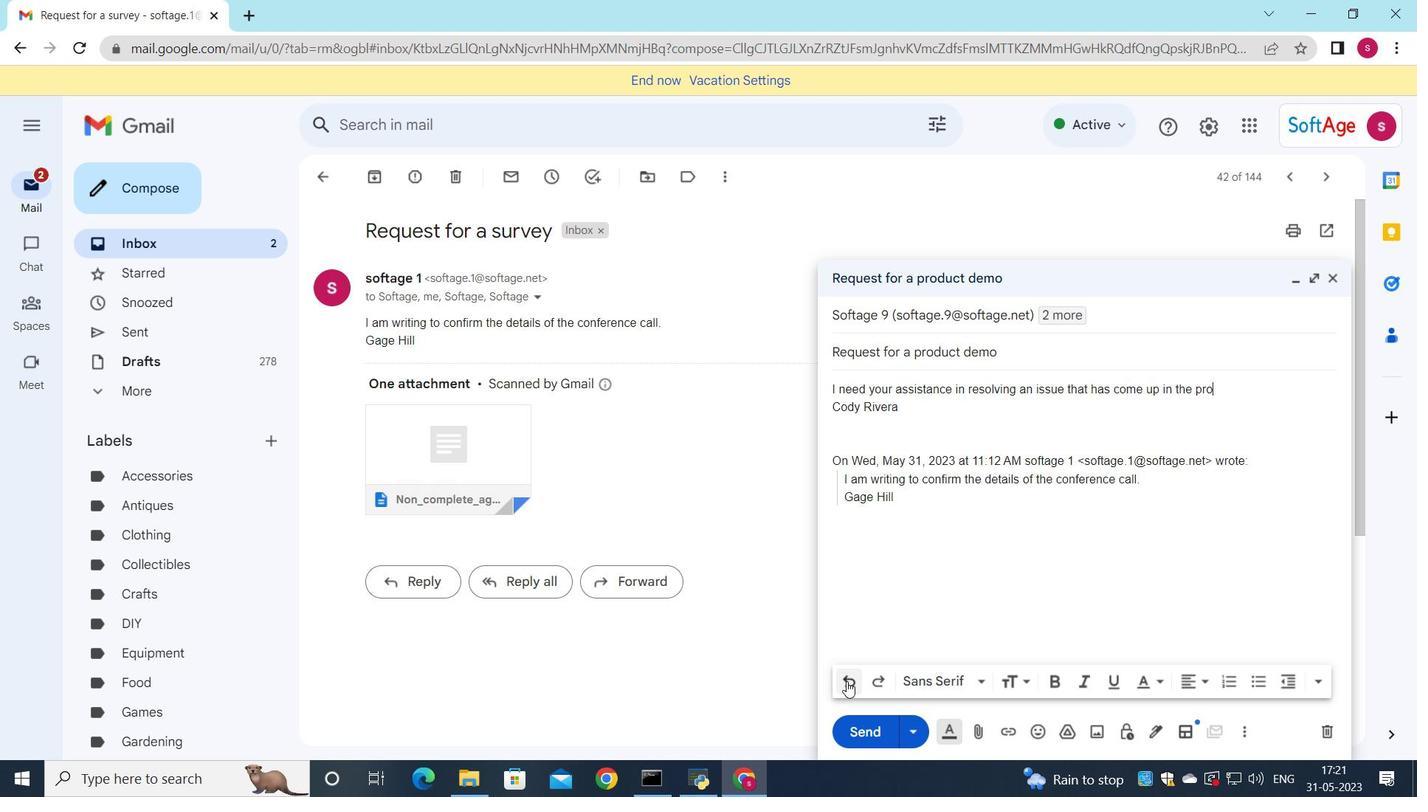 
Action: Mouse pressed left at (846, 682)
Screenshot: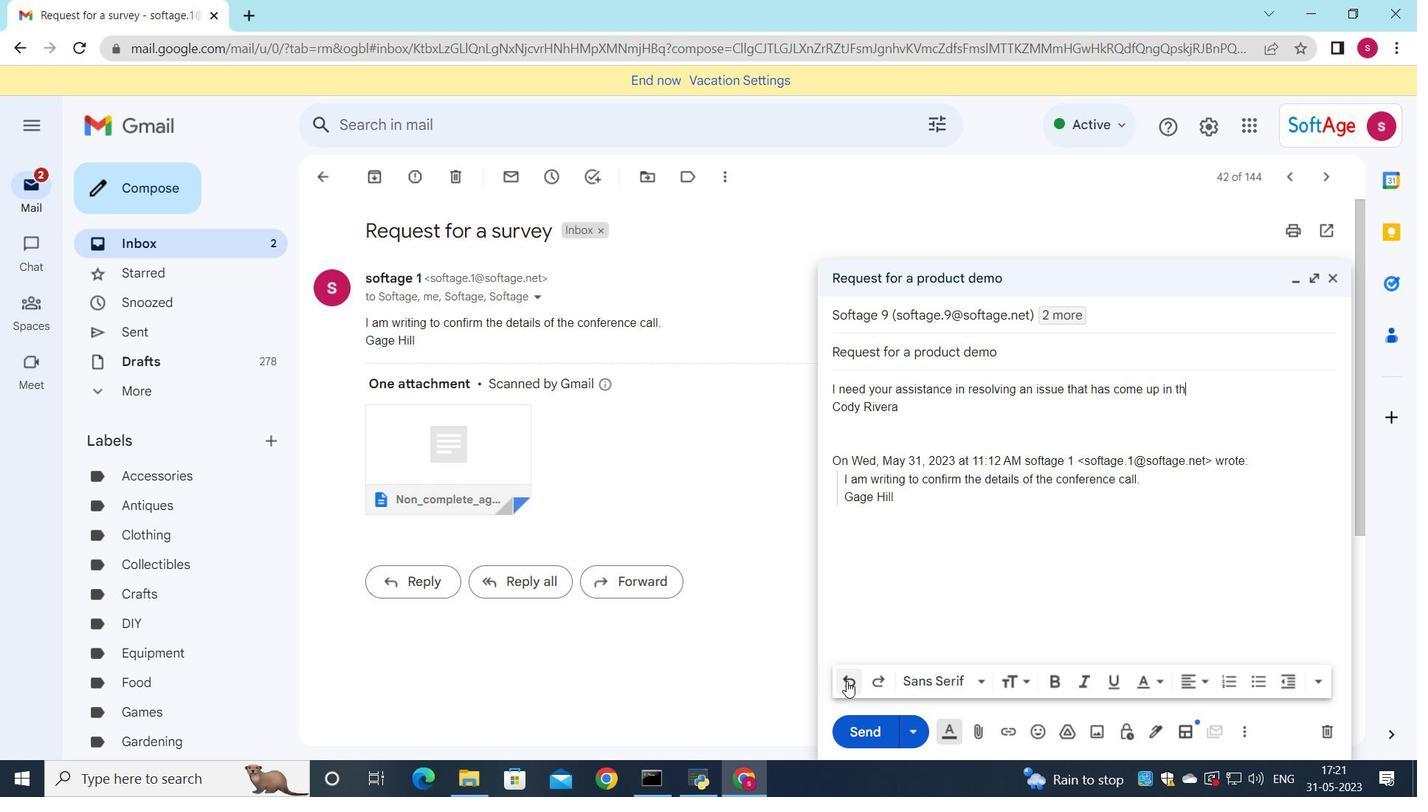 
Action: Mouse pressed left at (846, 682)
Screenshot: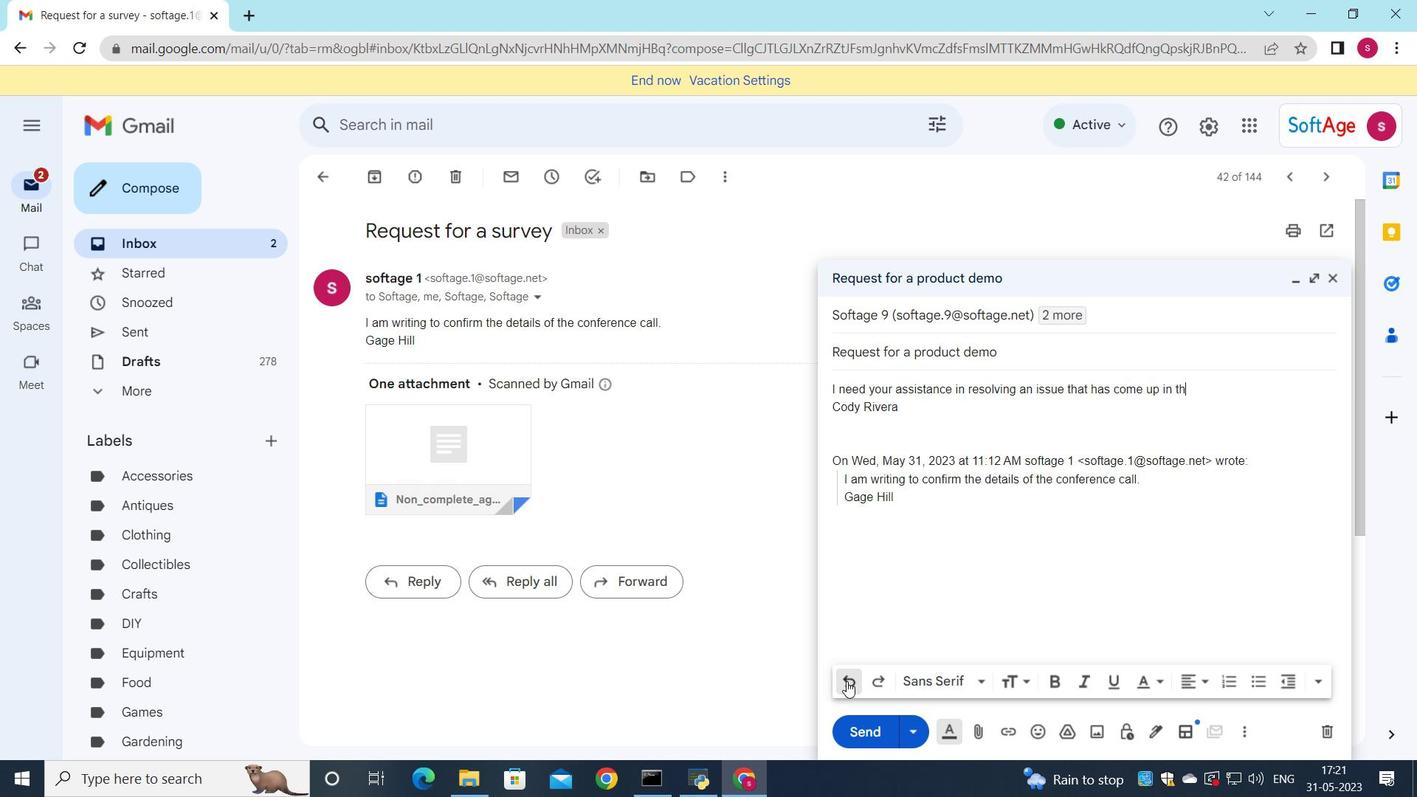 
Action: Mouse pressed left at (846, 682)
Screenshot: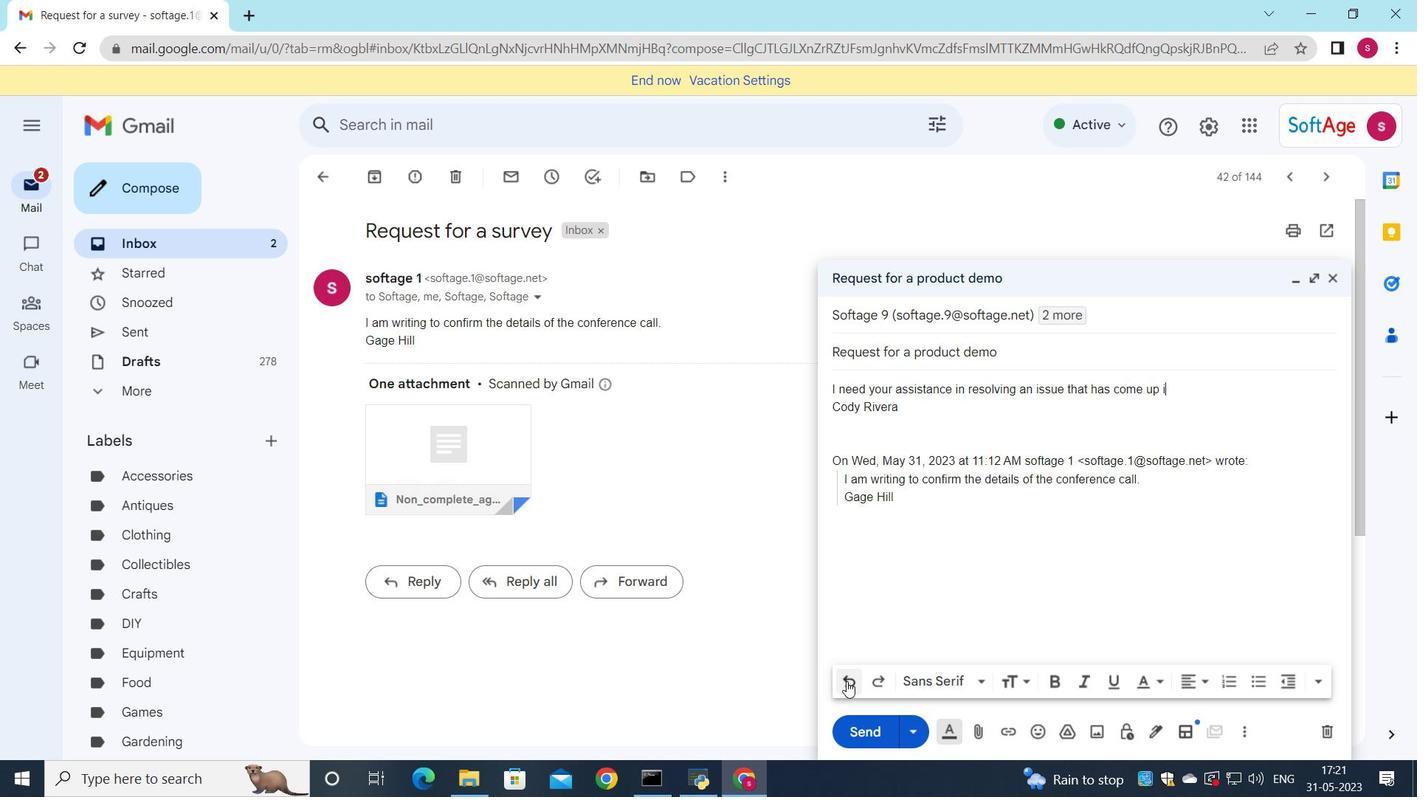 
Action: Mouse pressed left at (846, 682)
Screenshot: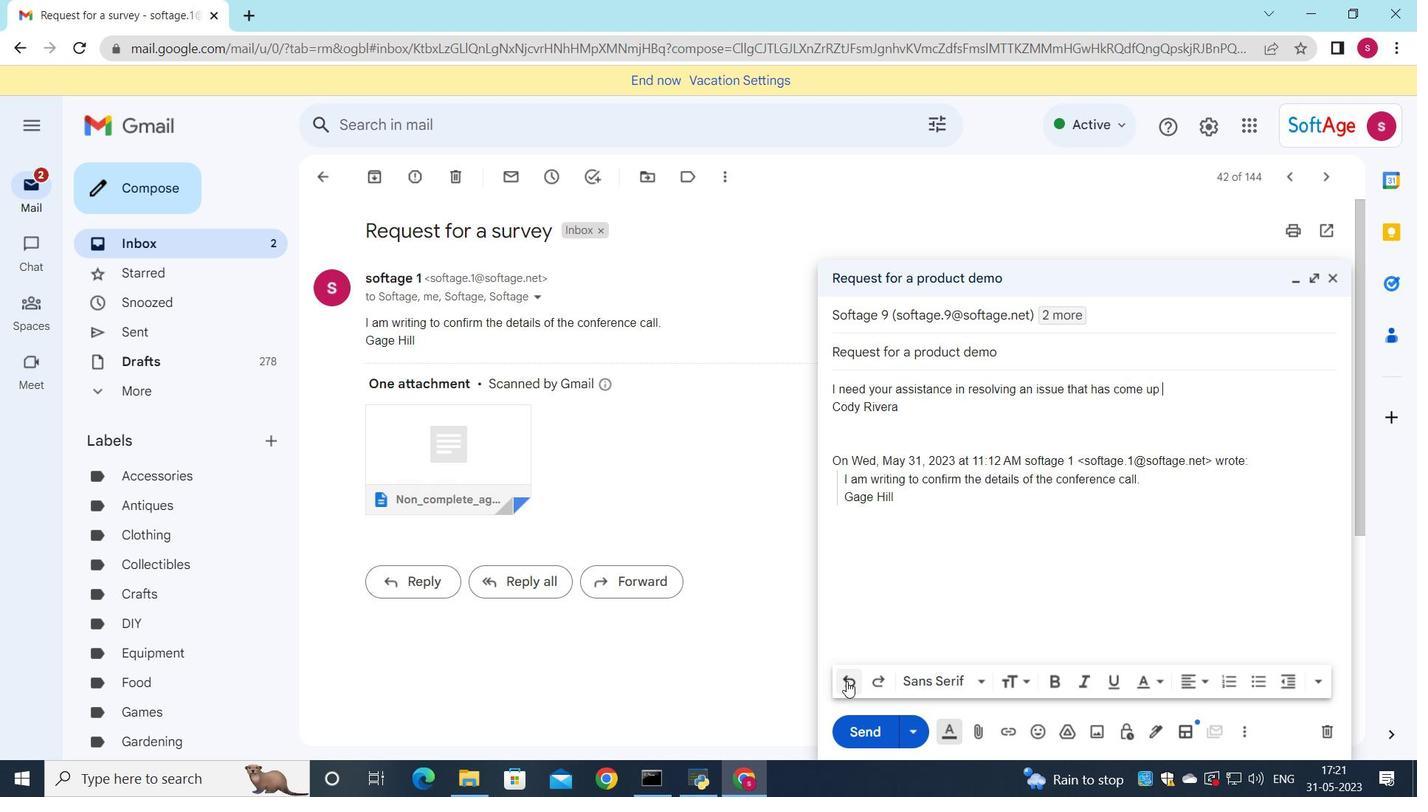 
Action: Mouse pressed left at (846, 682)
Screenshot: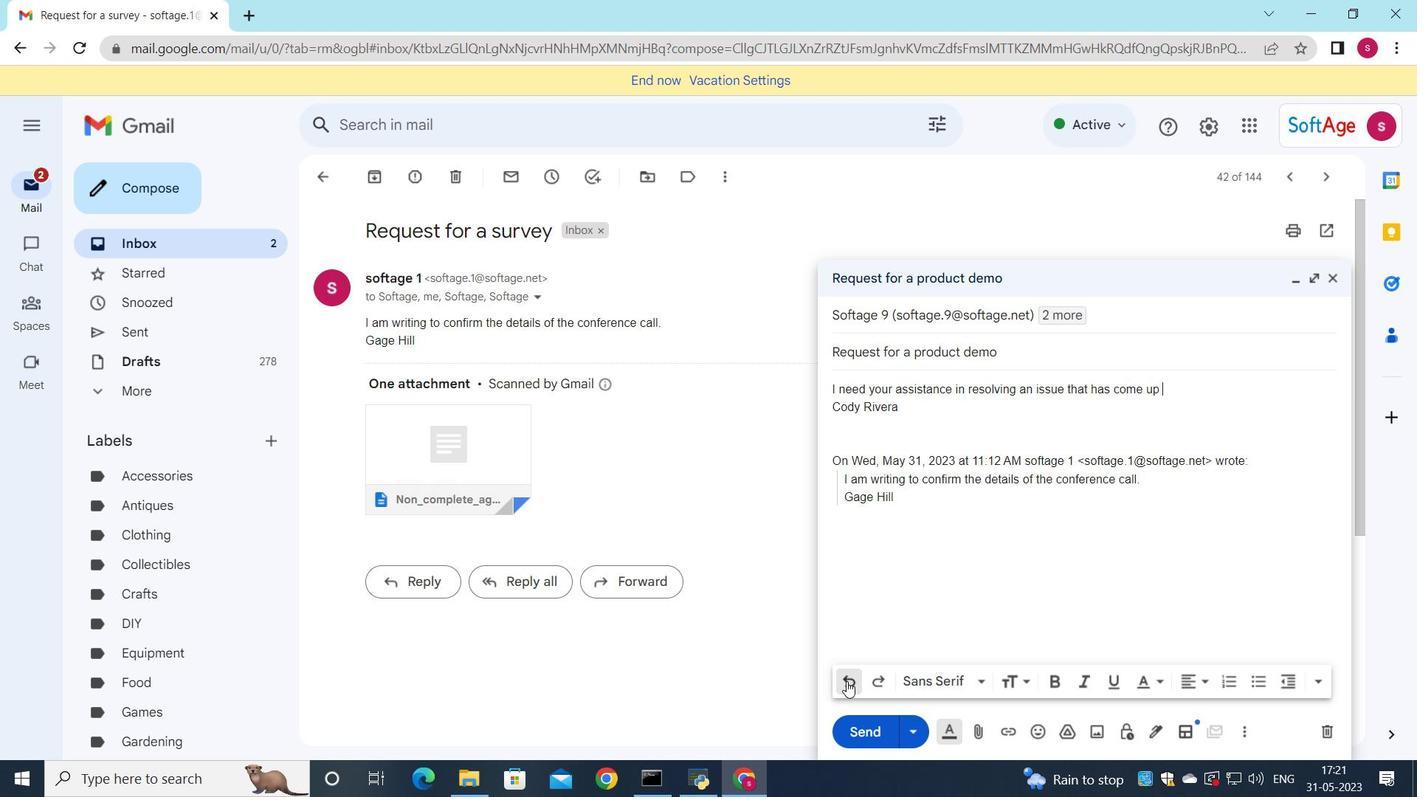 
Action: Mouse pressed left at (846, 682)
Screenshot: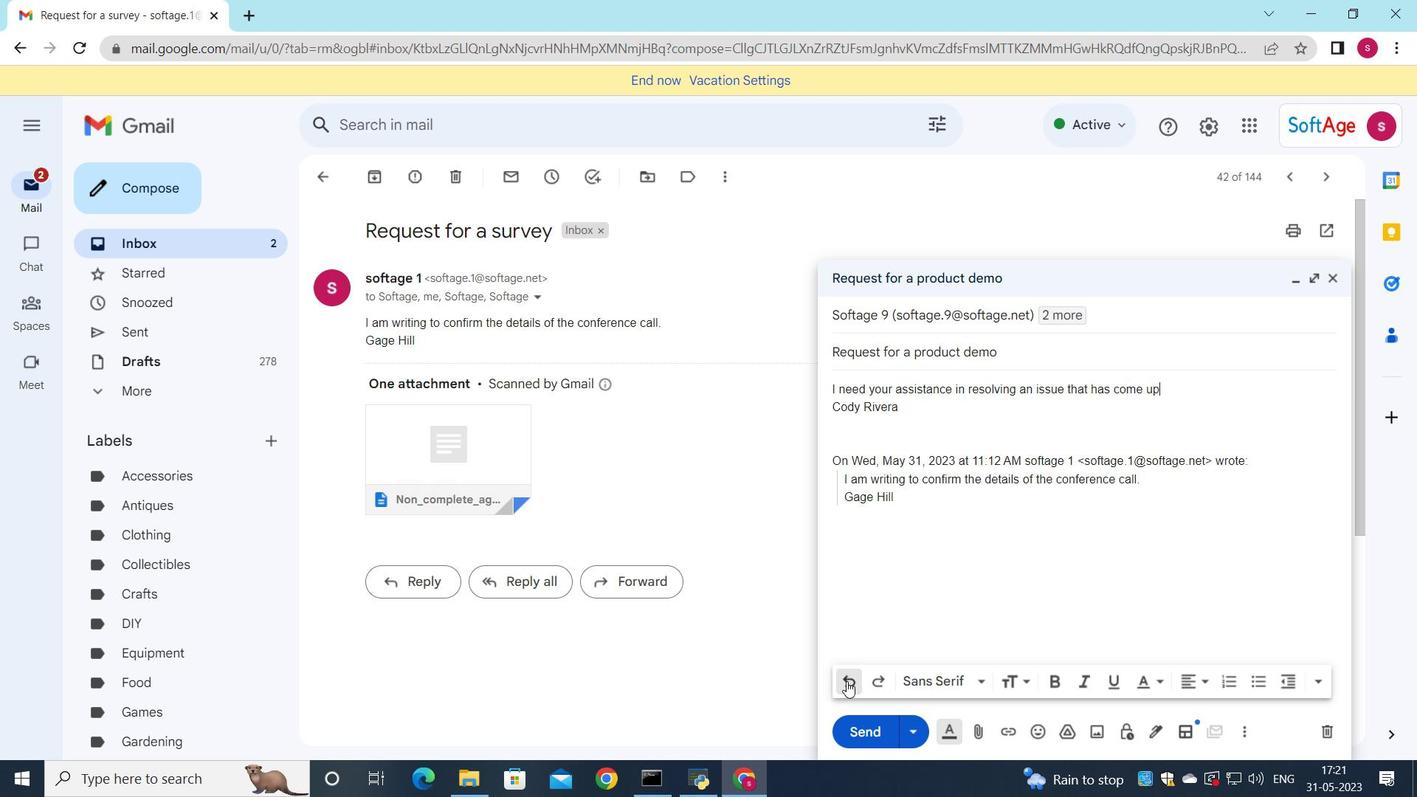 
Action: Mouse pressed left at (846, 682)
Screenshot: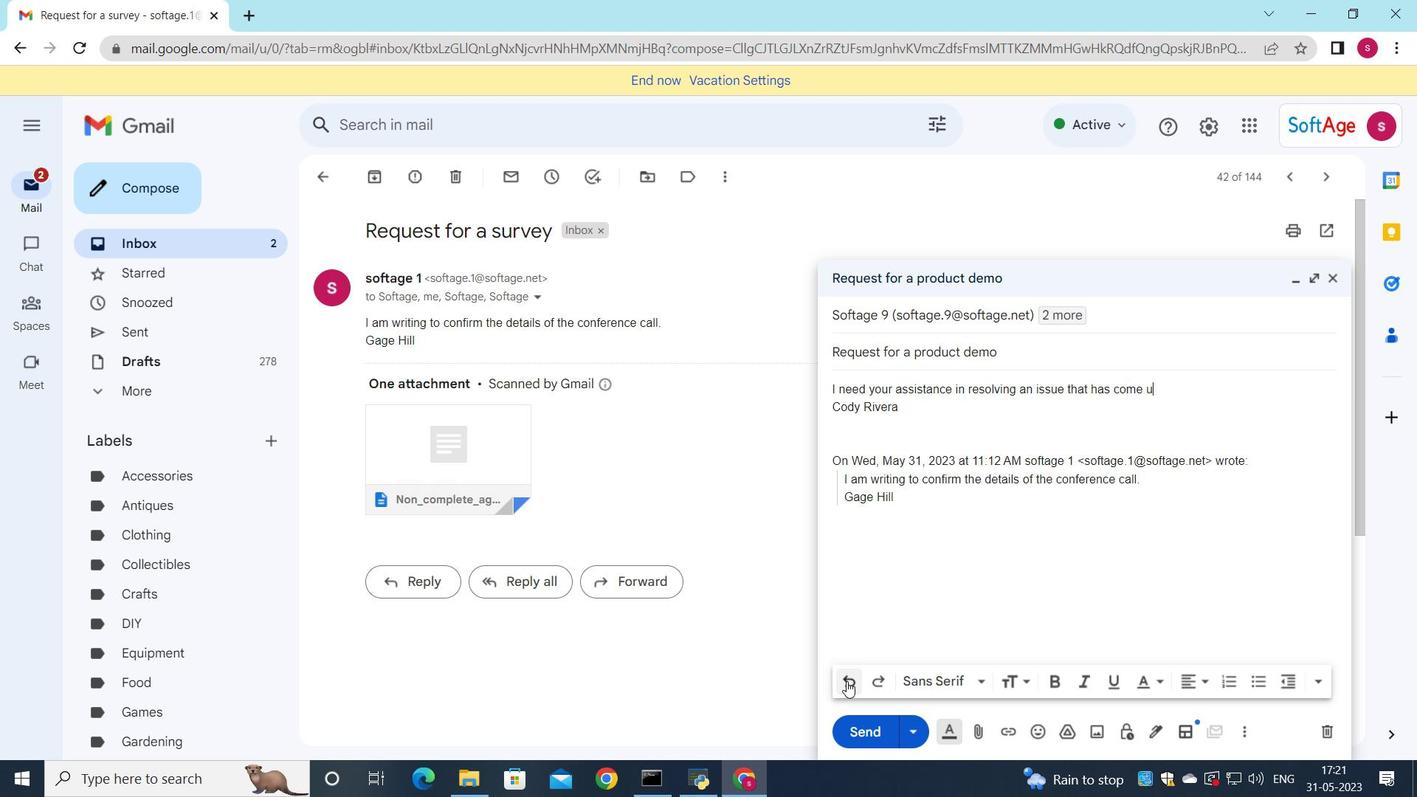
Action: Mouse pressed left at (846, 682)
Screenshot: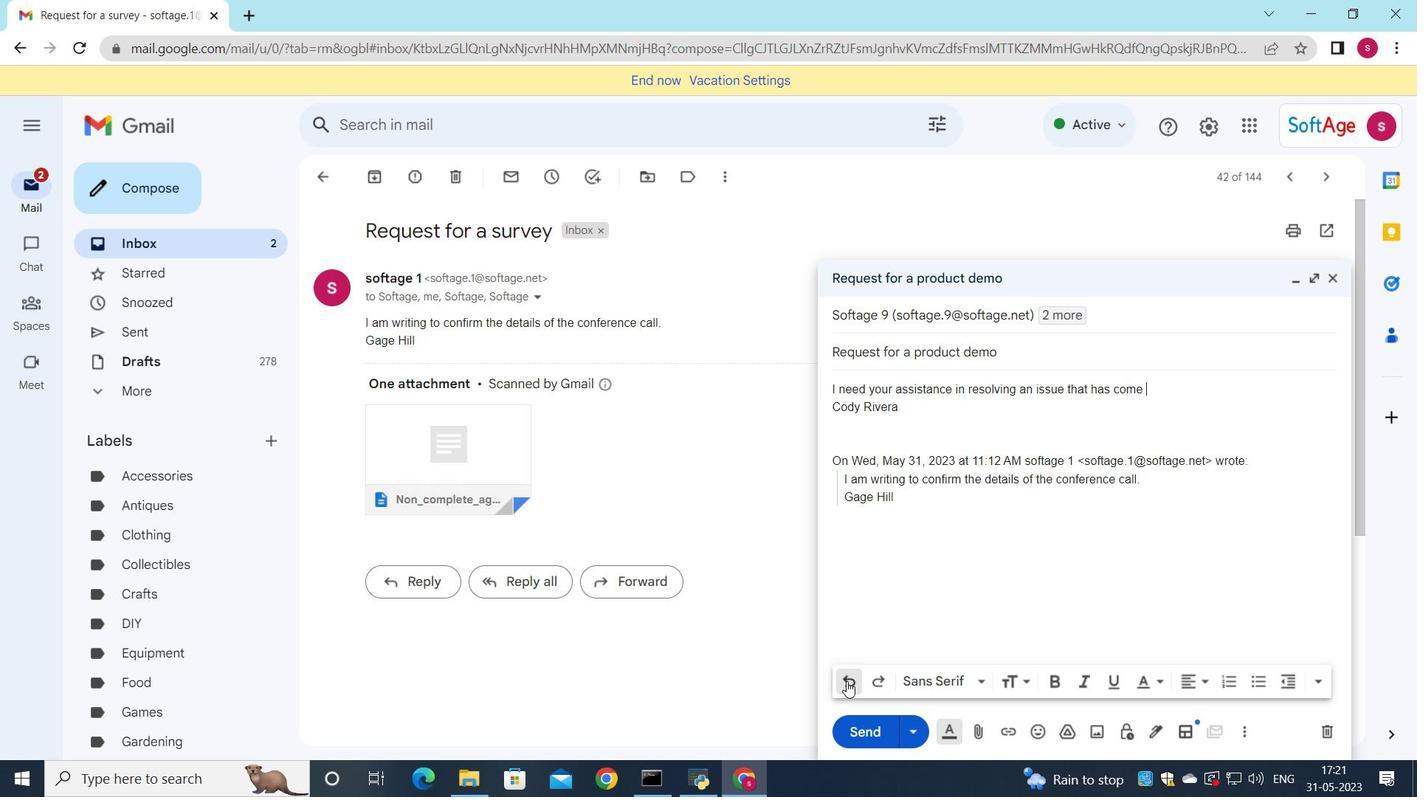 
Action: Mouse pressed left at (846, 682)
Screenshot: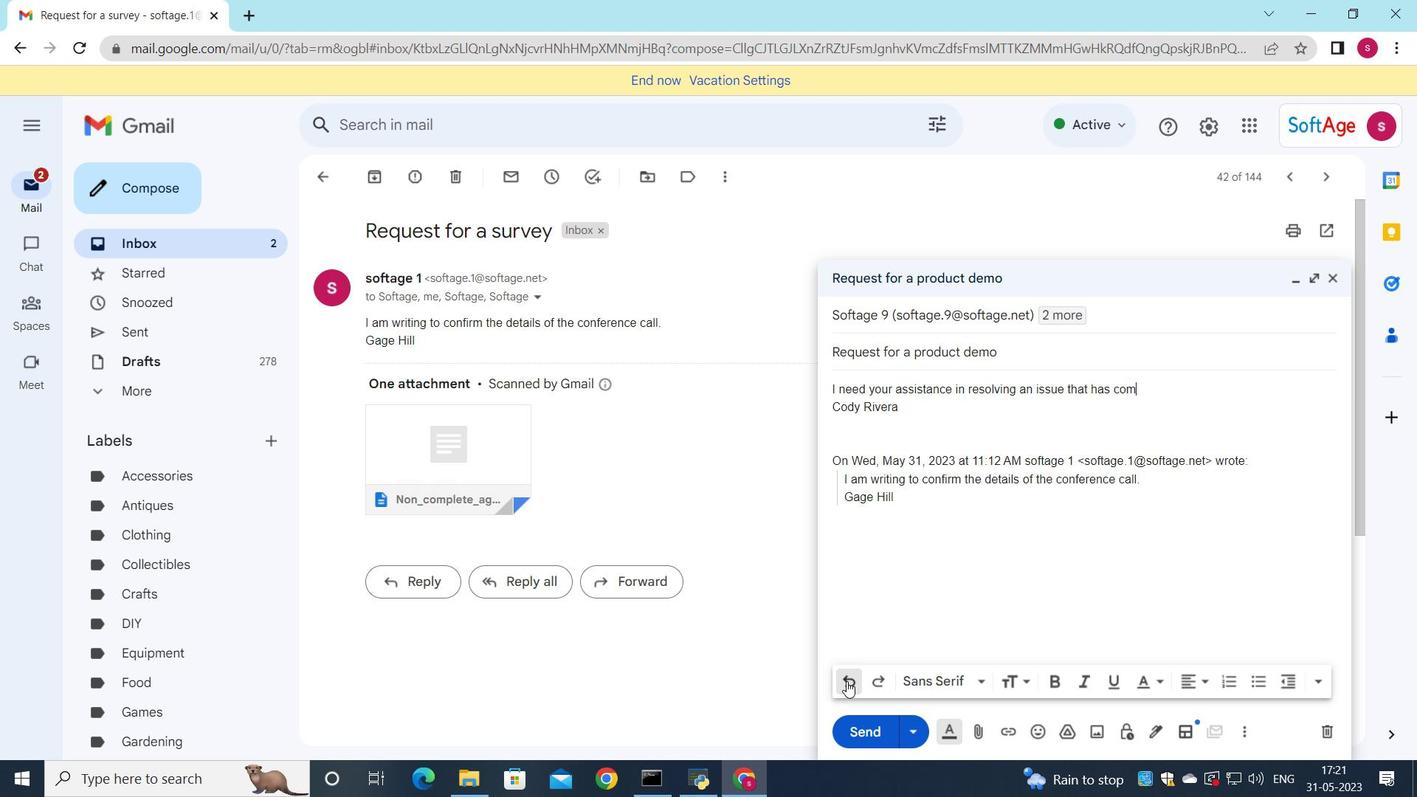 
Action: Mouse pressed left at (846, 682)
Screenshot: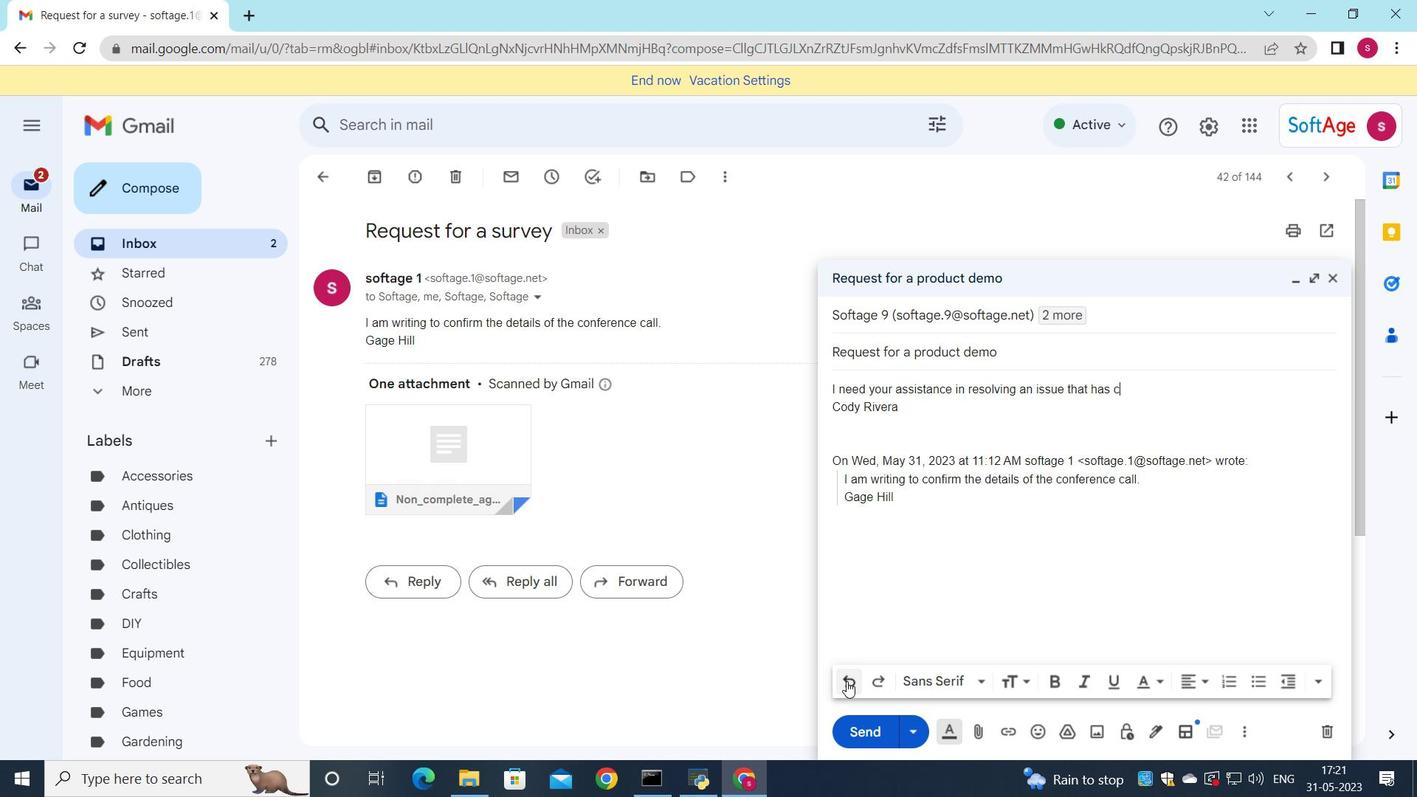
Action: Mouse pressed left at (846, 682)
Screenshot: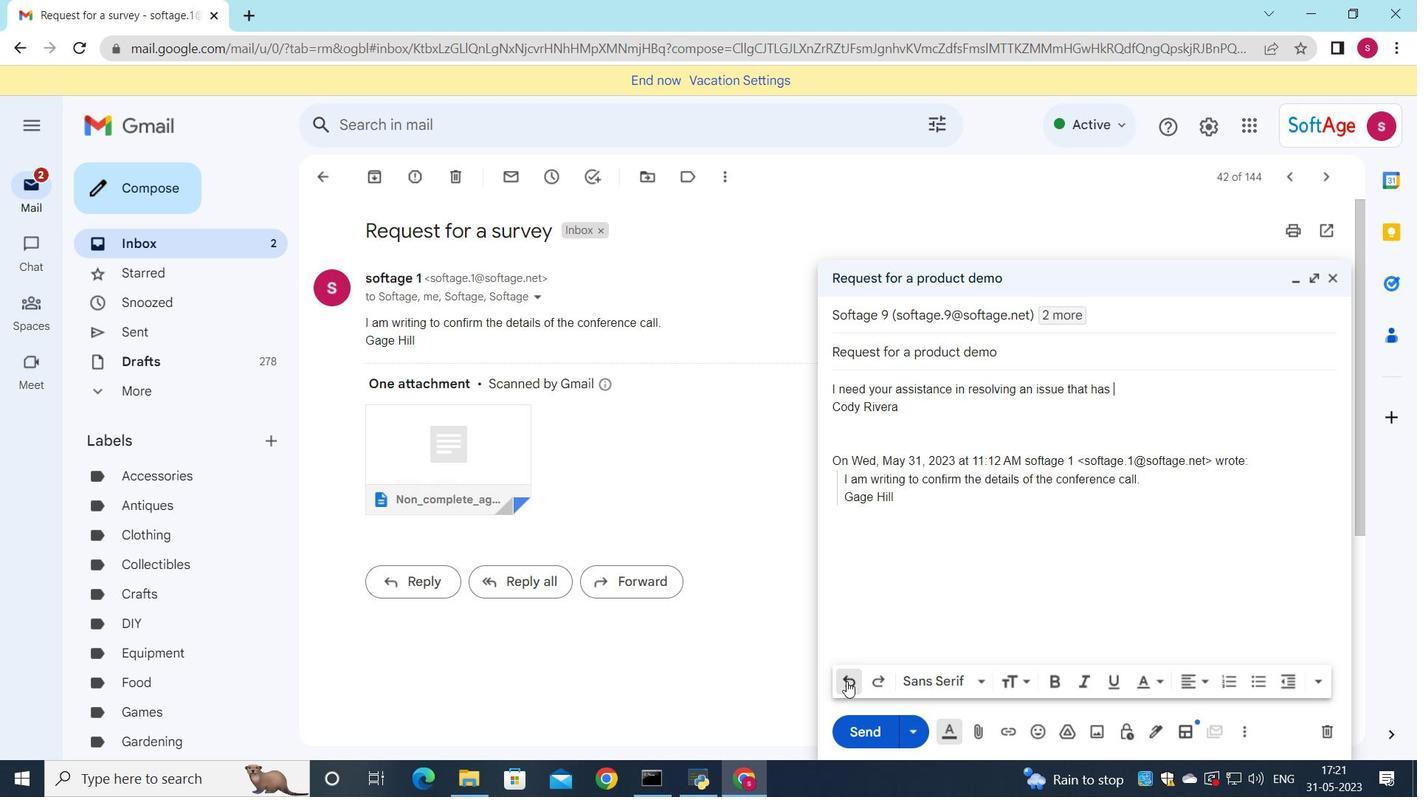 
Action: Mouse pressed left at (846, 682)
Screenshot: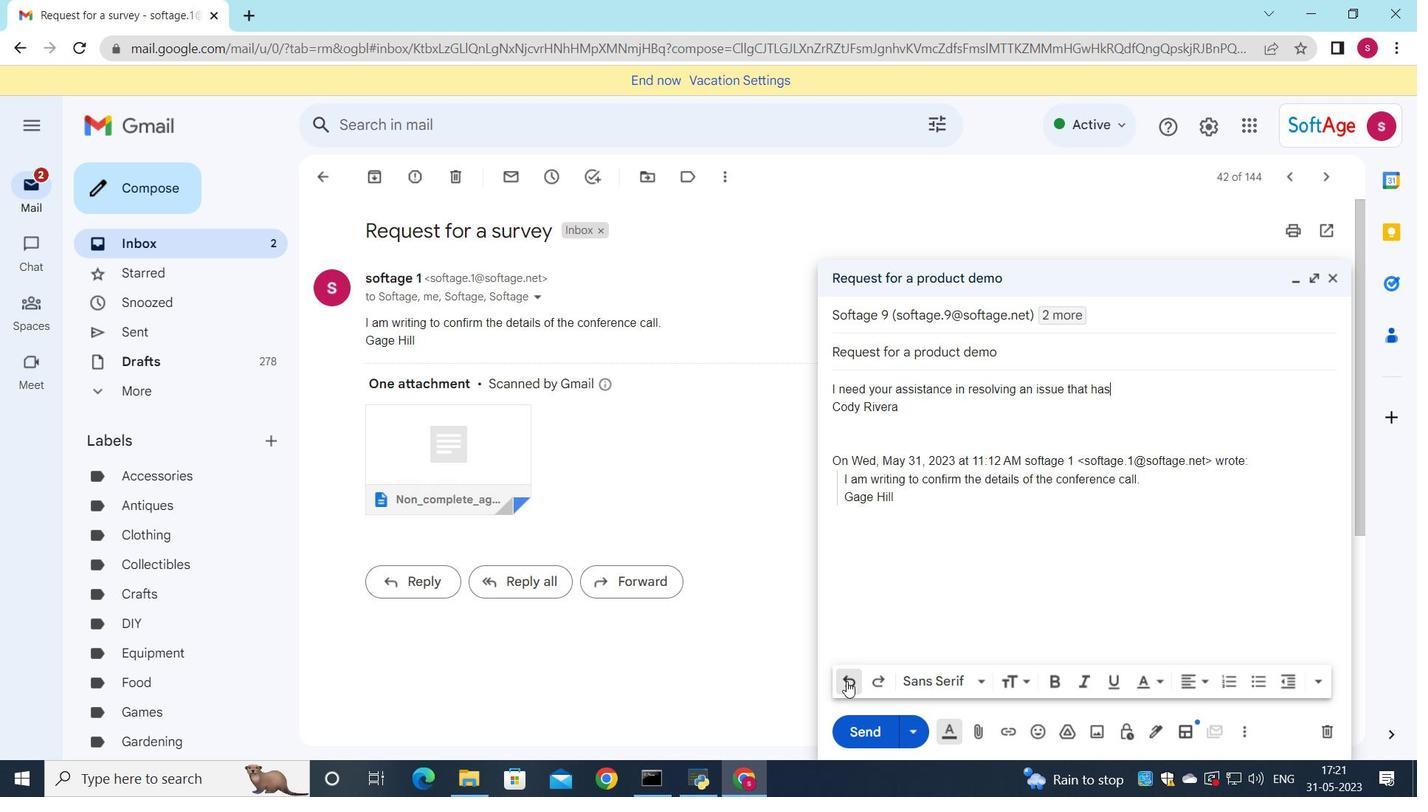 
Action: Mouse pressed left at (846, 682)
Screenshot: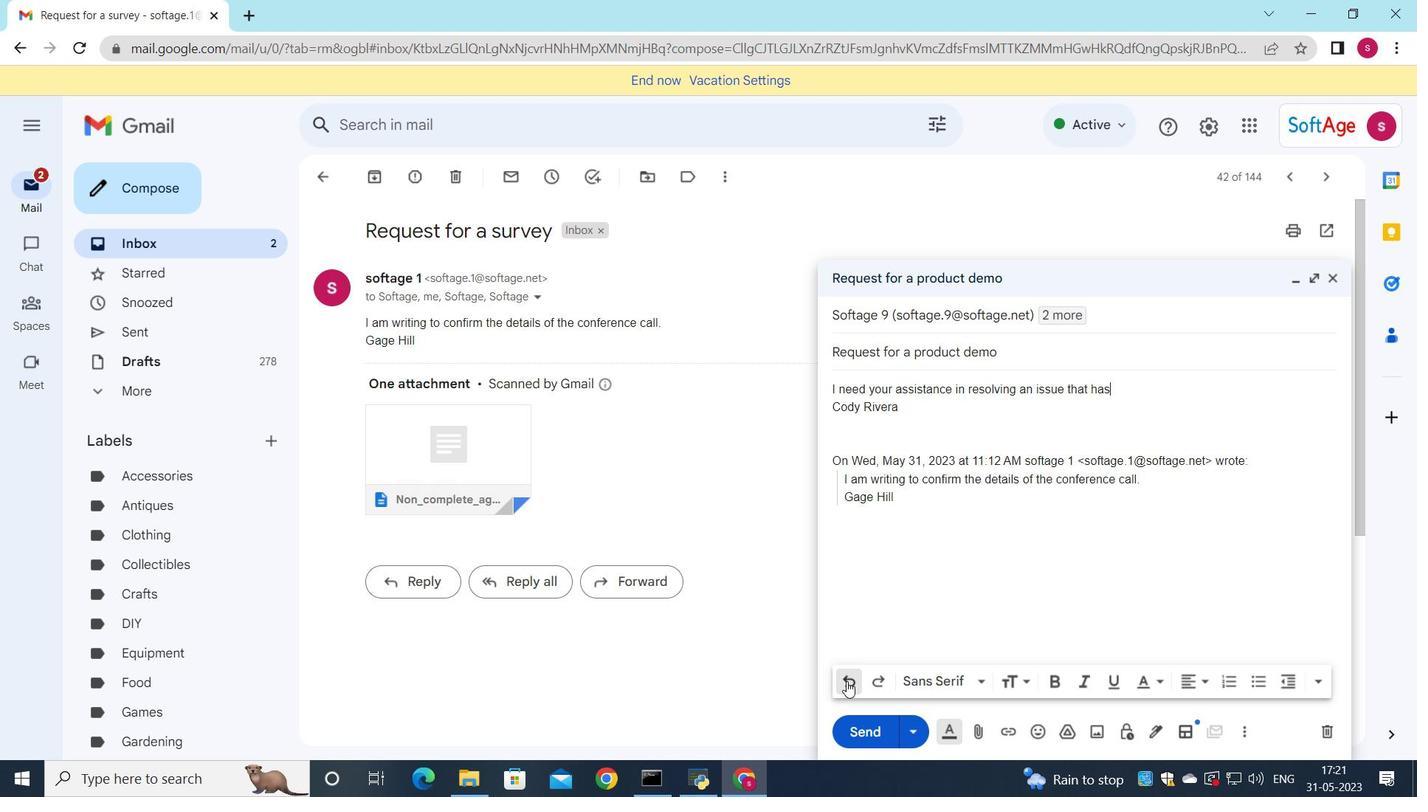
Action: Mouse pressed left at (846, 682)
Screenshot: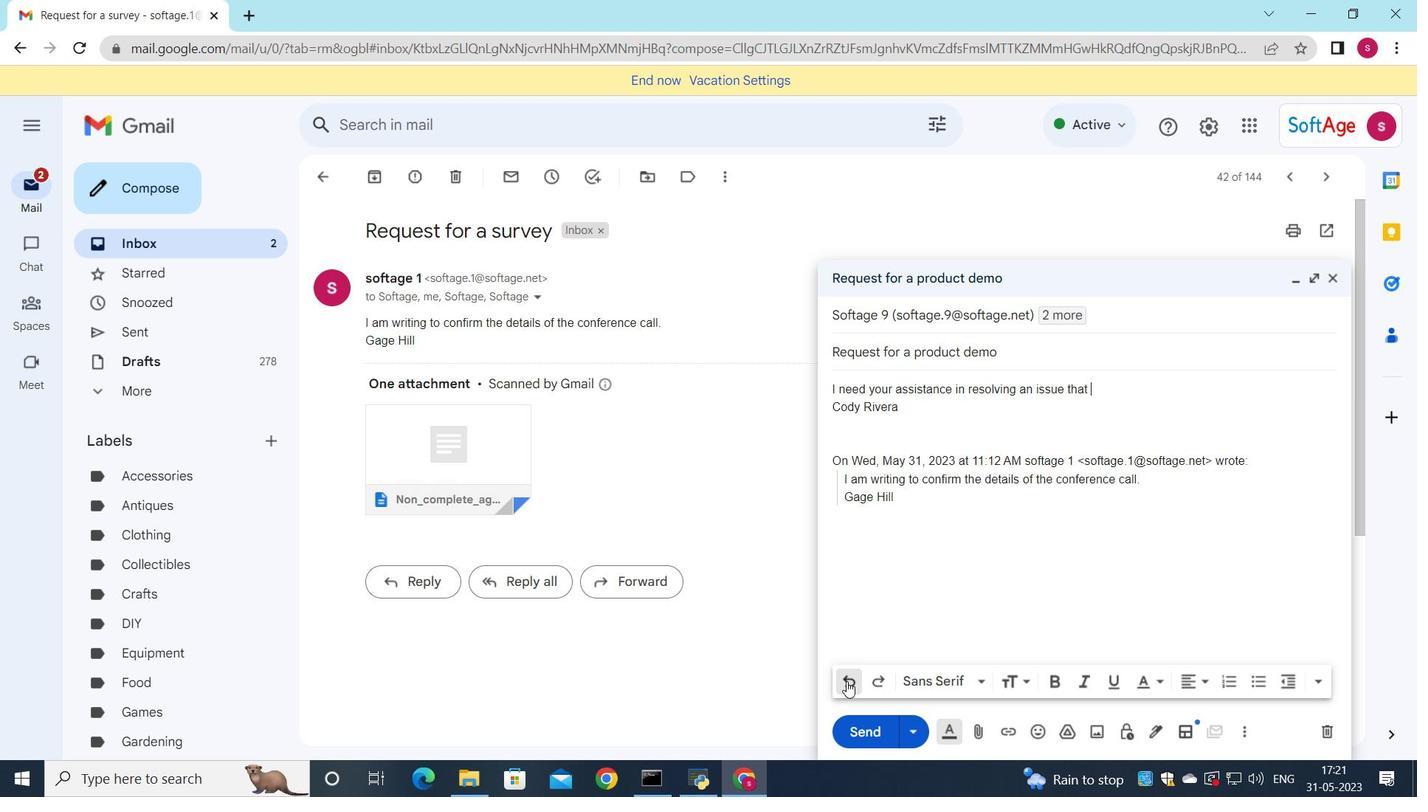 
Action: Mouse pressed left at (846, 682)
Screenshot: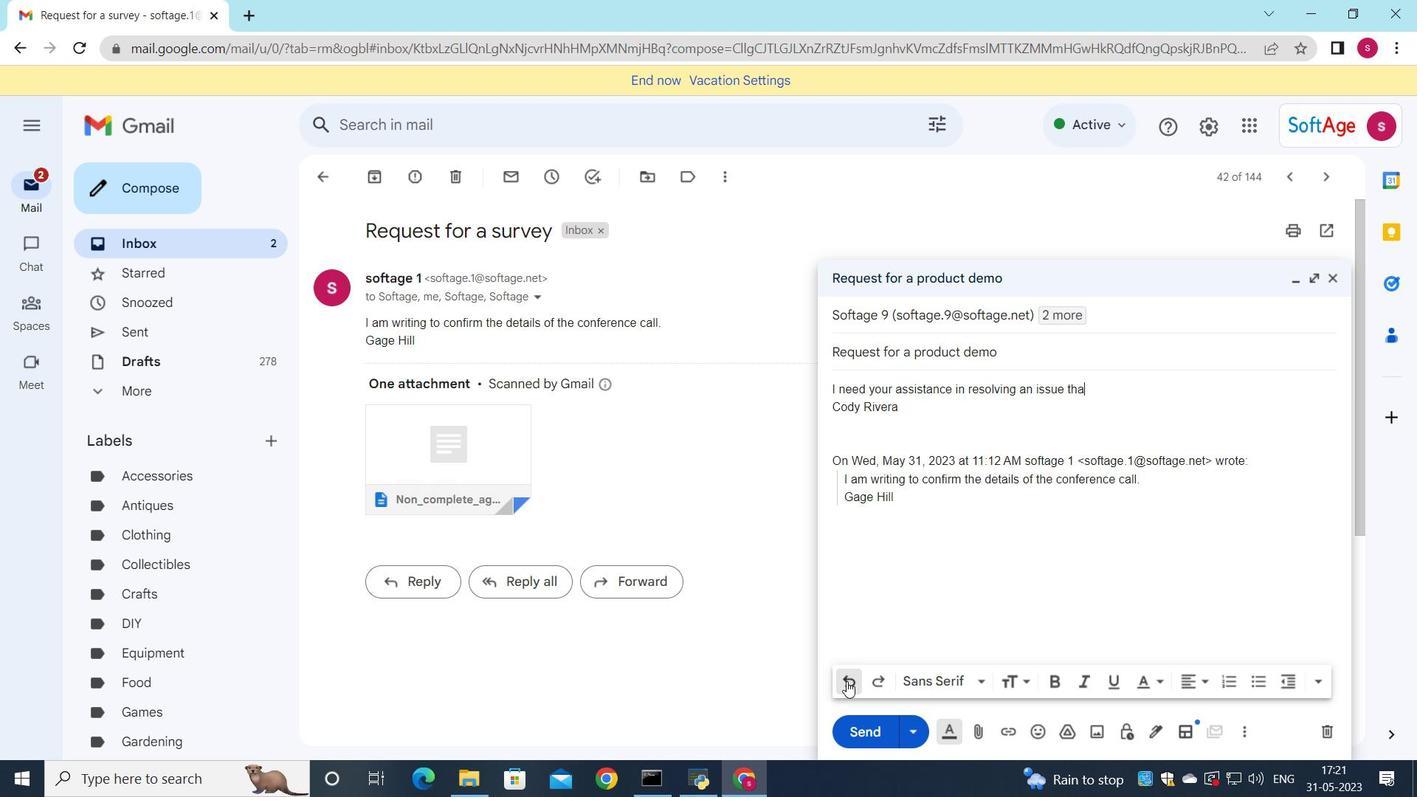 
Action: Mouse pressed left at (846, 682)
Screenshot: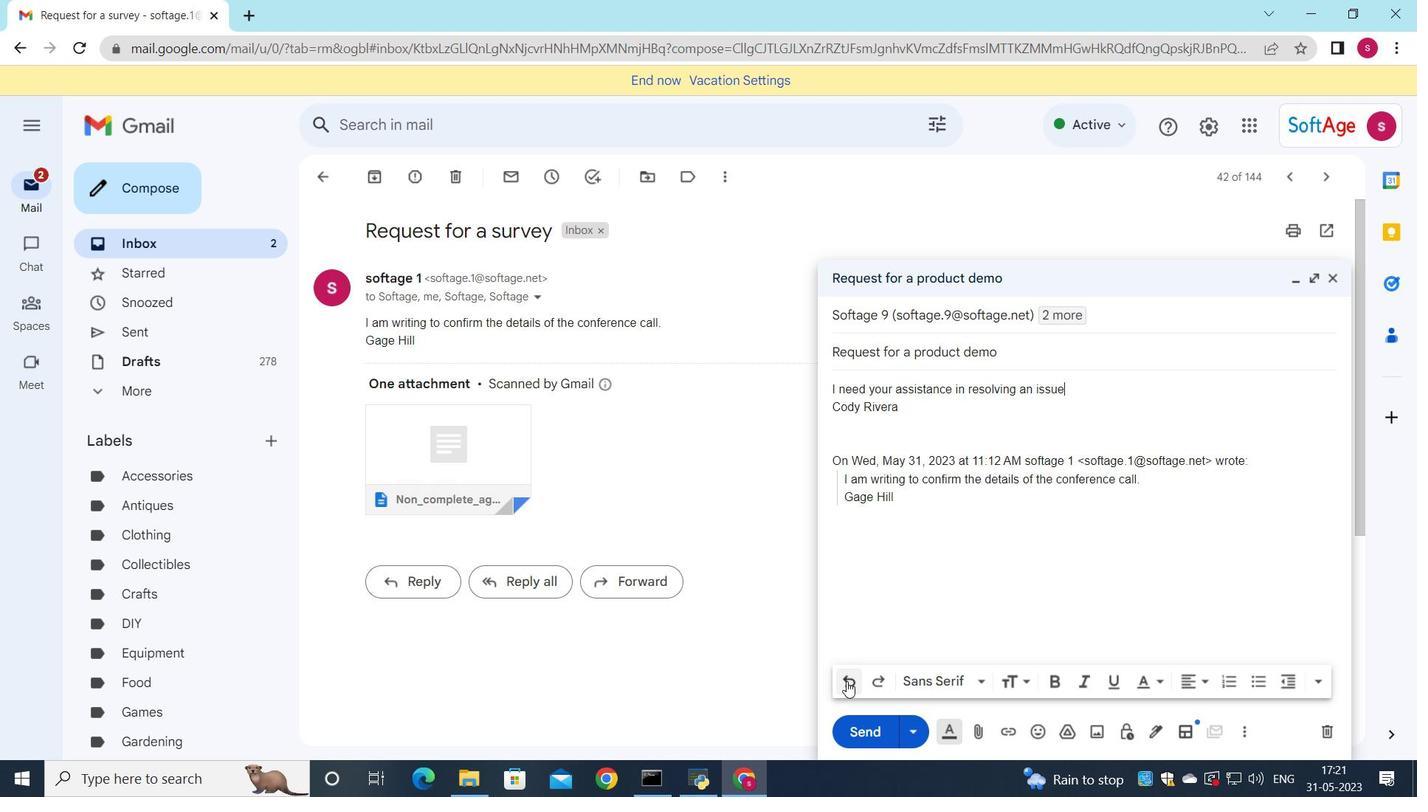 
Action: Mouse pressed left at (846, 682)
Screenshot: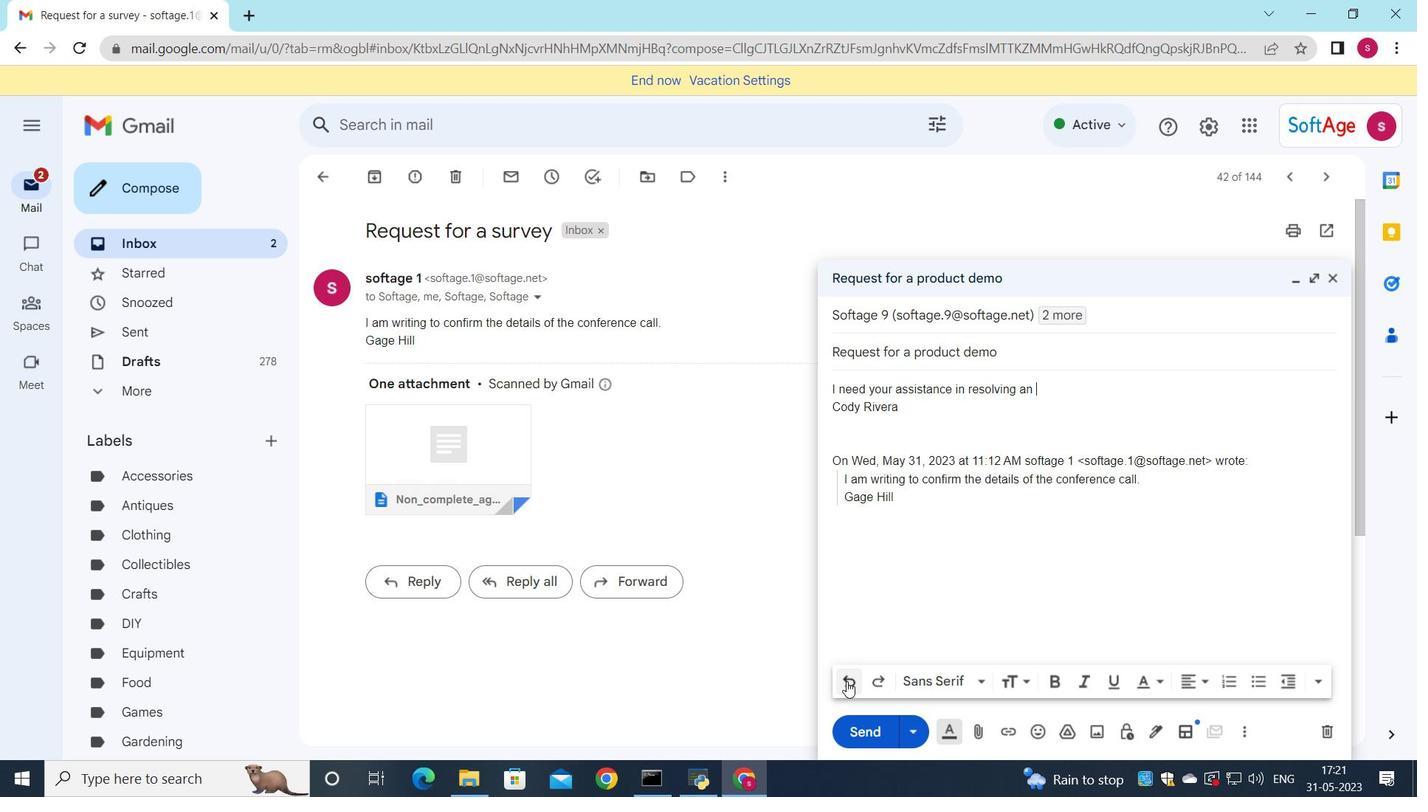 
Action: Mouse pressed left at (846, 682)
Screenshot: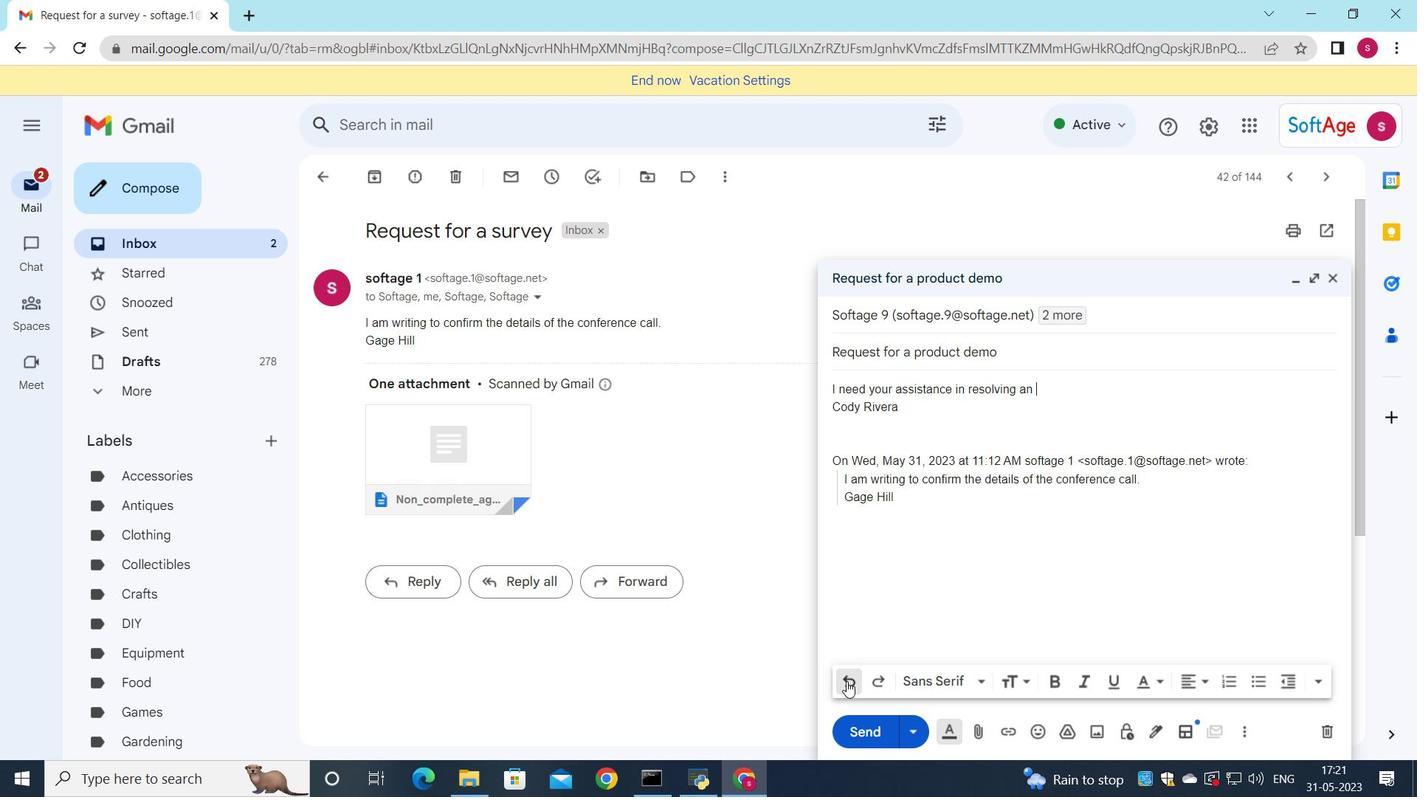 
Action: Mouse pressed left at (846, 682)
Screenshot: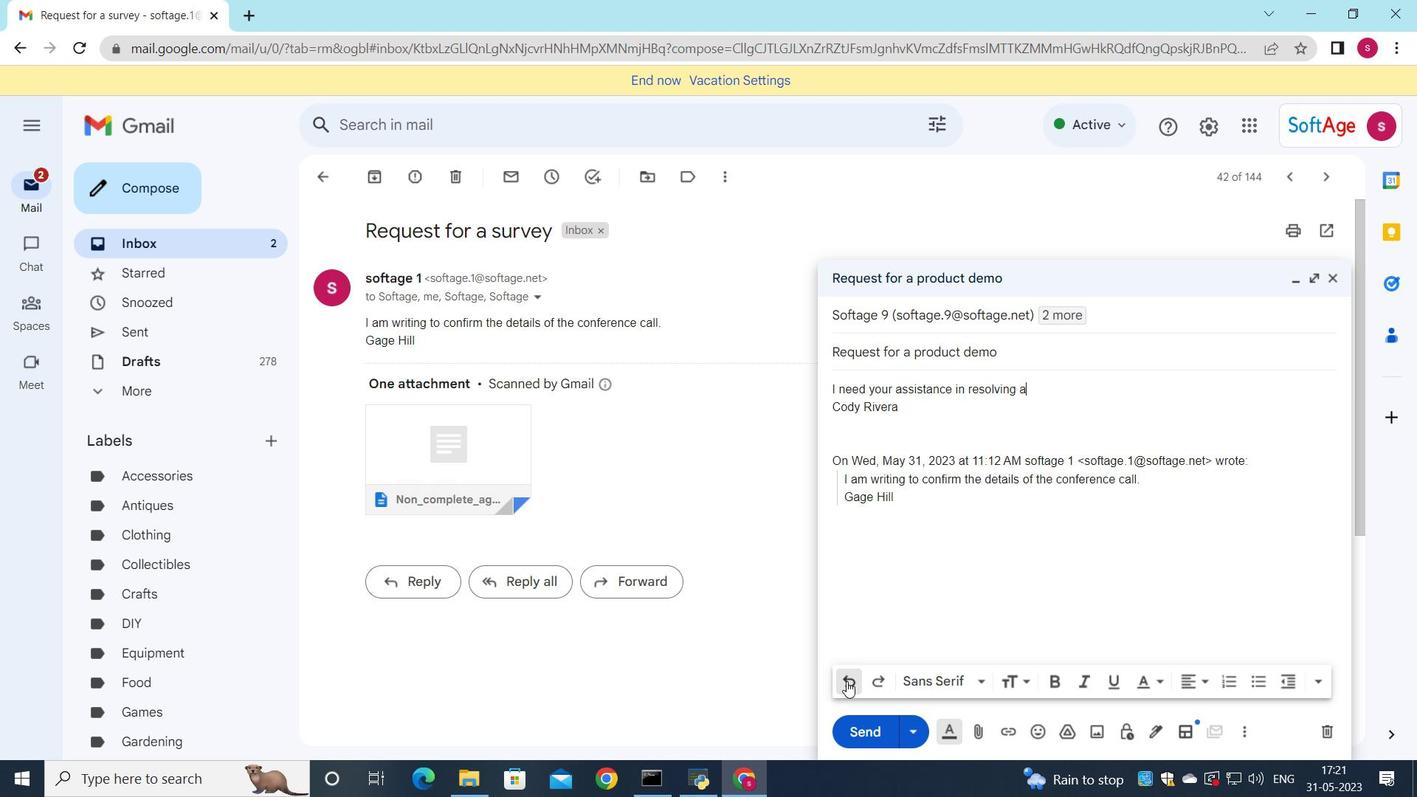
Action: Mouse pressed left at (846, 682)
Screenshot: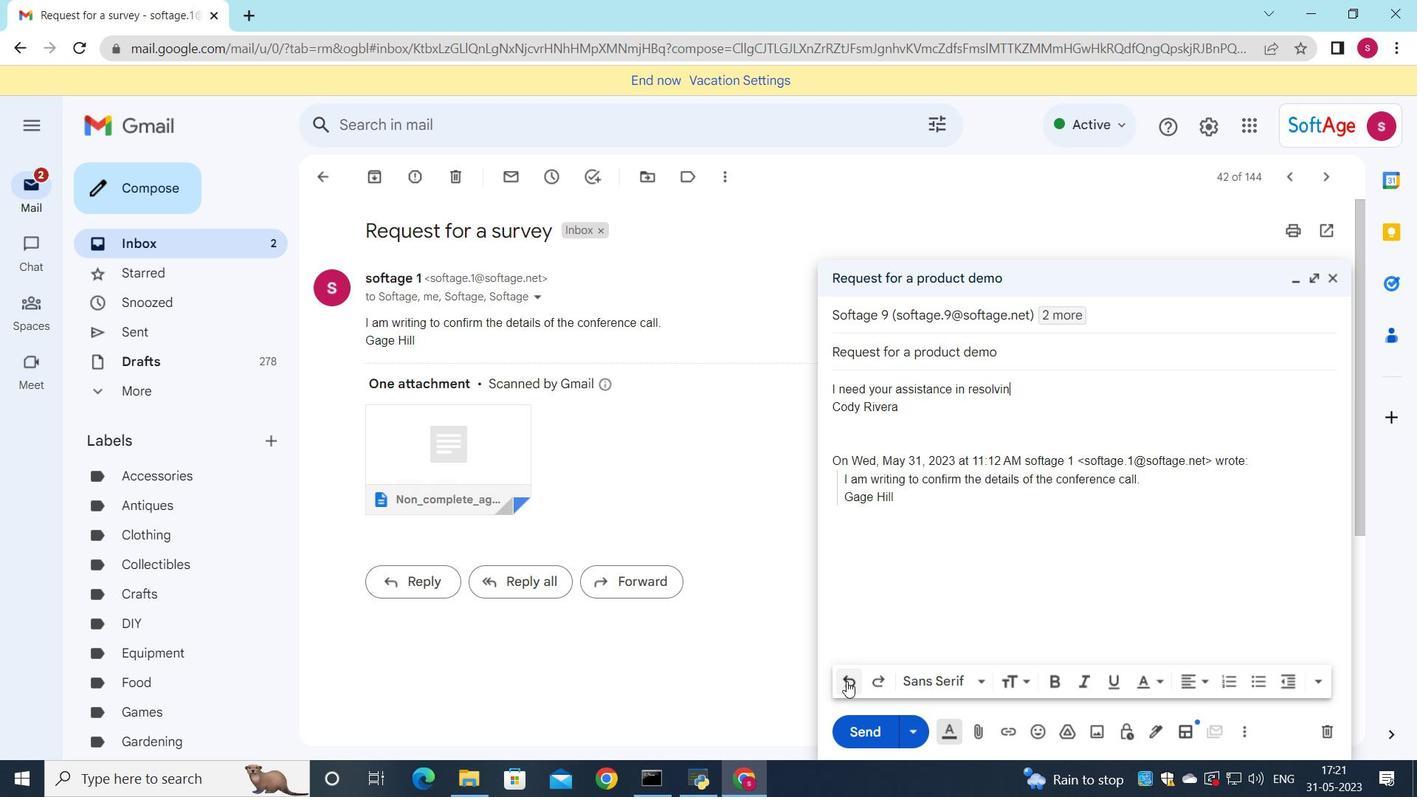 
Action: Mouse pressed left at (846, 682)
Screenshot: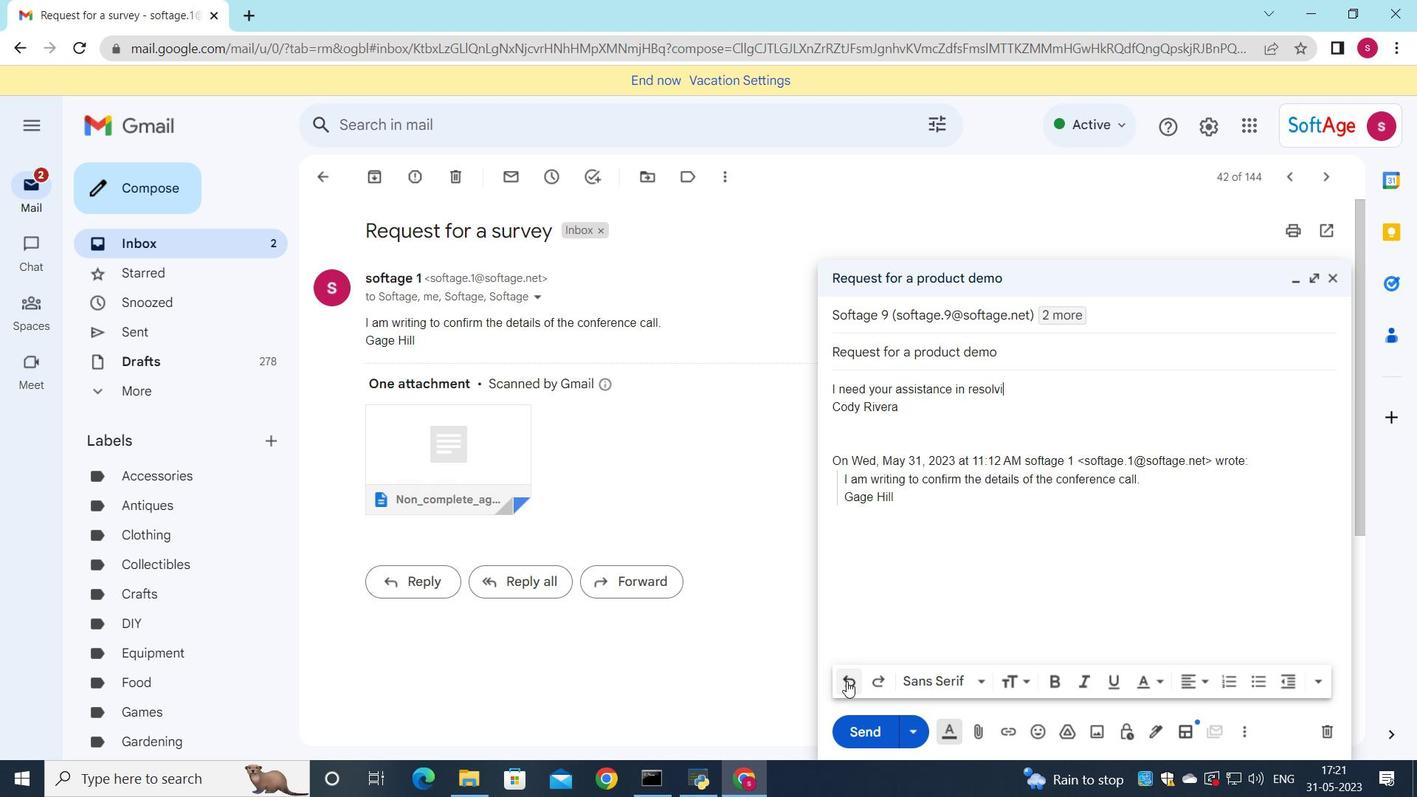 
Action: Mouse pressed left at (846, 682)
Screenshot: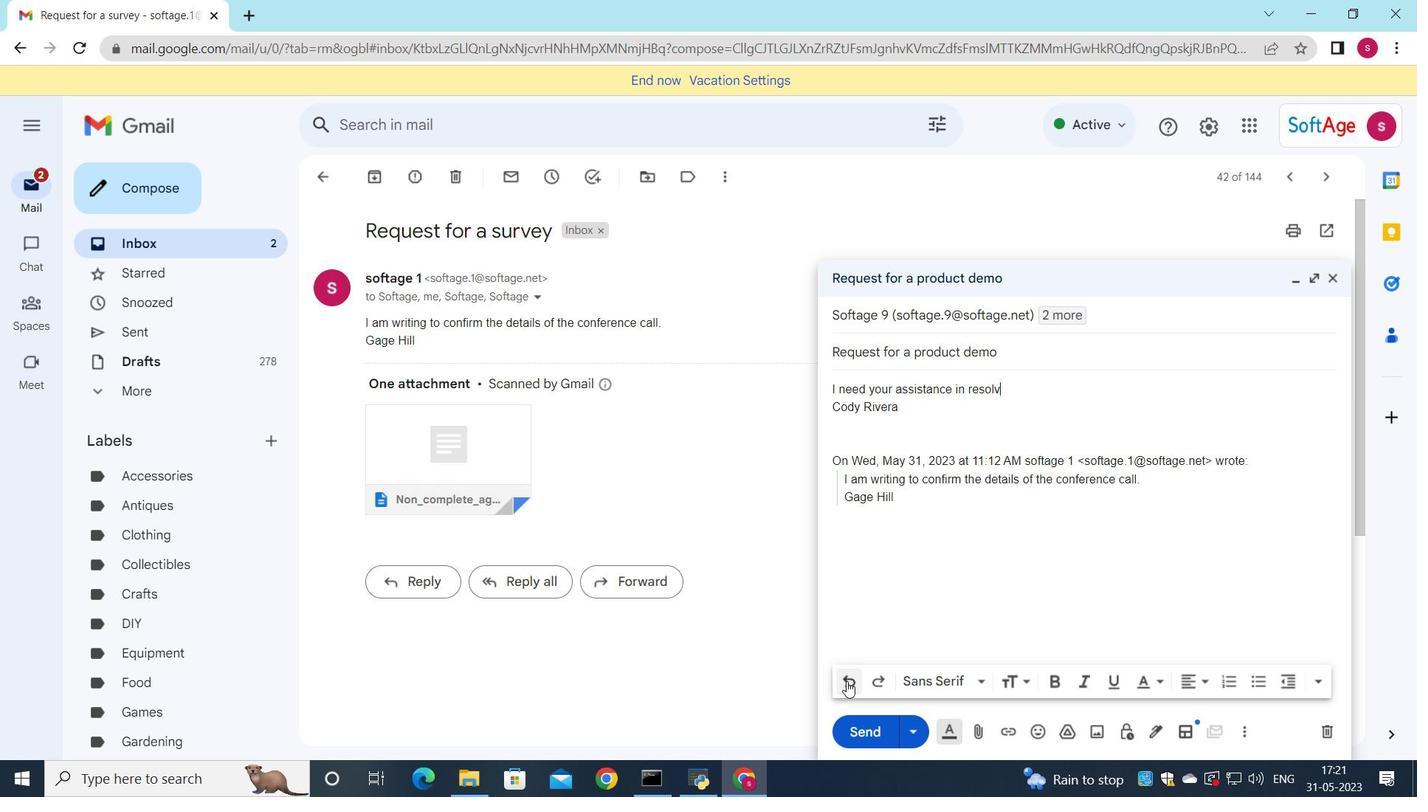 
Action: Mouse pressed left at (846, 682)
Screenshot: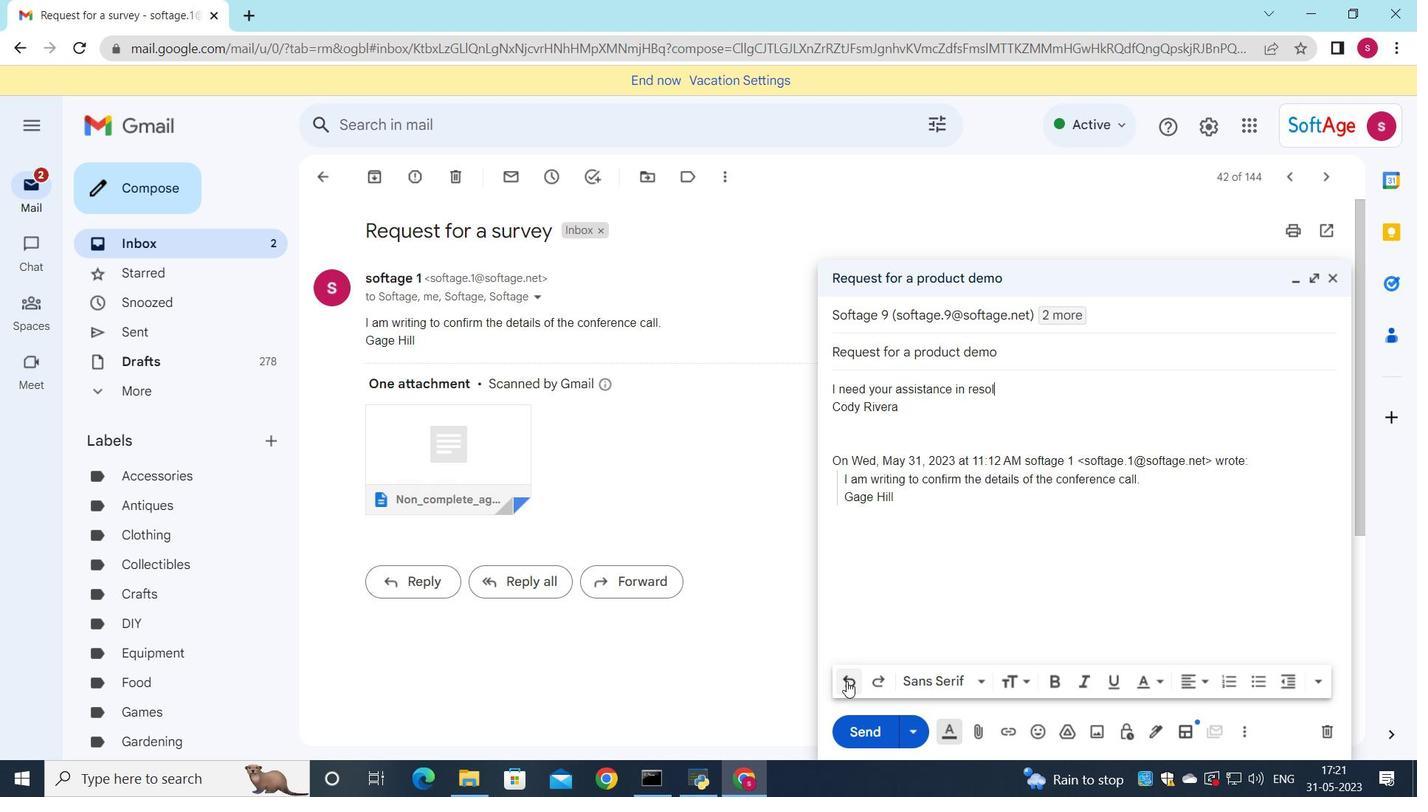 
Action: Mouse pressed left at (846, 682)
Screenshot: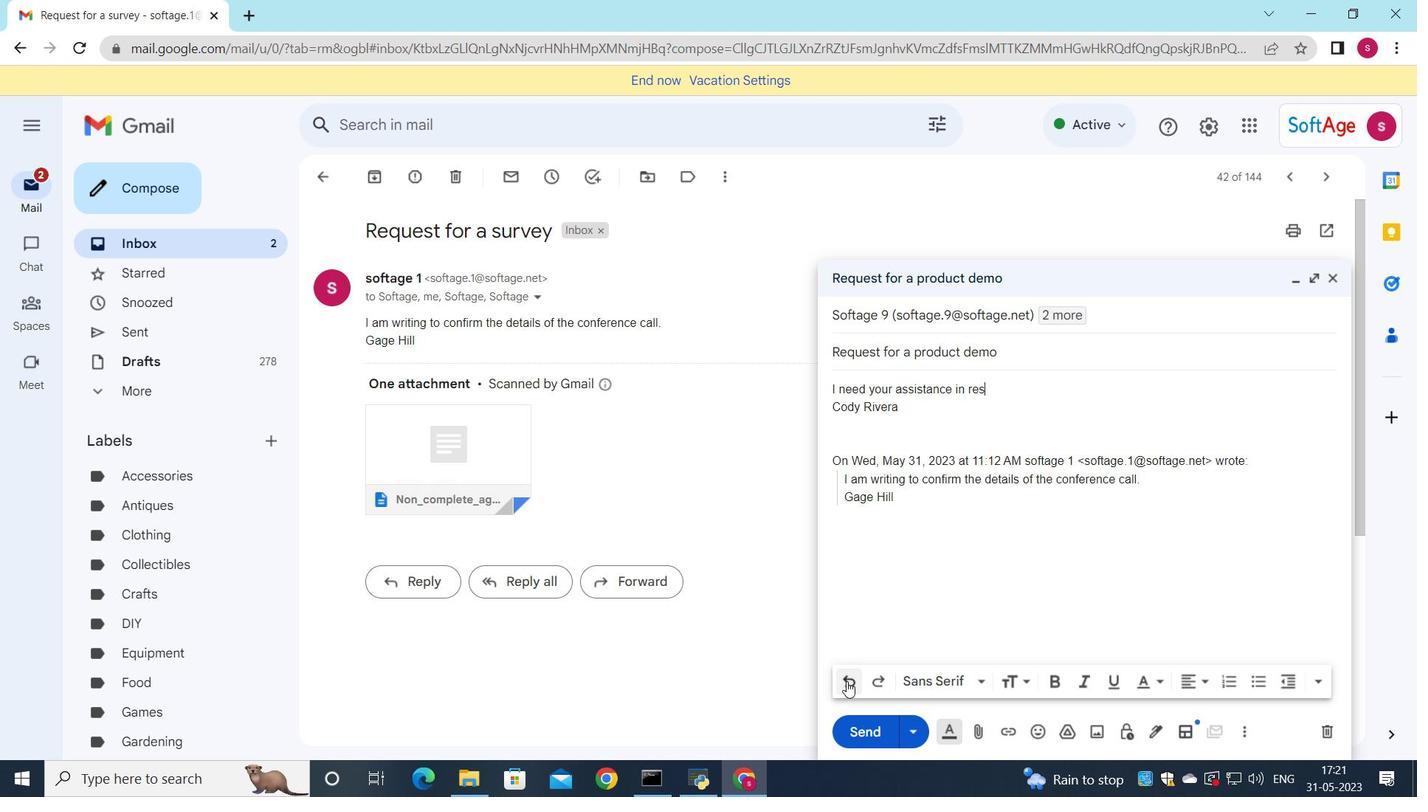 
Action: Mouse pressed left at (846, 682)
Screenshot: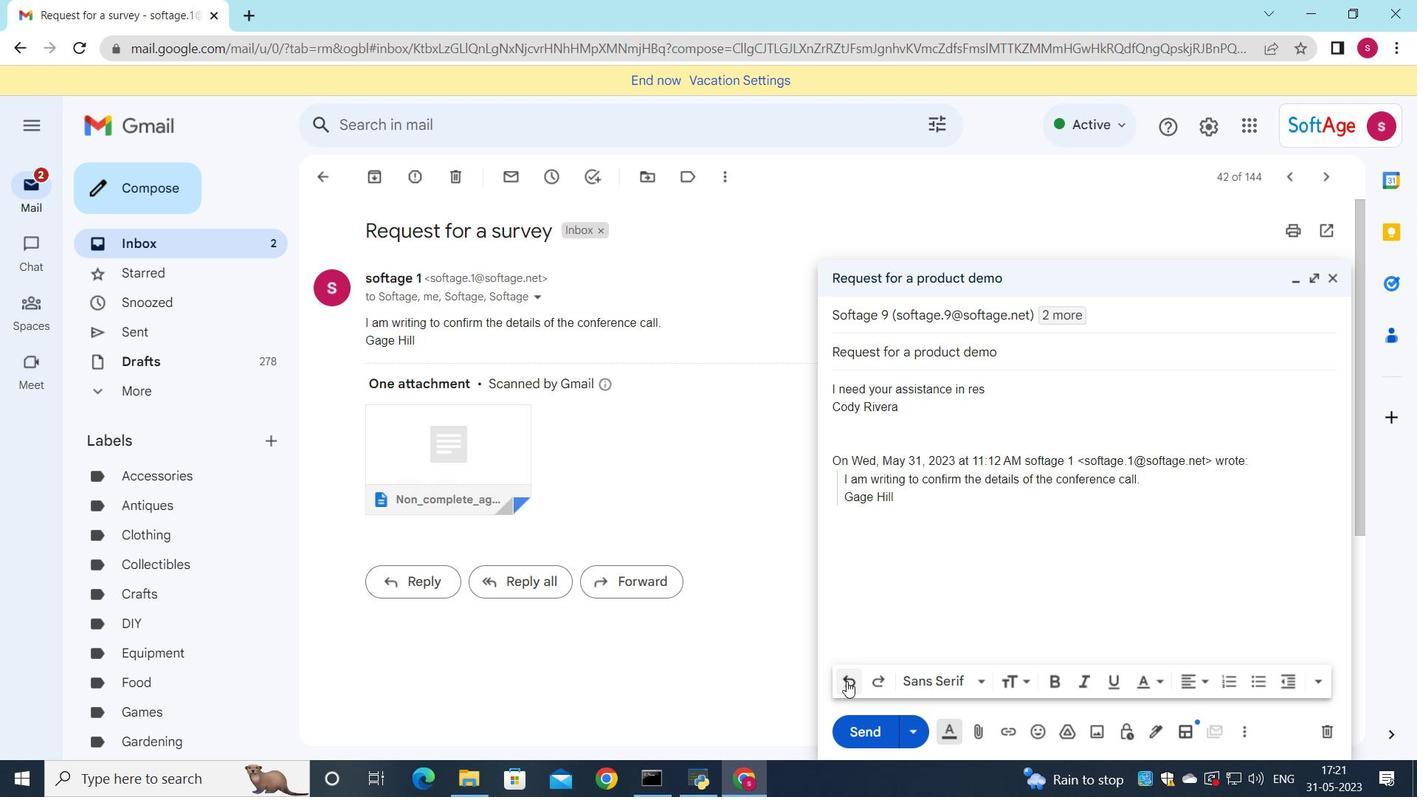 
Action: Mouse pressed left at (846, 682)
Screenshot: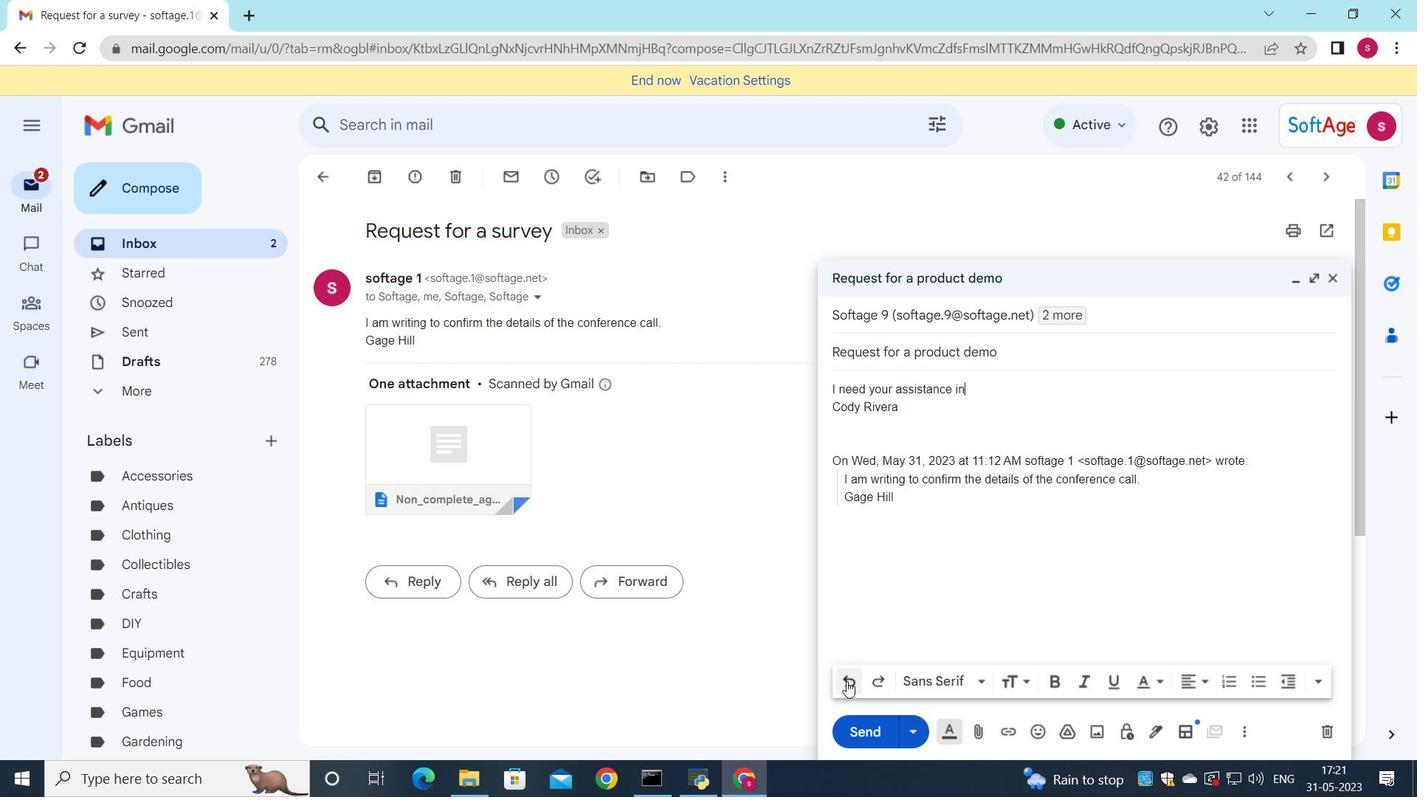 
Action: Mouse pressed left at (846, 682)
Screenshot: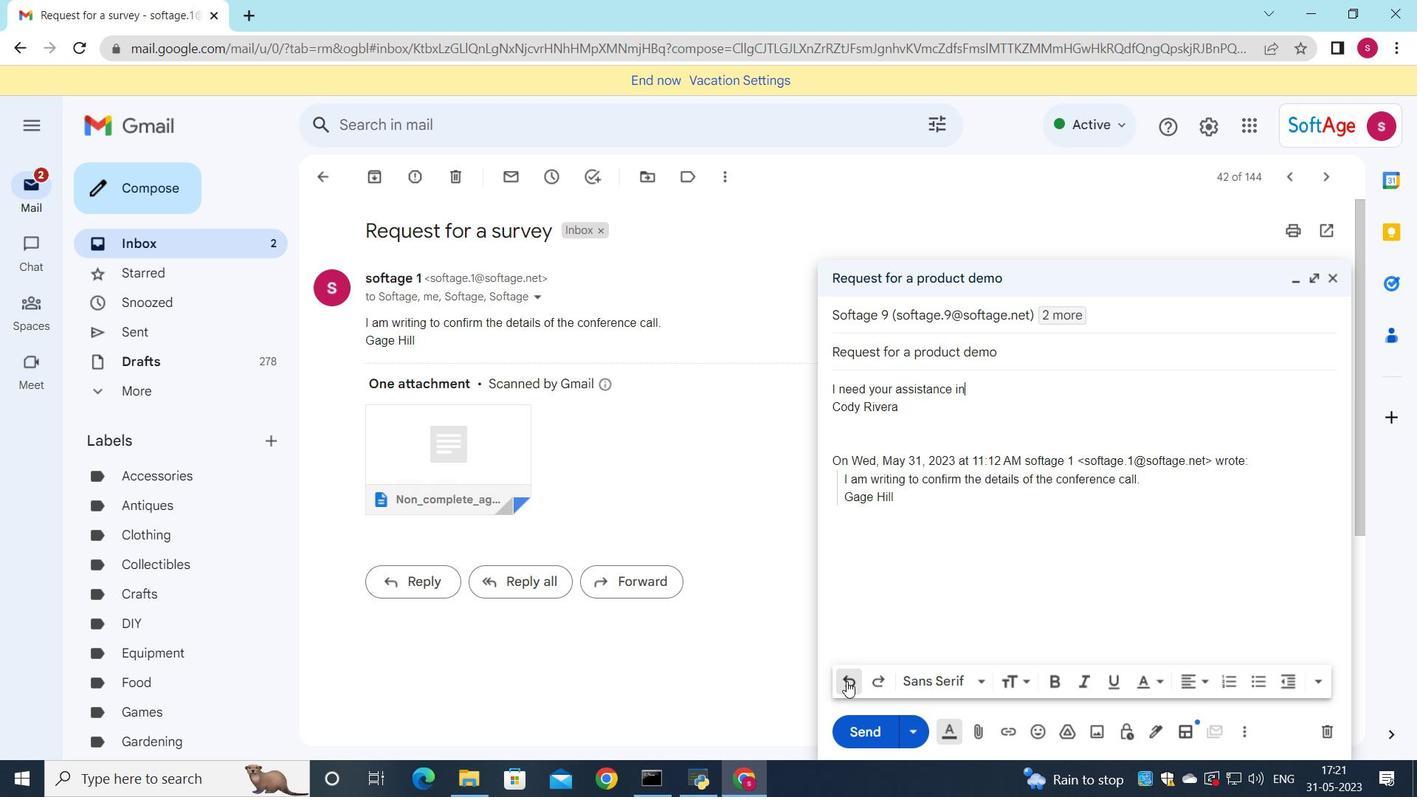 
Action: Mouse pressed left at (846, 682)
Screenshot: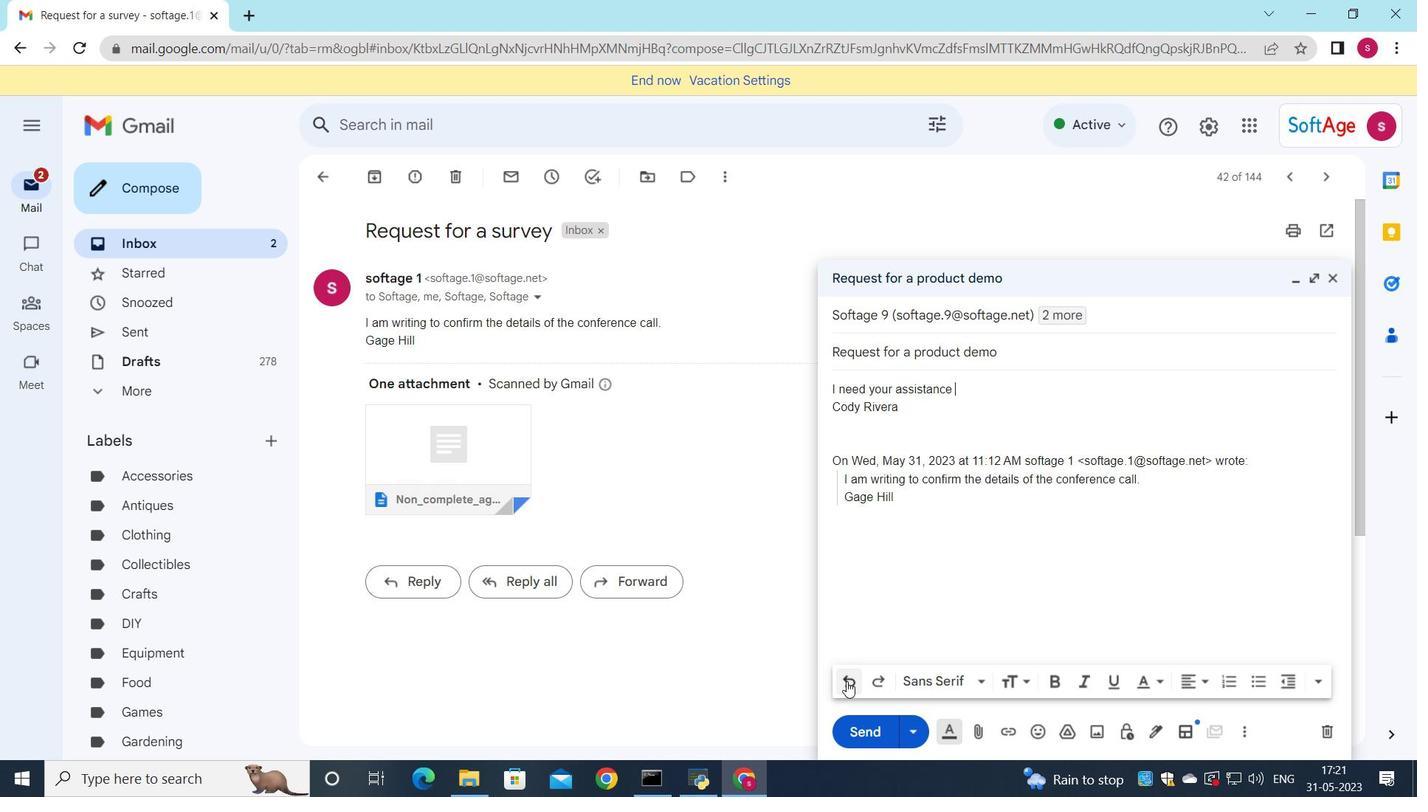 
Action: Mouse pressed left at (846, 682)
Screenshot: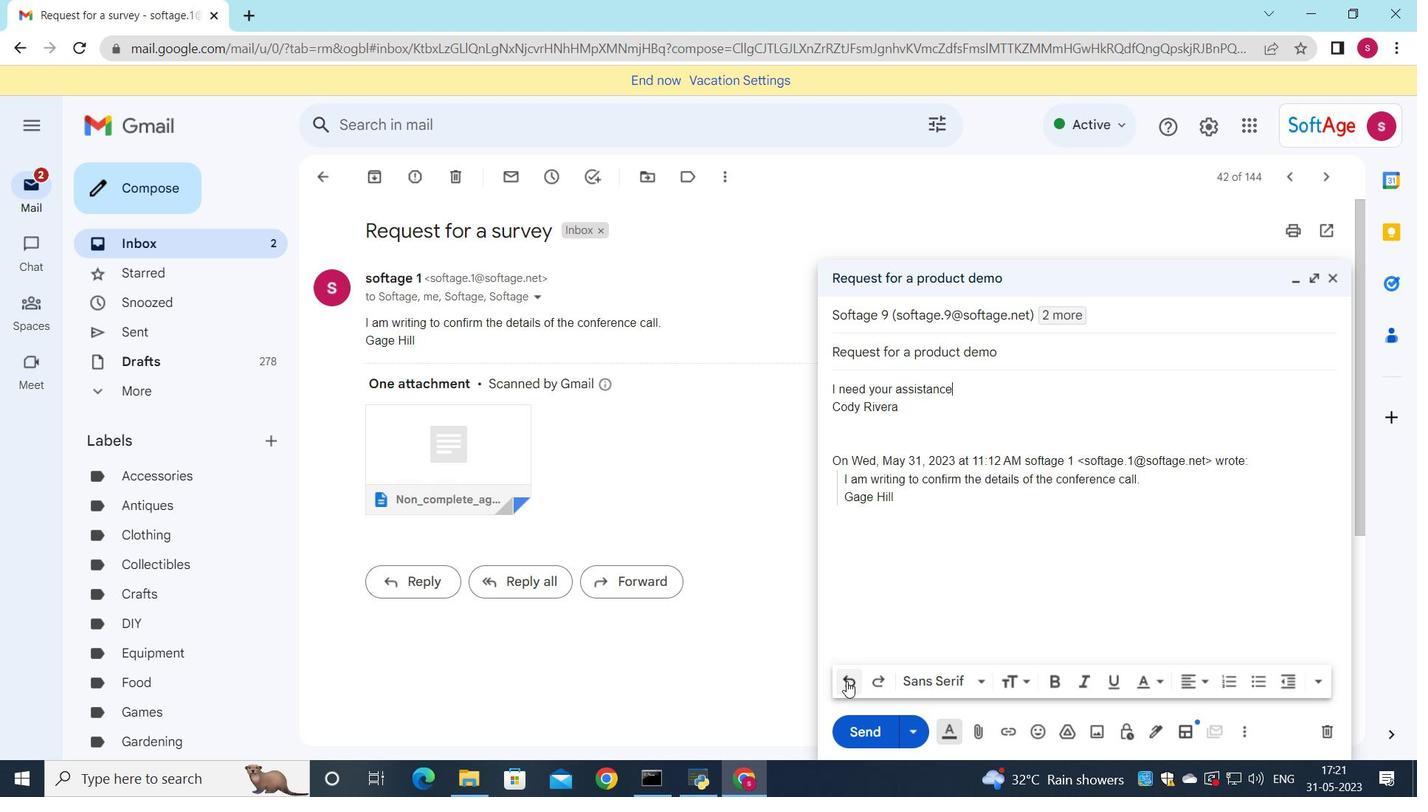 
Action: Mouse pressed left at (846, 682)
Screenshot: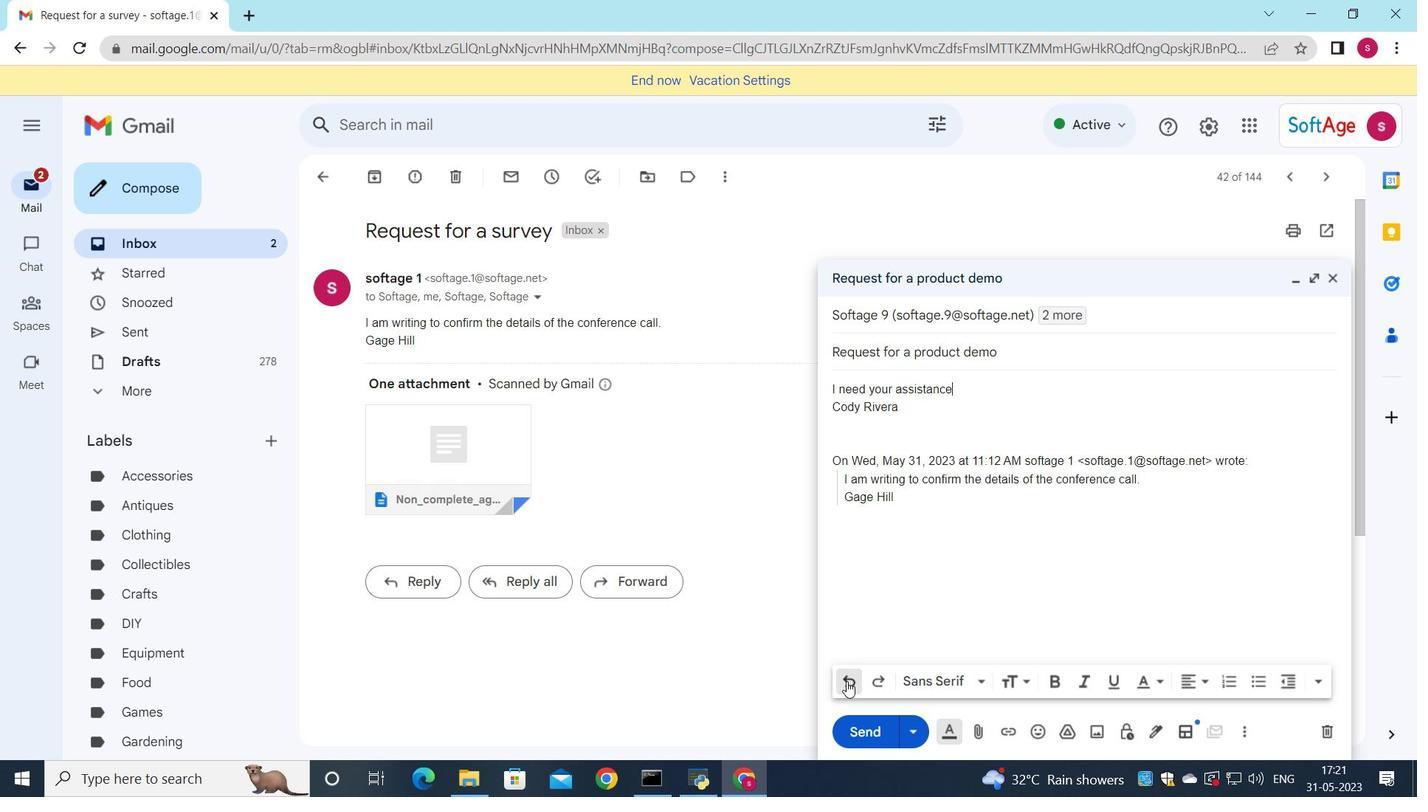
Action: Mouse pressed left at (846, 682)
Screenshot: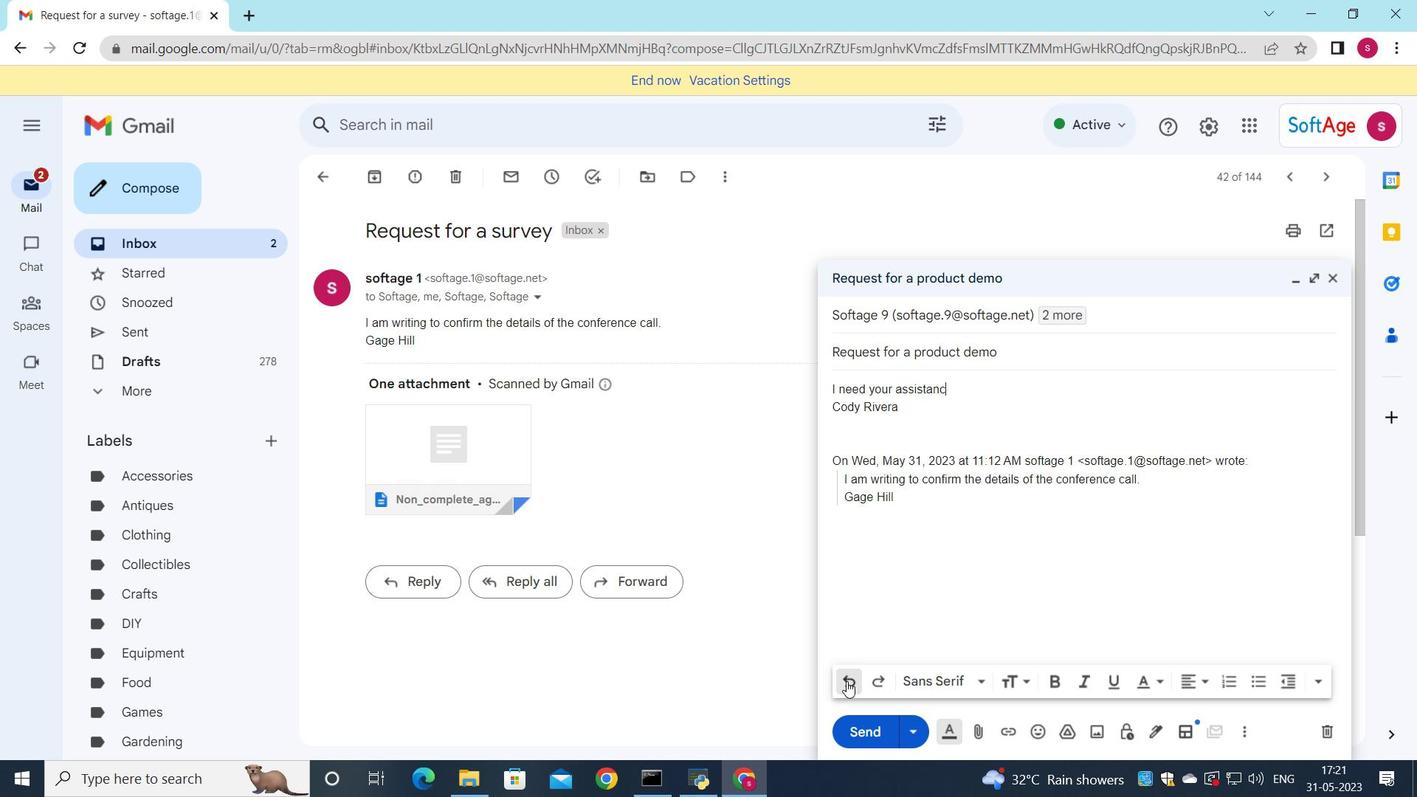 
Action: Mouse pressed left at (846, 682)
Screenshot: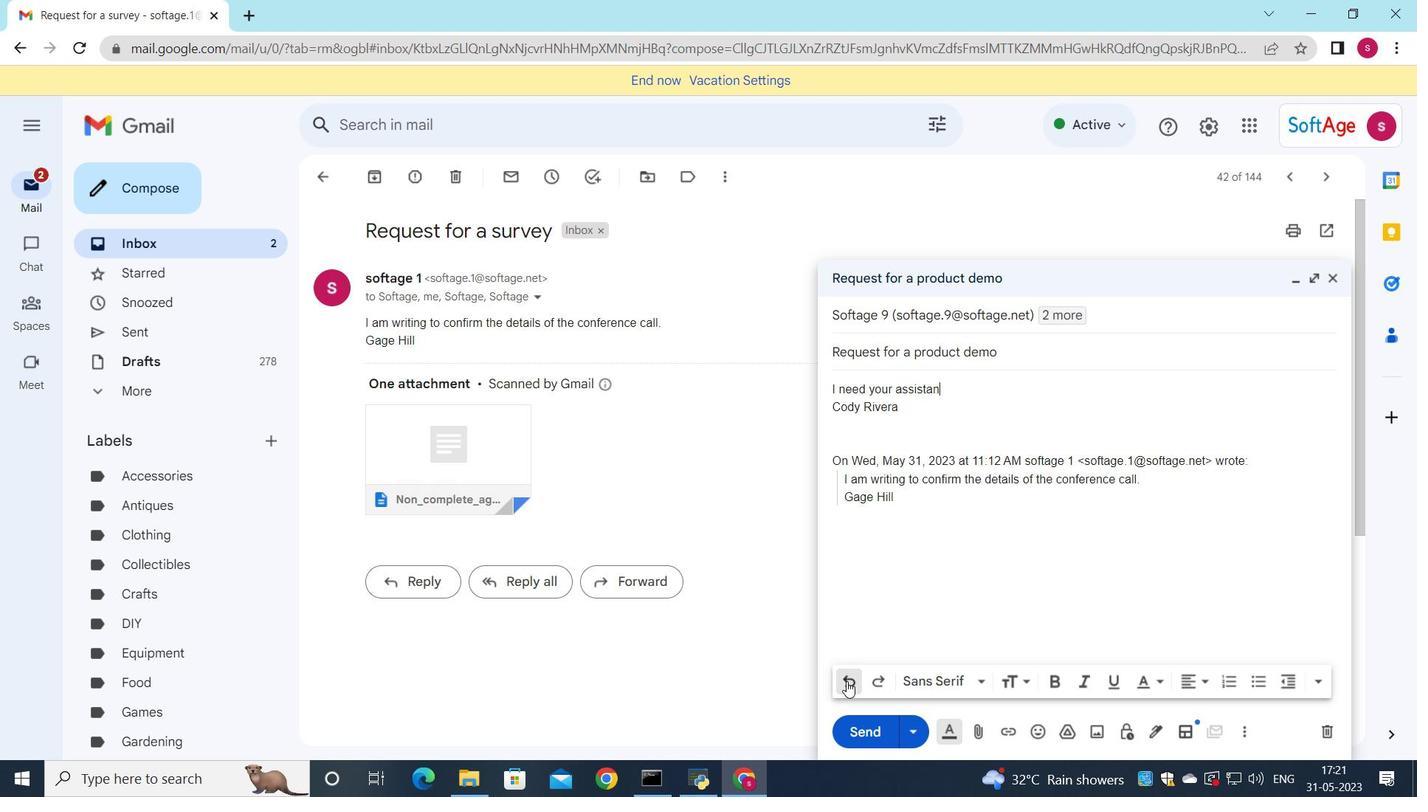 
Action: Mouse pressed left at (846, 682)
Screenshot: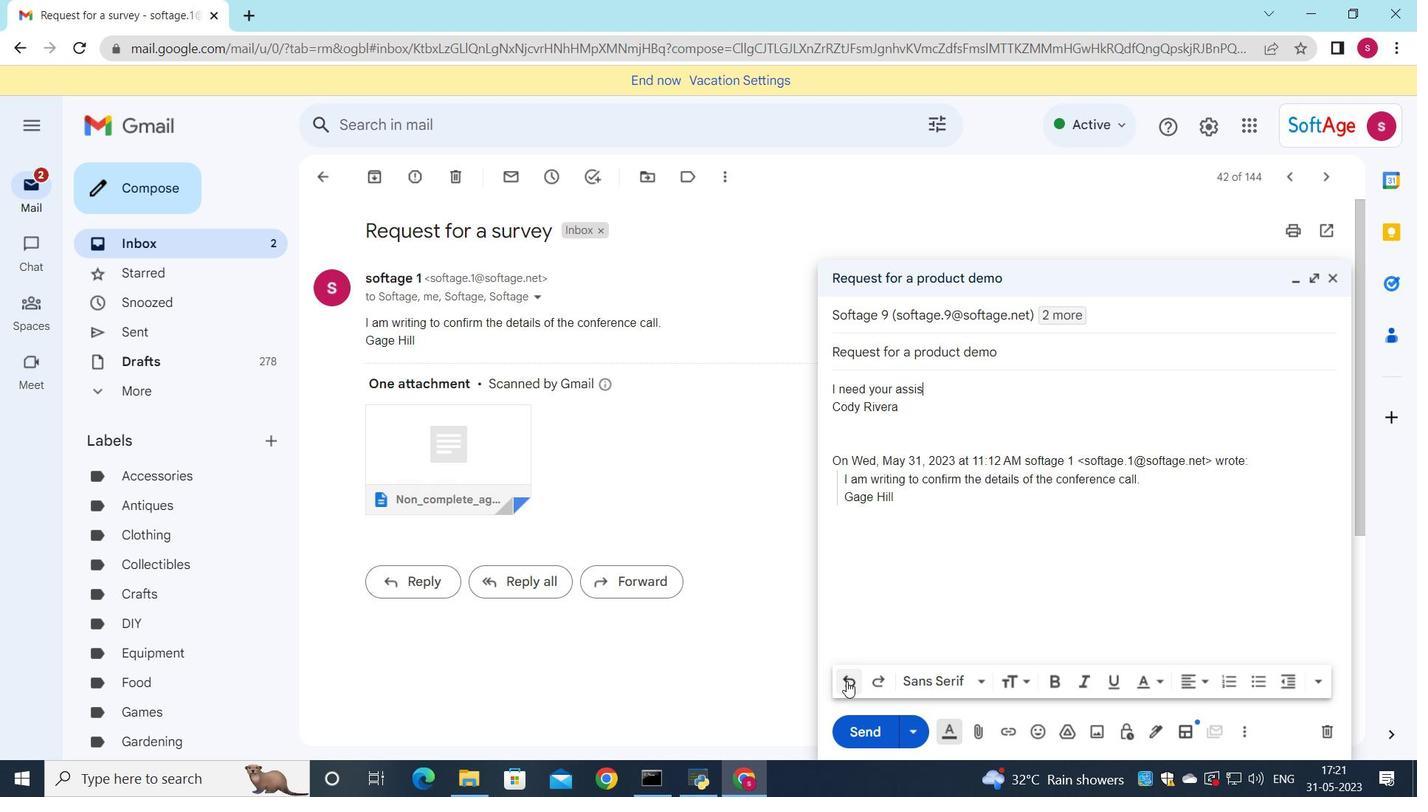 
Action: Mouse pressed left at (846, 682)
Screenshot: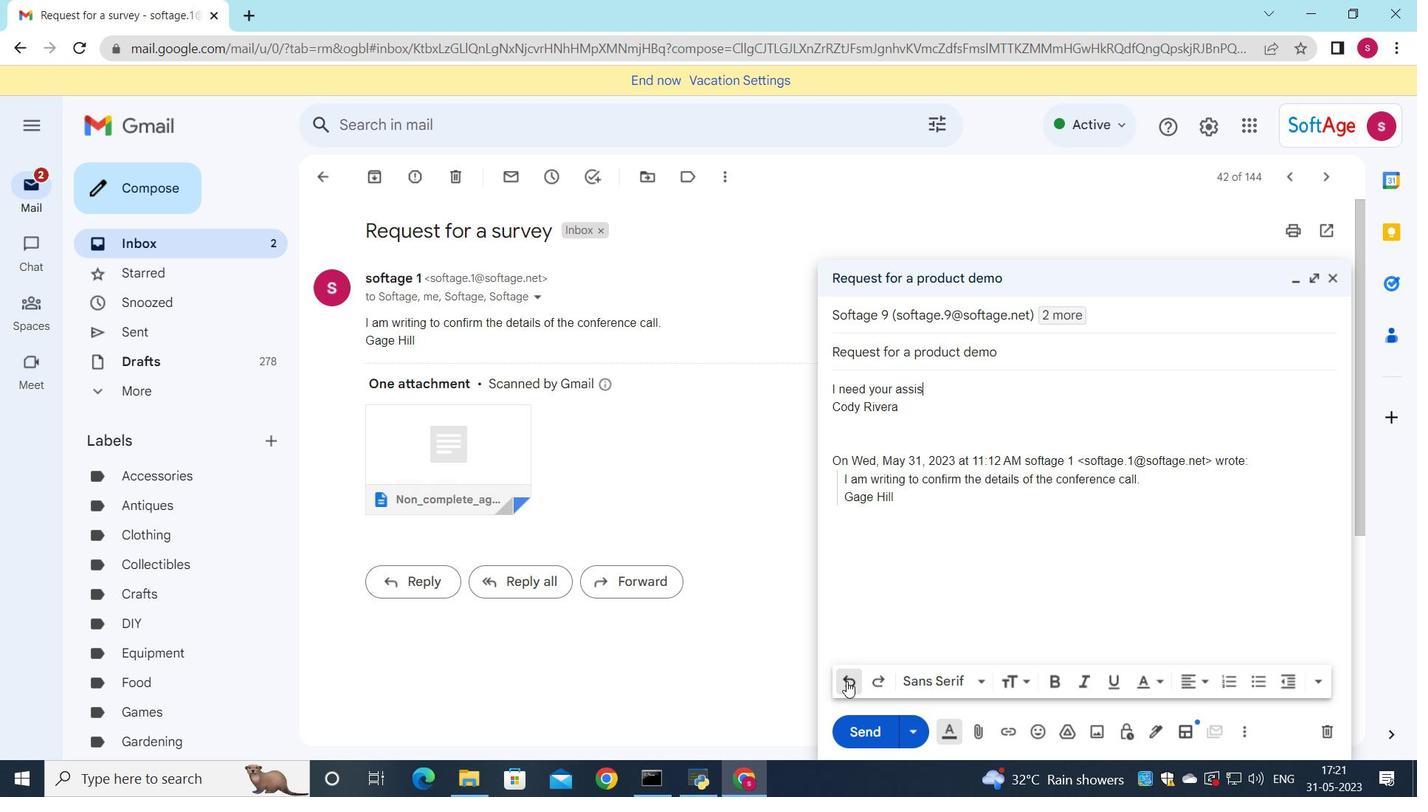 
Action: Mouse pressed left at (846, 682)
Screenshot: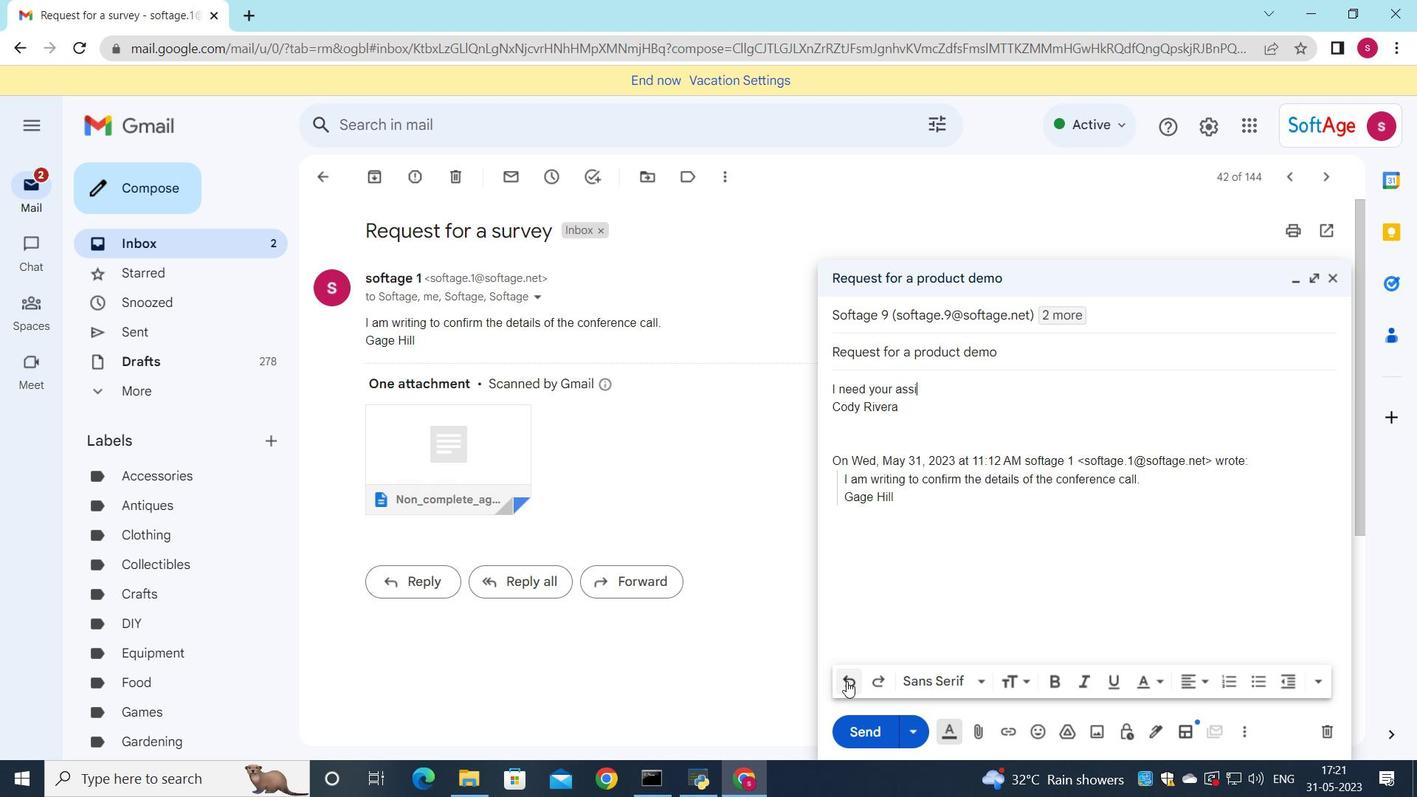 
Action: Mouse pressed left at (846, 682)
Screenshot: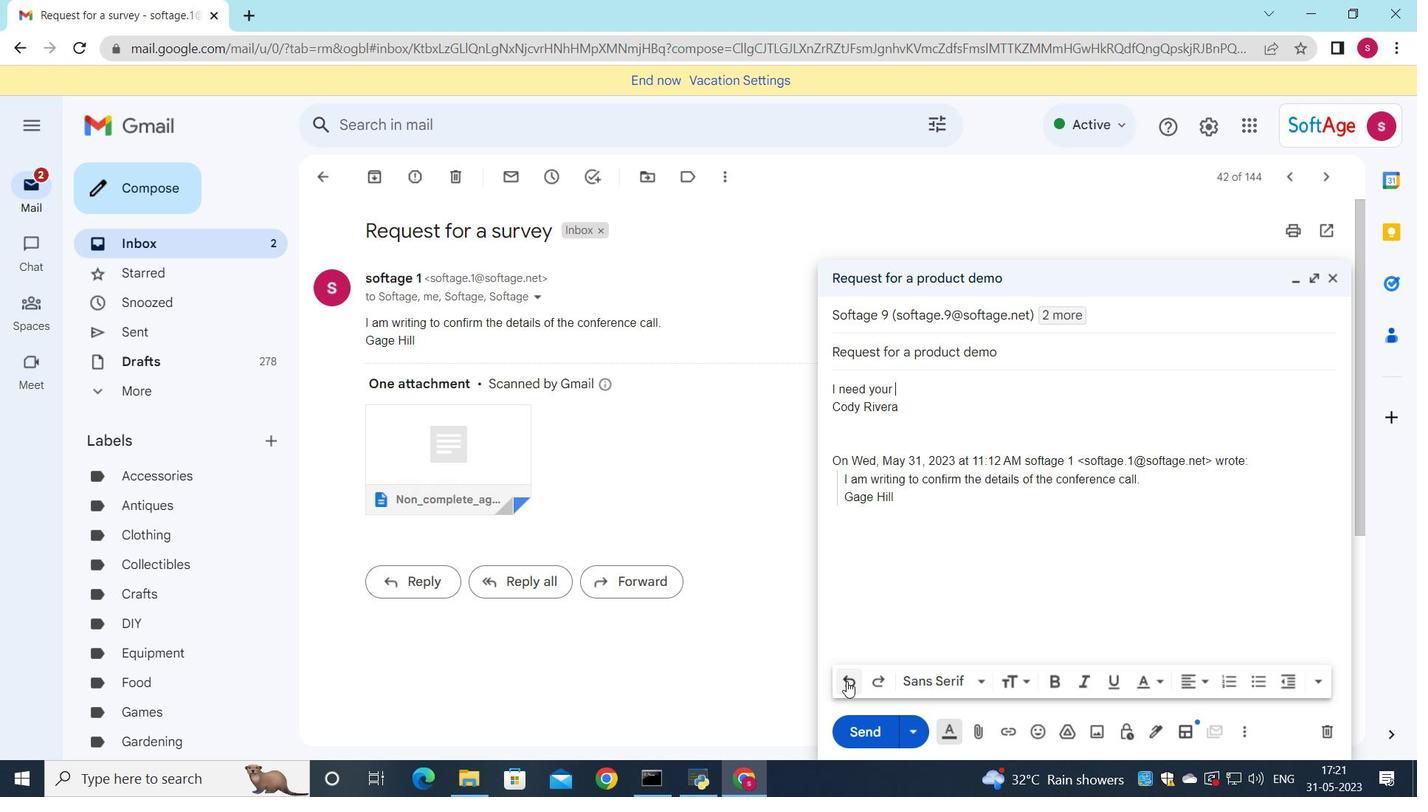 
Action: Mouse pressed left at (846, 682)
Screenshot: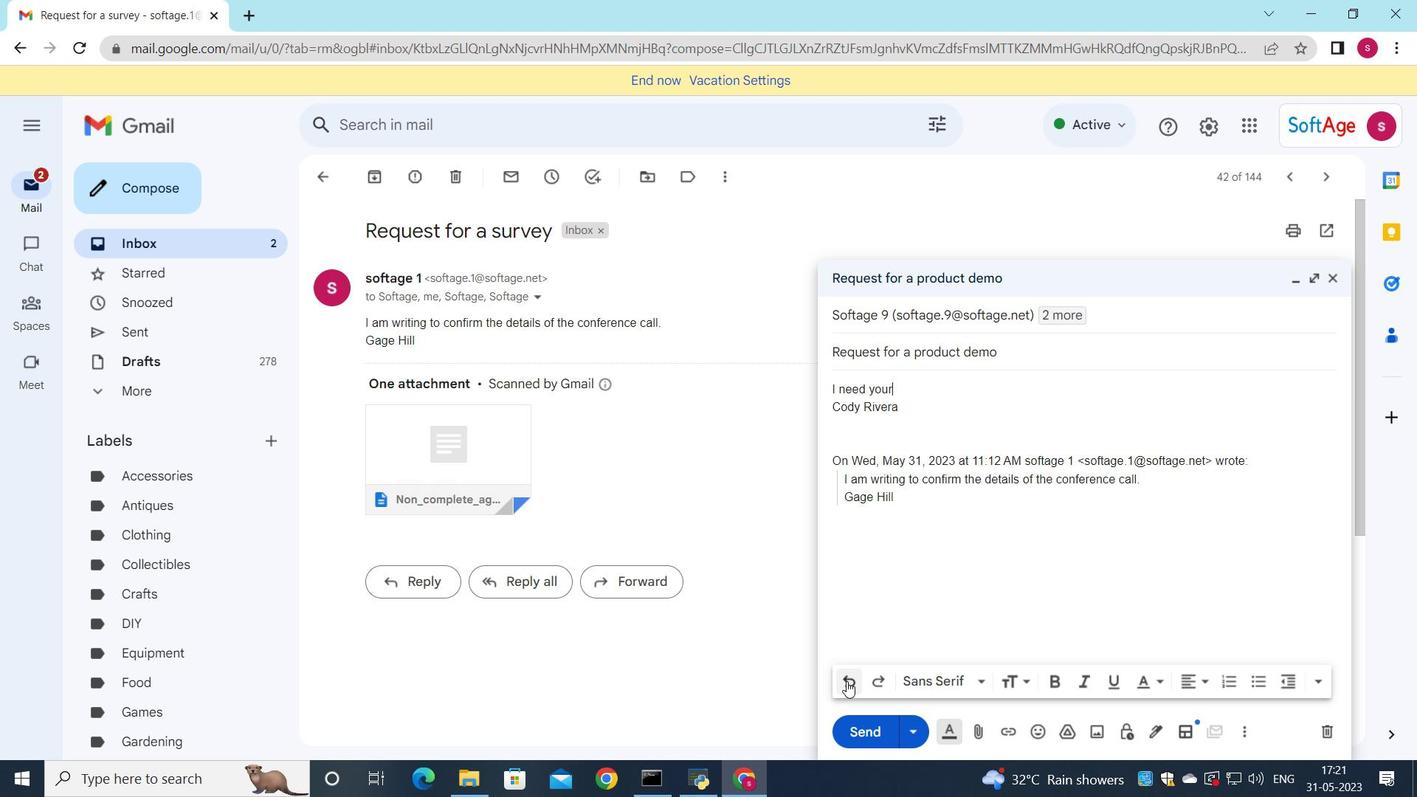 
Action: Mouse pressed left at (846, 682)
Screenshot: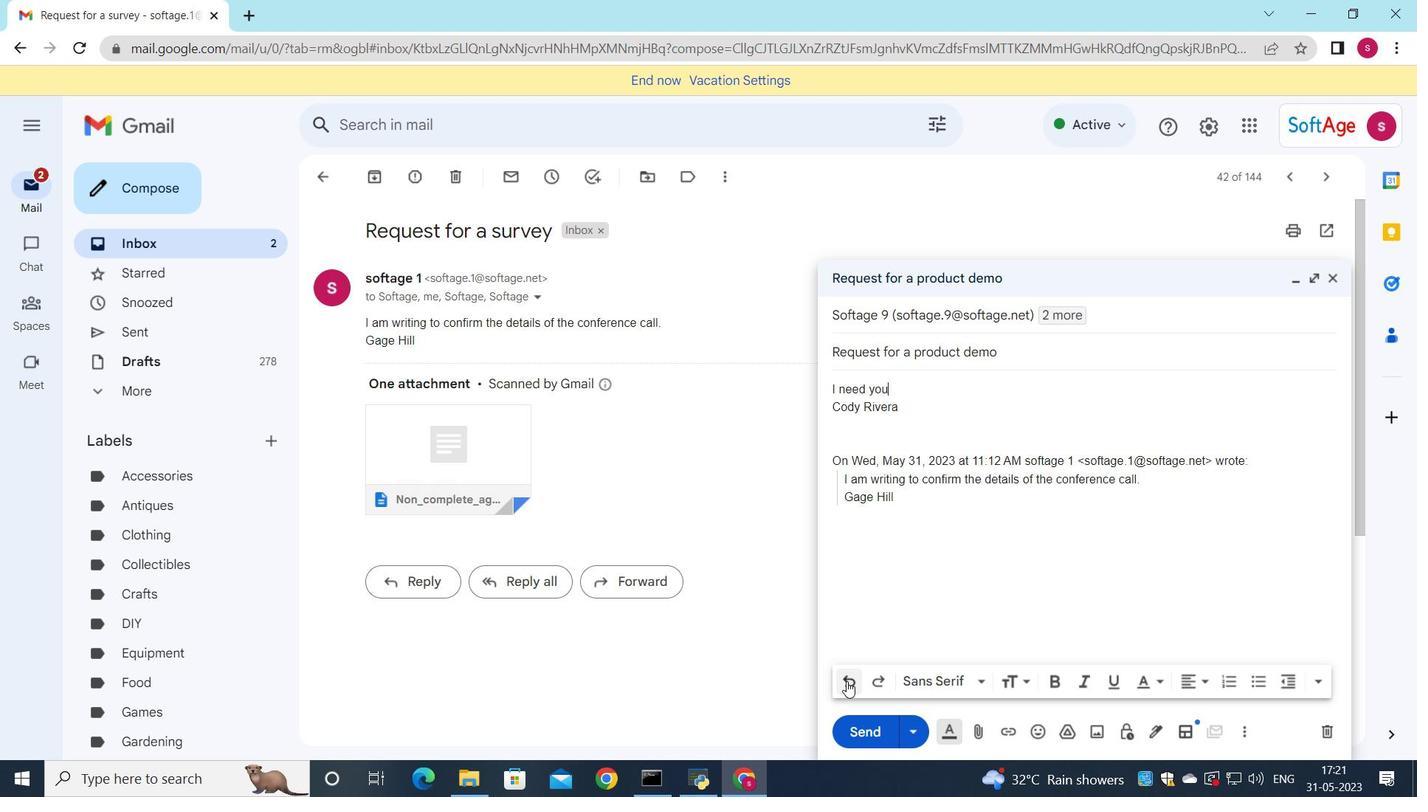 
Action: Mouse pressed left at (846, 682)
Screenshot: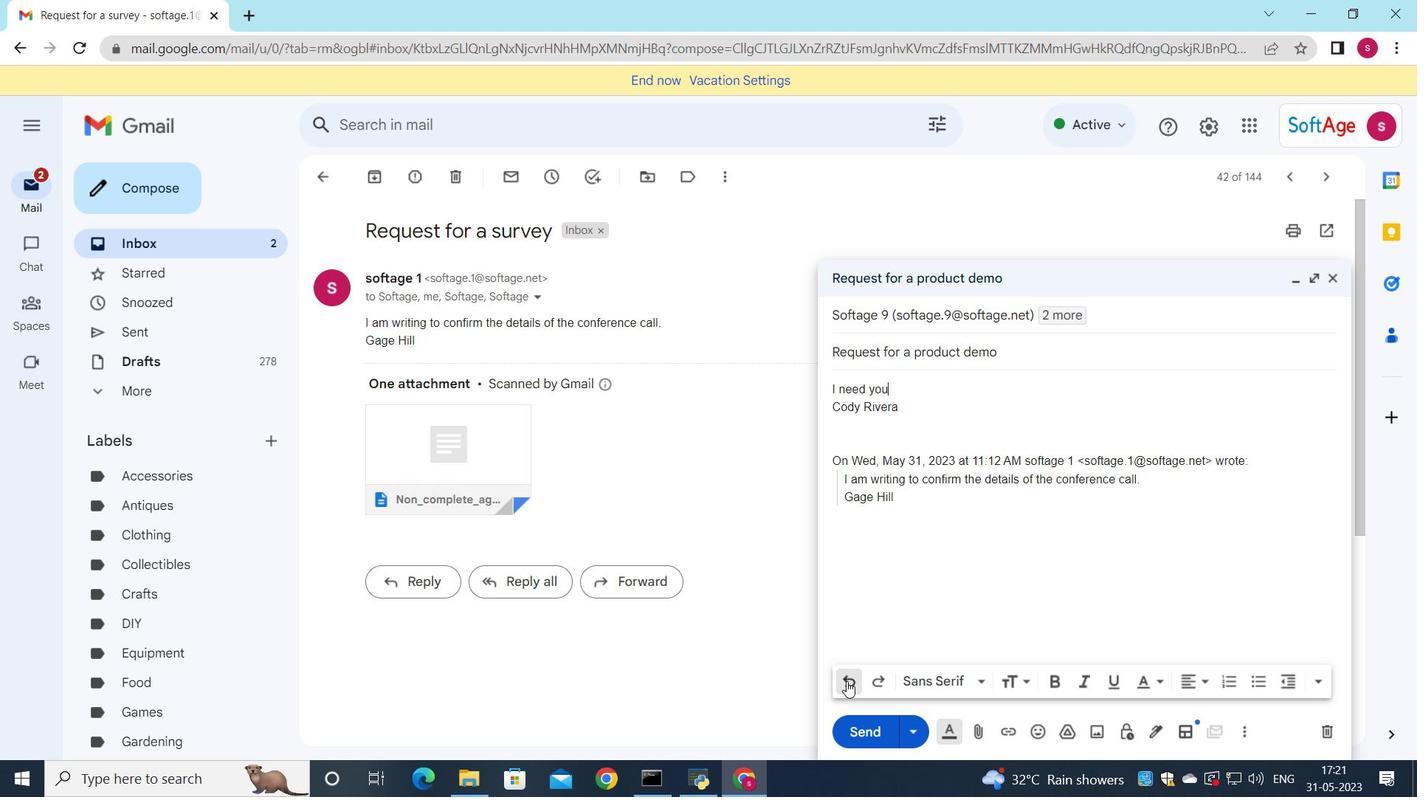 
Action: Mouse pressed left at (846, 682)
Screenshot: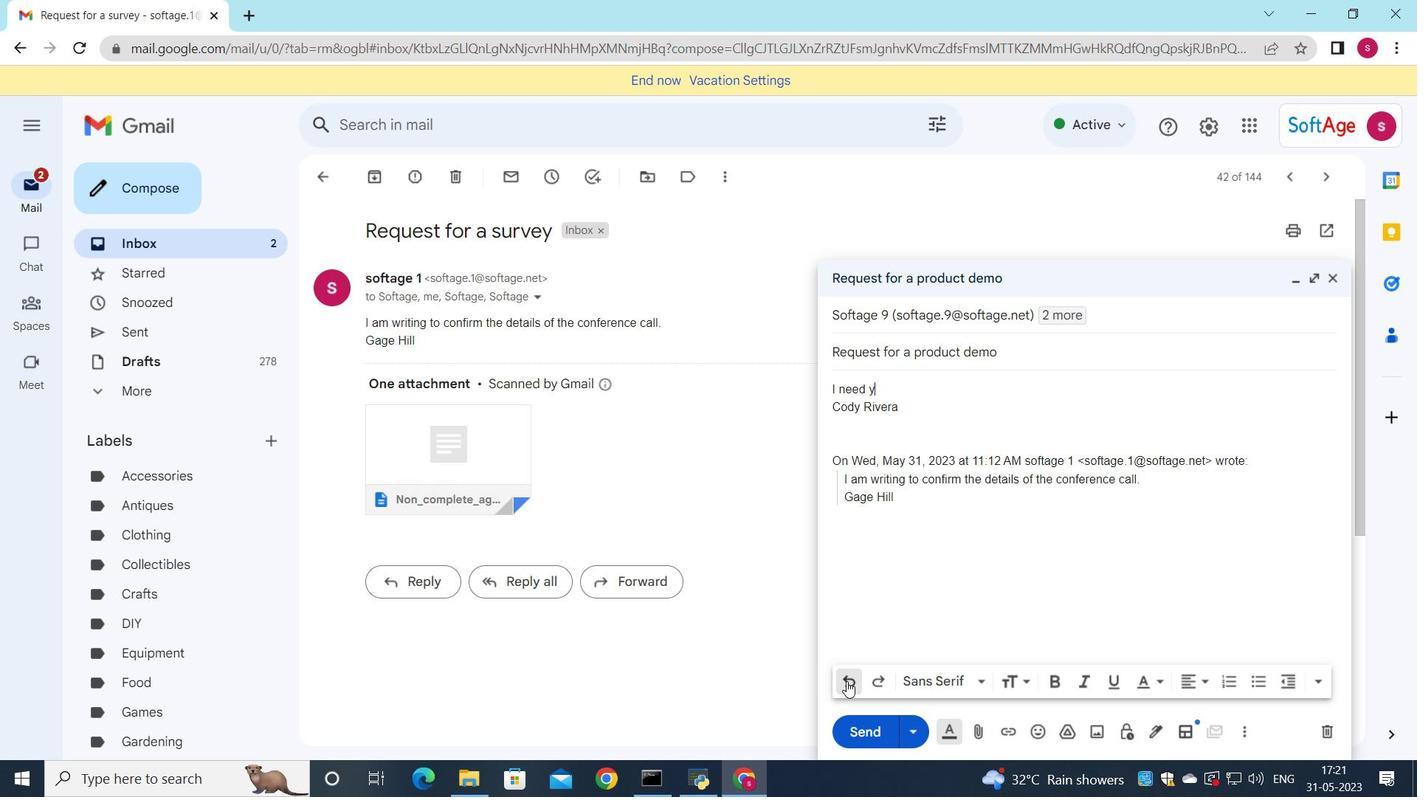 
Action: Mouse pressed left at (846, 682)
Screenshot: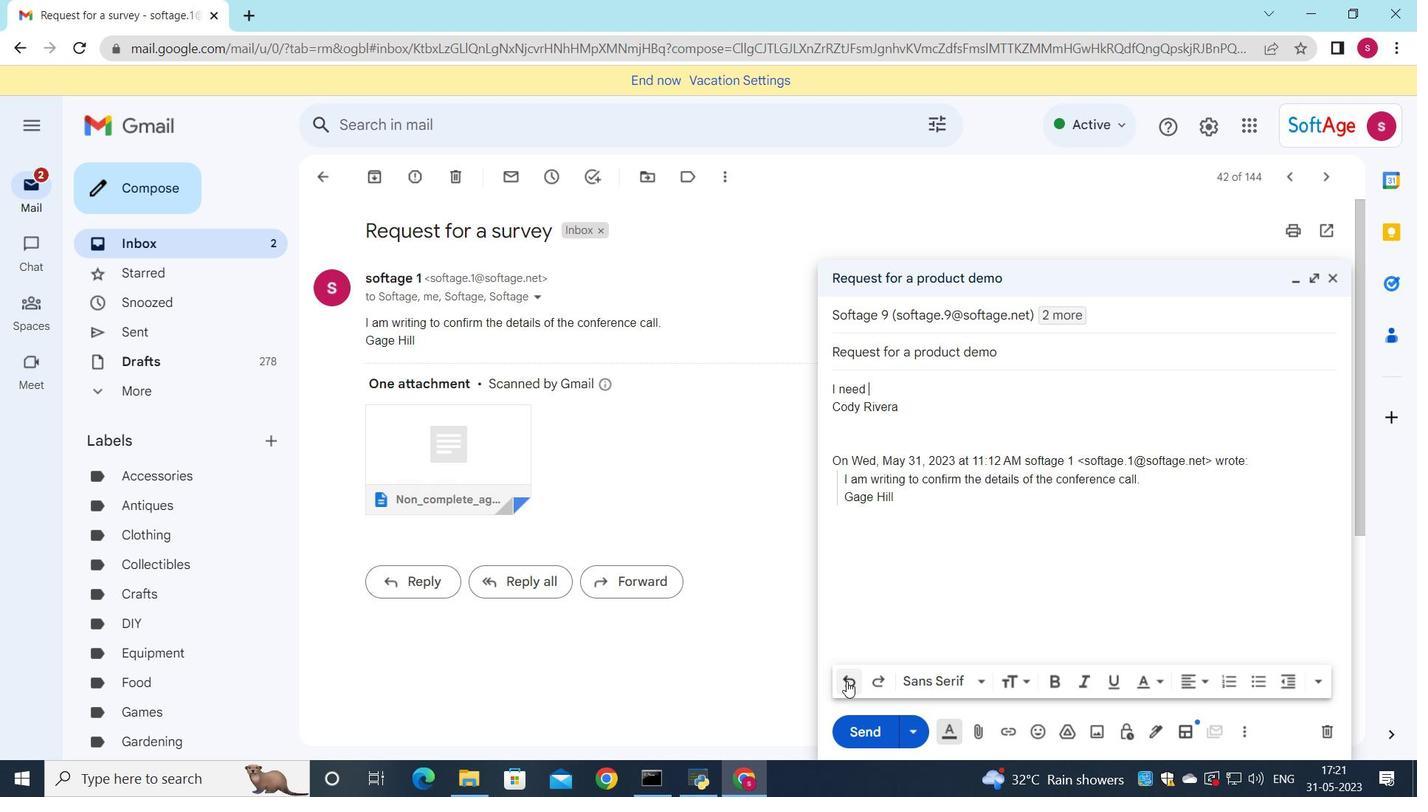 
Action: Mouse pressed left at (846, 682)
Screenshot: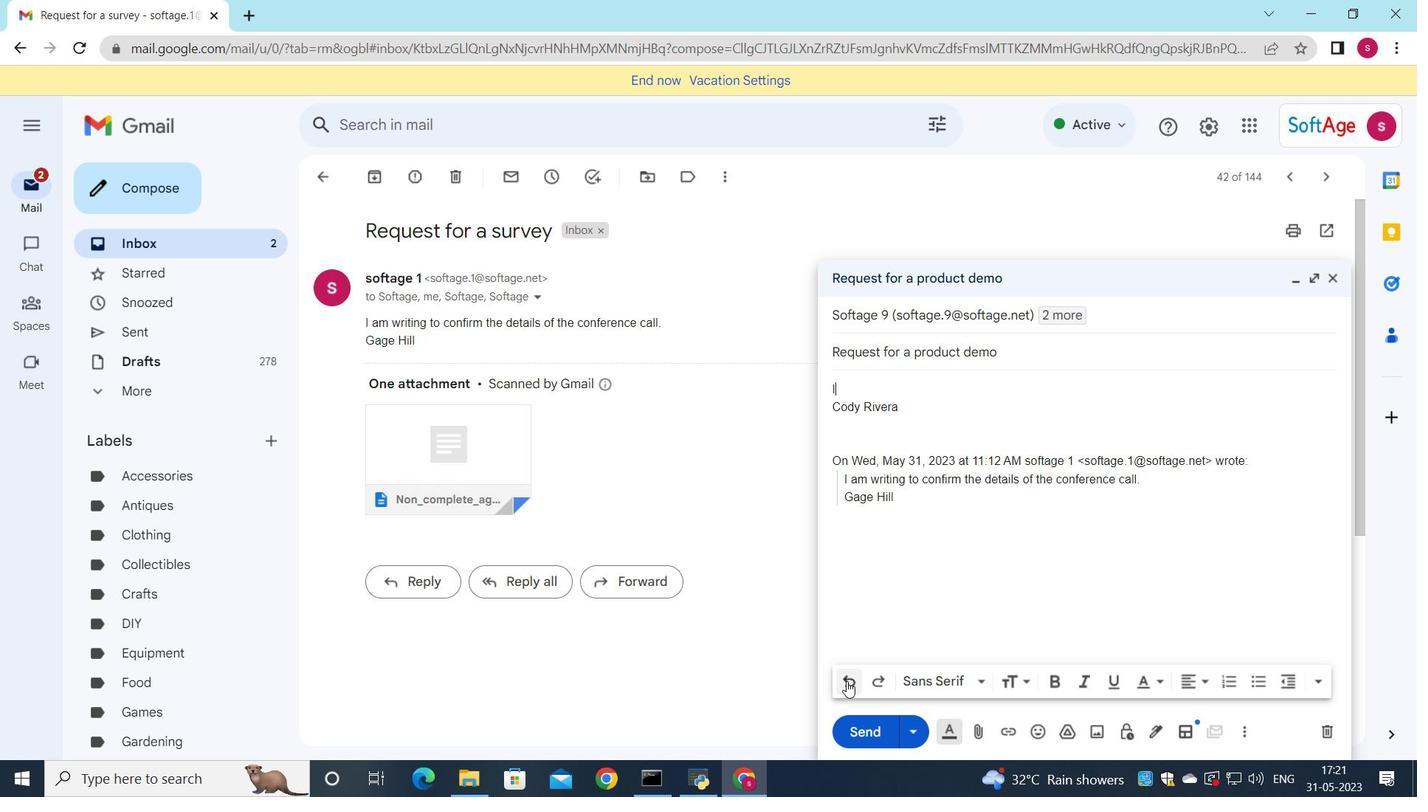 
Action: Key pressed <Key.shift><Key.shift><Key.shift><Key.shift><Key.shift><Key.shift>Pla<Key.backspace>ease<Key.space>let<Key.space>me<Key.space>know<Key.space>if<Key.space>there<Key.space>are<Key.space>any<Key.space>updates<Key.space>on<Key.space>this<Key.space>issue.
Screenshot: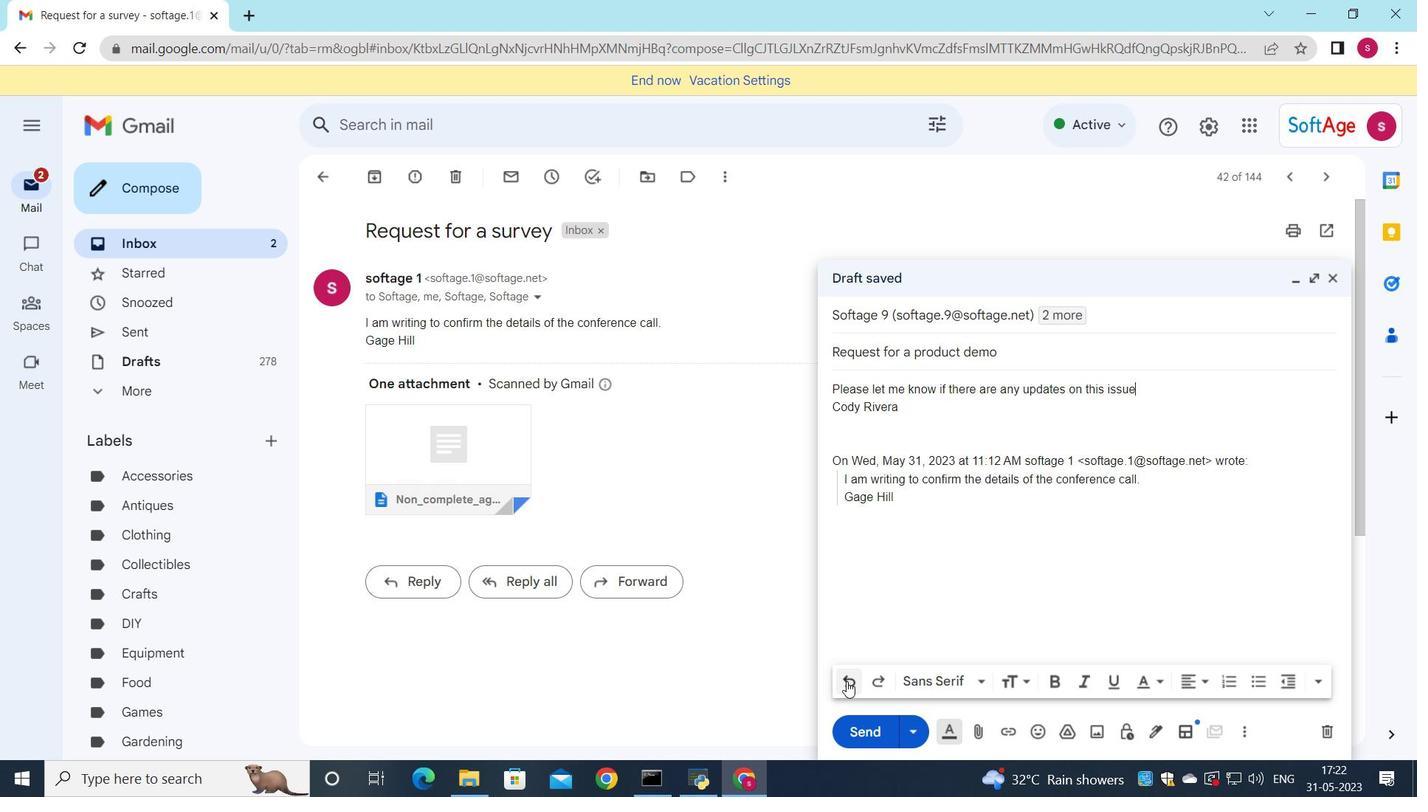 
Action: Mouse moved to (857, 731)
Screenshot: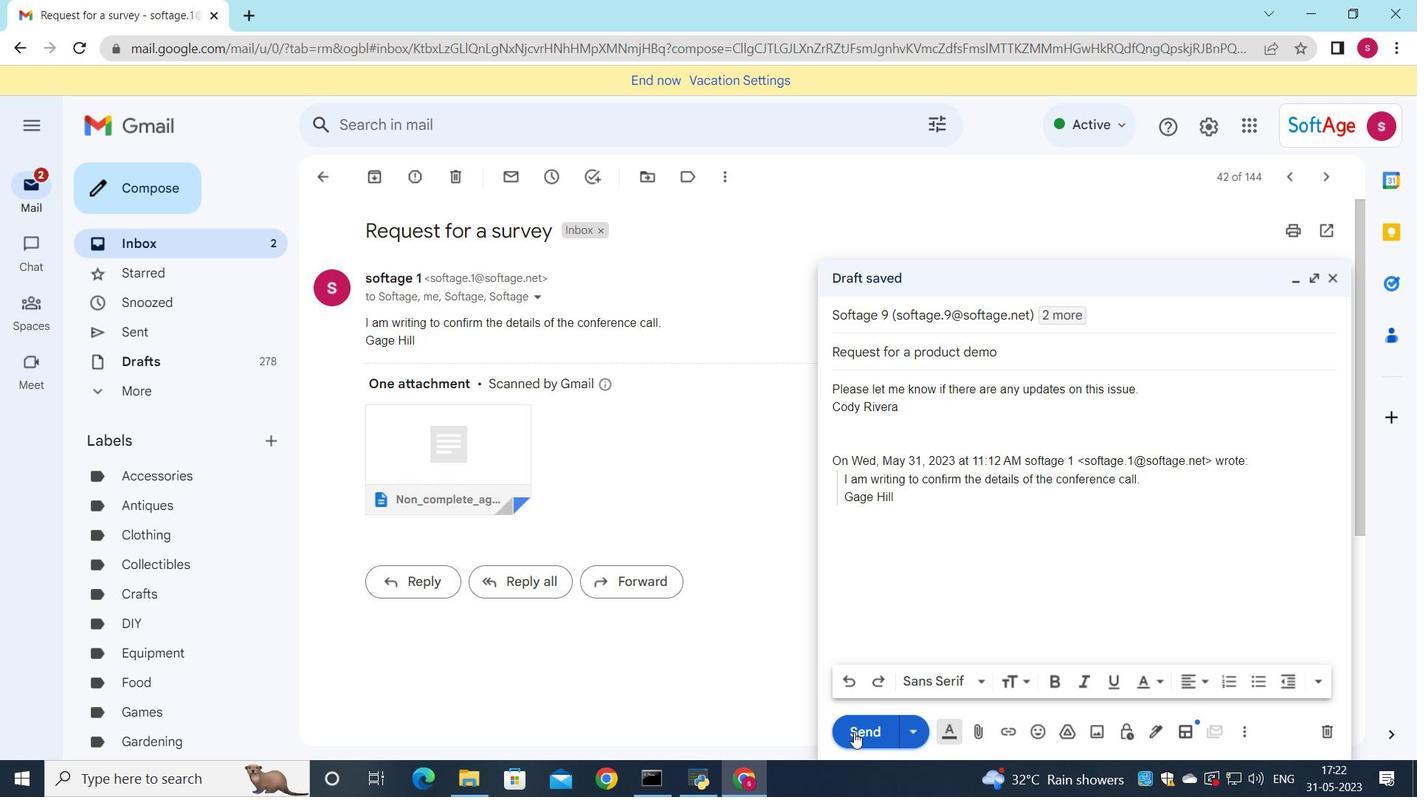
Action: Mouse pressed left at (857, 731)
Screenshot: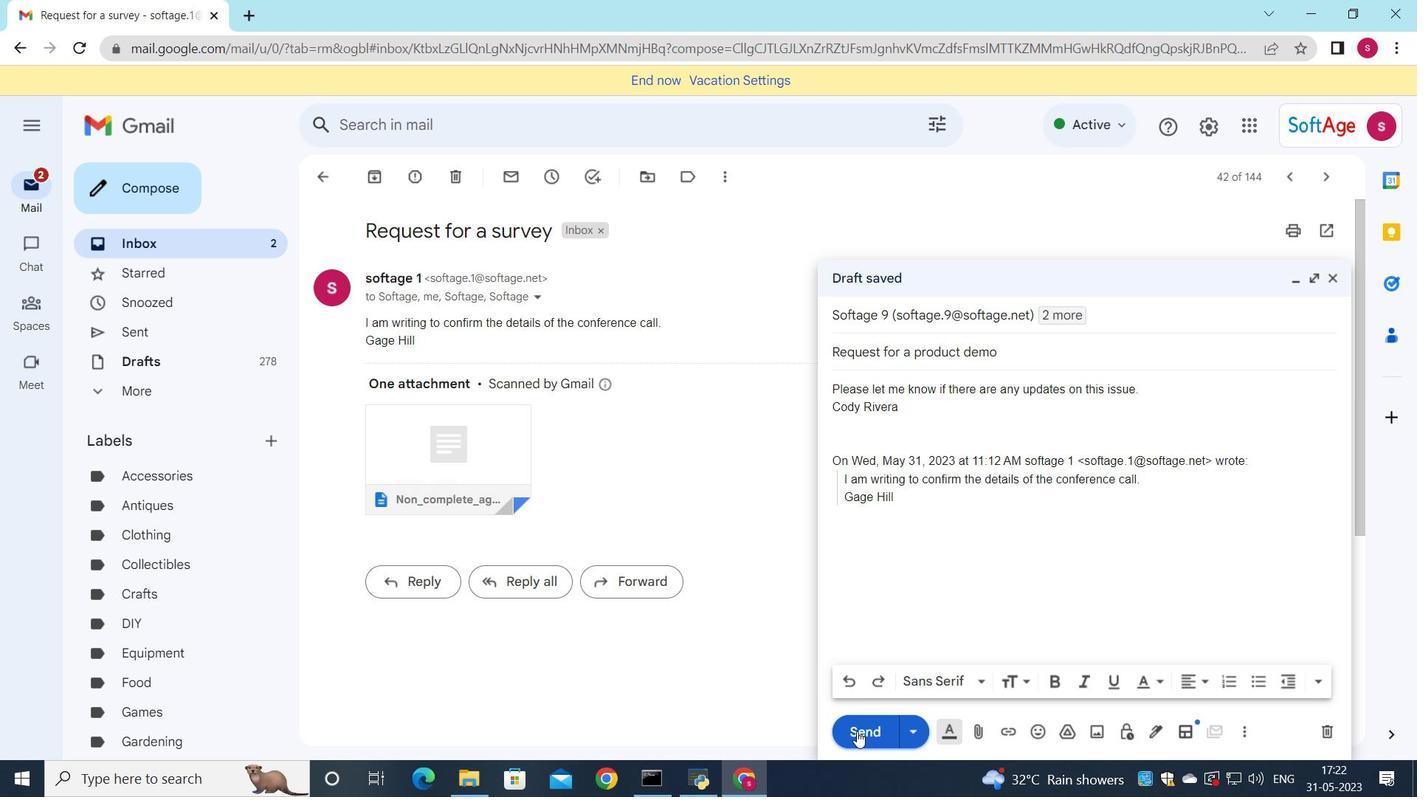 
Action: Mouse moved to (211, 234)
Screenshot: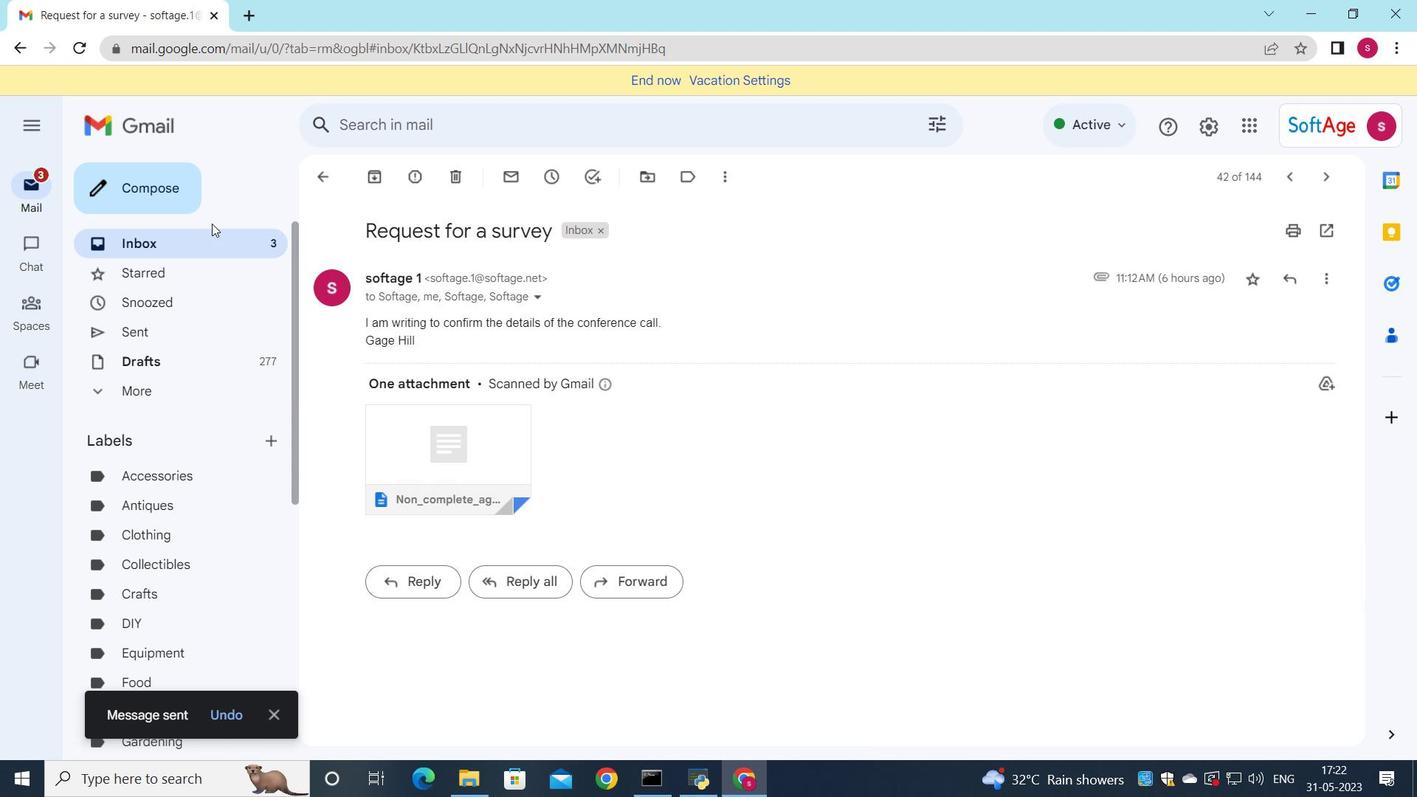 
Action: Mouse pressed left at (211, 234)
Screenshot: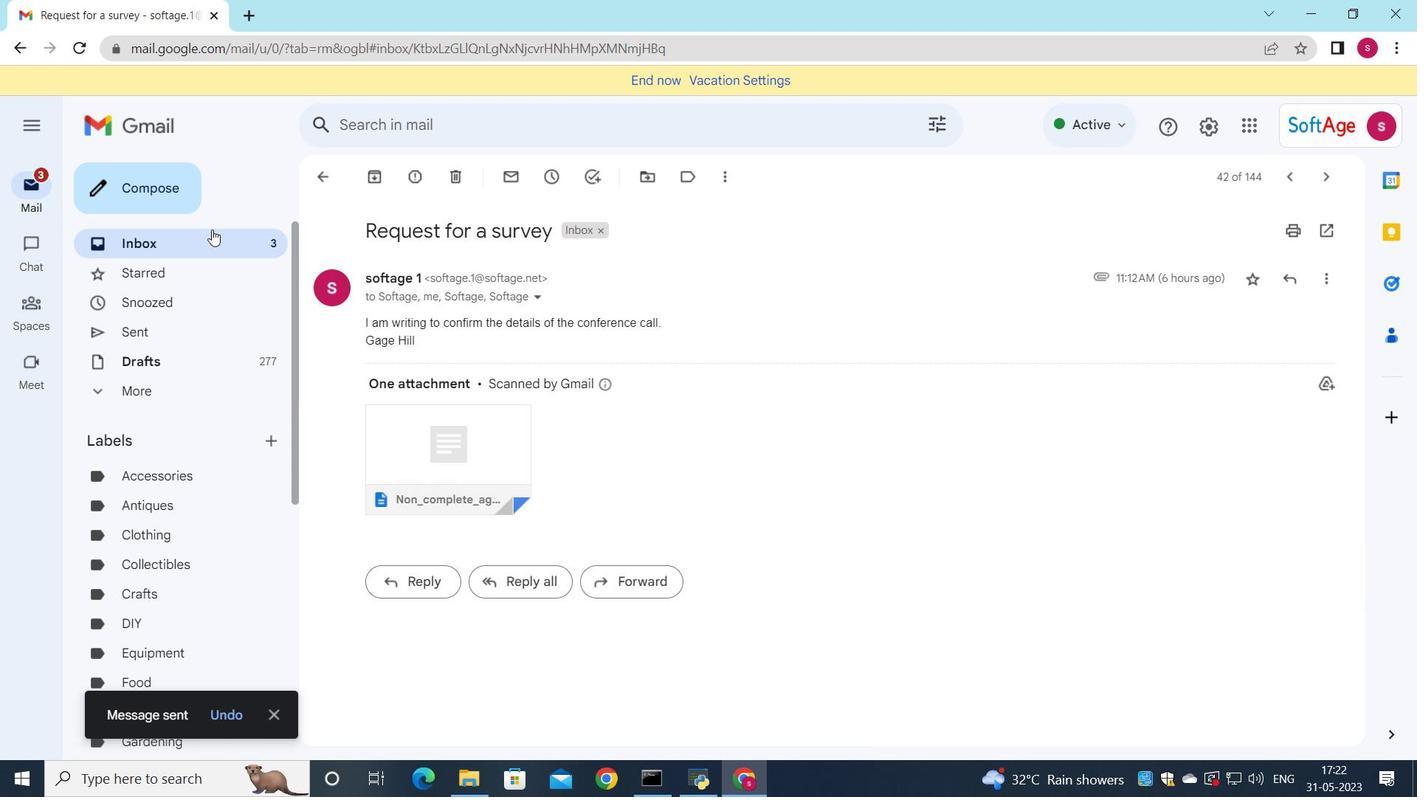 
Action: Mouse moved to (646, 321)
Screenshot: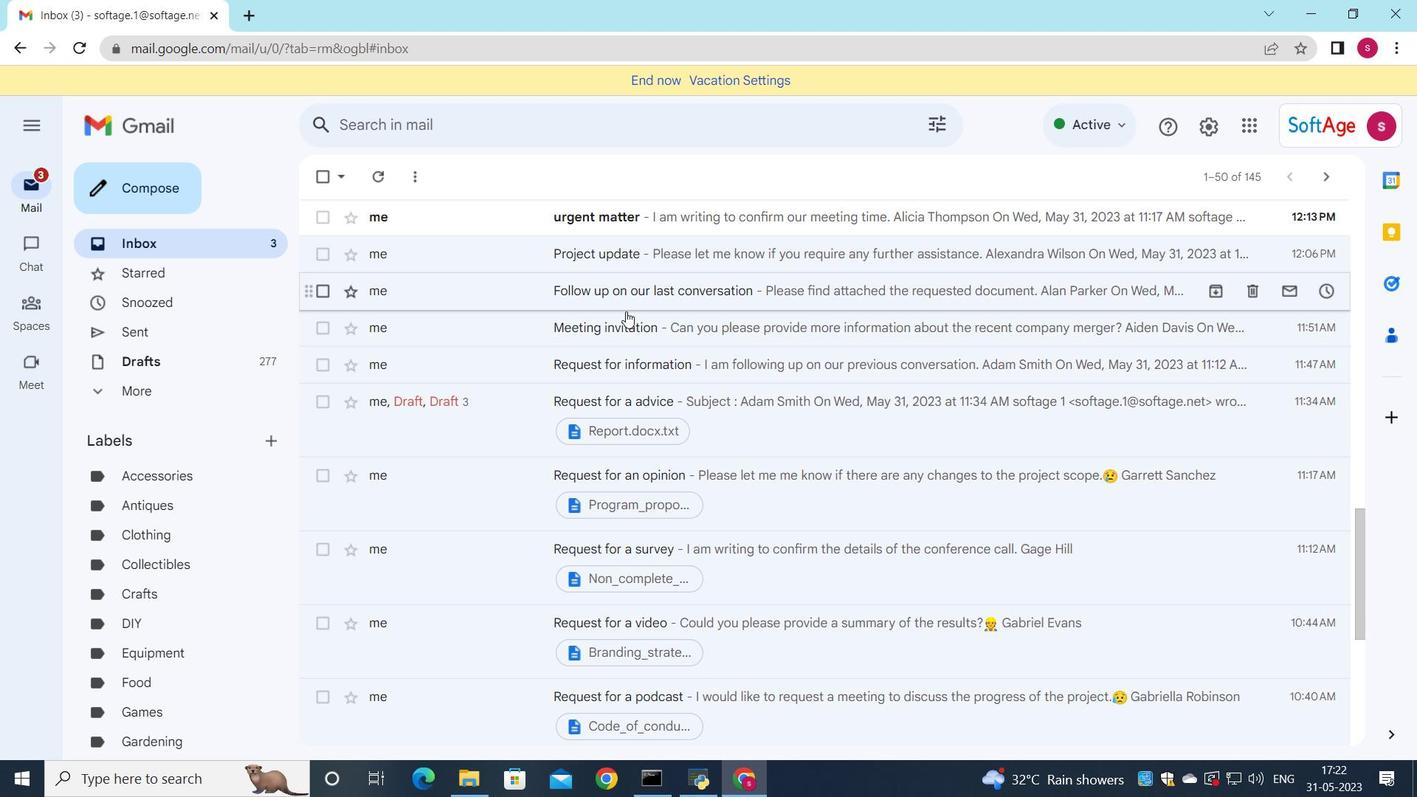 
Action: Mouse scrolled (646, 321) with delta (0, 0)
Screenshot: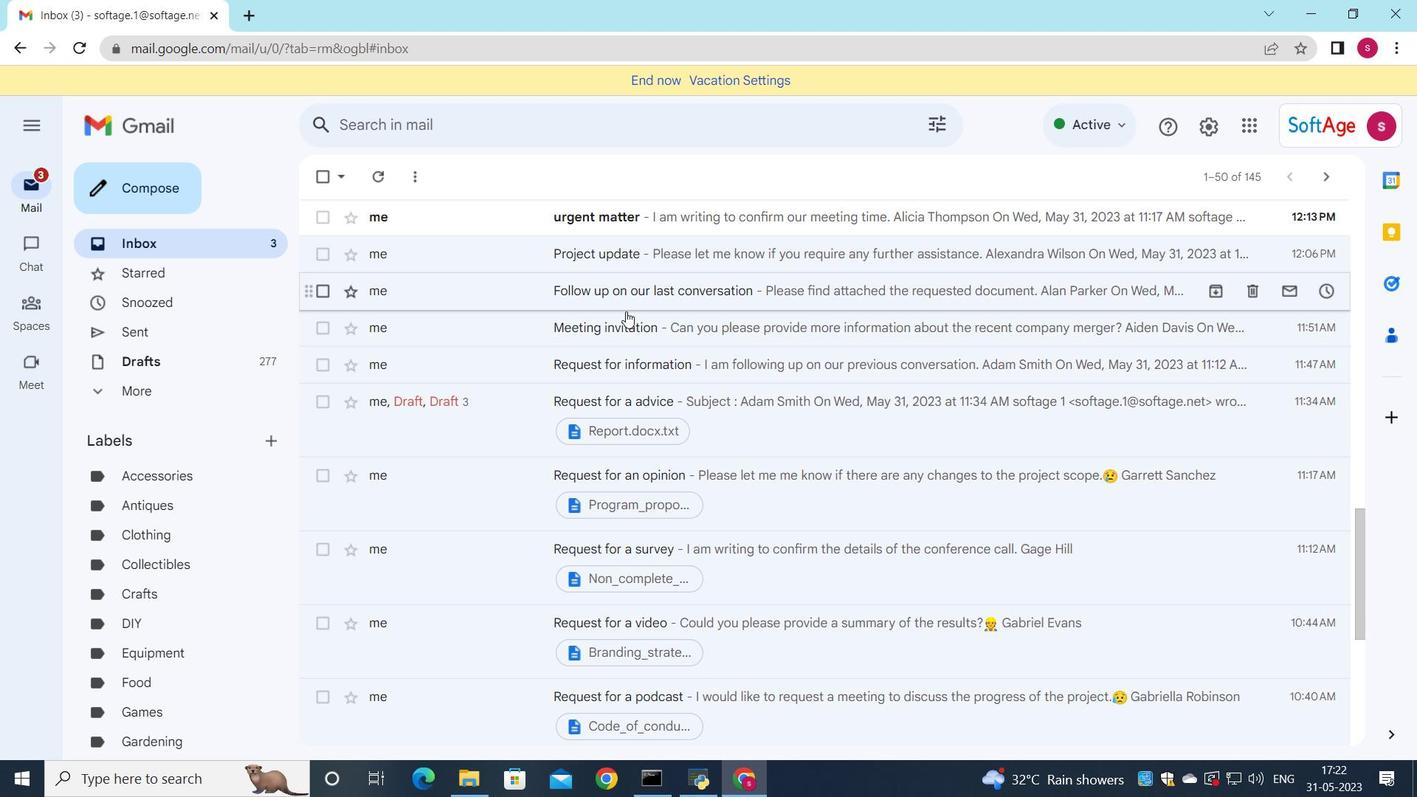 
Action: Mouse moved to (646, 320)
Screenshot: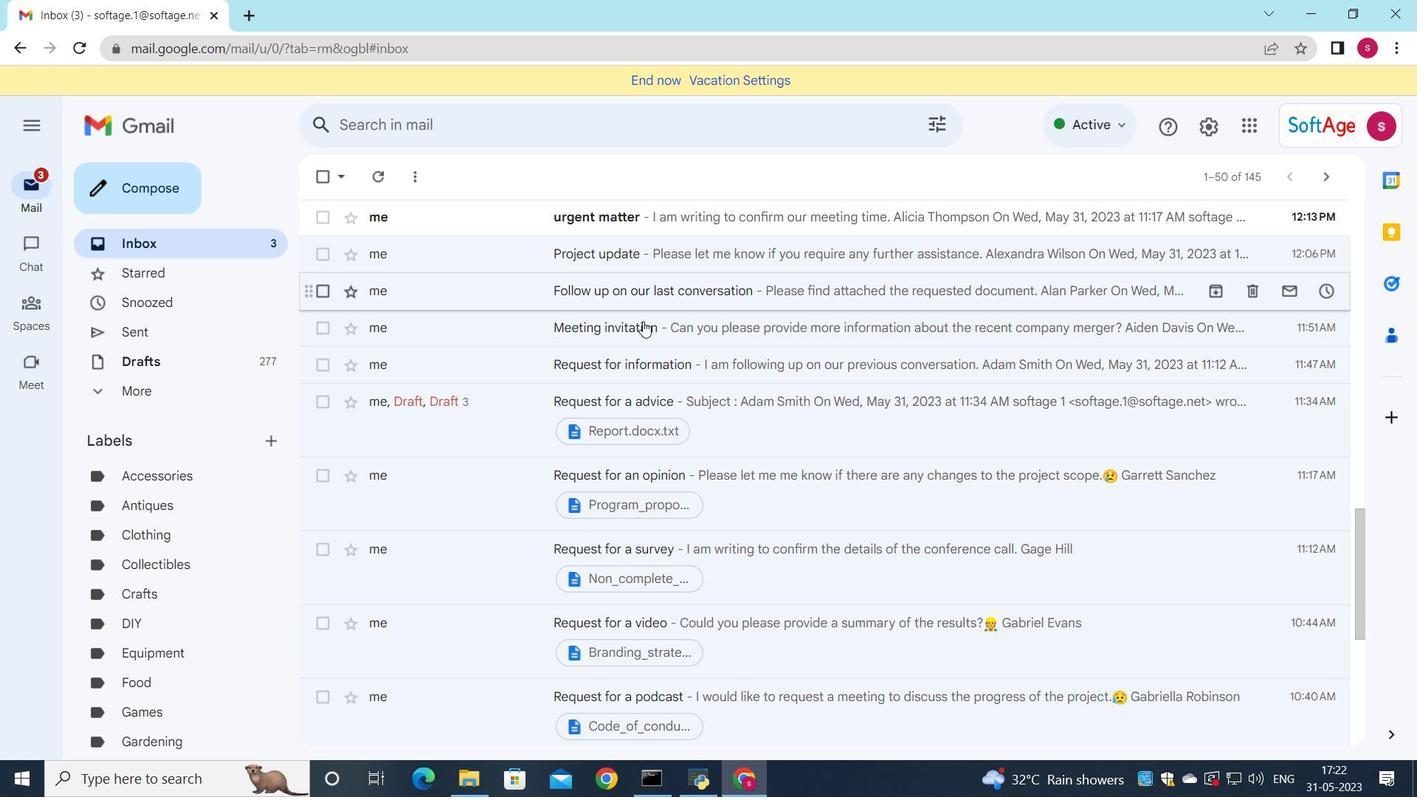 
Action: Mouse scrolled (646, 321) with delta (0, 0)
Screenshot: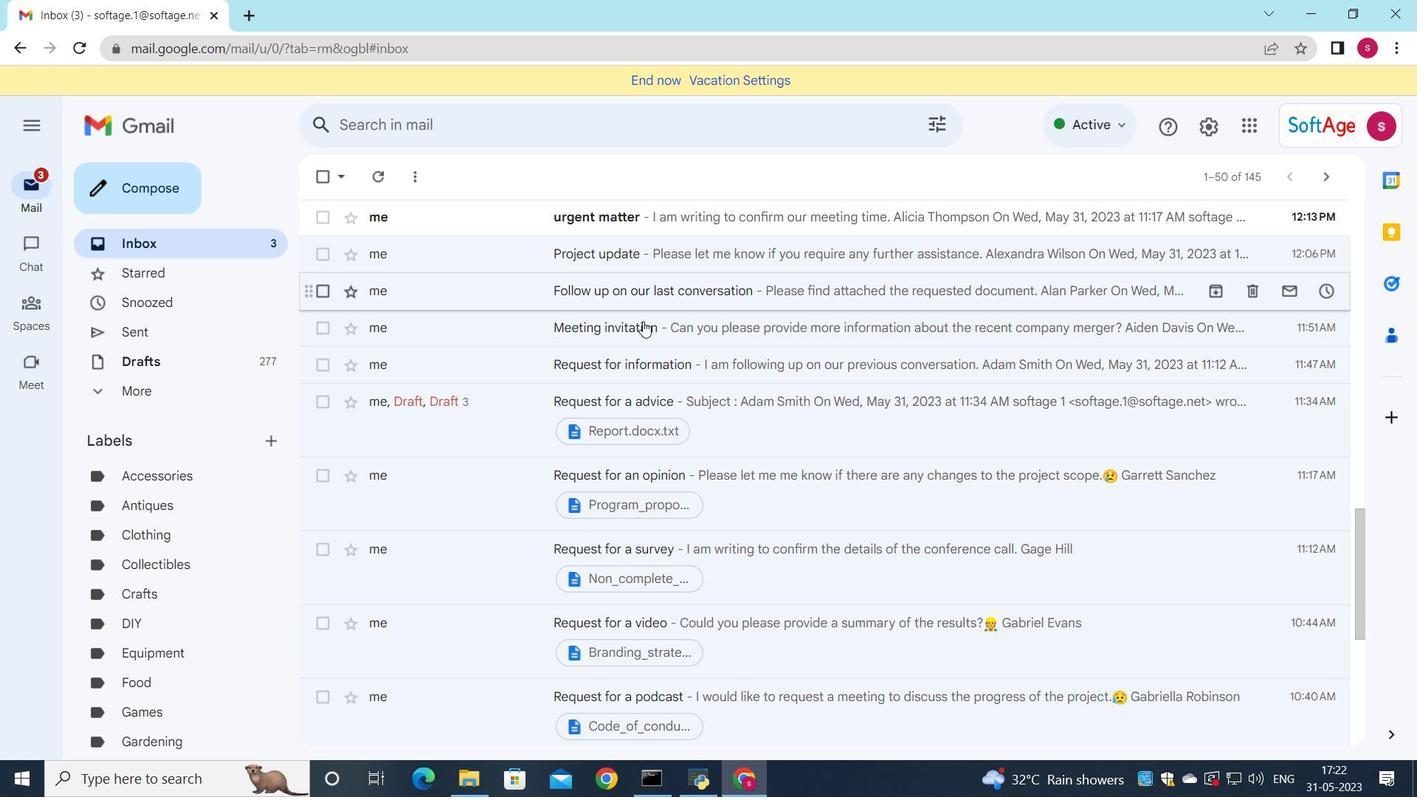 
Action: Mouse scrolled (646, 321) with delta (0, 0)
Screenshot: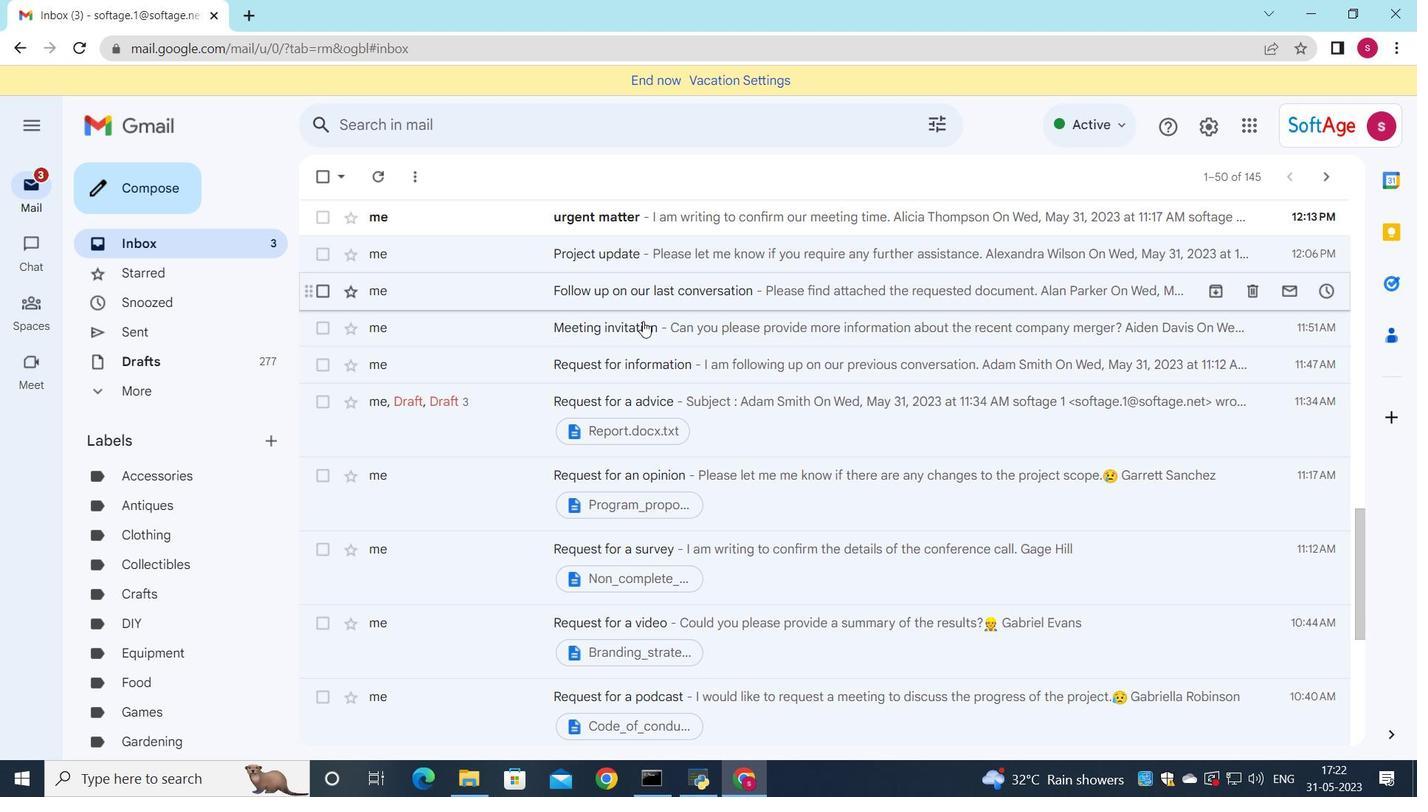 
Action: Mouse scrolled (646, 321) with delta (0, 0)
Screenshot: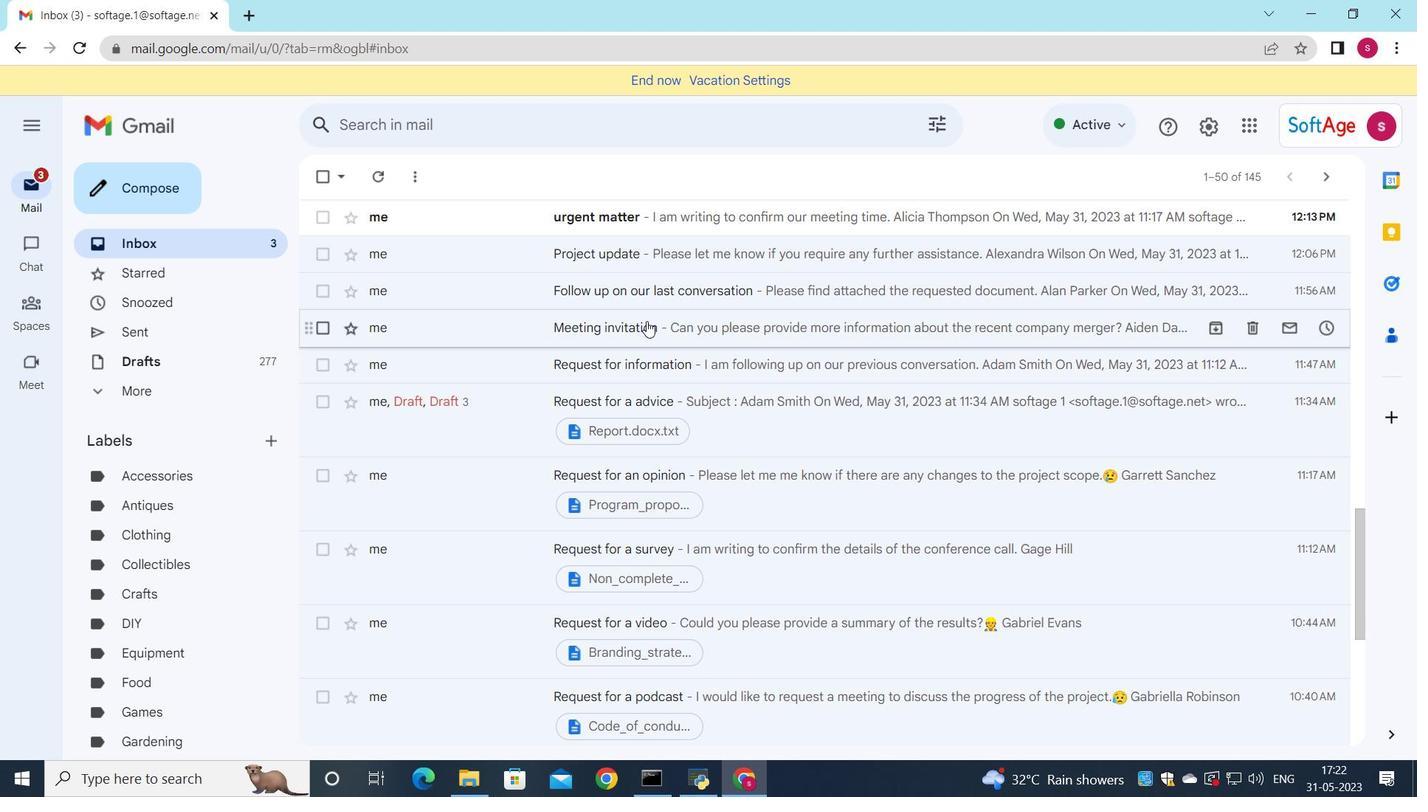 
Action: Mouse moved to (648, 321)
Screenshot: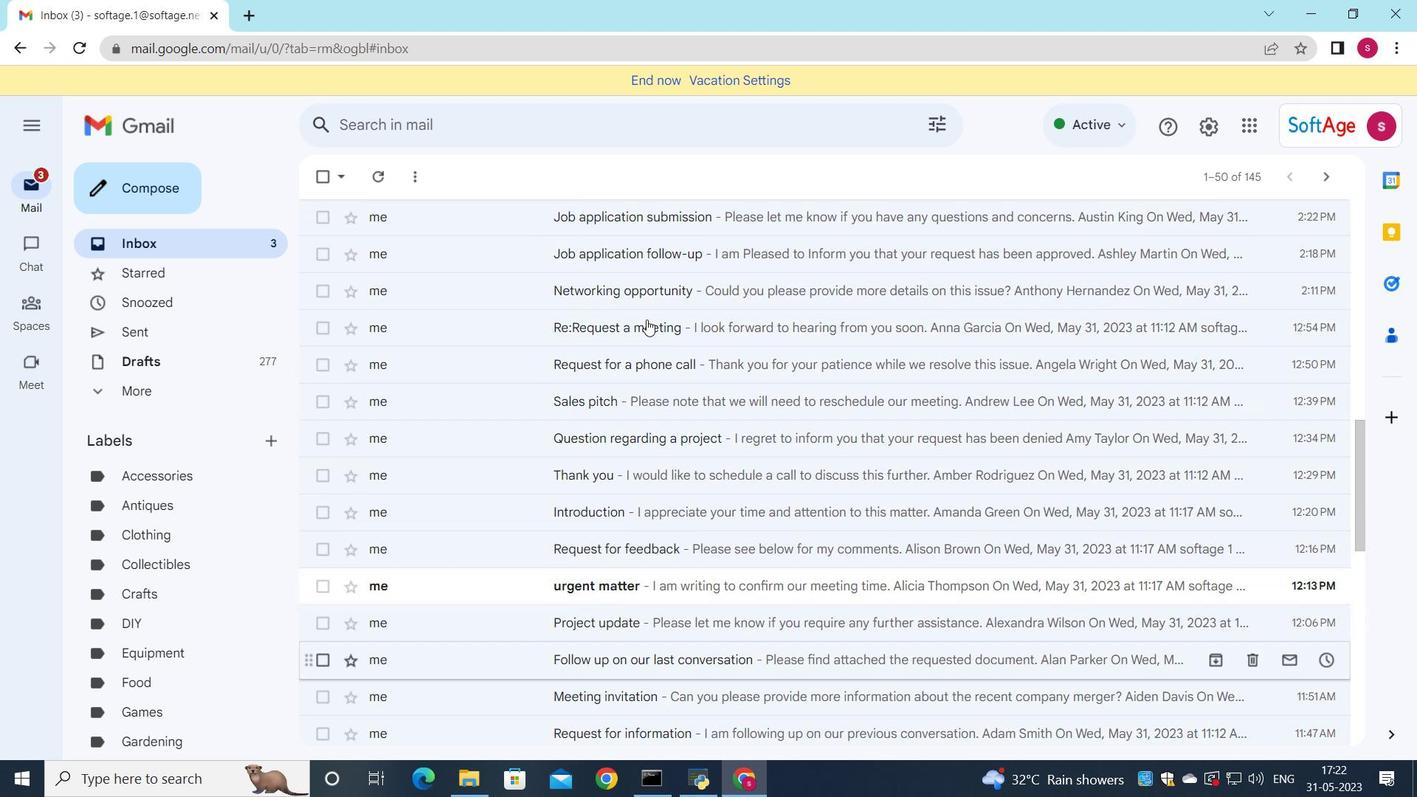 
Action: Mouse scrolled (648, 321) with delta (0, 0)
Screenshot: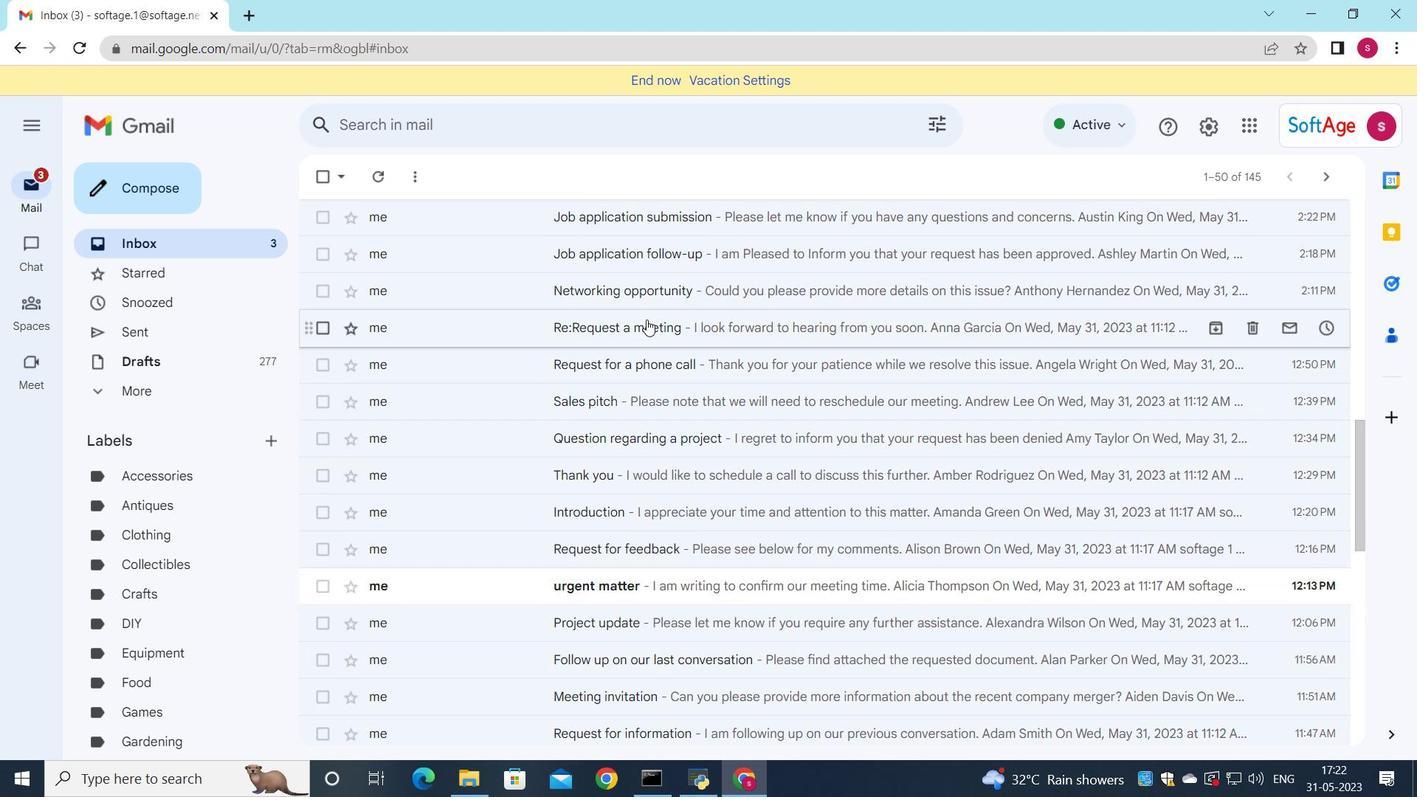 
Action: Mouse scrolled (648, 321) with delta (0, 0)
Screenshot: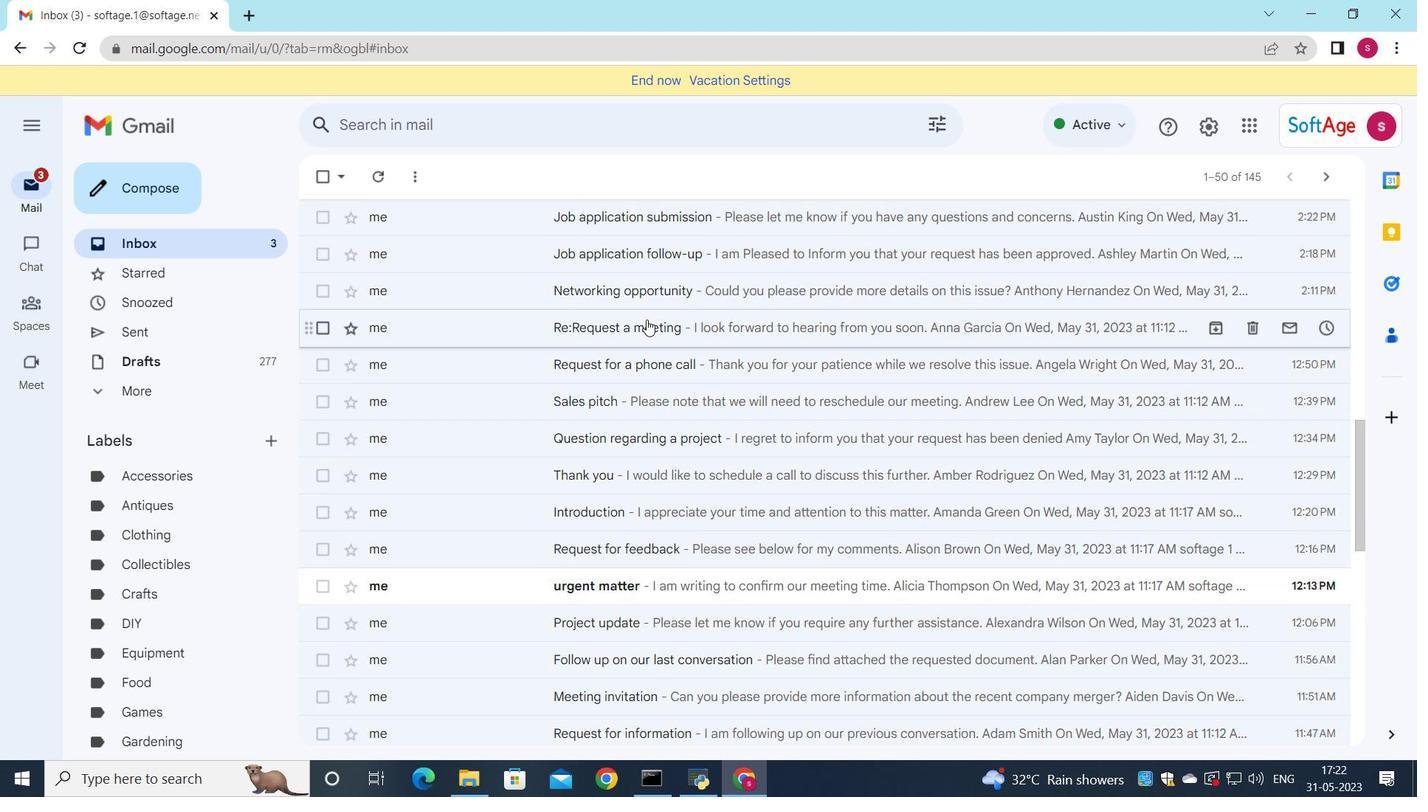 
Action: Mouse scrolled (648, 321) with delta (0, 0)
Screenshot: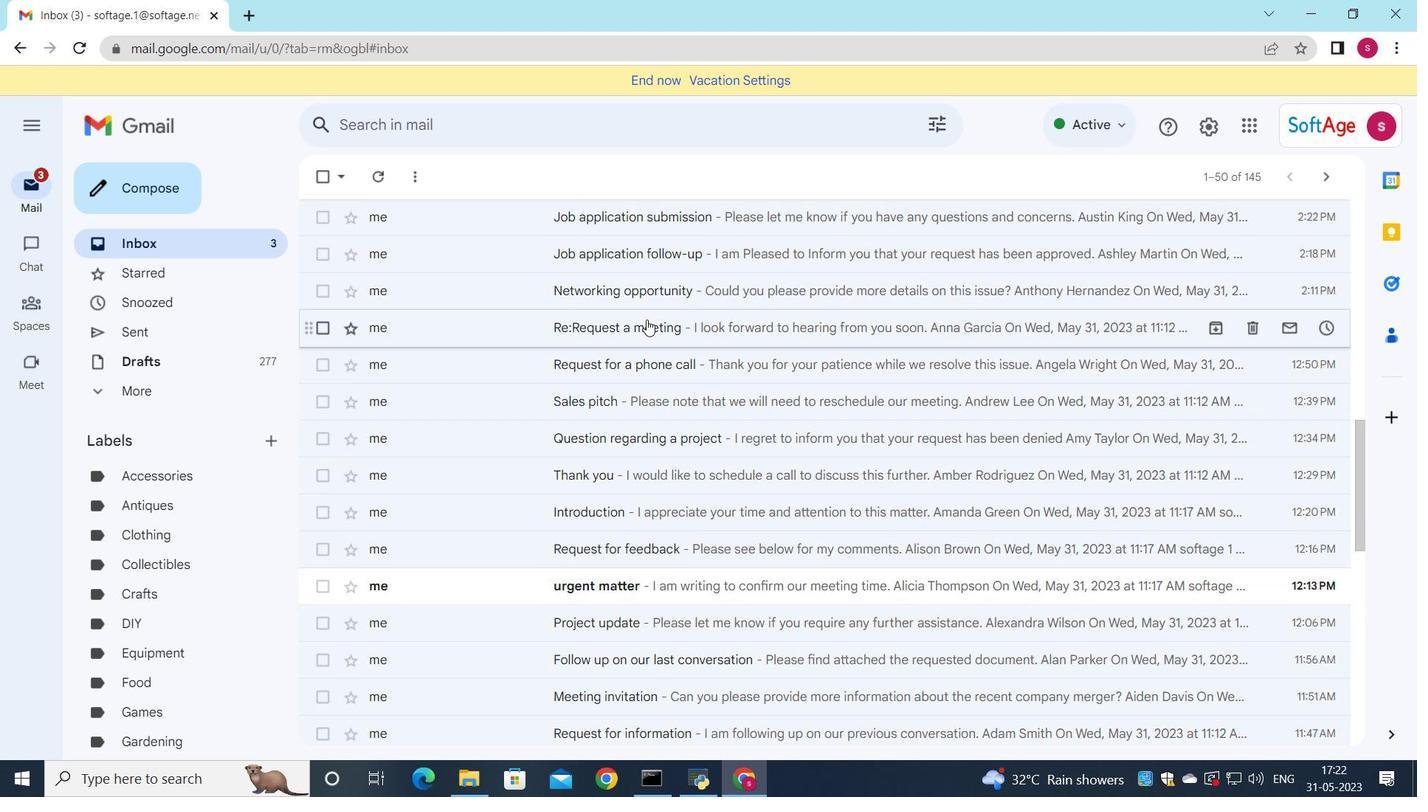 
Action: Mouse scrolled (648, 321) with delta (0, 0)
Screenshot: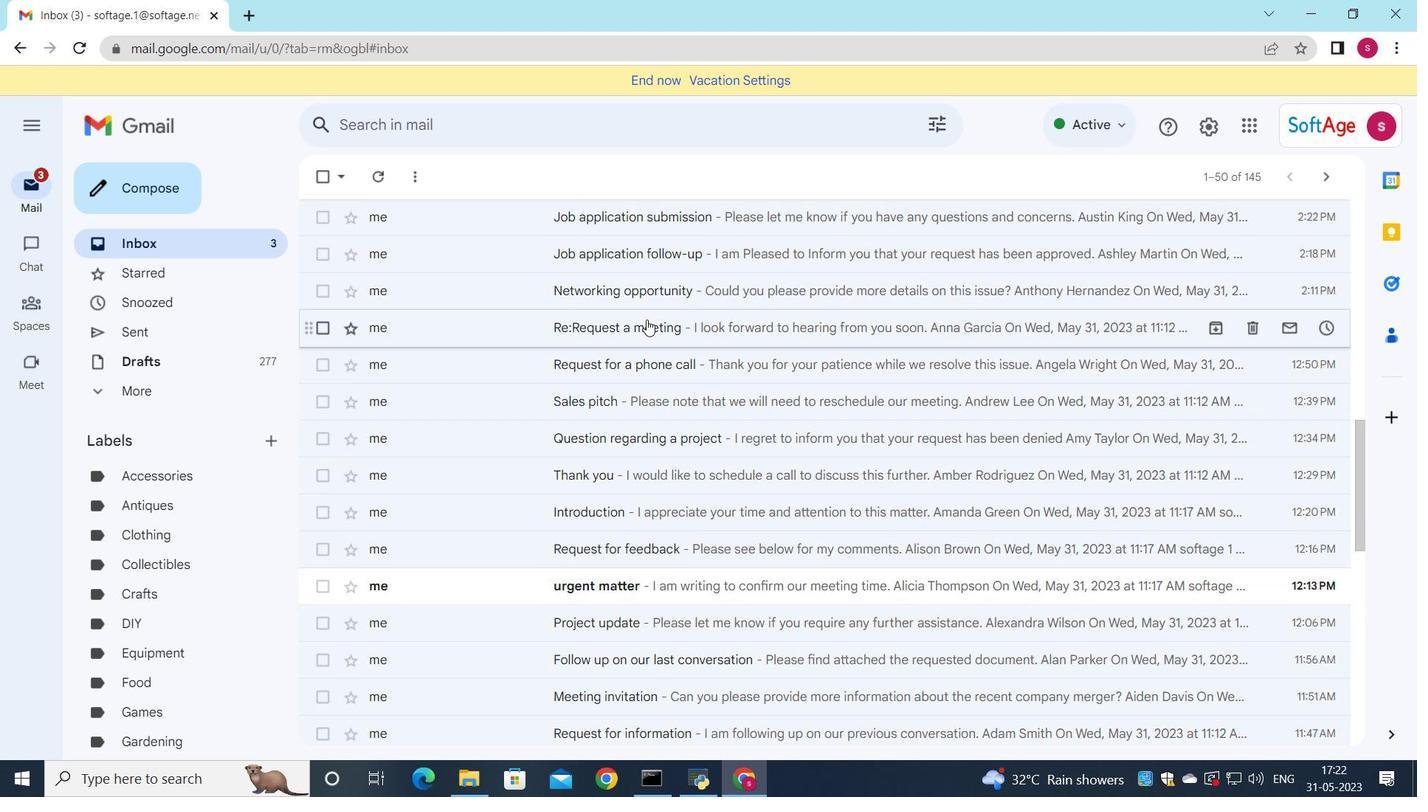 
Action: Mouse scrolled (648, 321) with delta (0, 0)
Screenshot: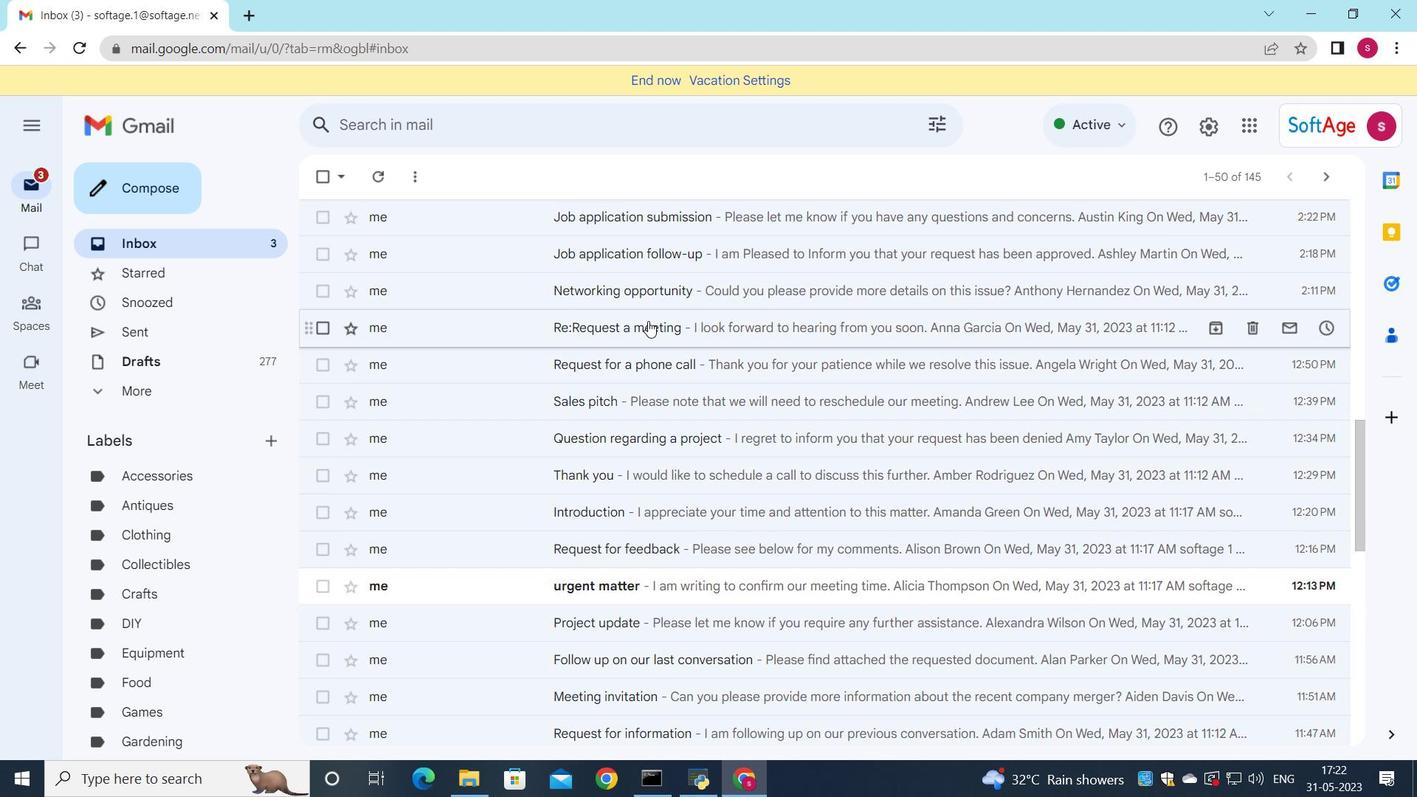
Action: Mouse moved to (654, 298)
Screenshot: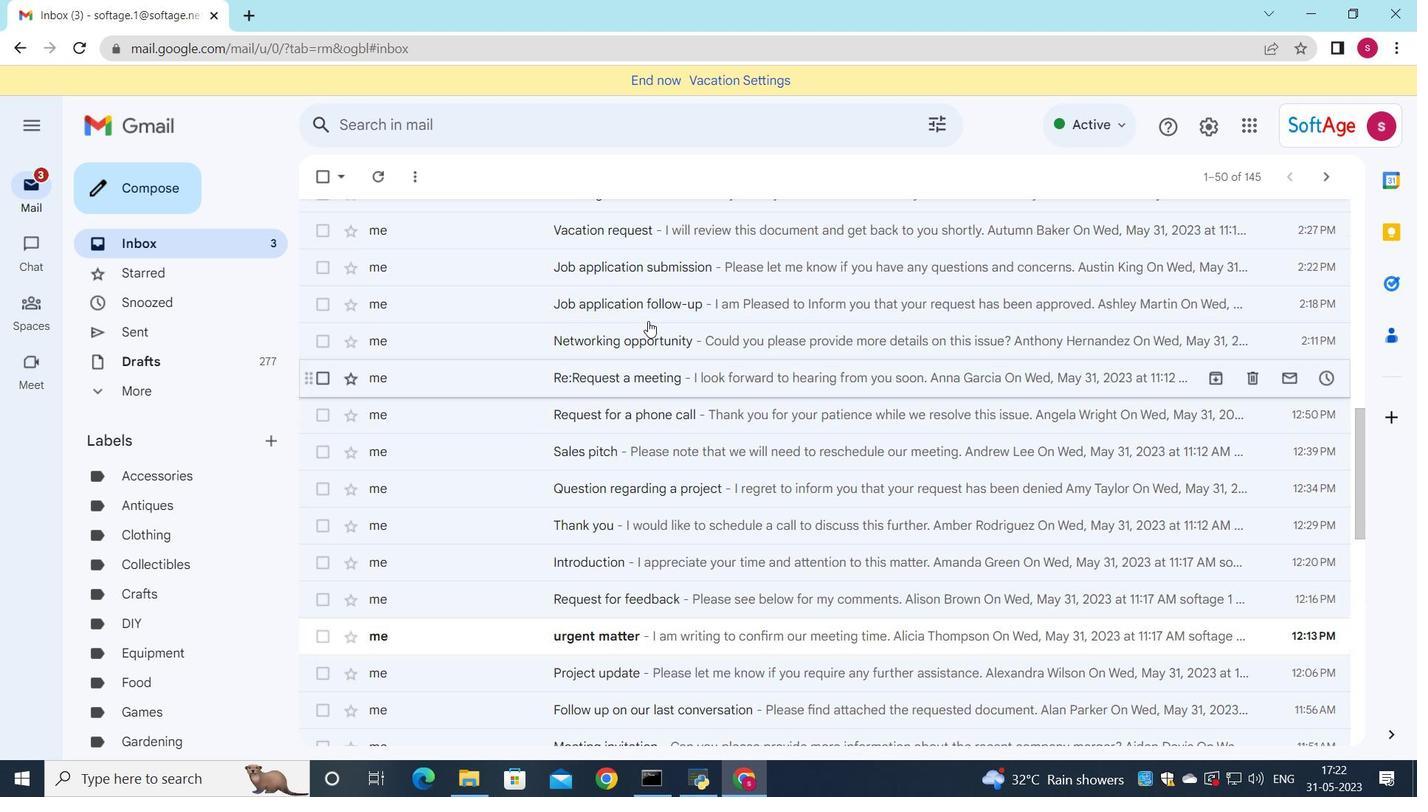 
Action: Mouse scrolled (654, 299) with delta (0, 0)
Screenshot: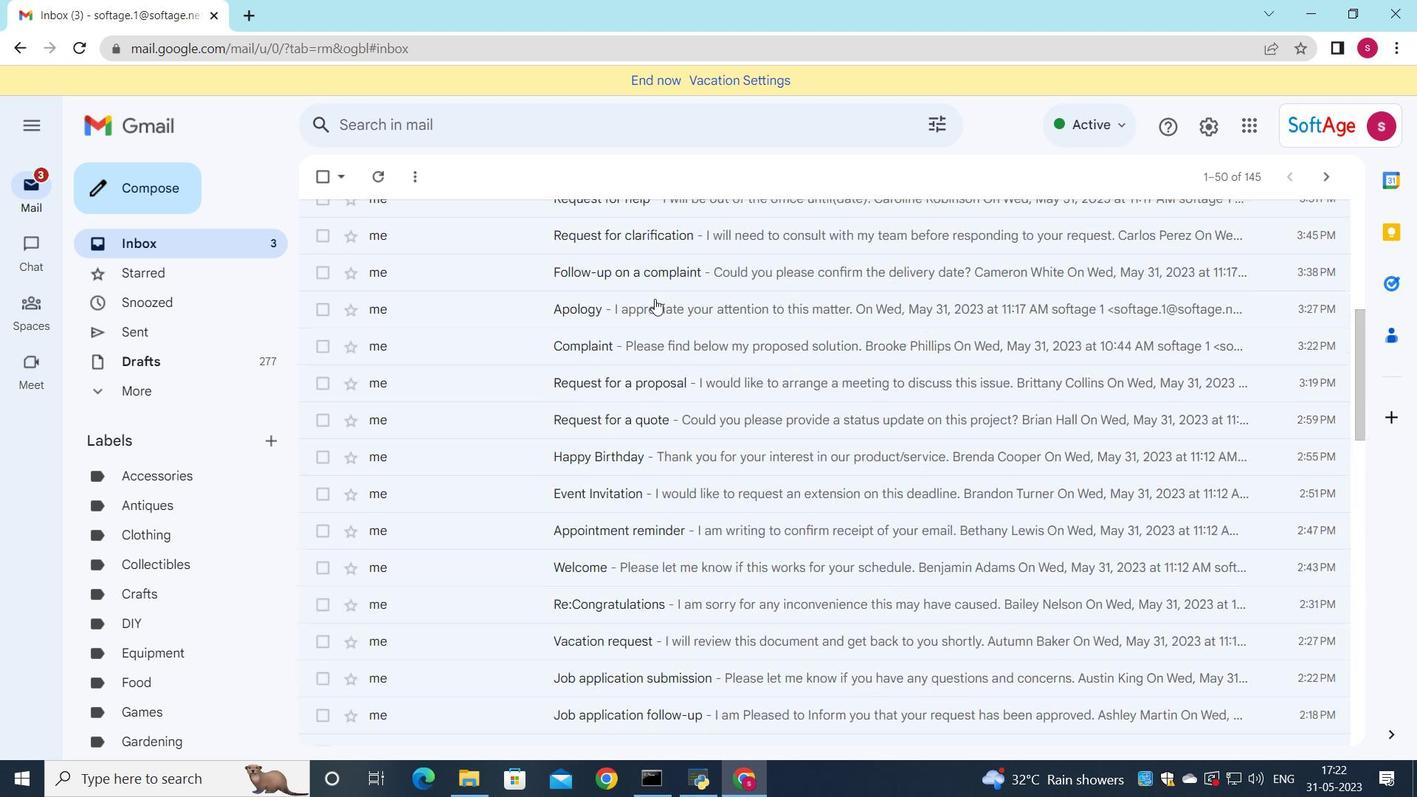 
Action: Mouse scrolled (654, 299) with delta (0, 0)
Screenshot: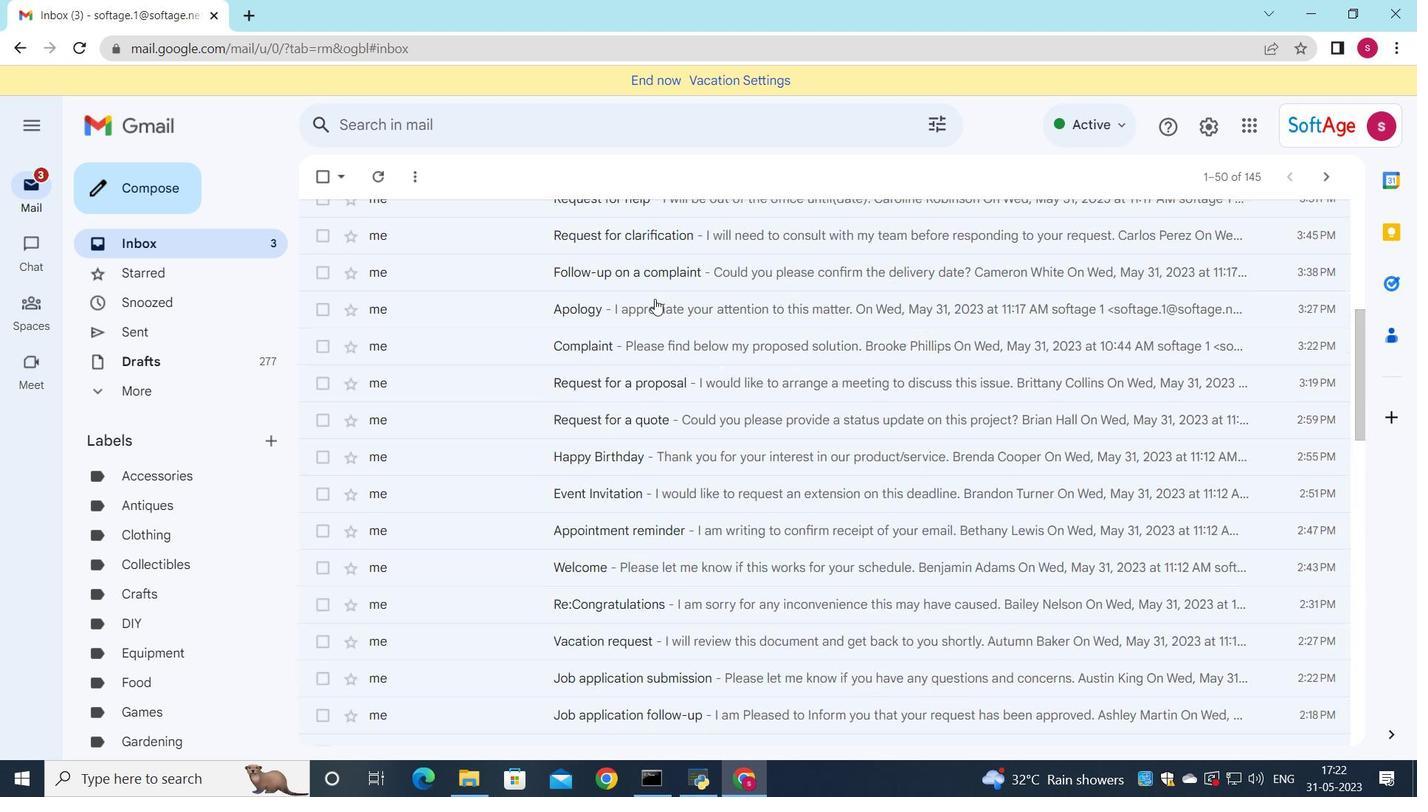
Action: Mouse scrolled (654, 299) with delta (0, 0)
Screenshot: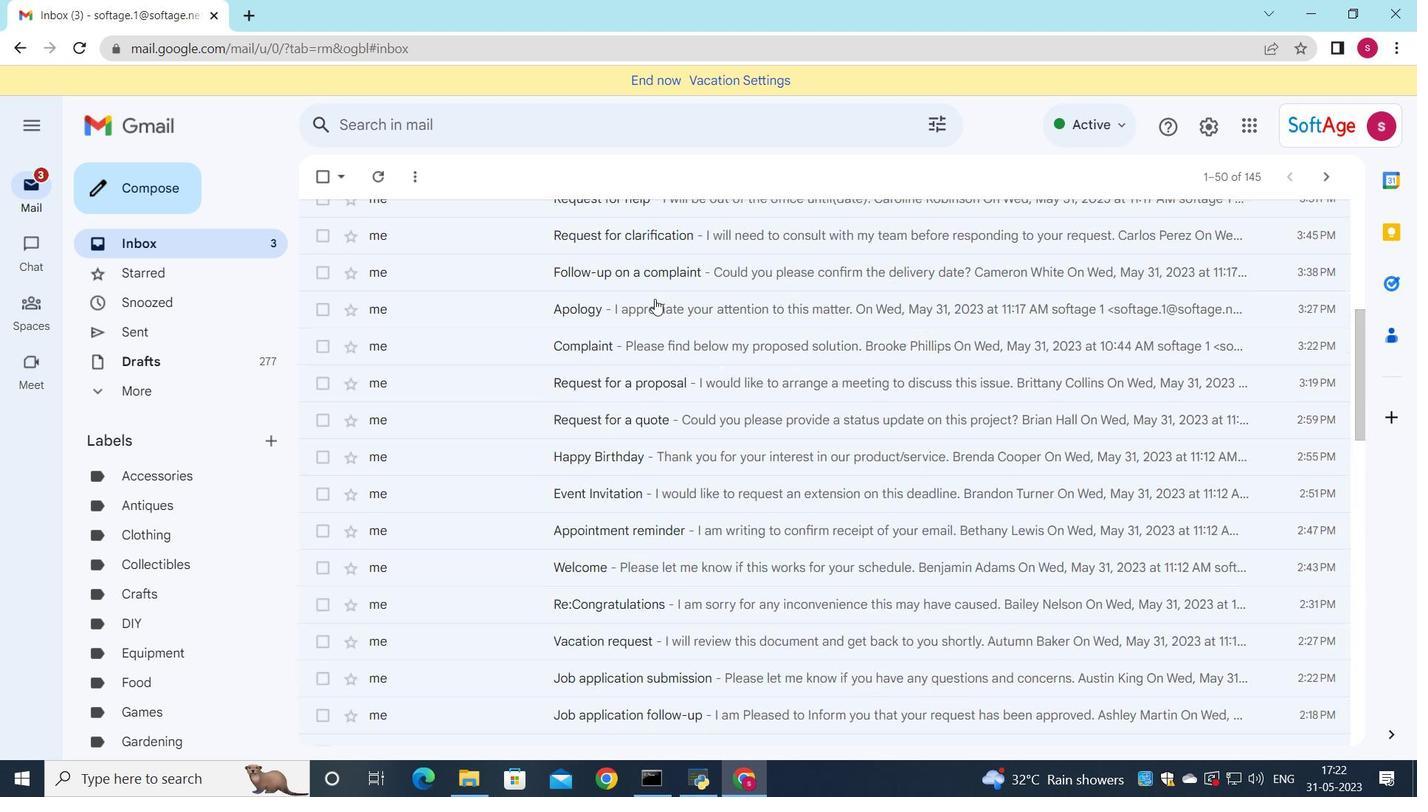 
Action: Mouse scrolled (654, 299) with delta (0, 0)
Screenshot: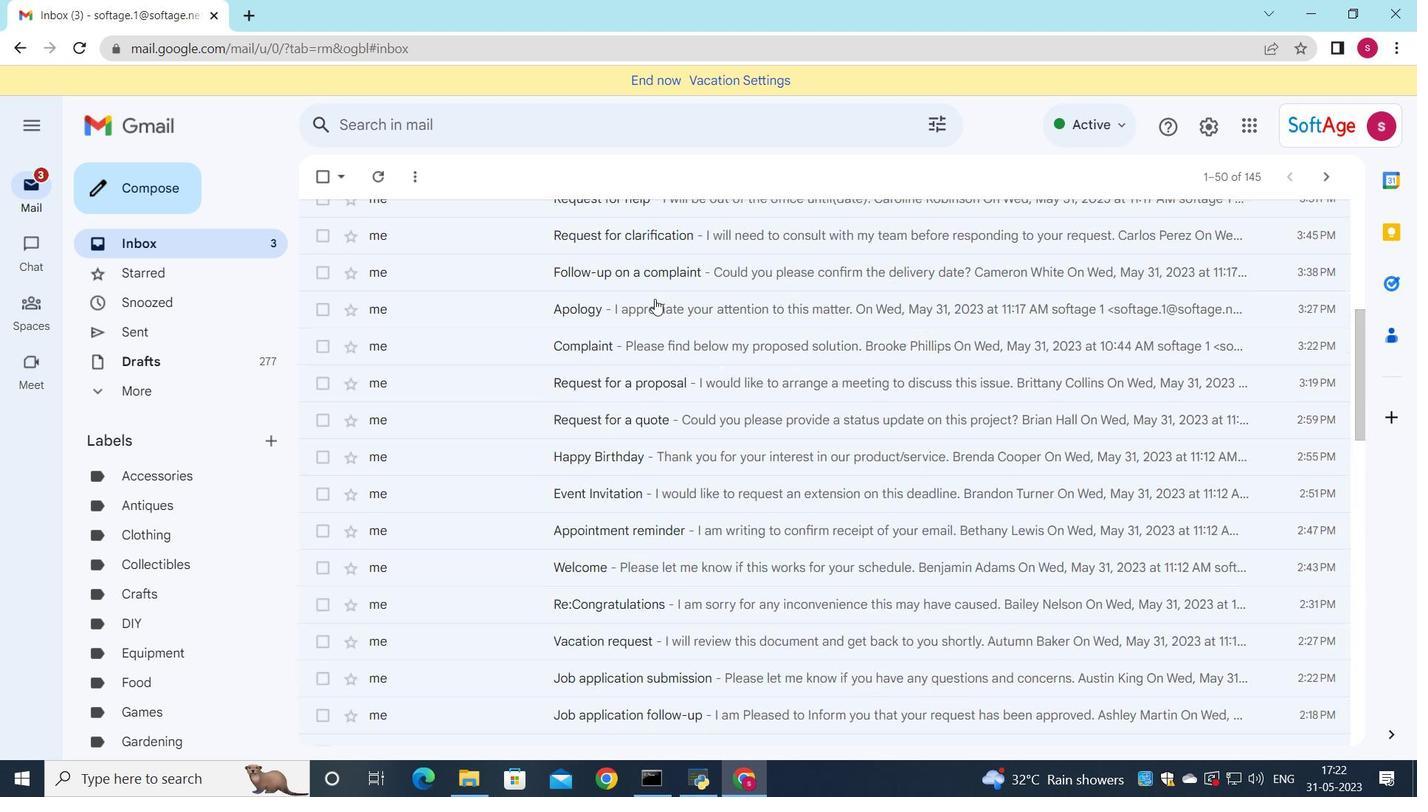 
Action: Mouse scrolled (654, 299) with delta (0, 0)
Screenshot: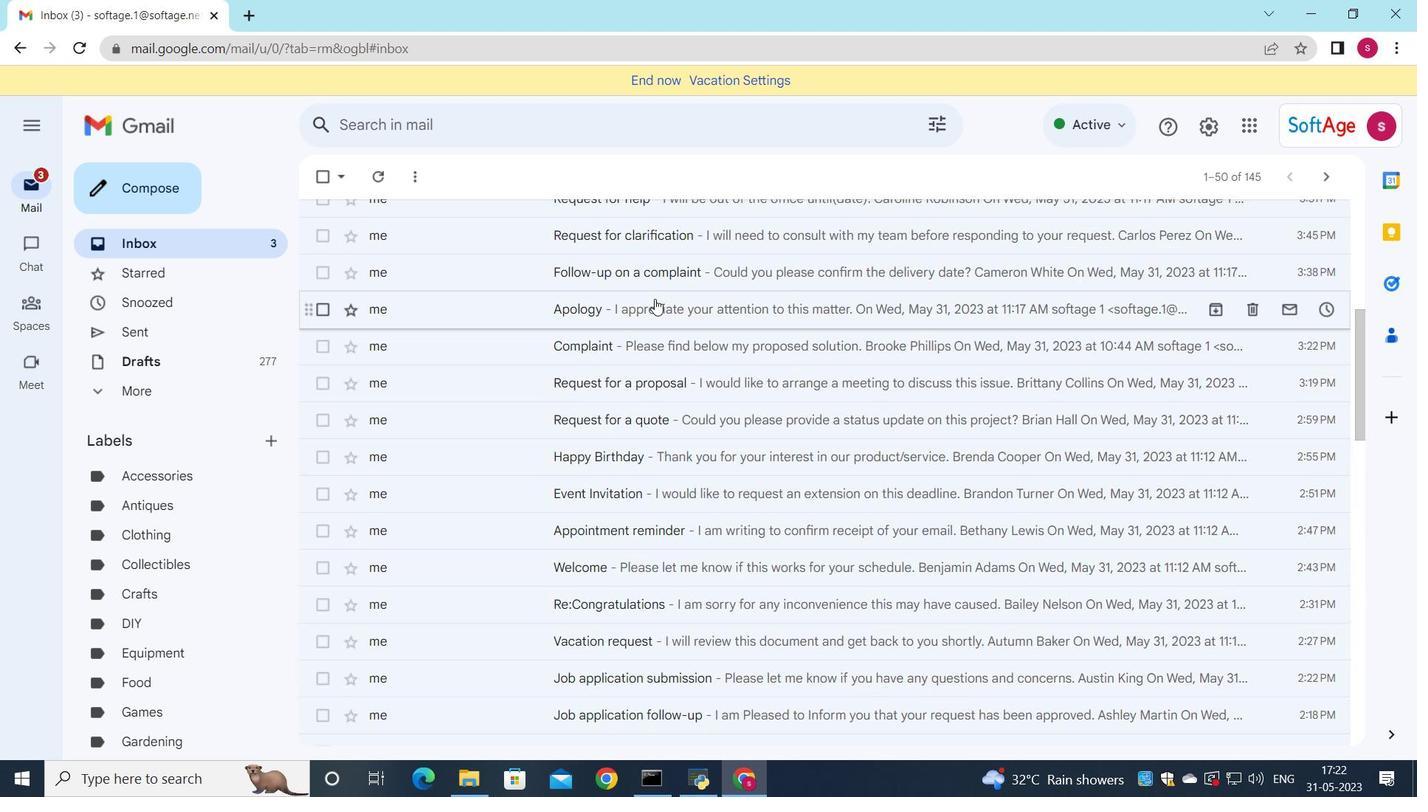 
Action: Mouse scrolled (654, 299) with delta (0, 0)
Screenshot: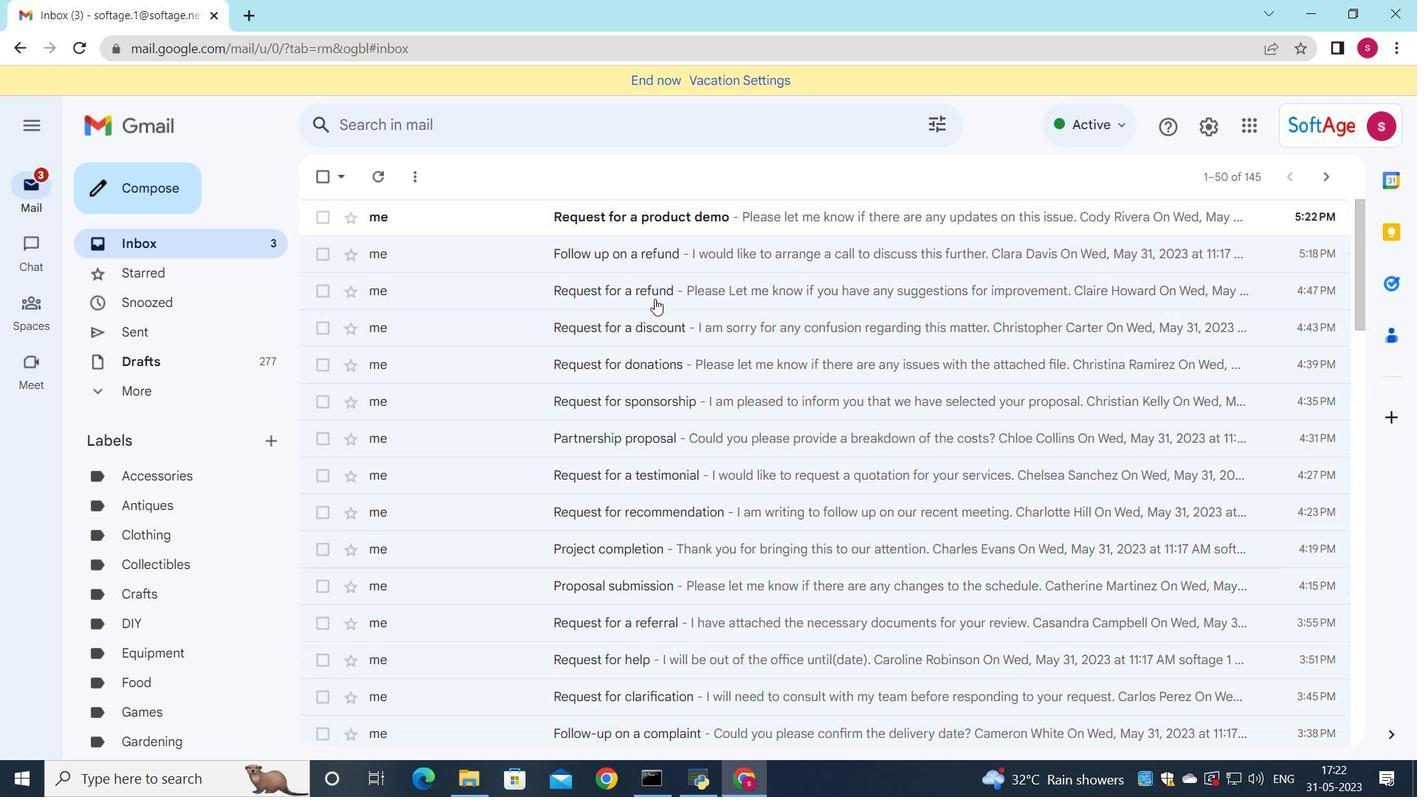
Action: Mouse scrolled (654, 299) with delta (0, 0)
Screenshot: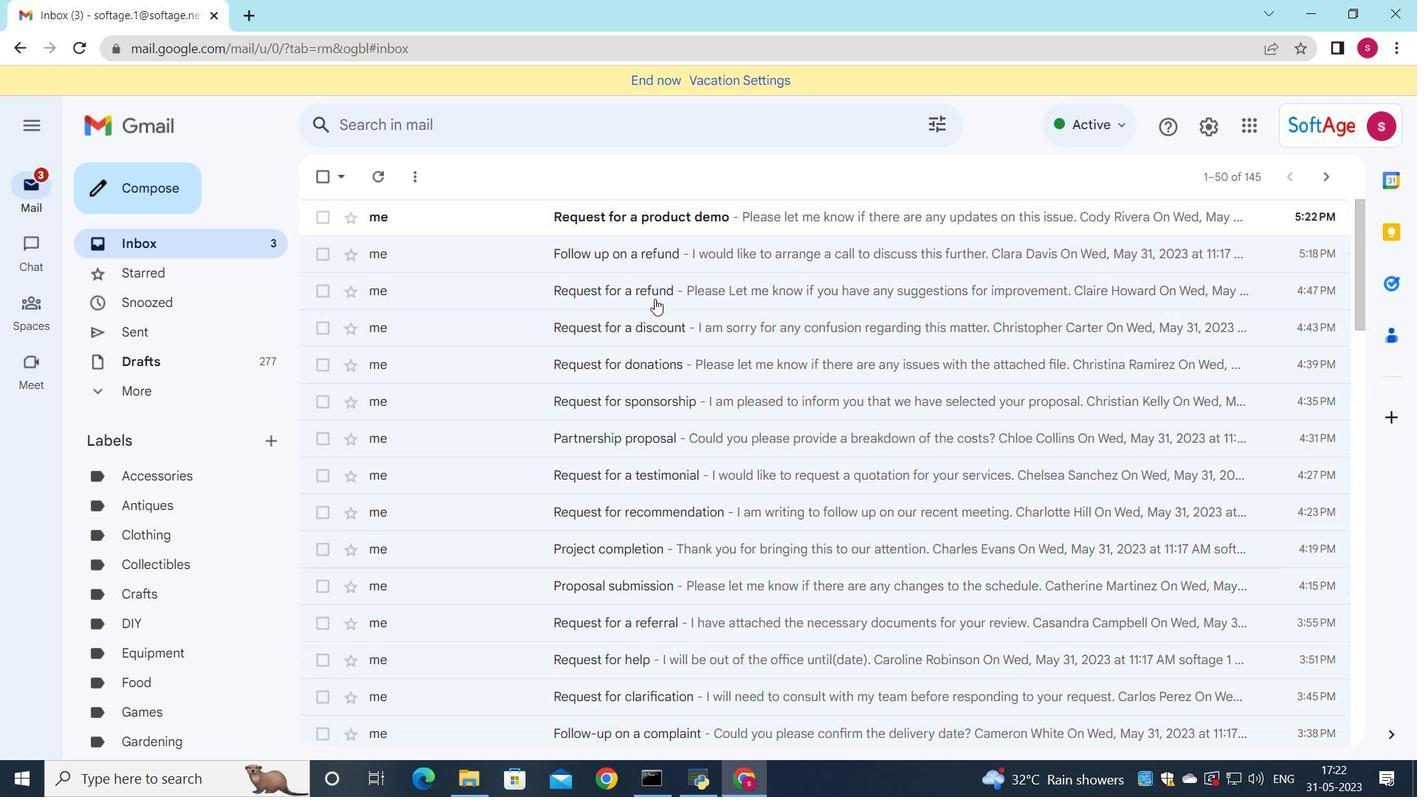 
Action: Mouse scrolled (654, 299) with delta (0, 0)
Screenshot: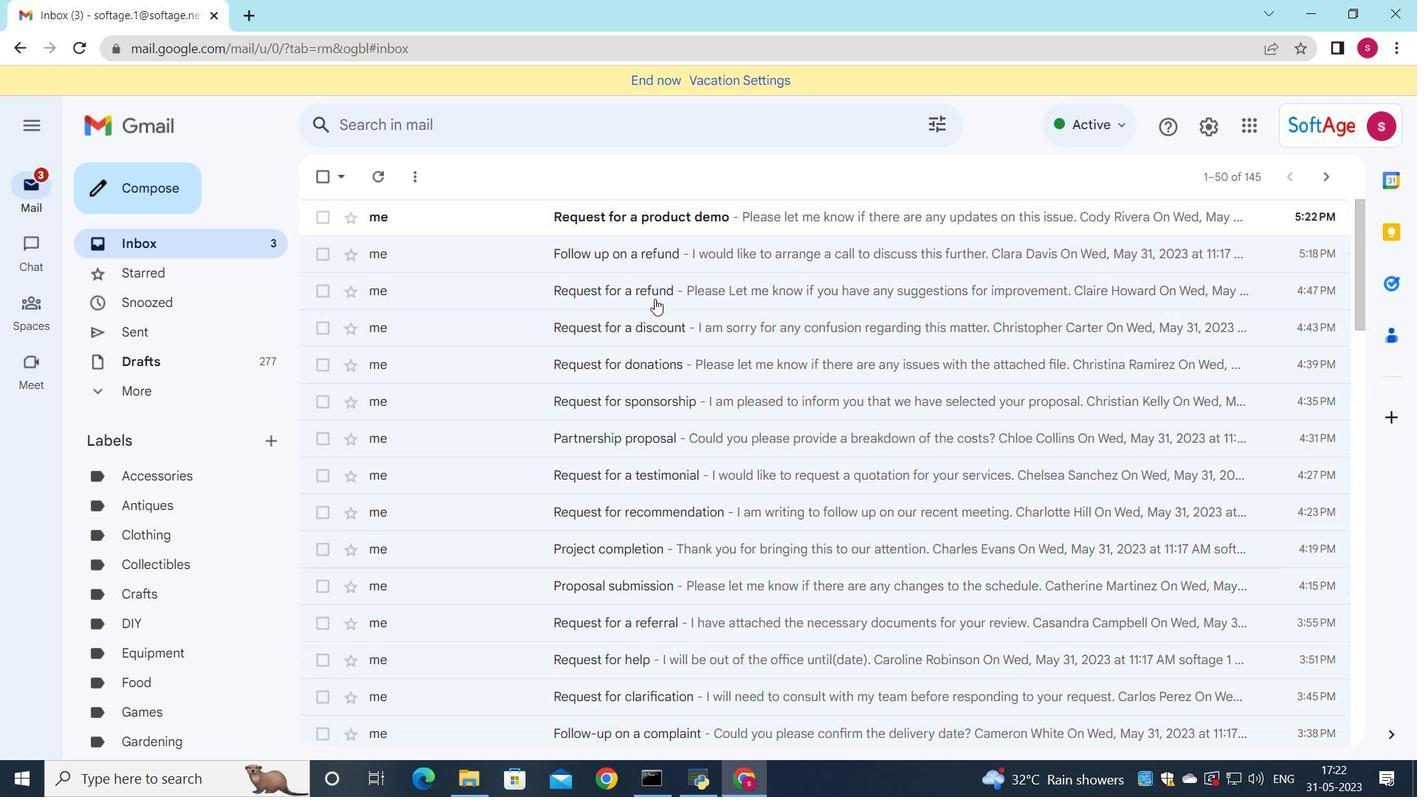 
Action: Mouse scrolled (654, 299) with delta (0, 0)
Screenshot: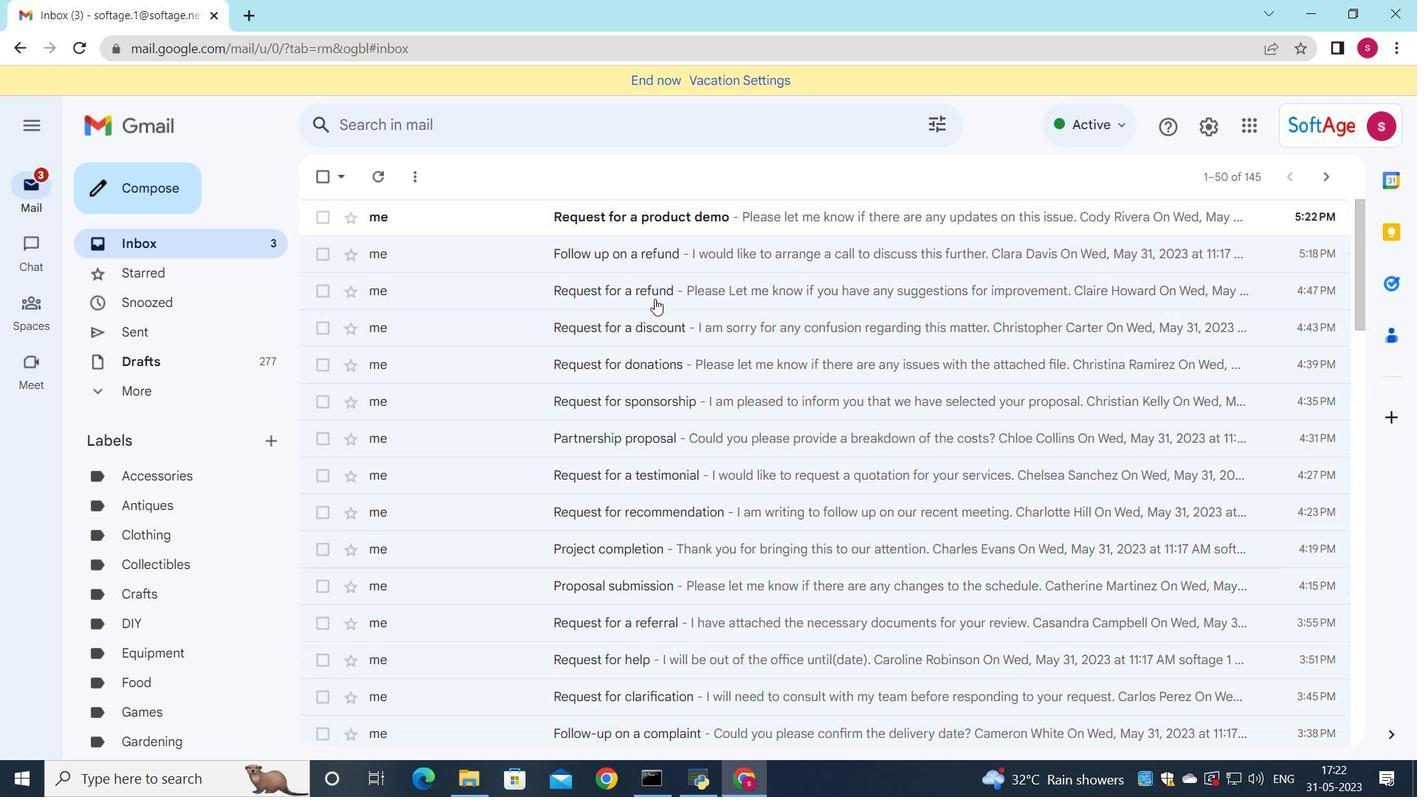 
Action: Mouse scrolled (654, 299) with delta (0, 0)
Screenshot: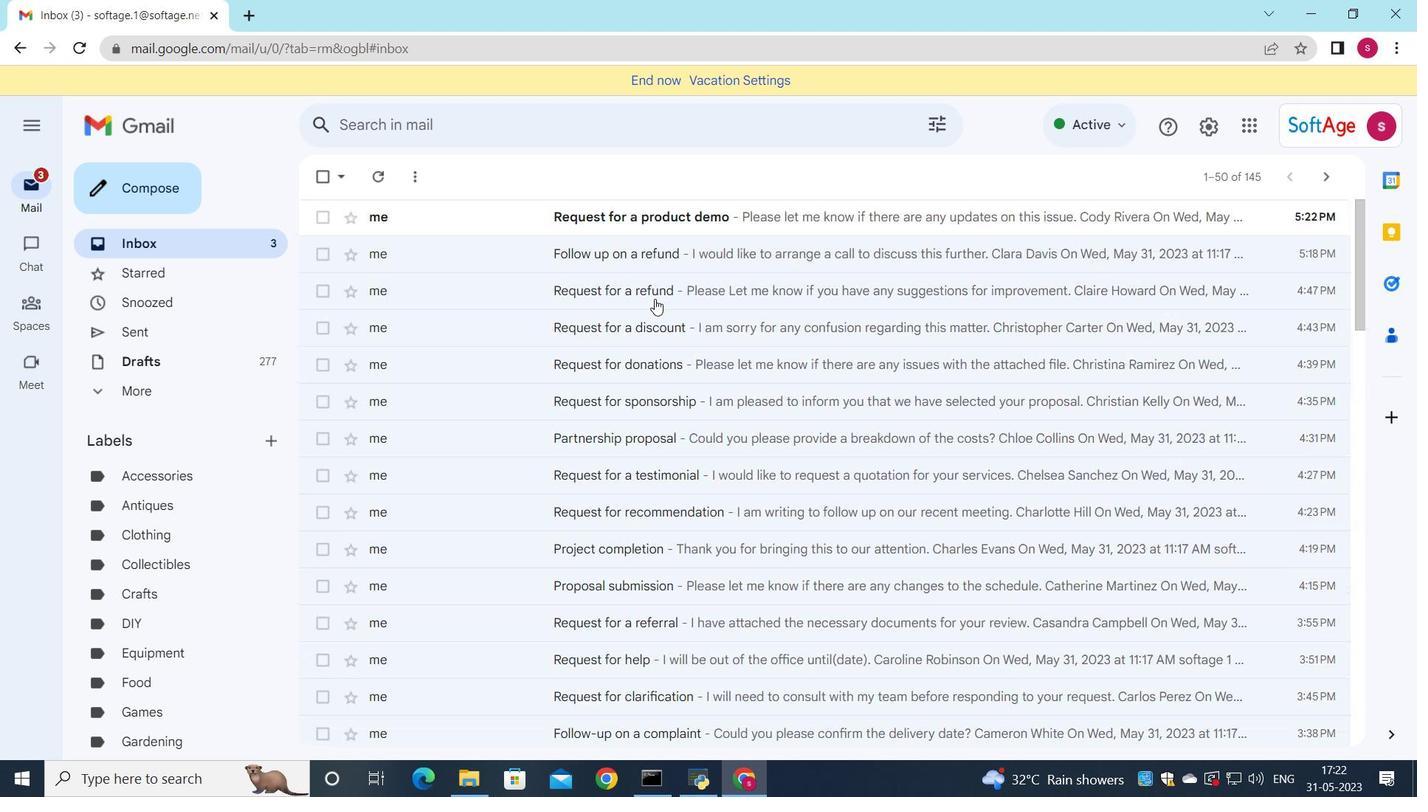
Action: Mouse scrolled (654, 299) with delta (0, 0)
Screenshot: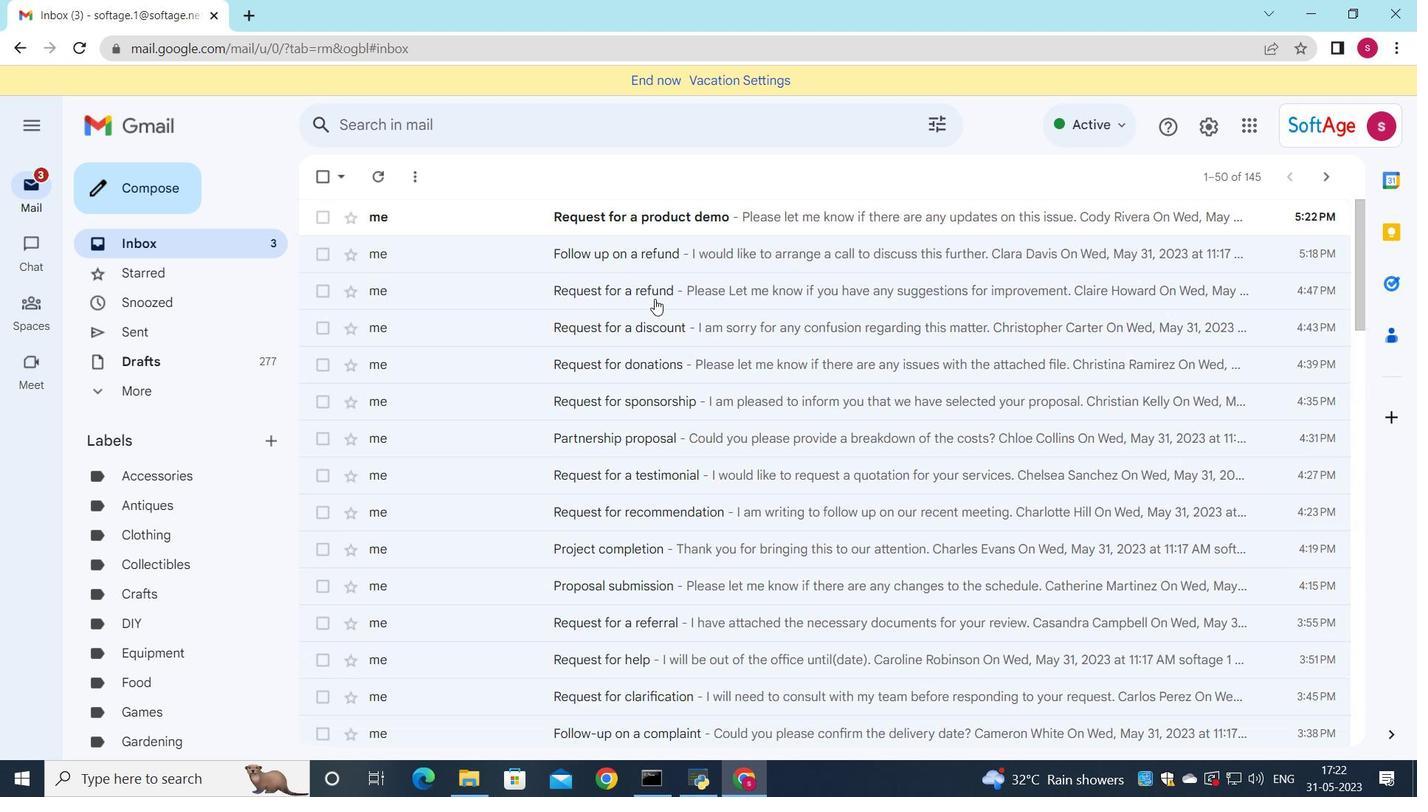 
Action: Mouse moved to (692, 220)
Screenshot: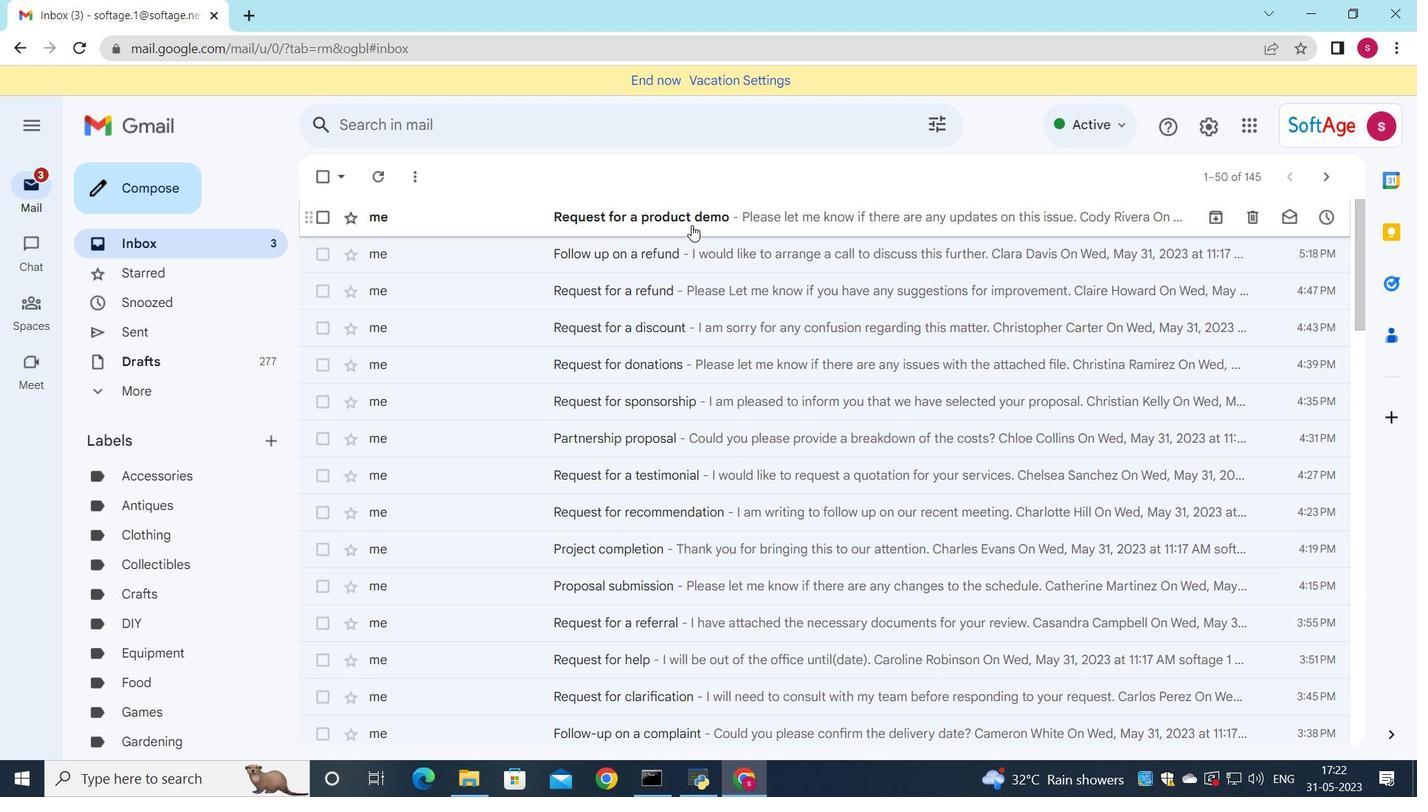 
Action: Mouse pressed left at (692, 220)
Screenshot: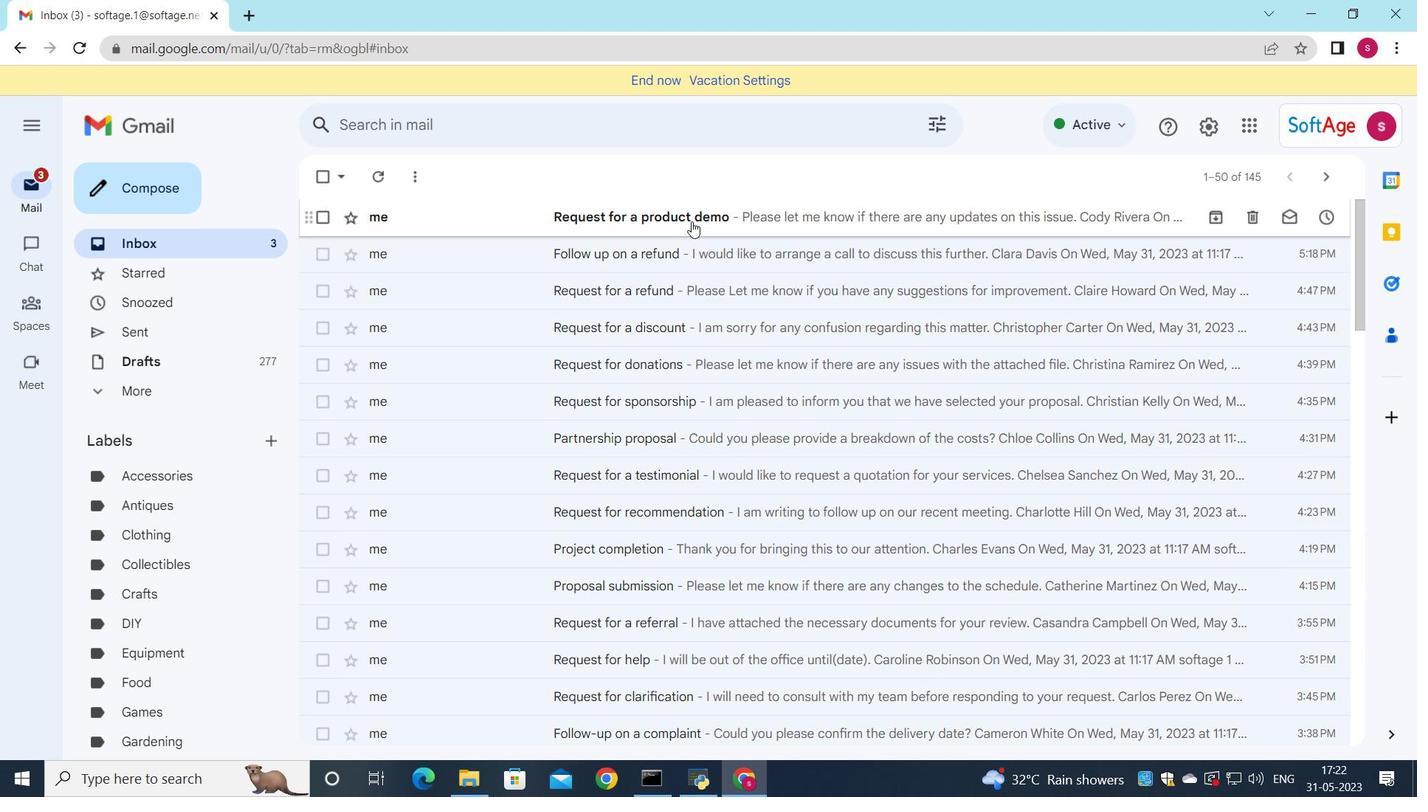 
